 Task: Select Kindle E-Readers from Kindle E-readers & Books. Add to cart Kindle Fire HD 8 Kids Edition-1. Place order for _x000D_
410 Ridge Hill Rd_x000D_
Oakdale, Connecticut(CT), 06370, Cell Number (860) 848-9898
Action: Mouse moved to (525, 374)
Screenshot: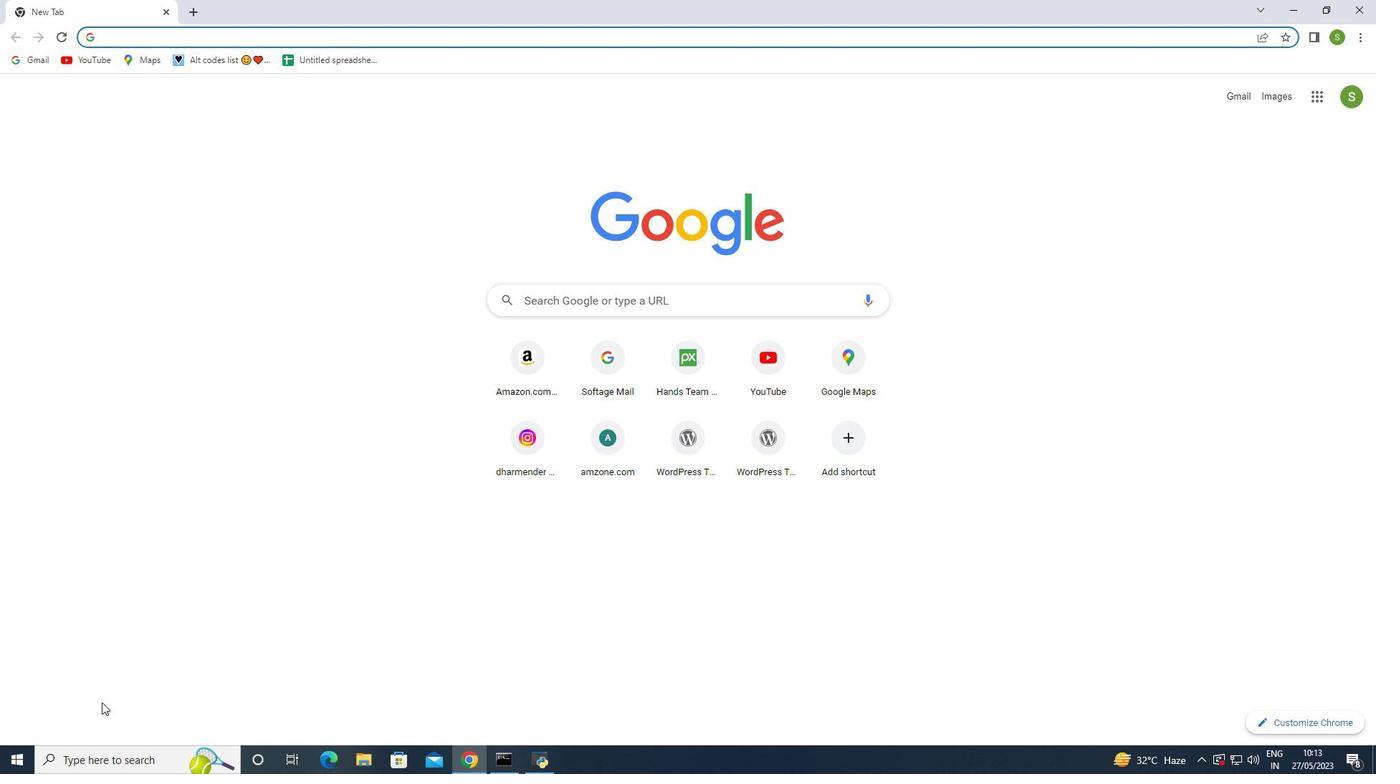 
Action: Mouse pressed left at (525, 374)
Screenshot: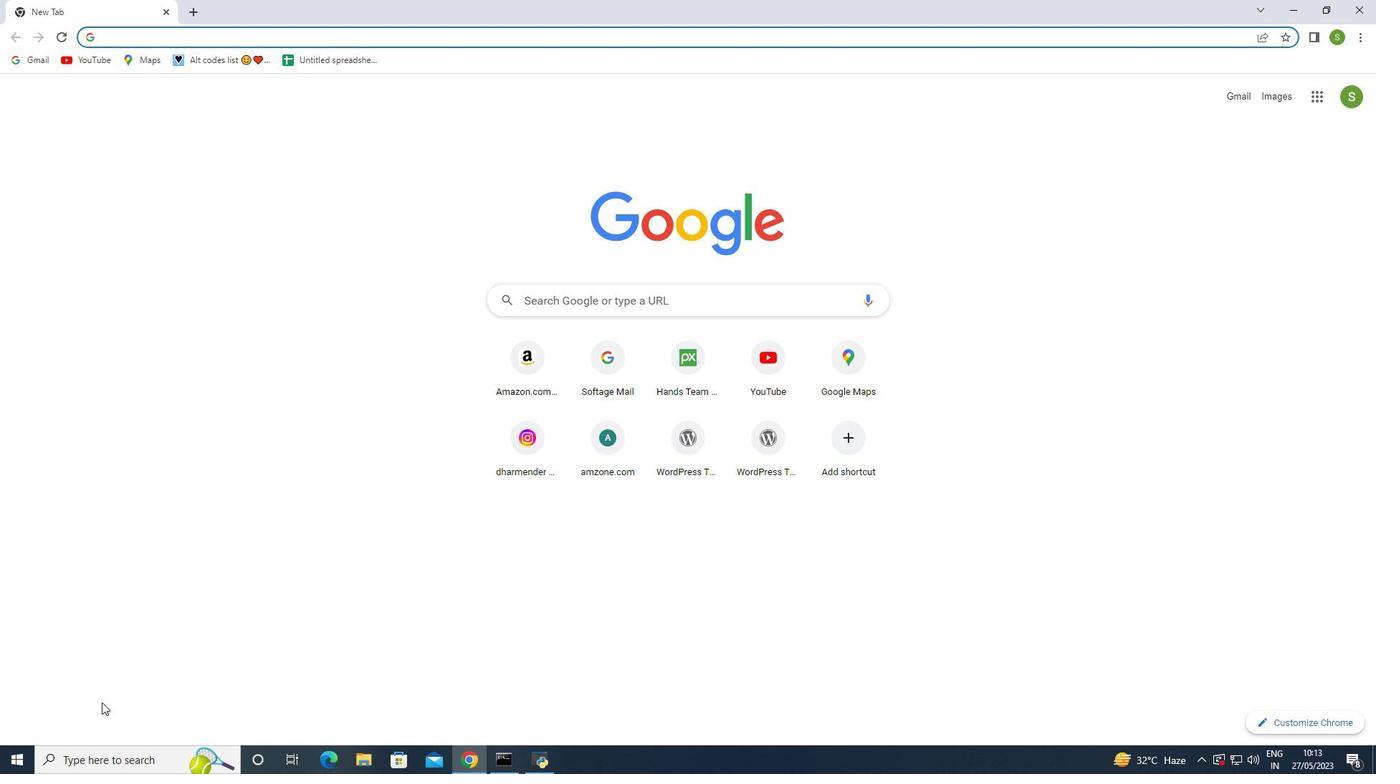 
Action: Mouse moved to (166, 99)
Screenshot: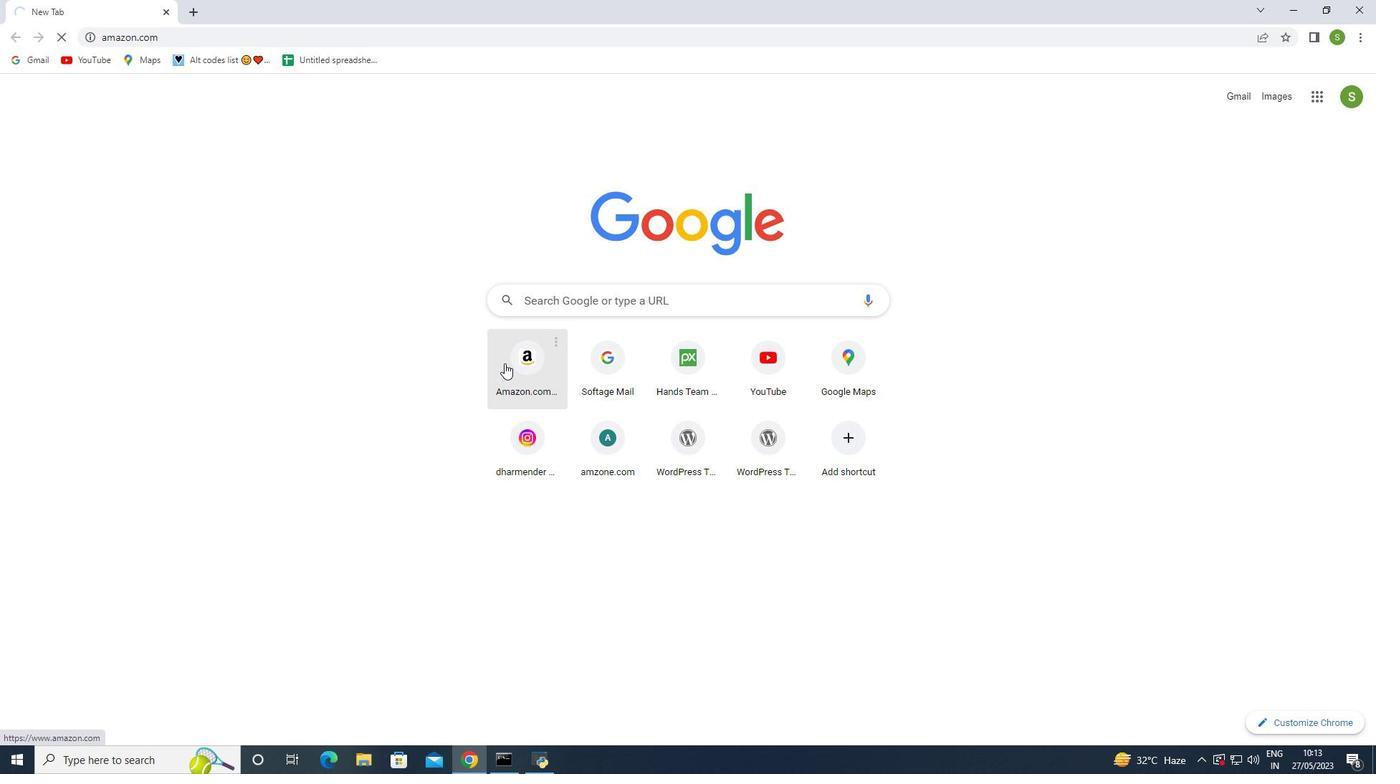 
Action: Mouse pressed left at (166, 99)
Screenshot: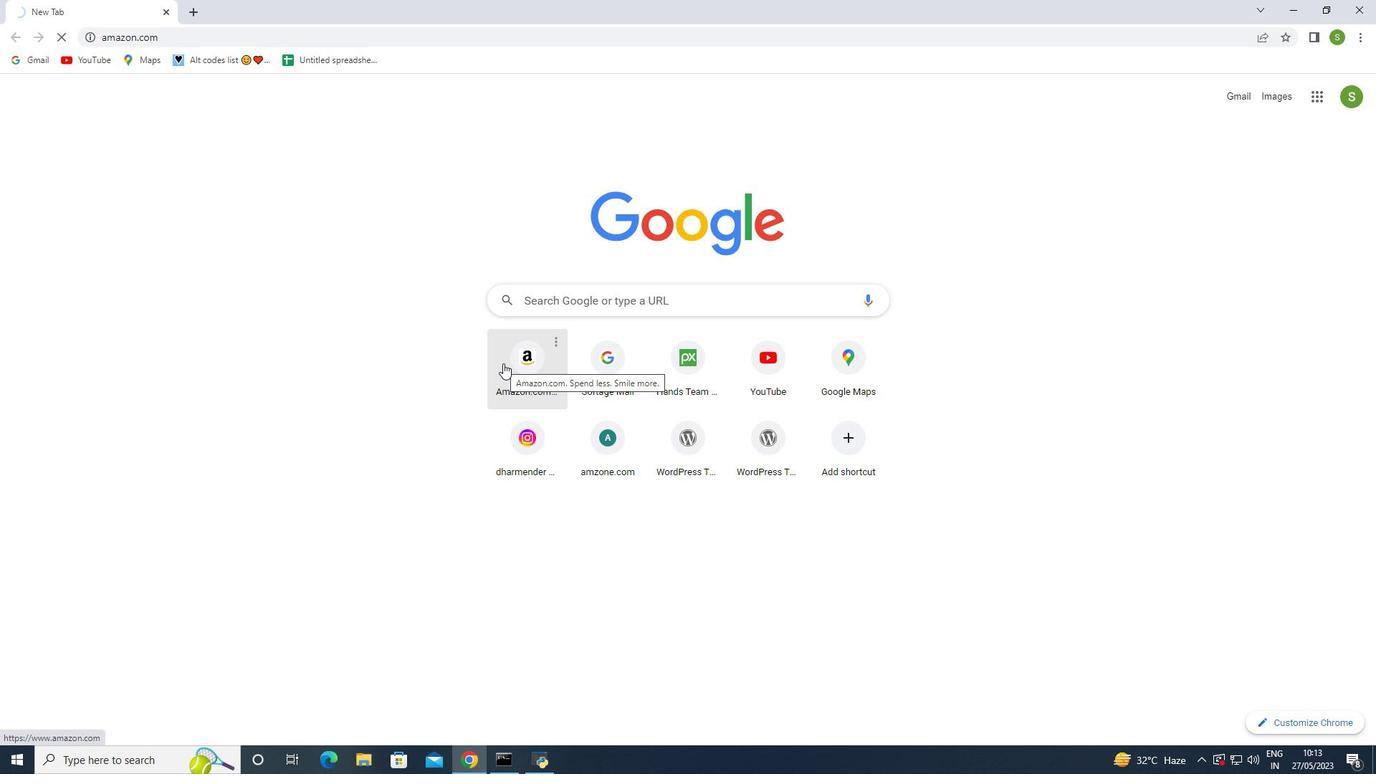 
Action: Mouse moved to (682, 503)
Screenshot: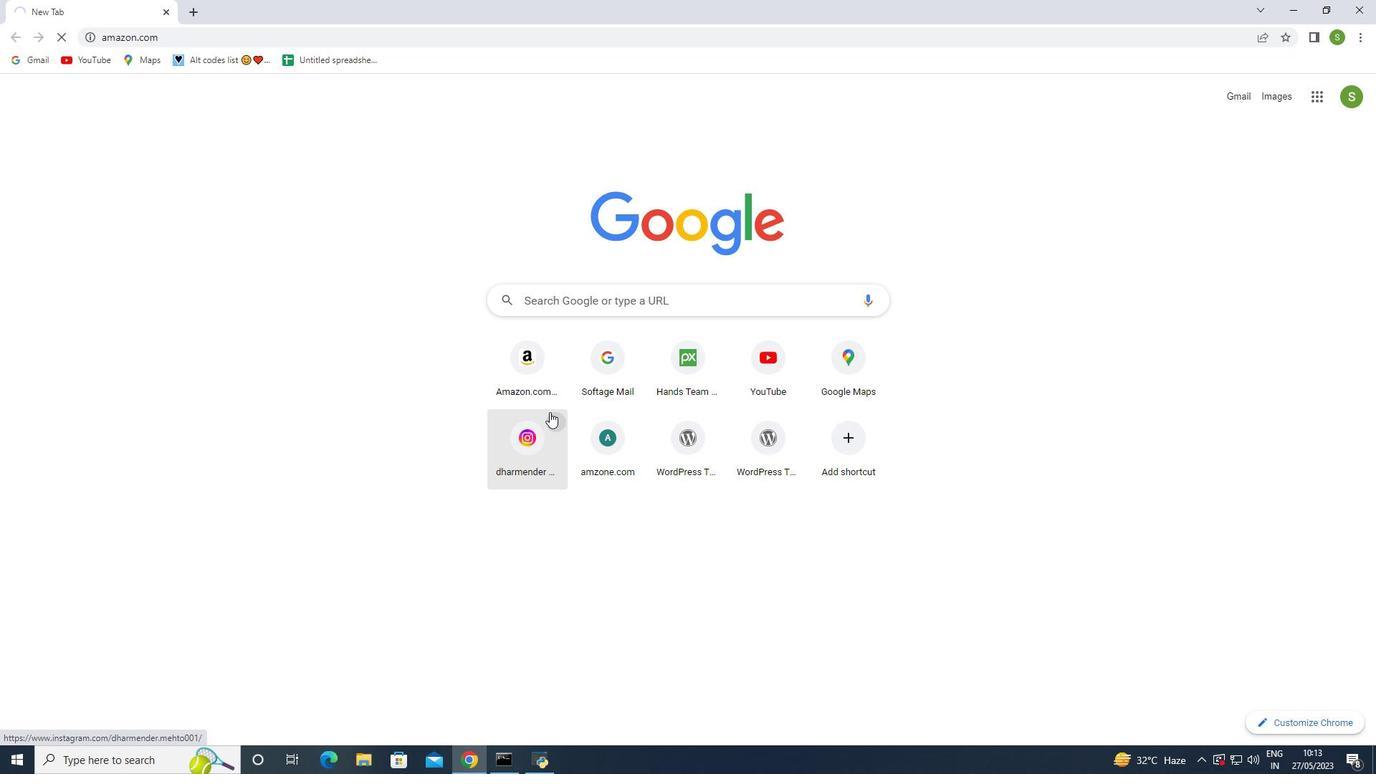 
Action: Mouse pressed left at (682, 503)
Screenshot: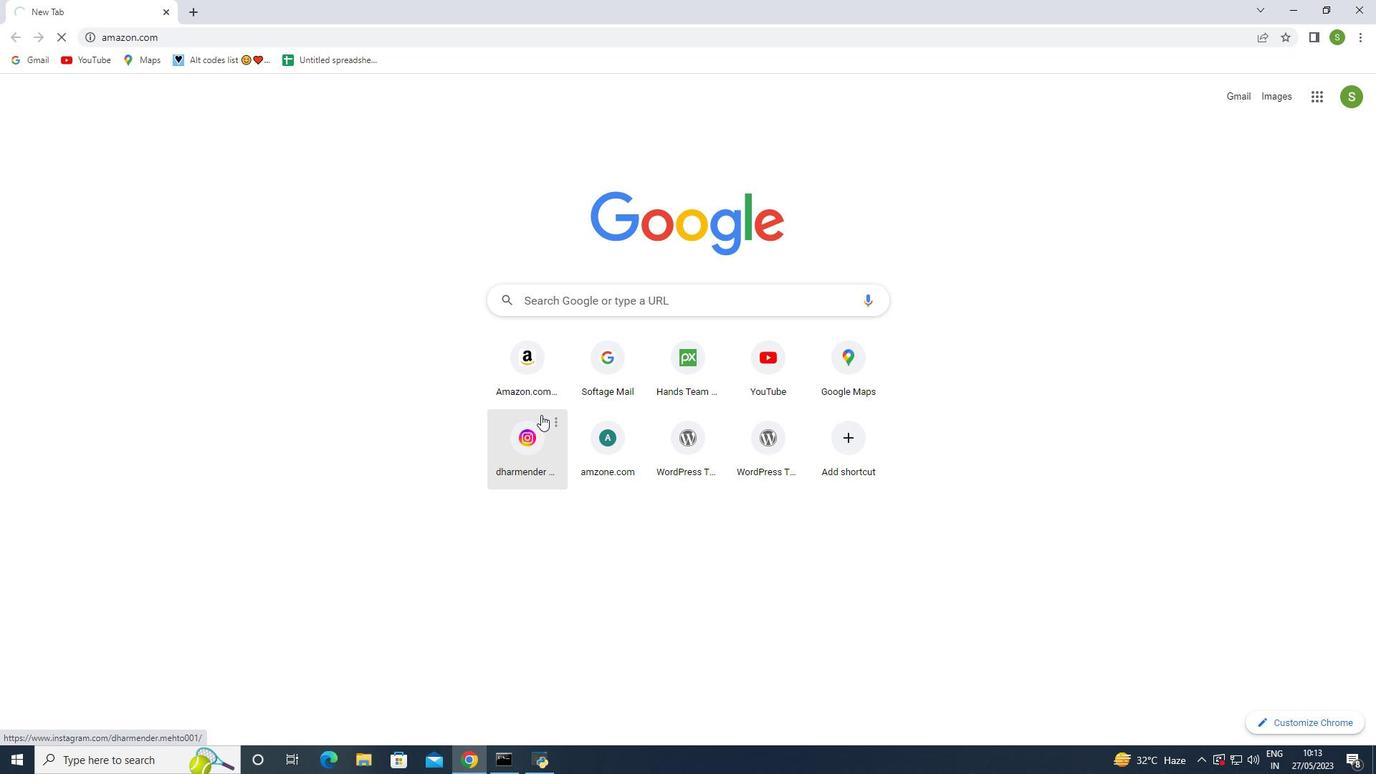 
Action: Mouse moved to (688, 497)
Screenshot: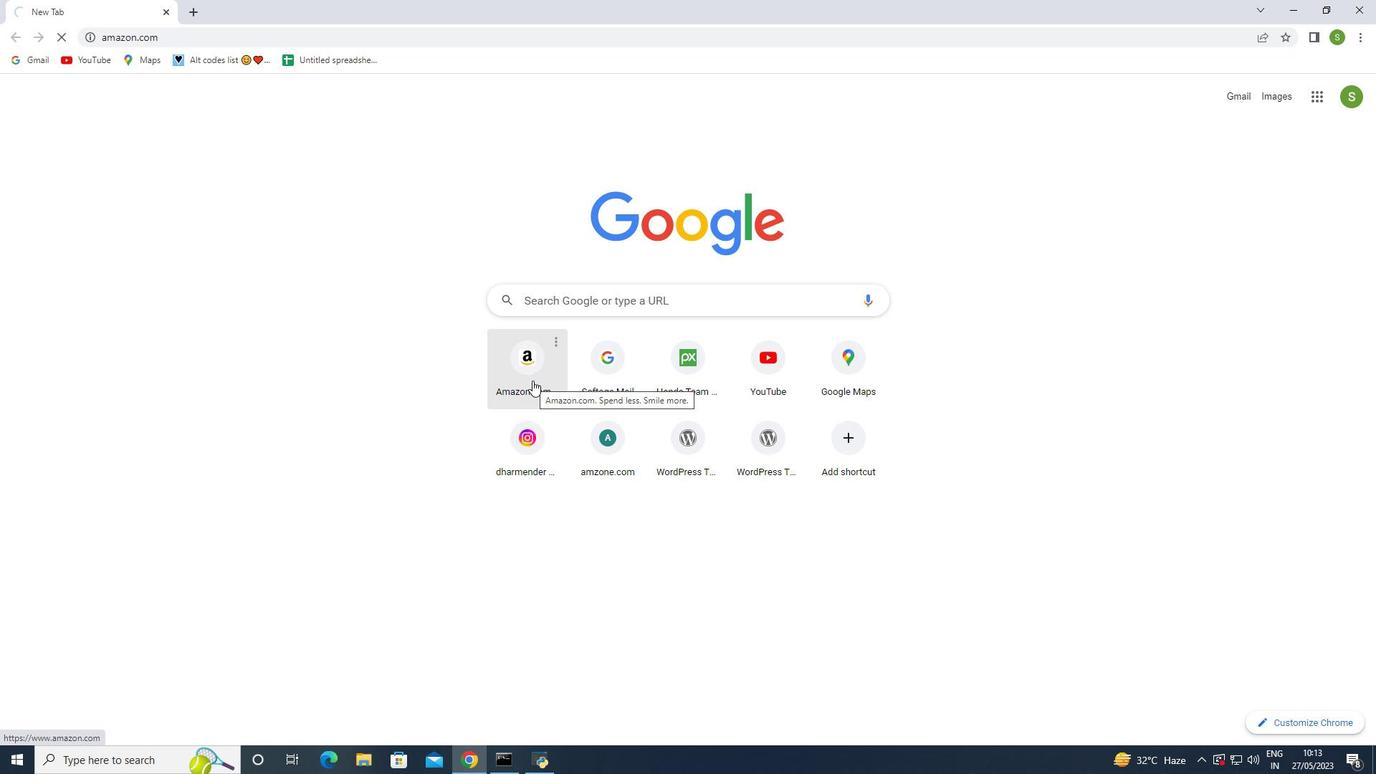 
Action: Mouse pressed left at (688, 497)
Screenshot: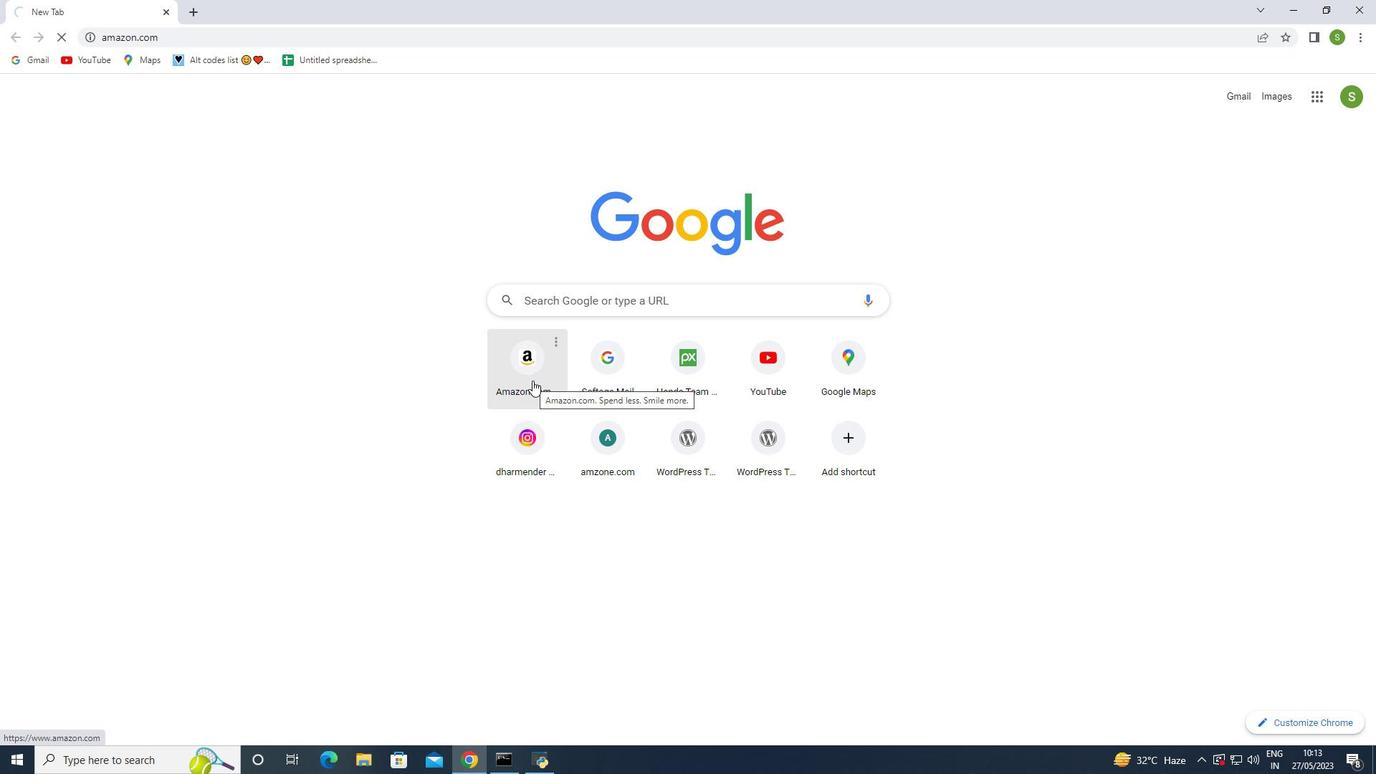 
Action: Key pressed <Key.backspace><Key.backspace><Key.backspace><Key.backspace><Key.backspace>06370
Screenshot: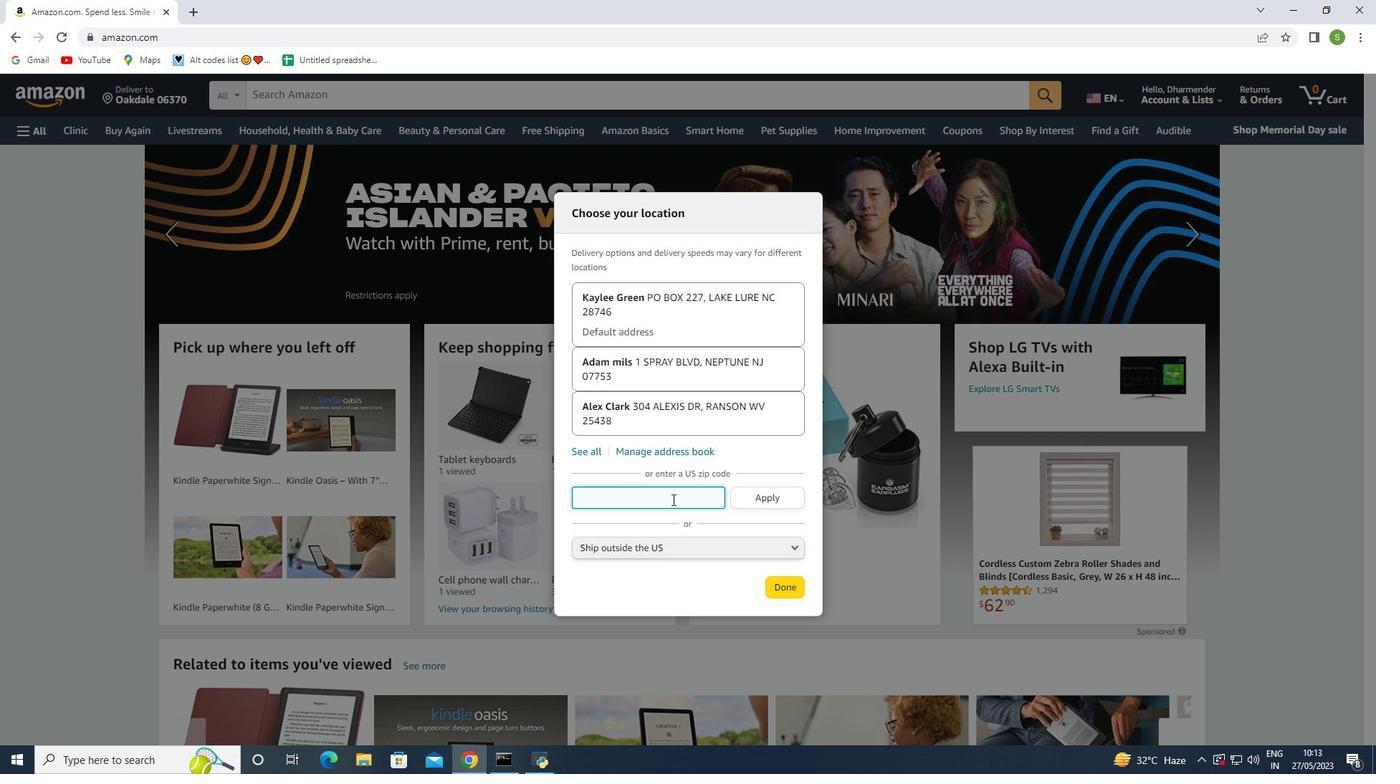 
Action: Mouse moved to (749, 493)
Screenshot: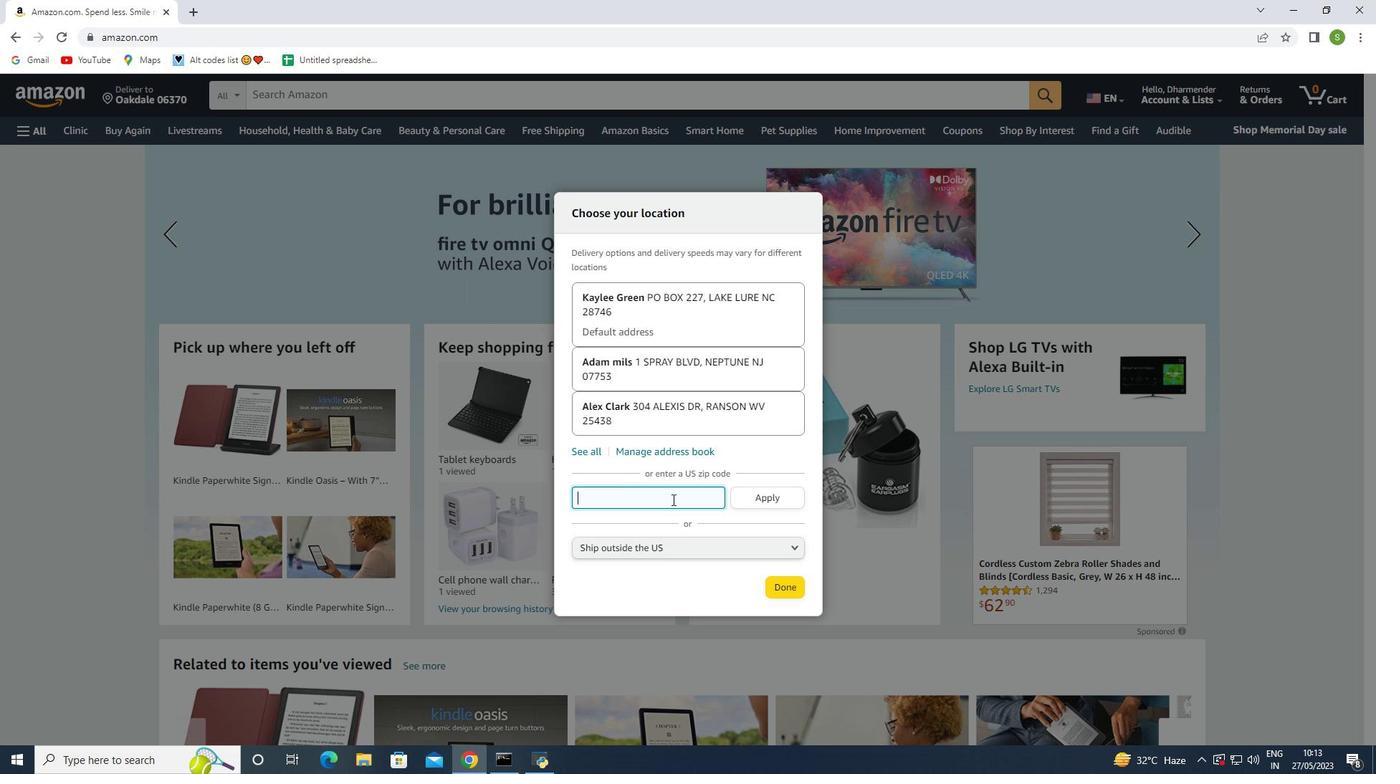 
Action: Mouse pressed left at (749, 493)
Screenshot: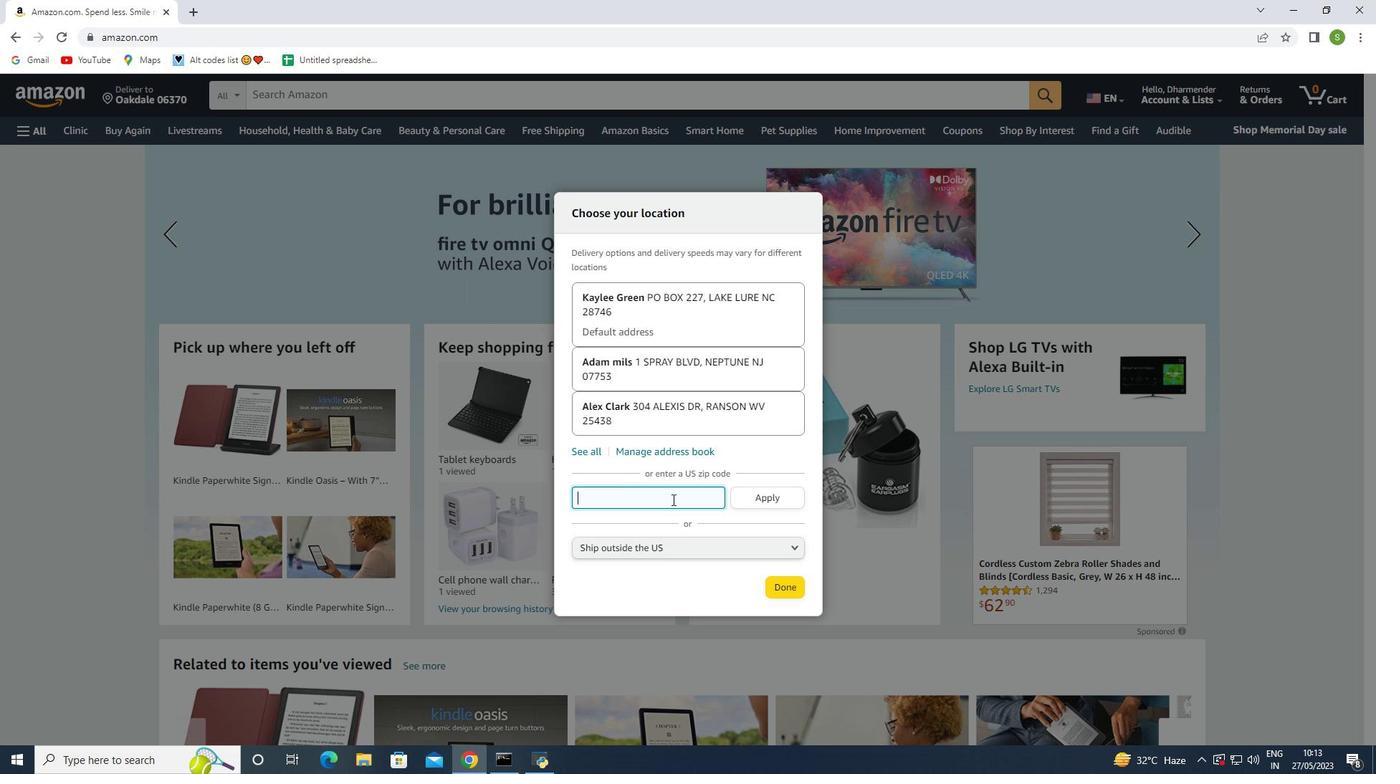 
Action: Mouse moved to (792, 594)
Screenshot: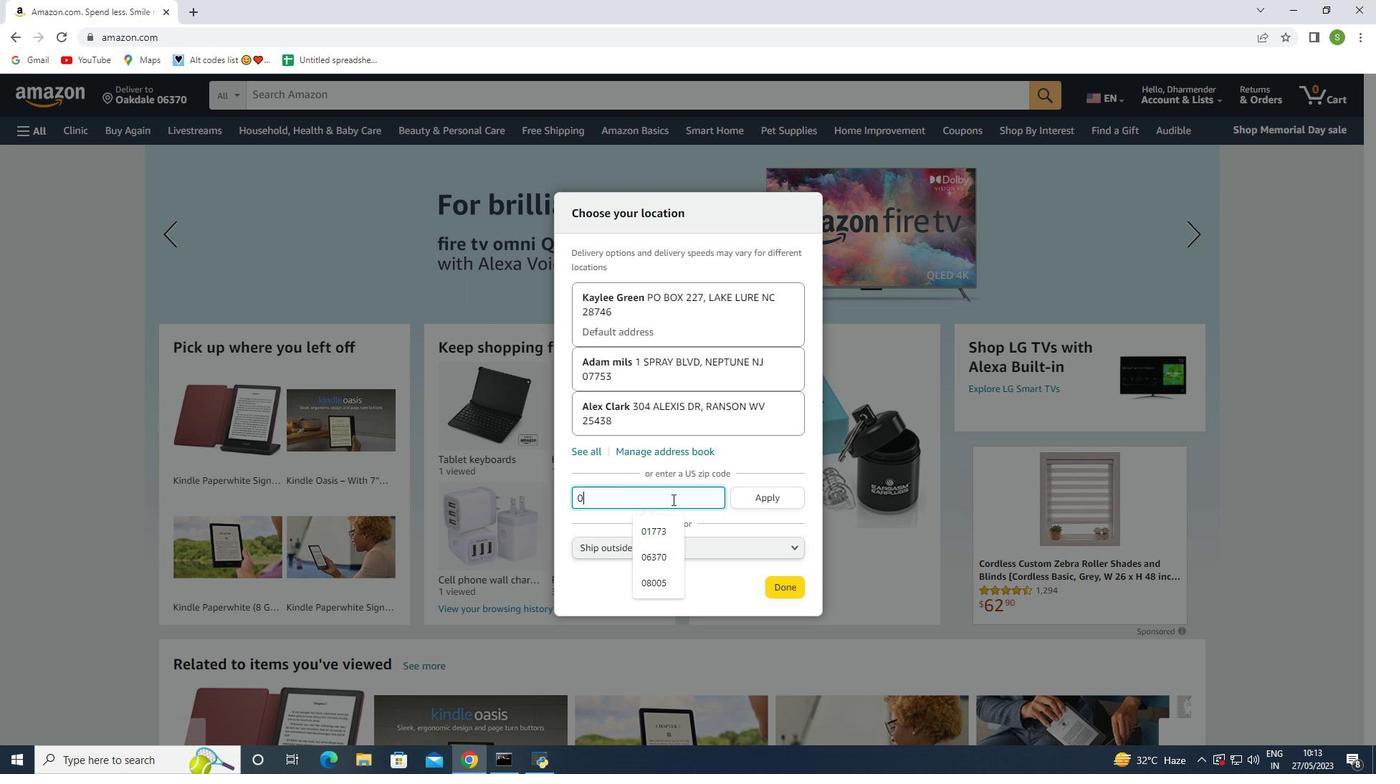 
Action: Mouse pressed left at (792, 594)
Screenshot: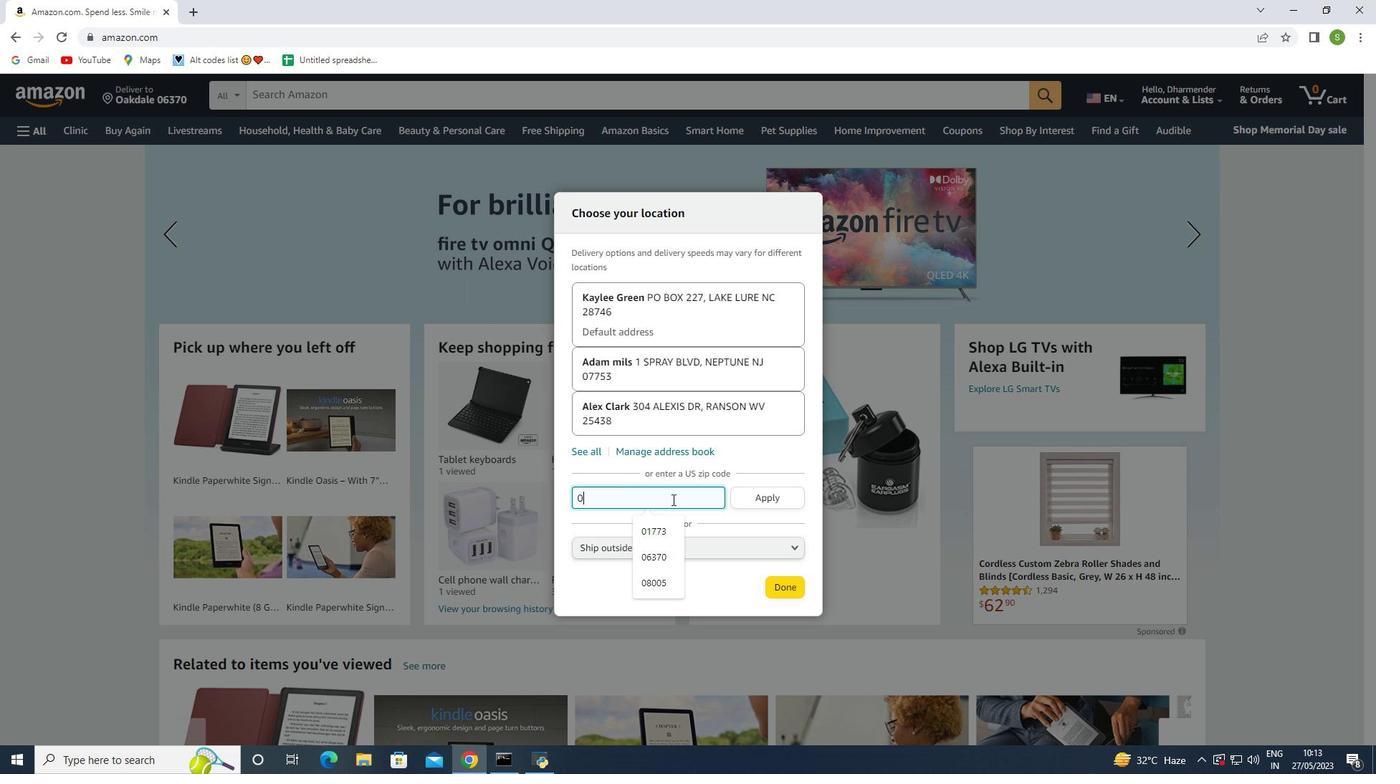 
Action: Mouse moved to (26, 129)
Screenshot: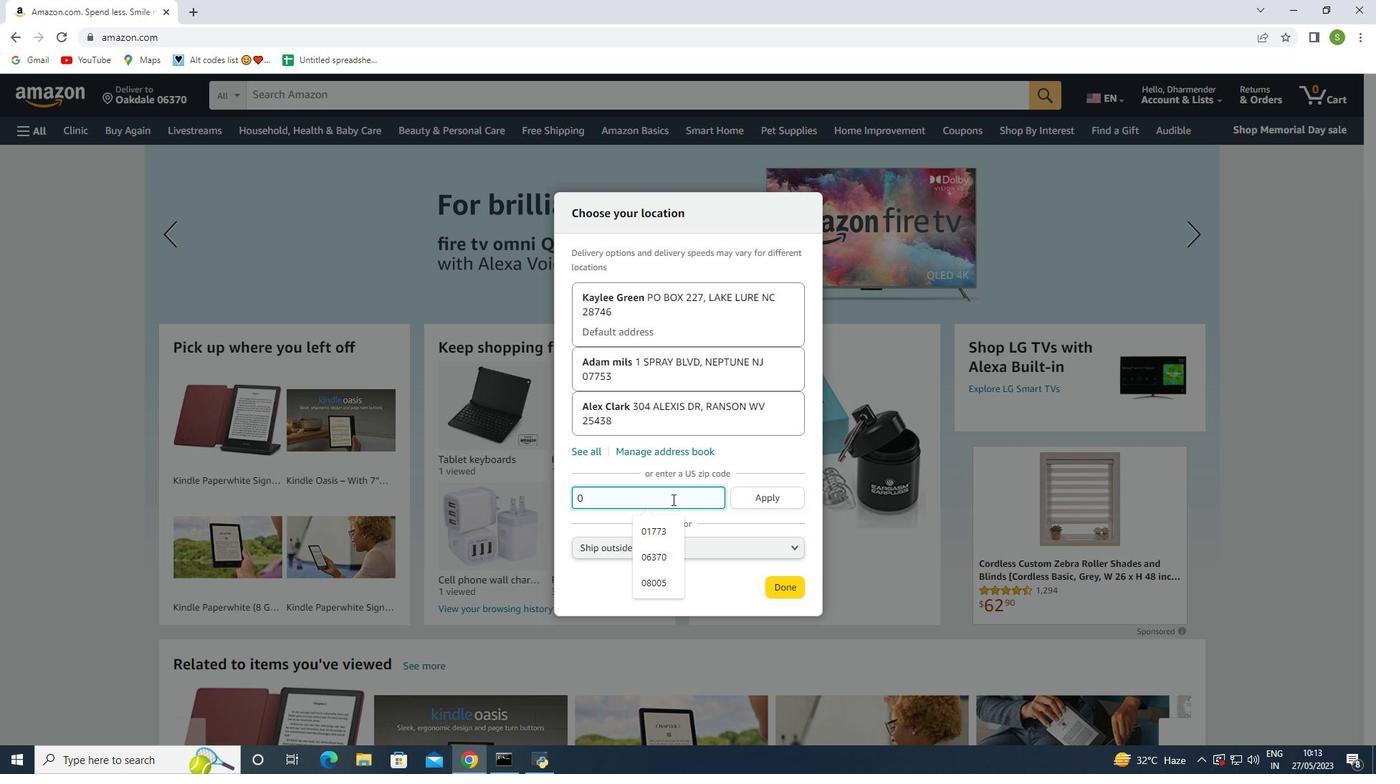 
Action: Mouse pressed left at (26, 129)
Screenshot: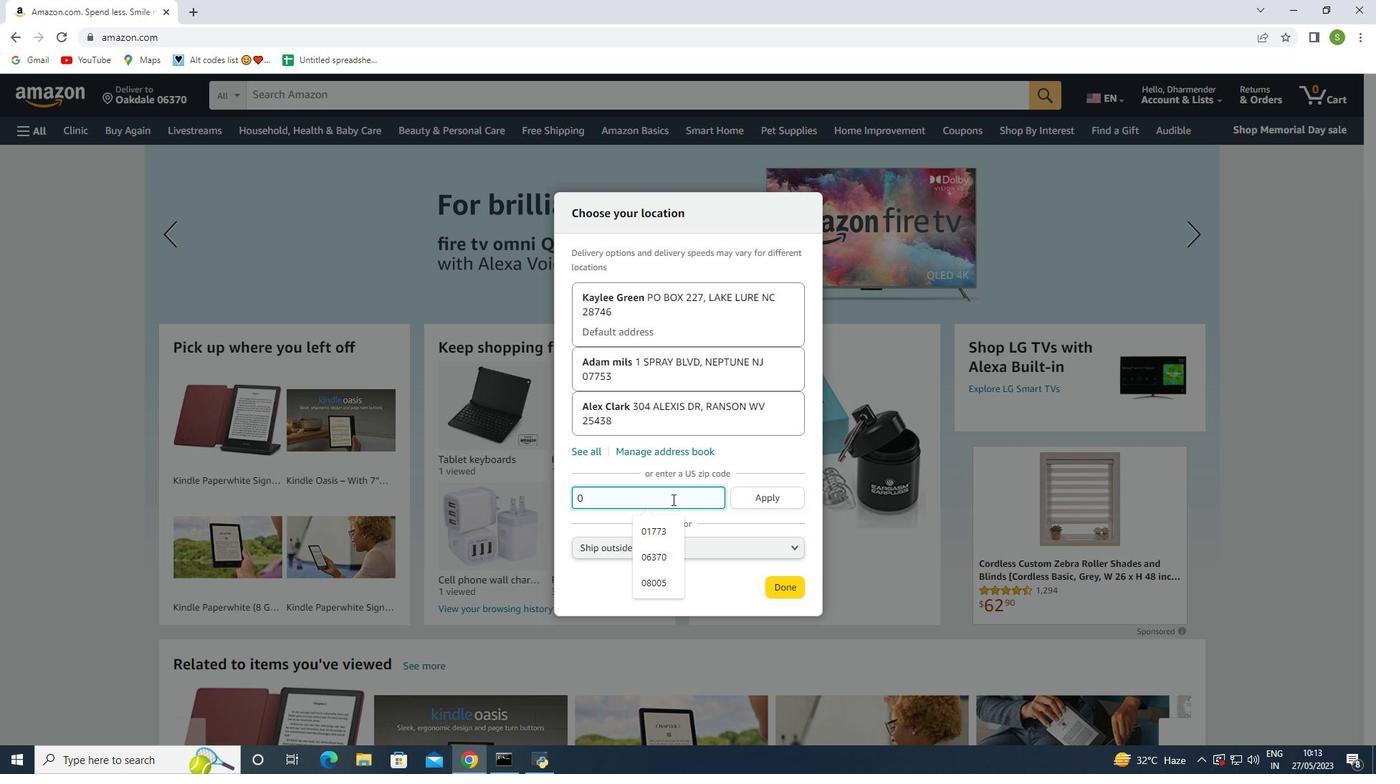 
Action: Mouse moved to (73, 503)
Screenshot: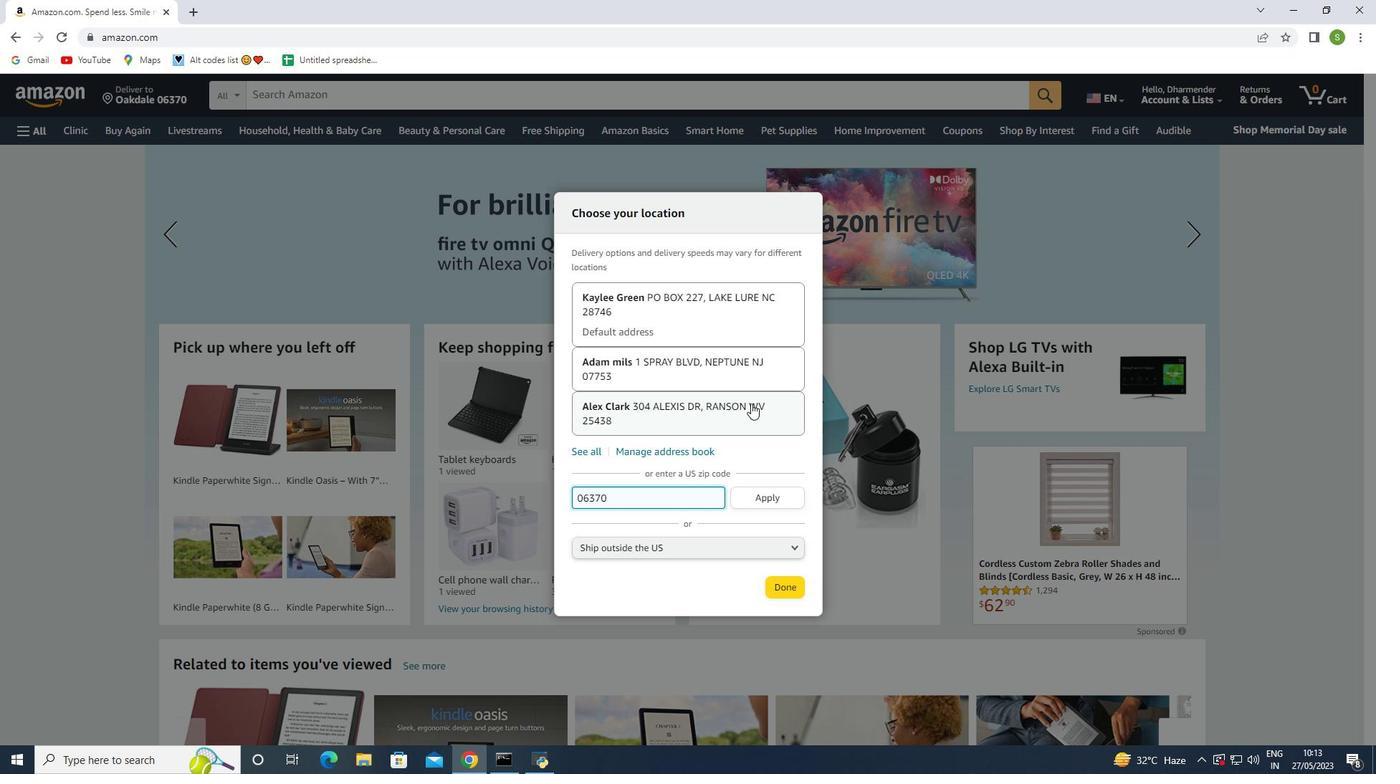 
Action: Mouse scrolled (73, 502) with delta (0, 0)
Screenshot: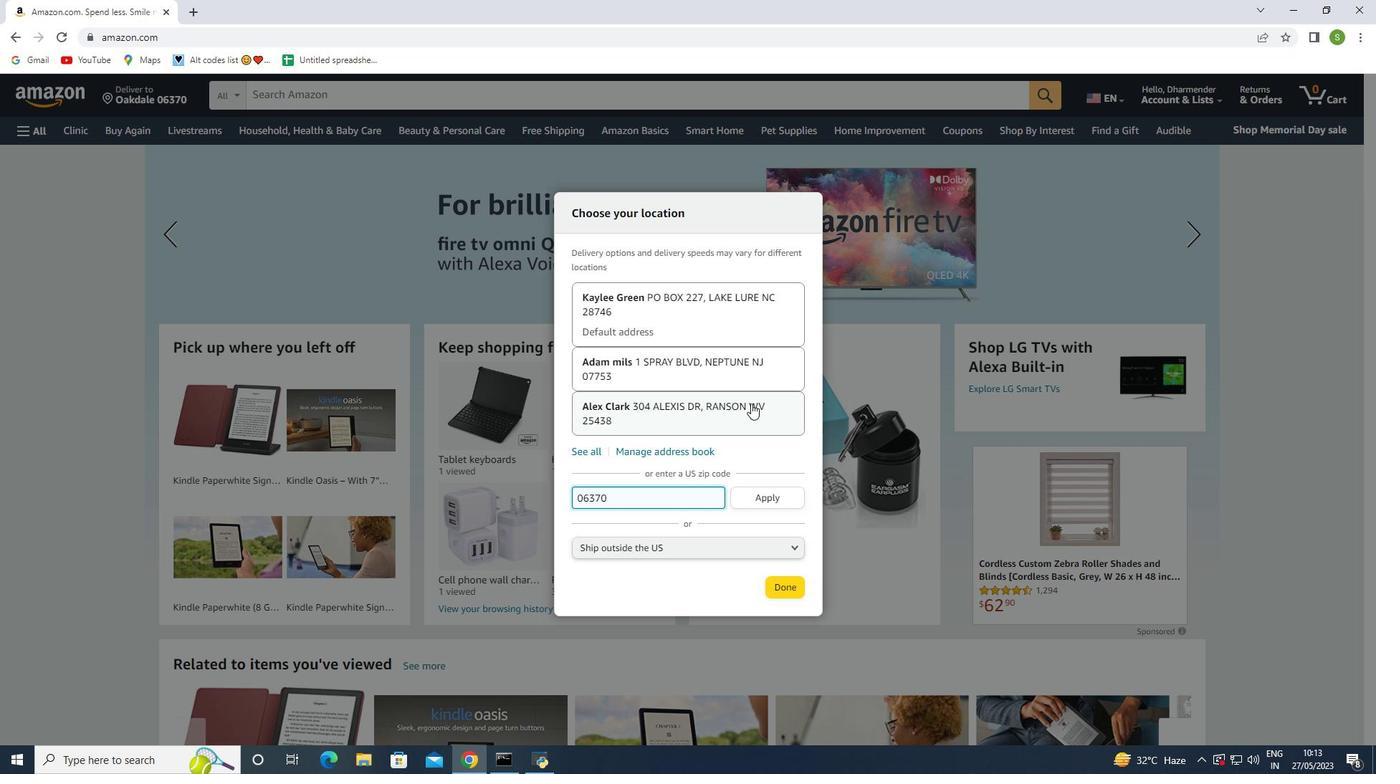 
Action: Mouse moved to (110, 470)
Screenshot: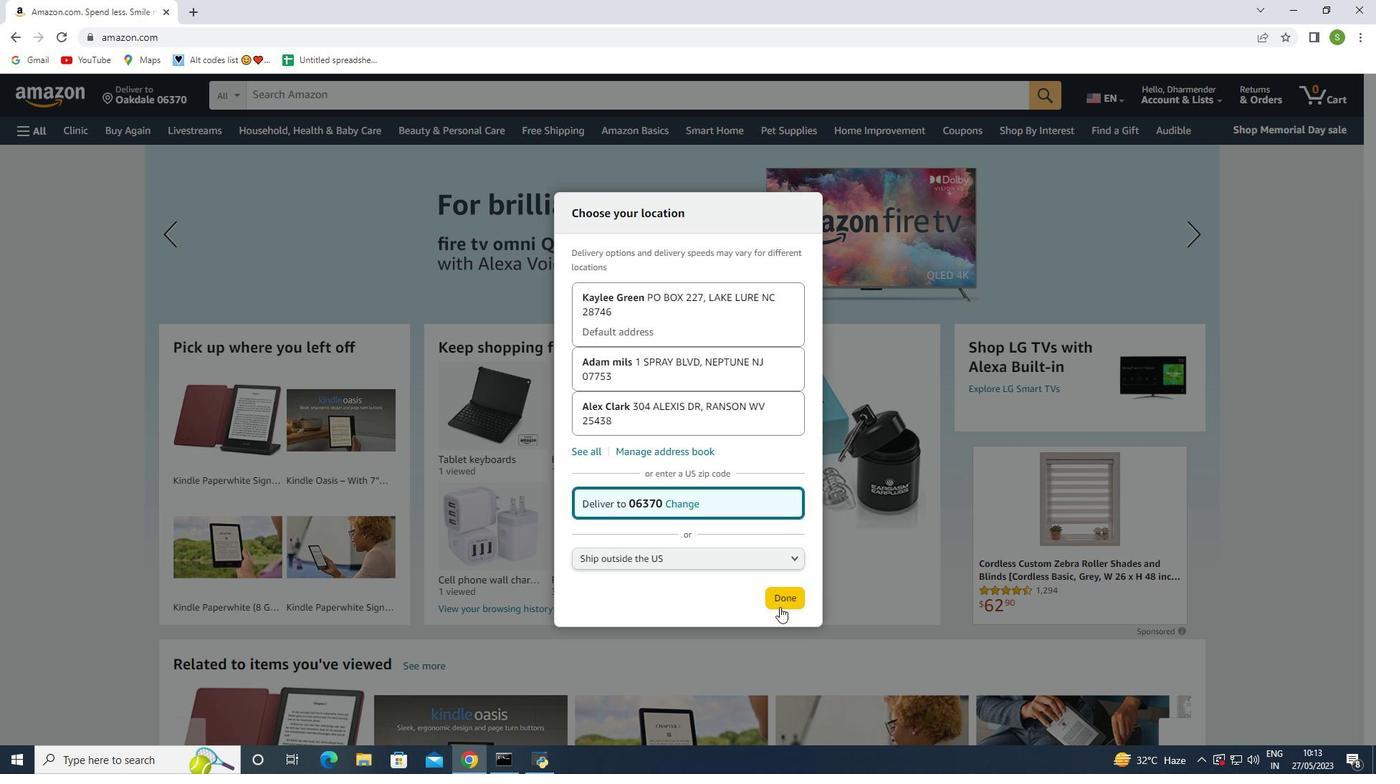 
Action: Mouse scrolled (110, 469) with delta (0, 0)
Screenshot: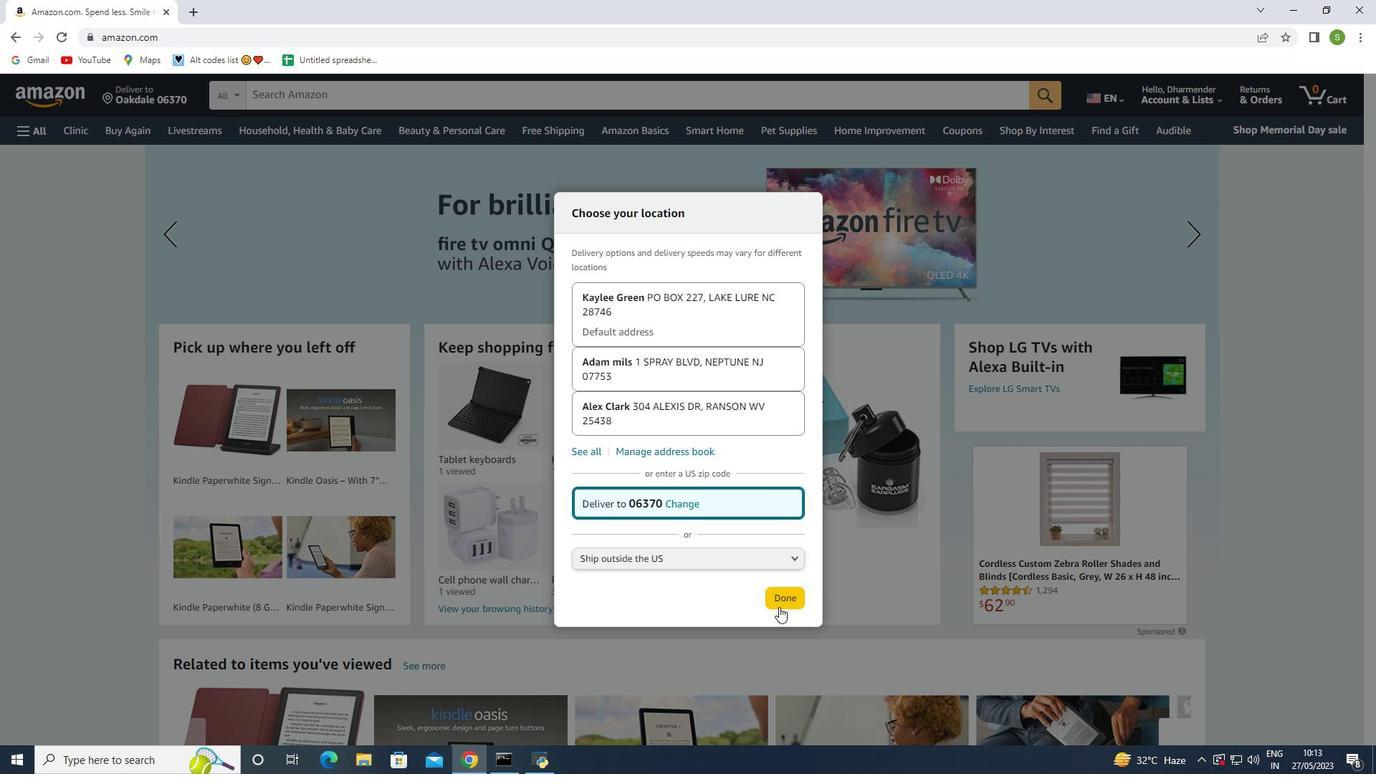 
Action: Mouse moved to (118, 346)
Screenshot: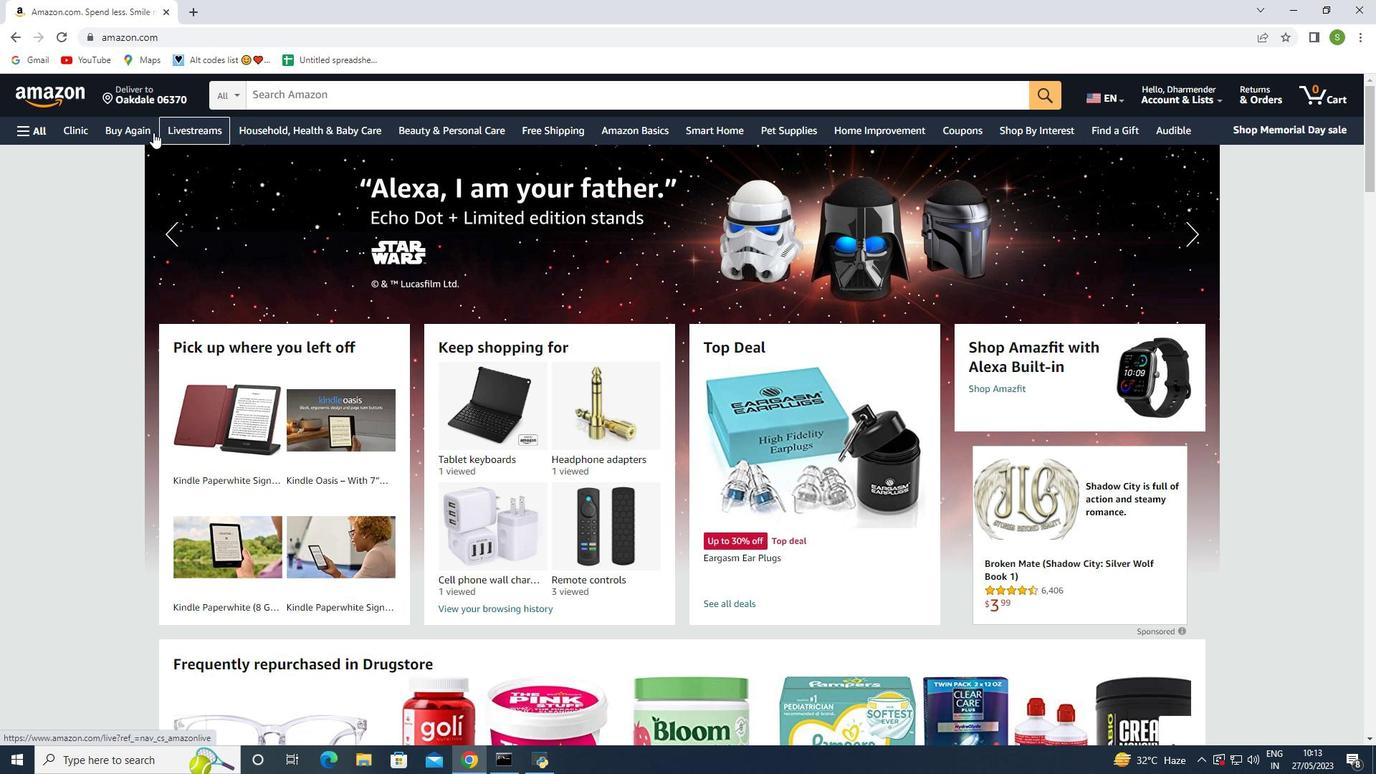 
Action: Mouse pressed left at (118, 346)
Screenshot: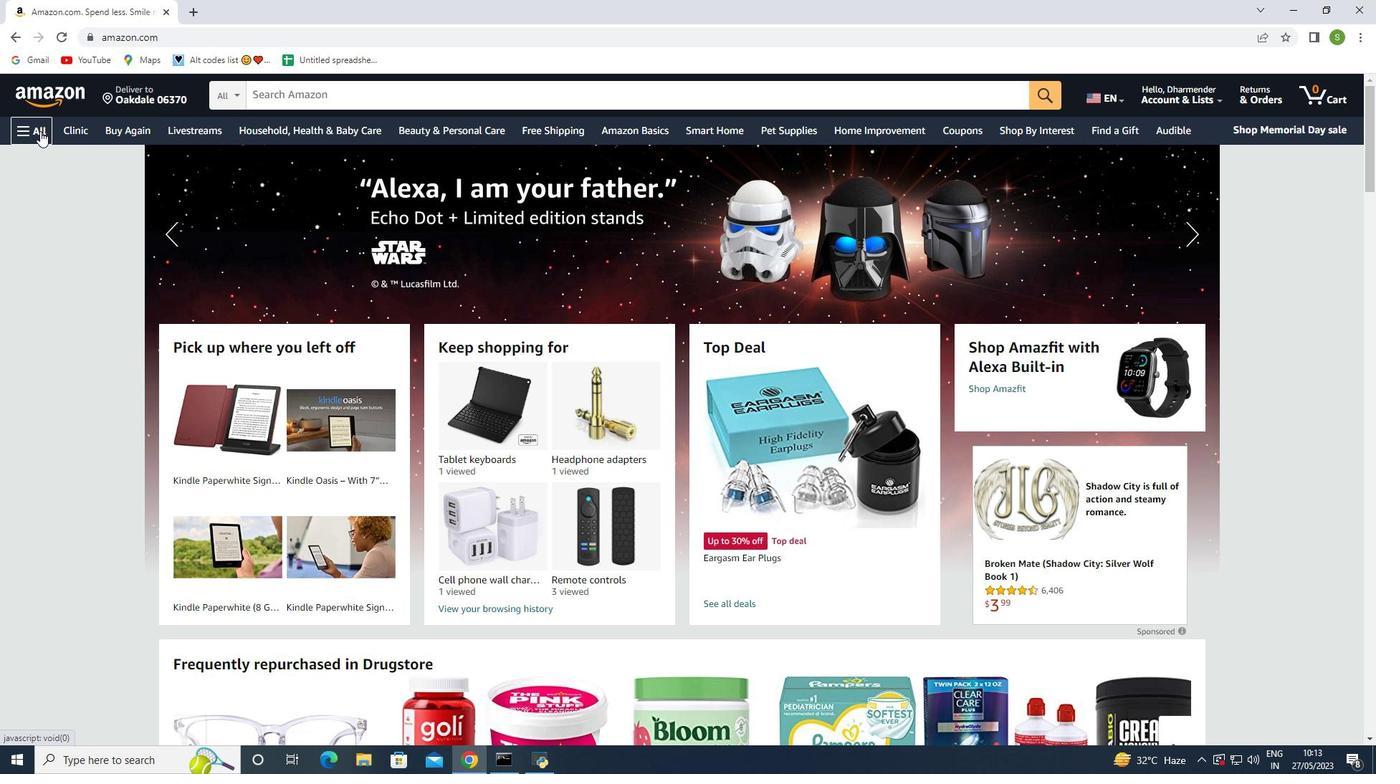 
Action: Mouse moved to (95, 388)
Screenshot: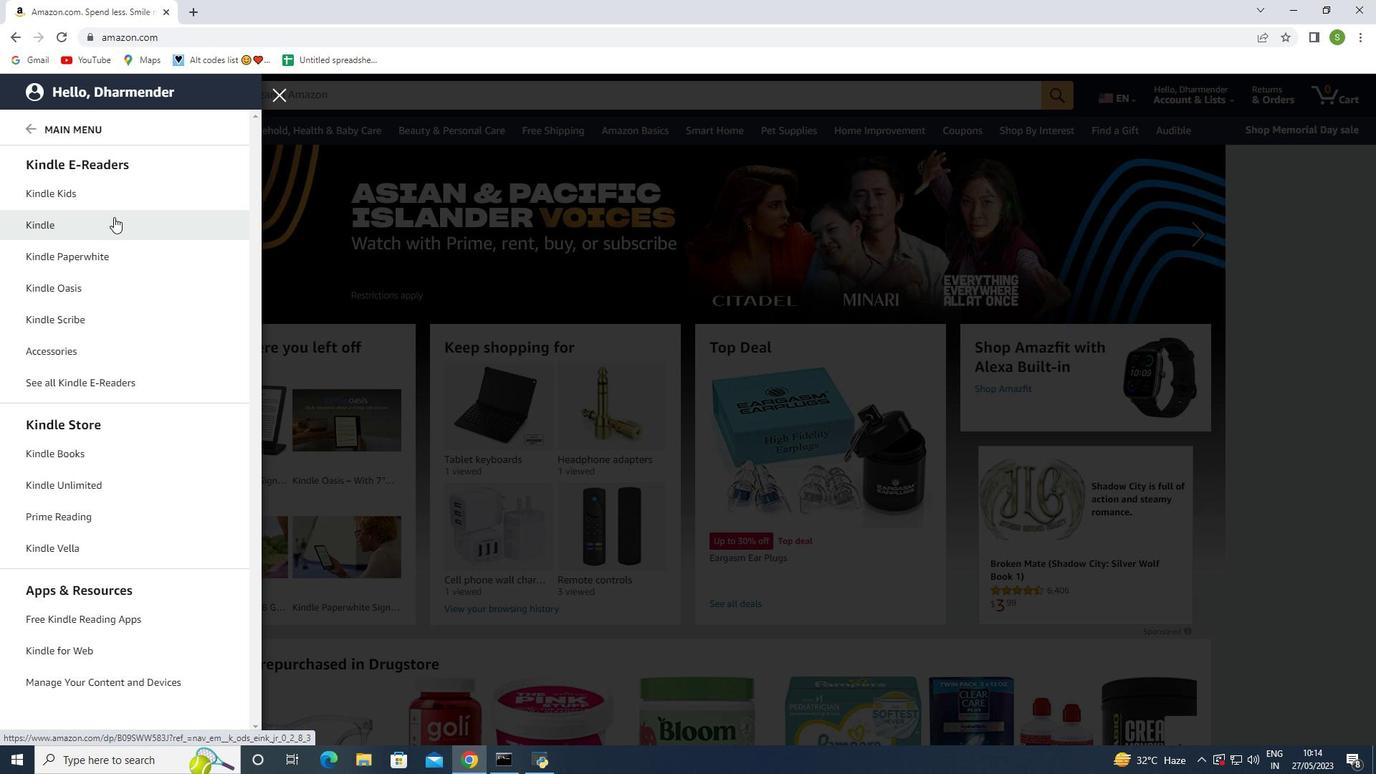 
Action: Mouse pressed left at (95, 388)
Screenshot: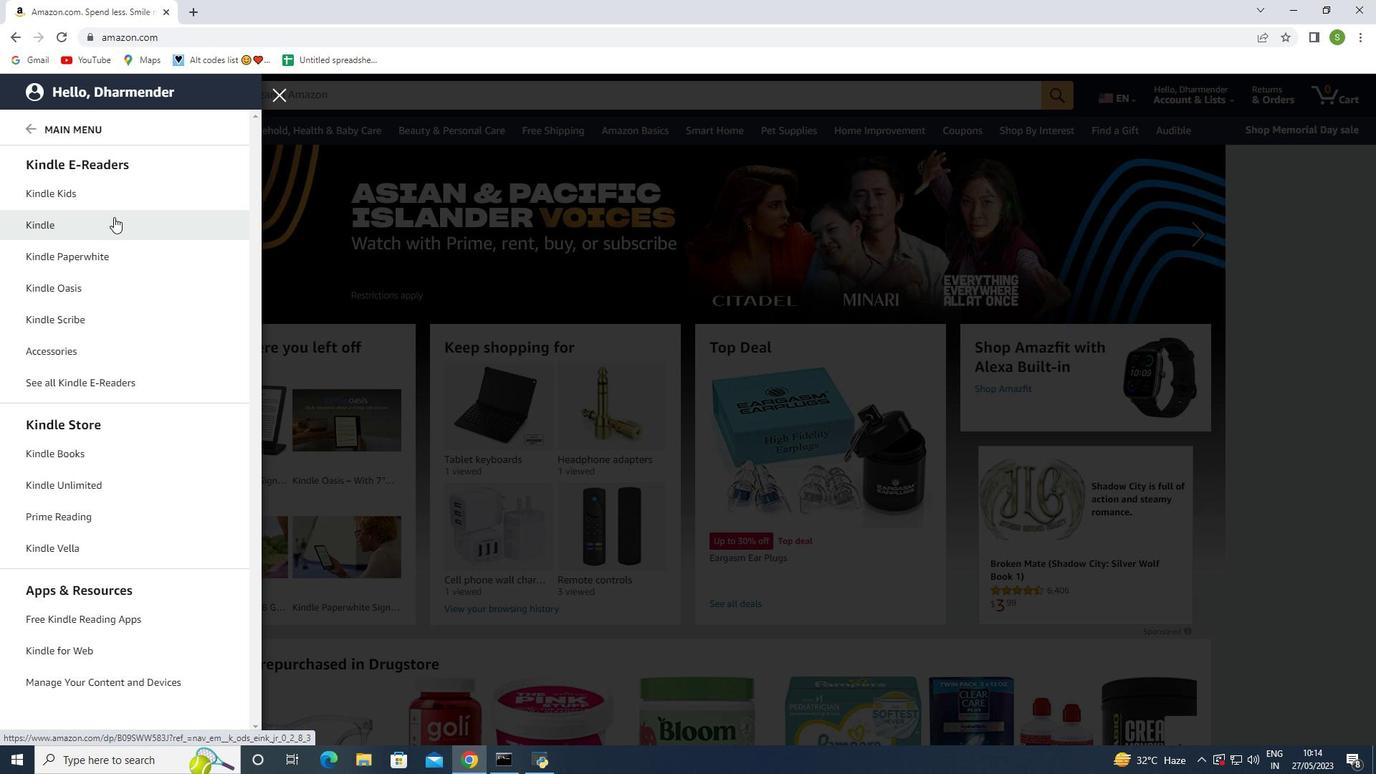 
Action: Mouse moved to (484, 94)
Screenshot: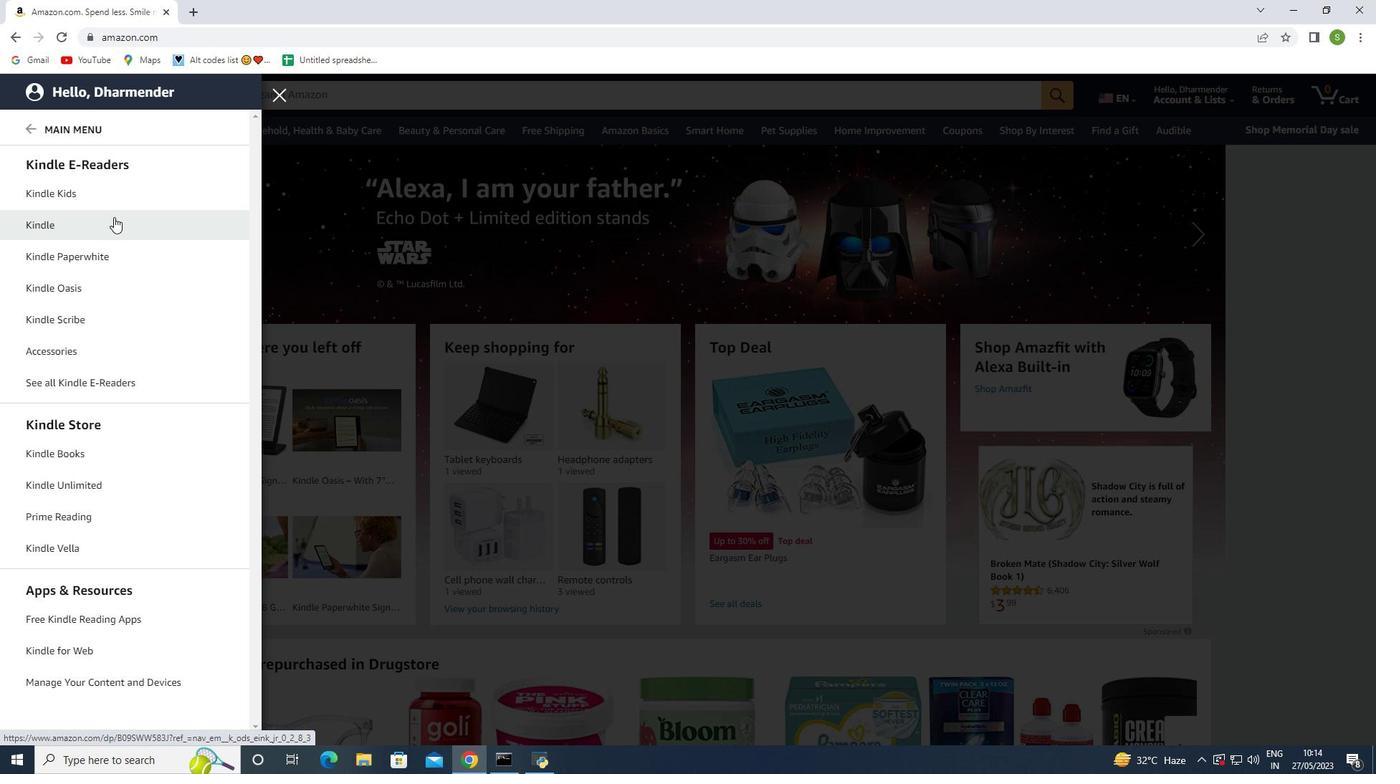 
Action: Mouse pressed left at (484, 94)
Screenshot: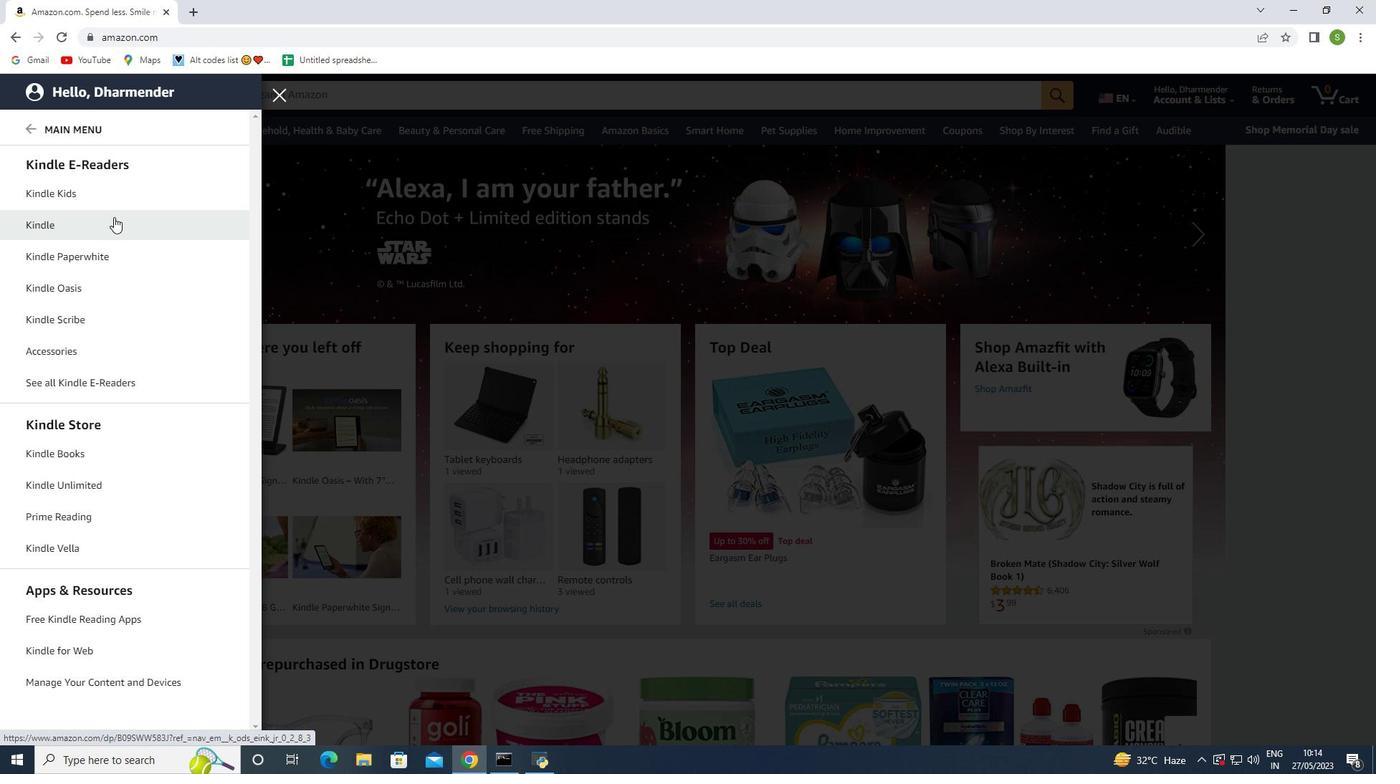 
Action: Key pressed <Key.shift>J<Key.backspace><Key.shift><Key.shift><Key.shift><Key.shift><Key.shift><Key.shift><Key.shift><Key.shift><Key.shift><Key.shift><Key.shift><Key.shift><Key.shift><Key.shift><Key.shift><Key.shift><Key.shift><Key.shift><Key.shift><Key.shift>Kindle<Key.space><Key.shift>Hd<Key.space>8<Key.space><Key.shift>Kids<Key.space><Key.shift>Edition<Key.enter>
Screenshot: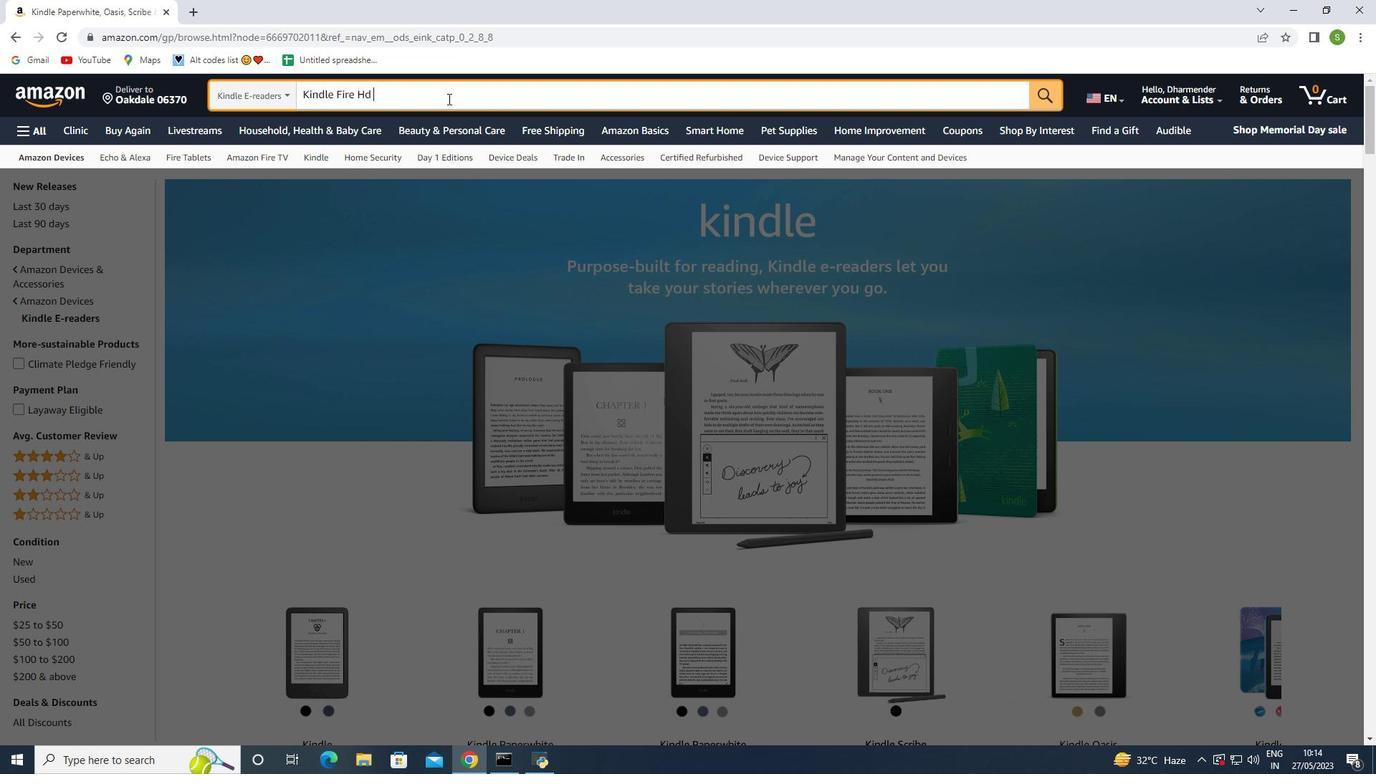 
Action: Mouse moved to (625, 464)
Screenshot: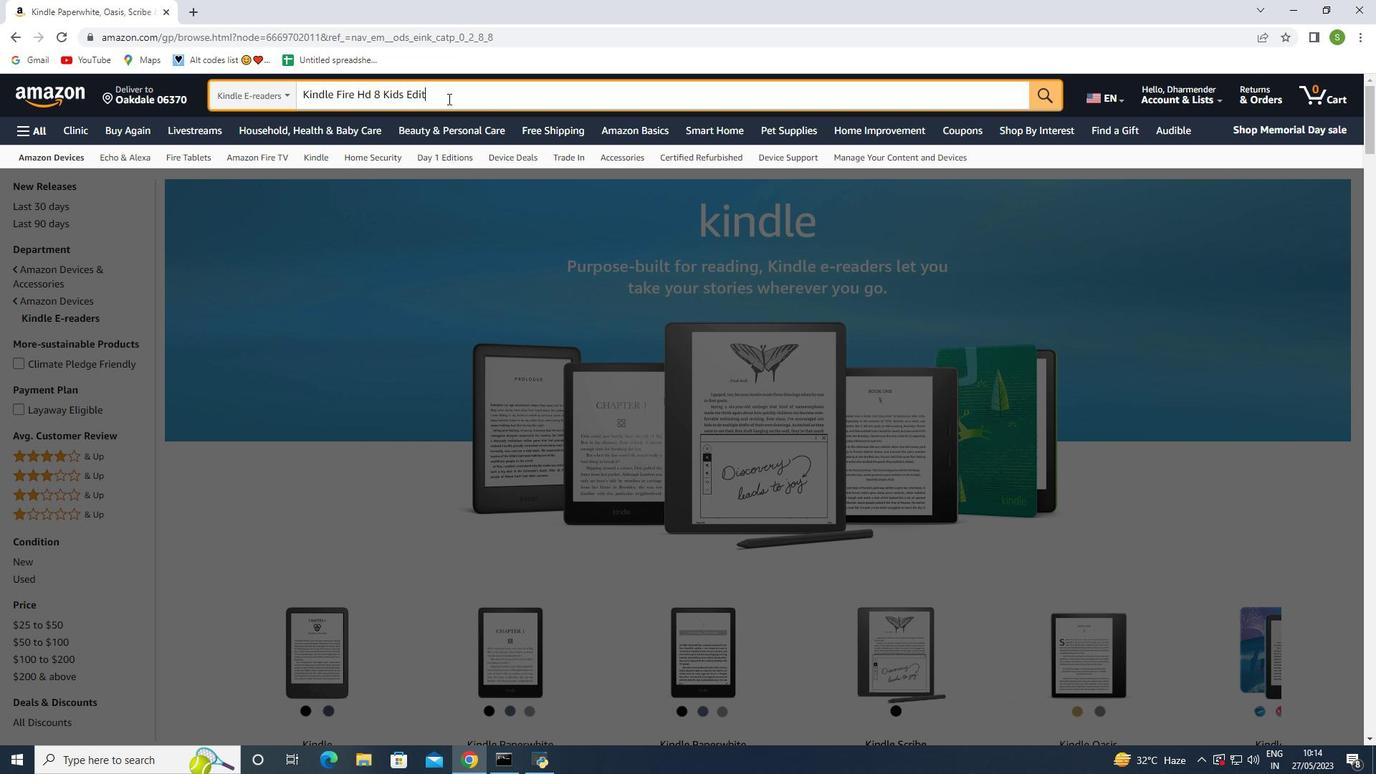 
Action: Mouse scrolled (625, 463) with delta (0, 0)
Screenshot: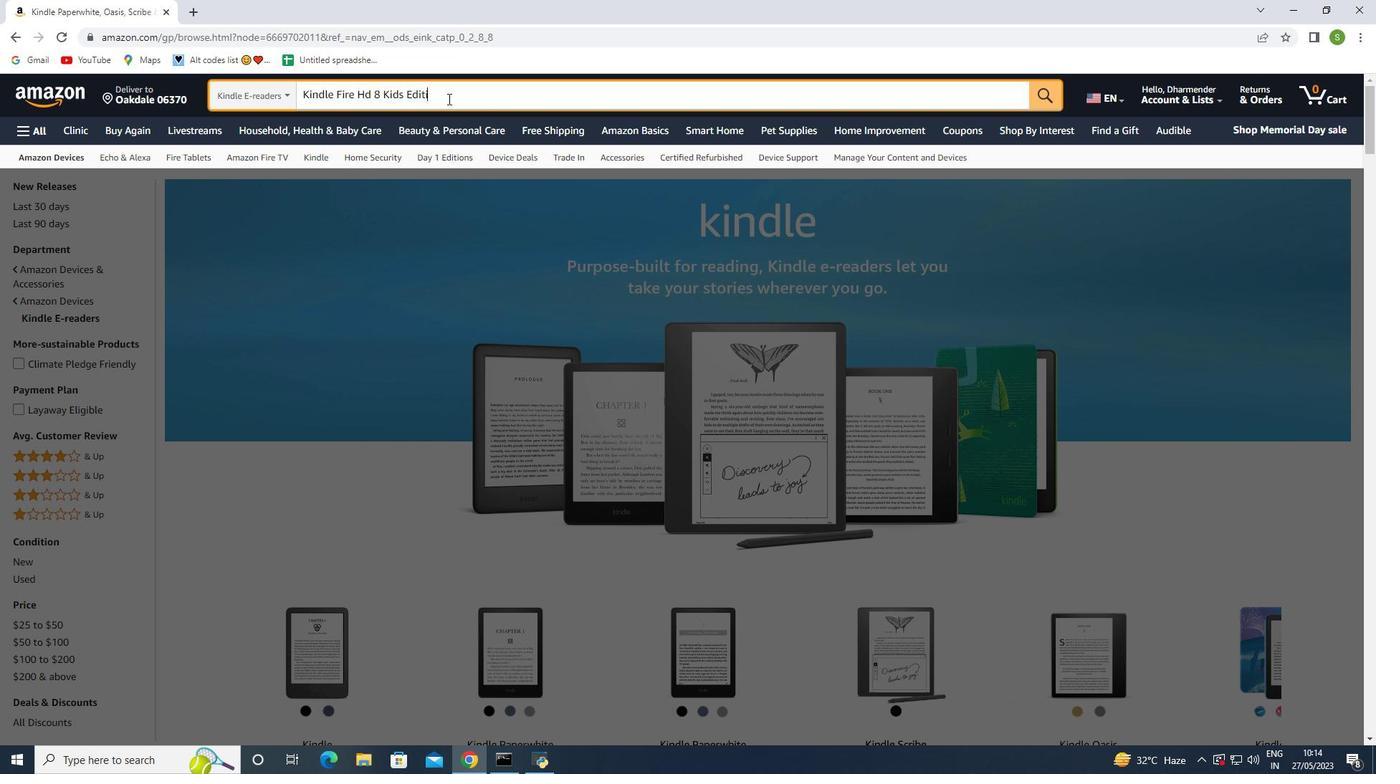 
Action: Mouse moved to (577, 396)
Screenshot: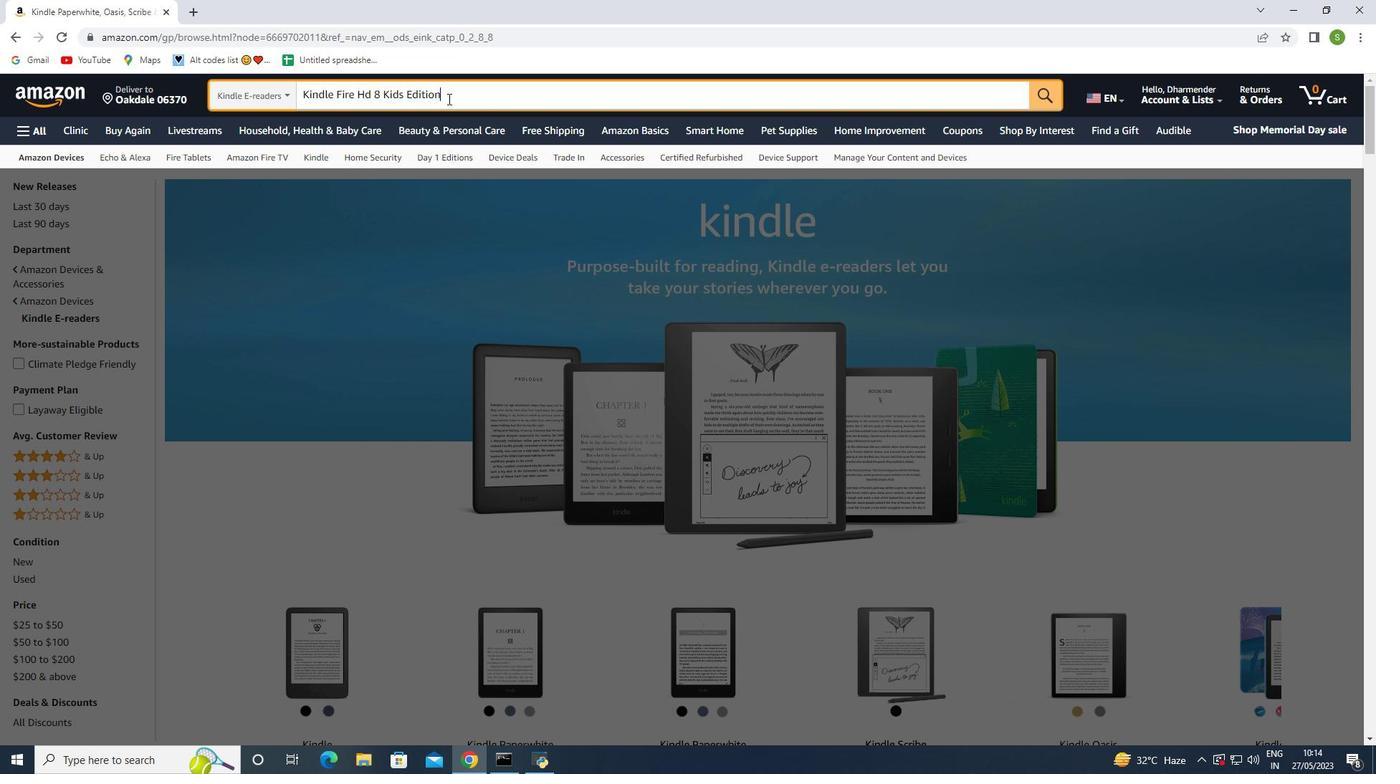 
Action: Mouse pressed left at (577, 396)
Screenshot: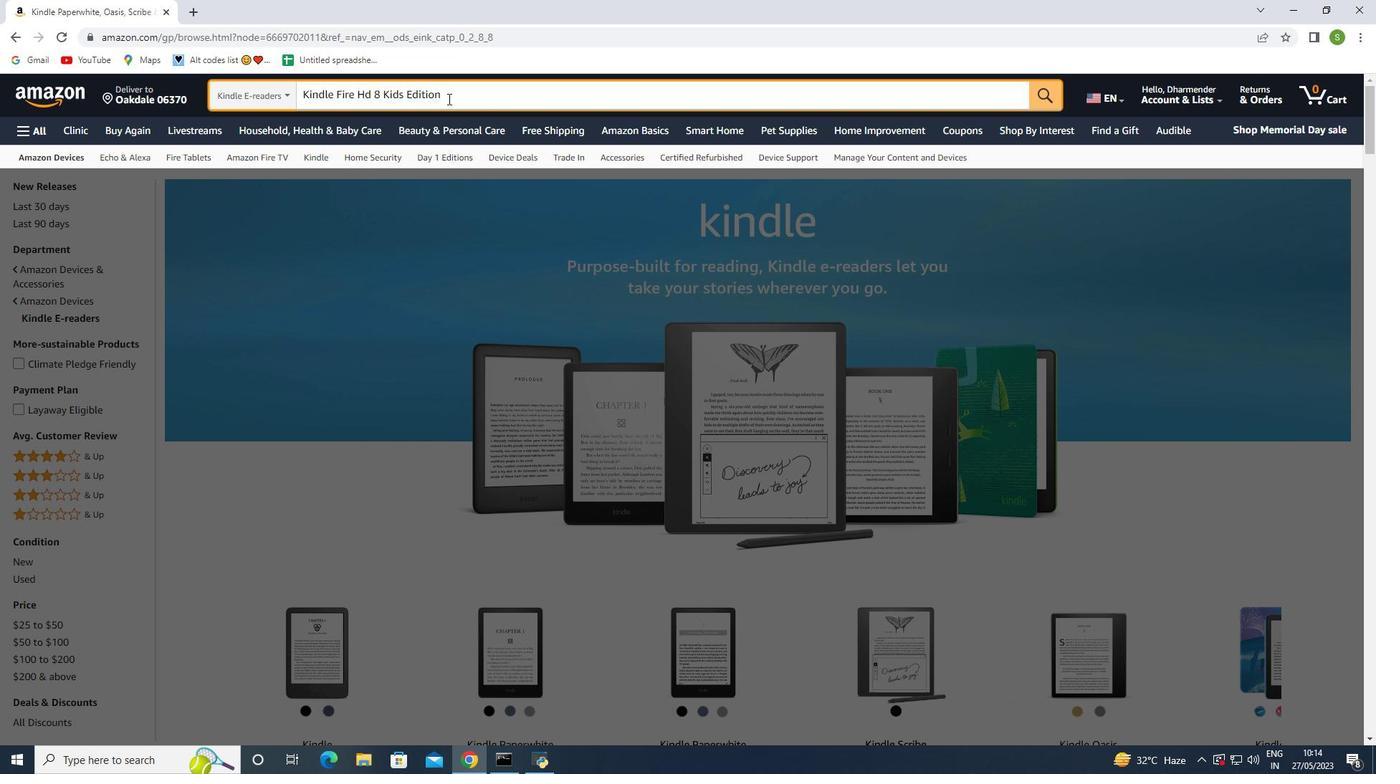 
Action: Mouse moved to (1100, 546)
Screenshot: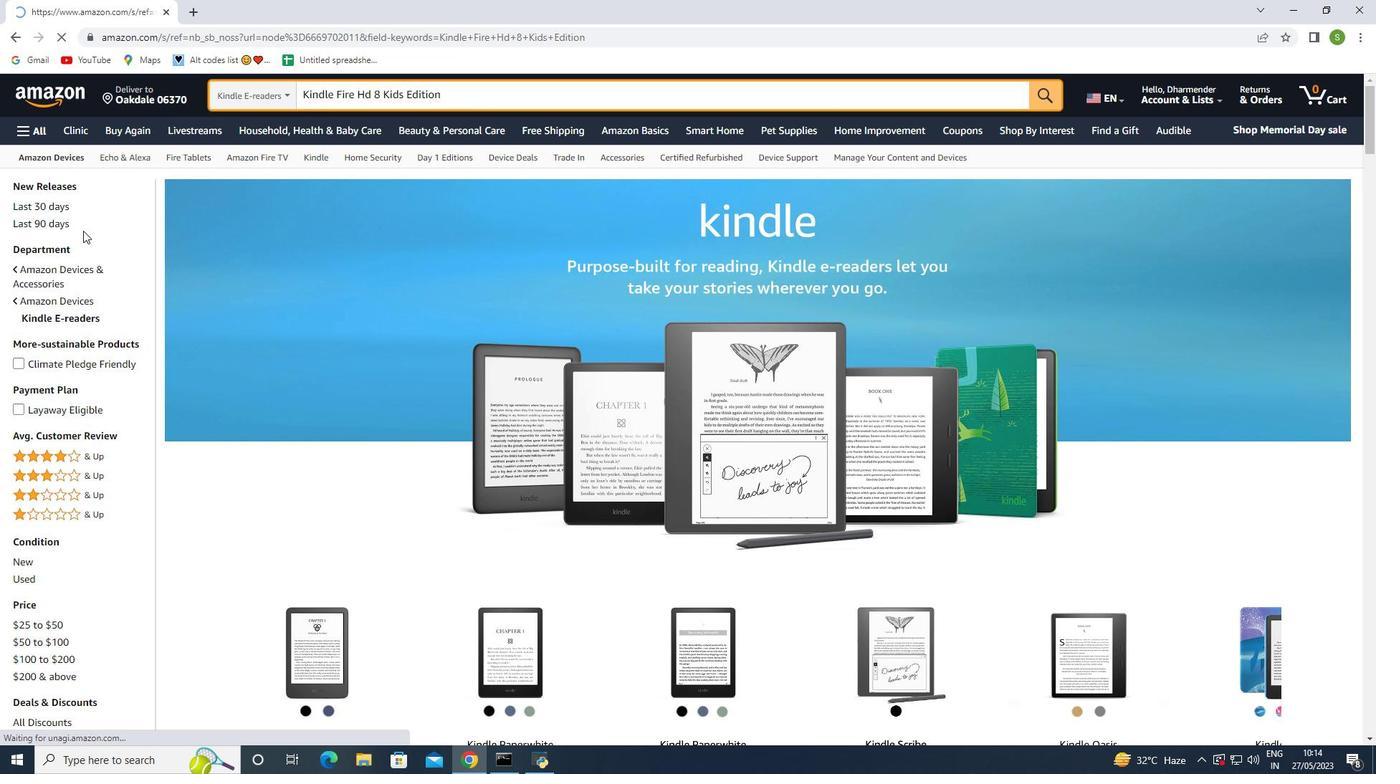 
Action: Mouse pressed left at (1100, 546)
Screenshot: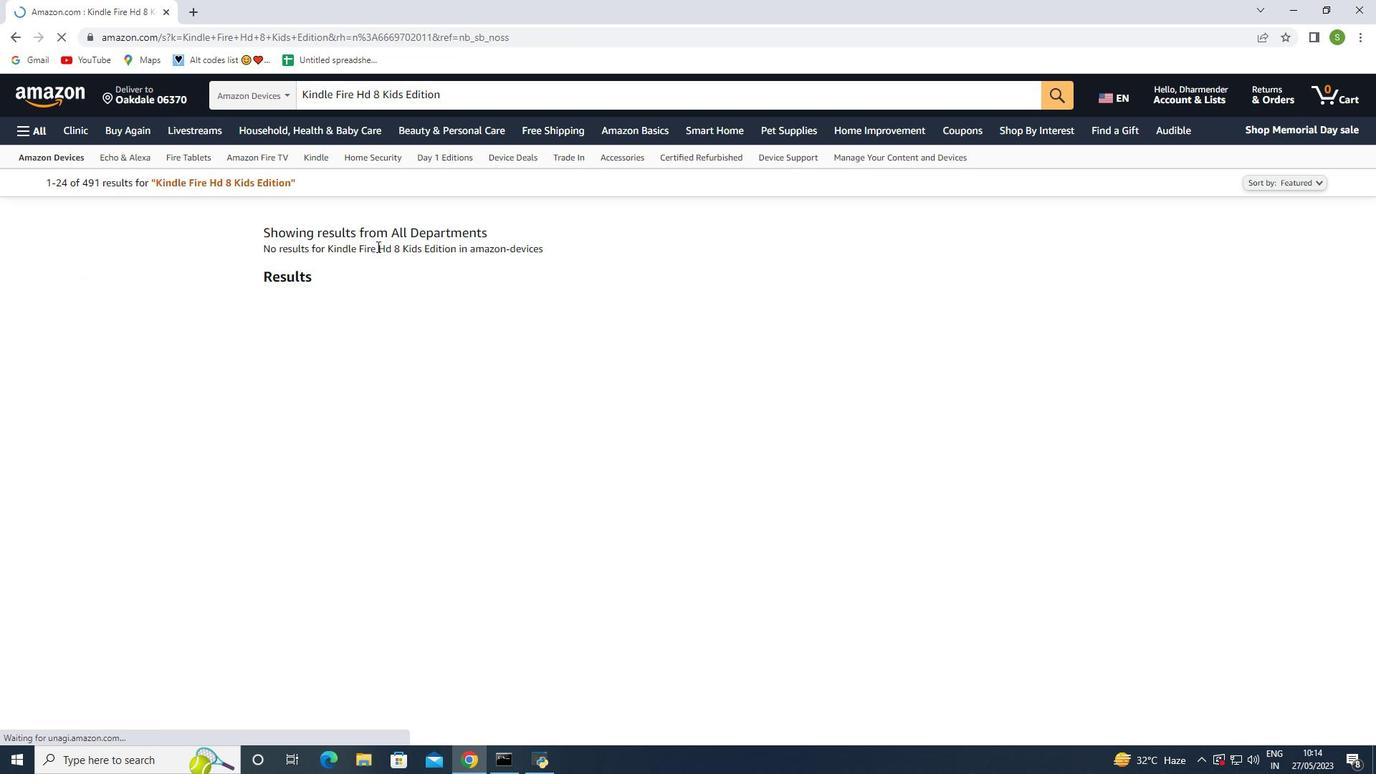 
Action: Mouse moved to (1082, 199)
Screenshot: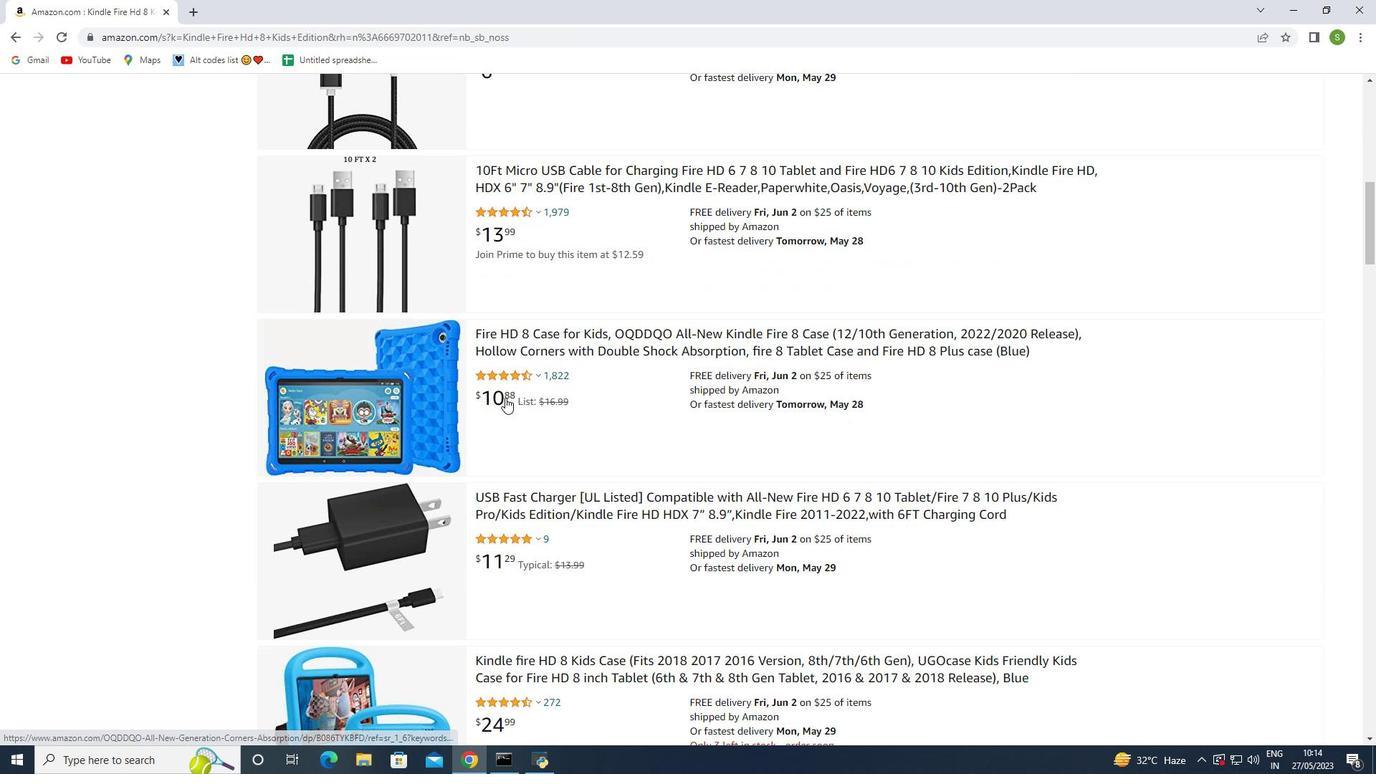
Action: Mouse pressed left at (1082, 199)
Screenshot: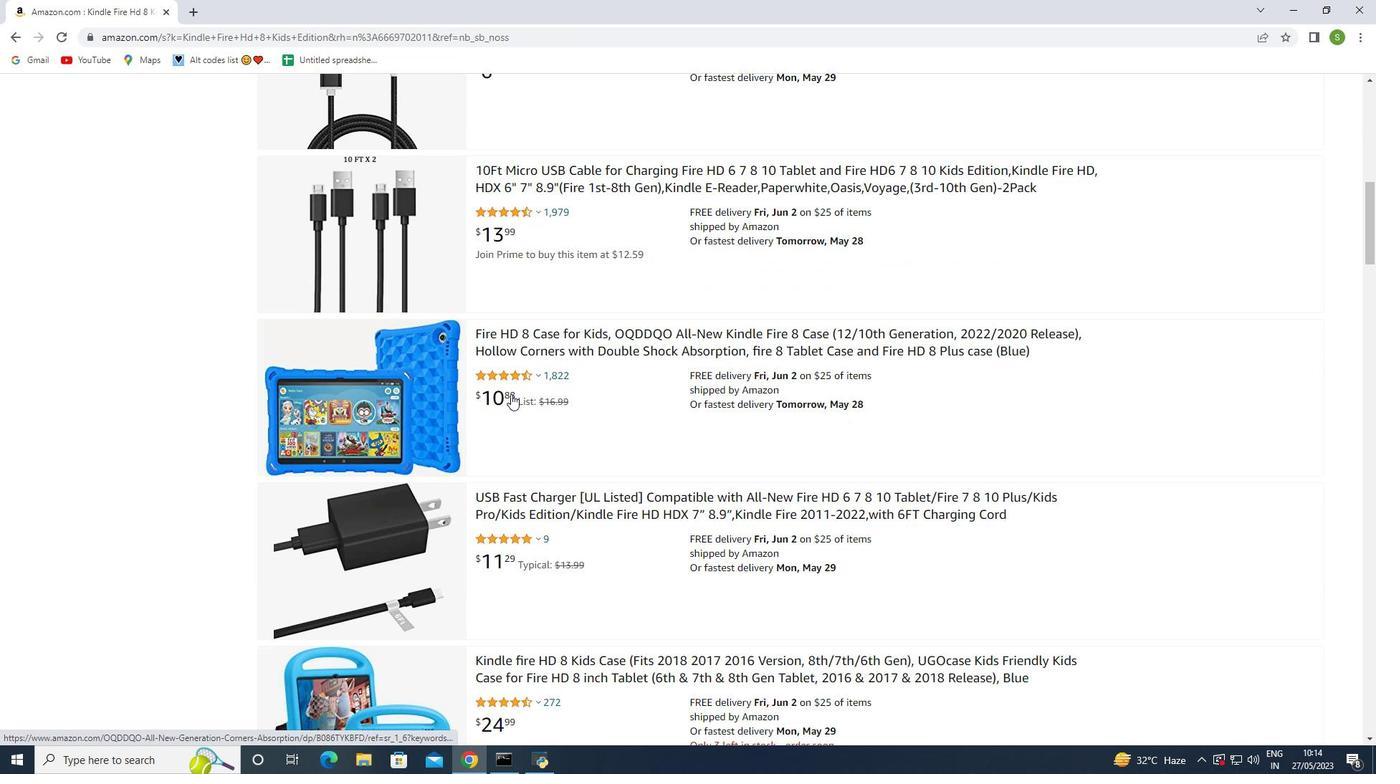 
Action: Mouse moved to (651, 270)
Screenshot: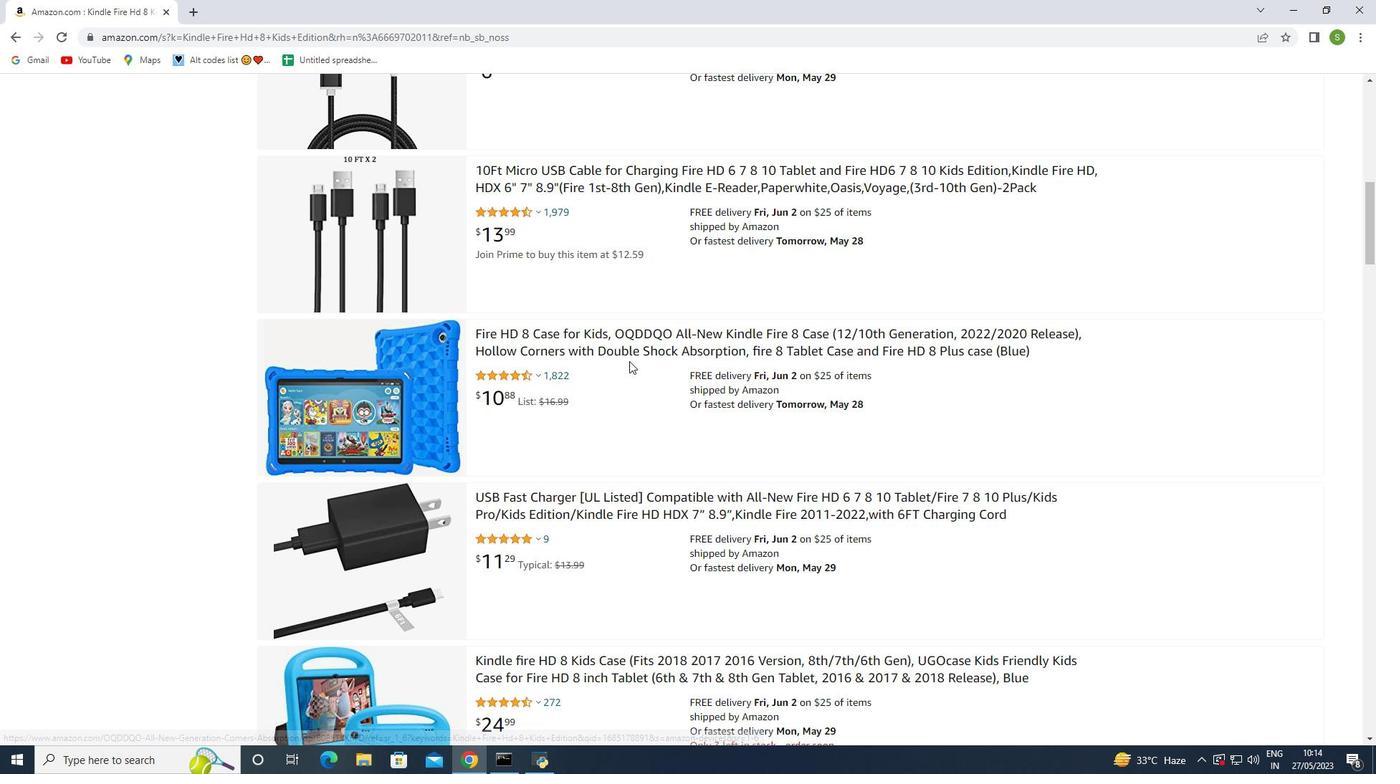 
Action: Mouse pressed left at (651, 270)
Screenshot: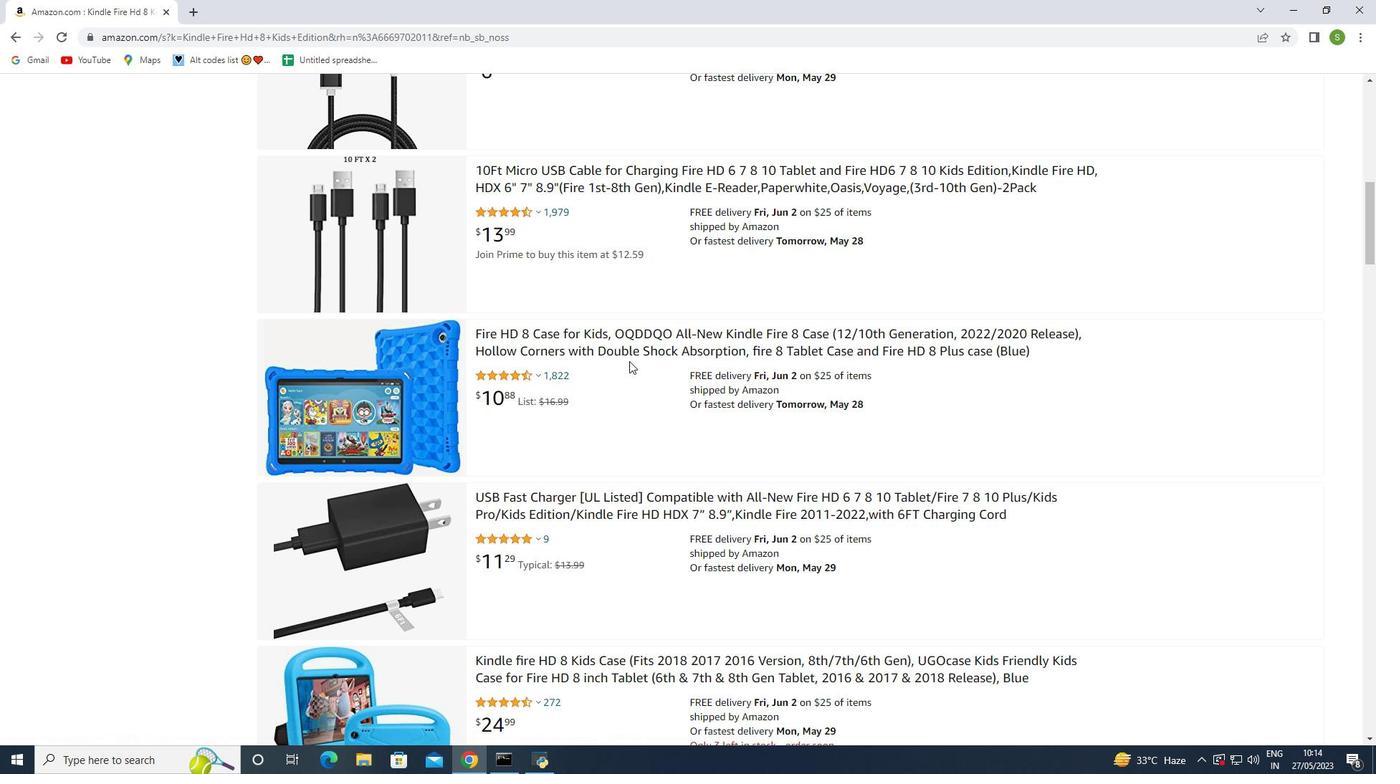 
Action: Key pressed <Key.shift>Dharmender<Key.shift>@001
Screenshot: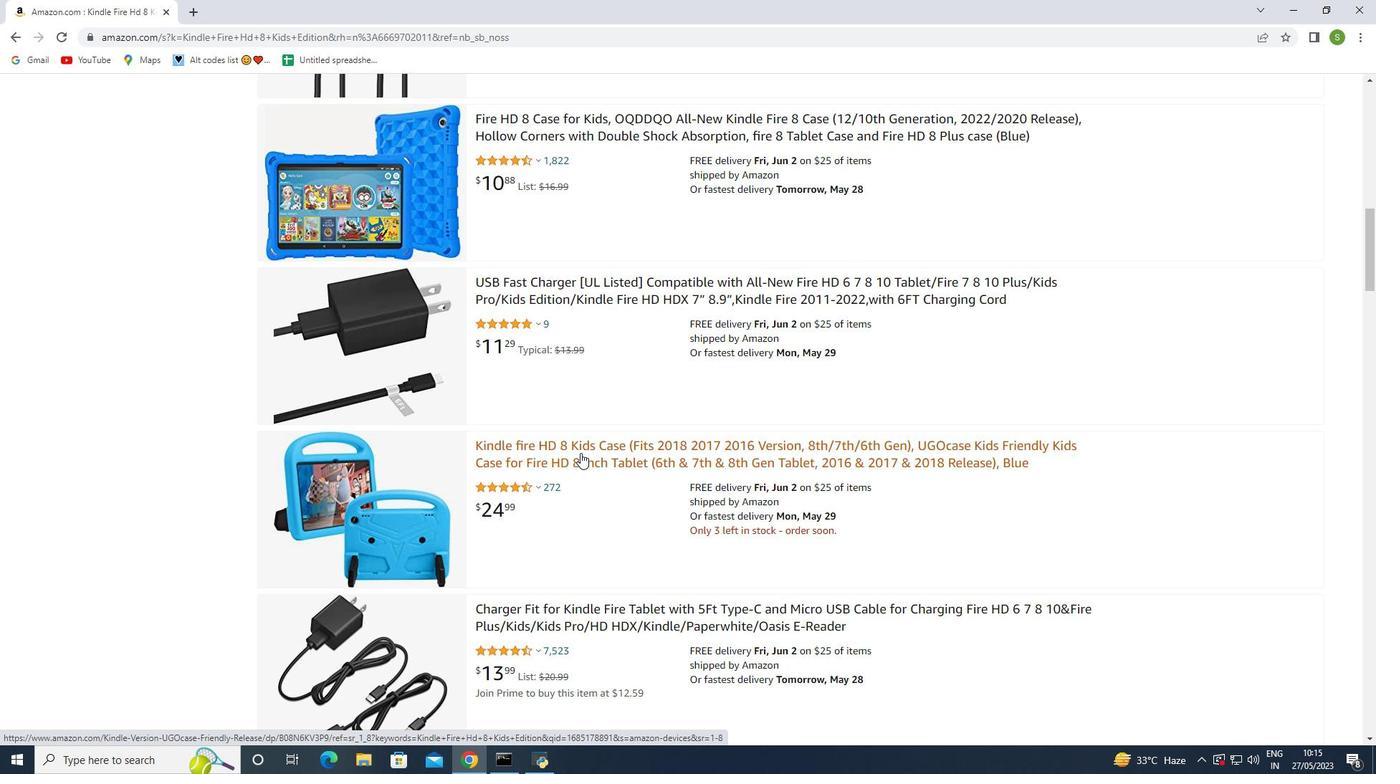
Action: Mouse moved to (693, 309)
Screenshot: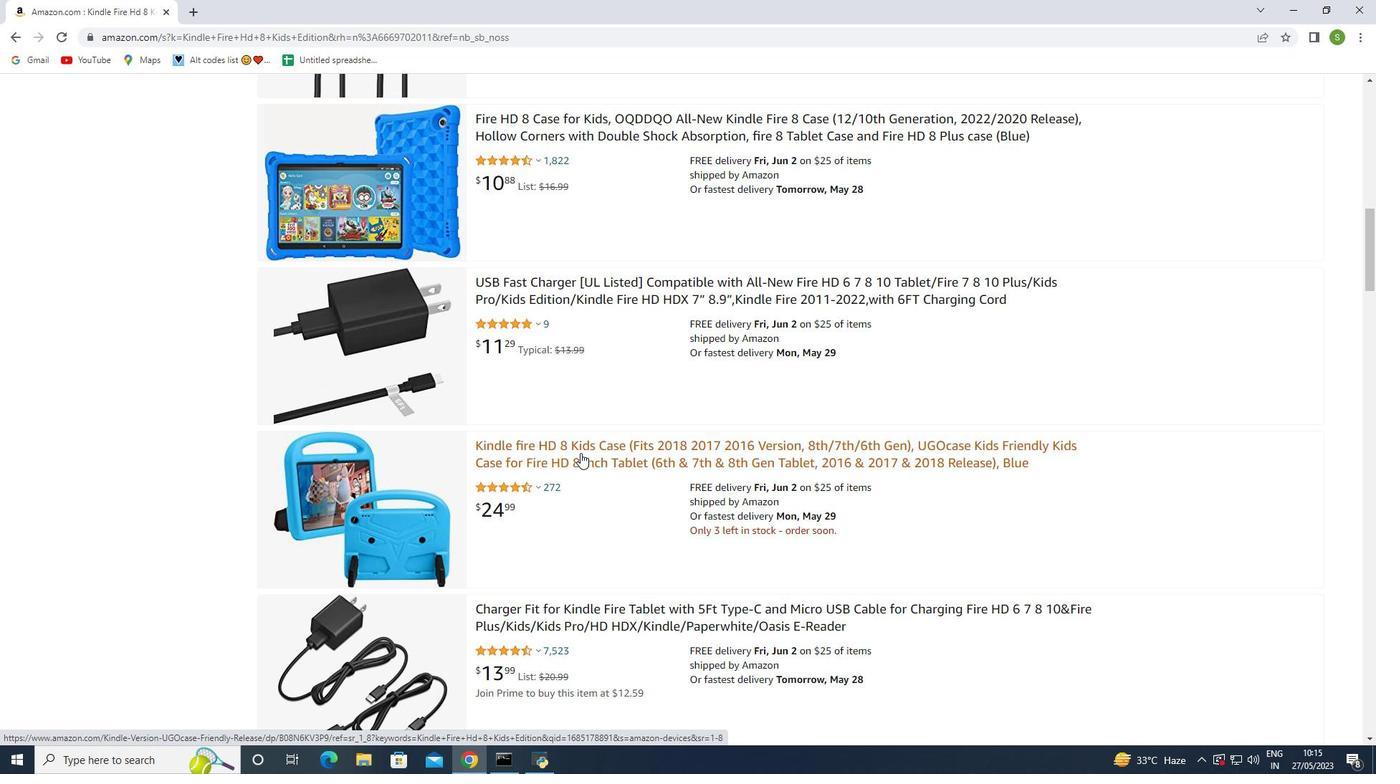 
Action: Mouse pressed left at (693, 309)
Screenshot: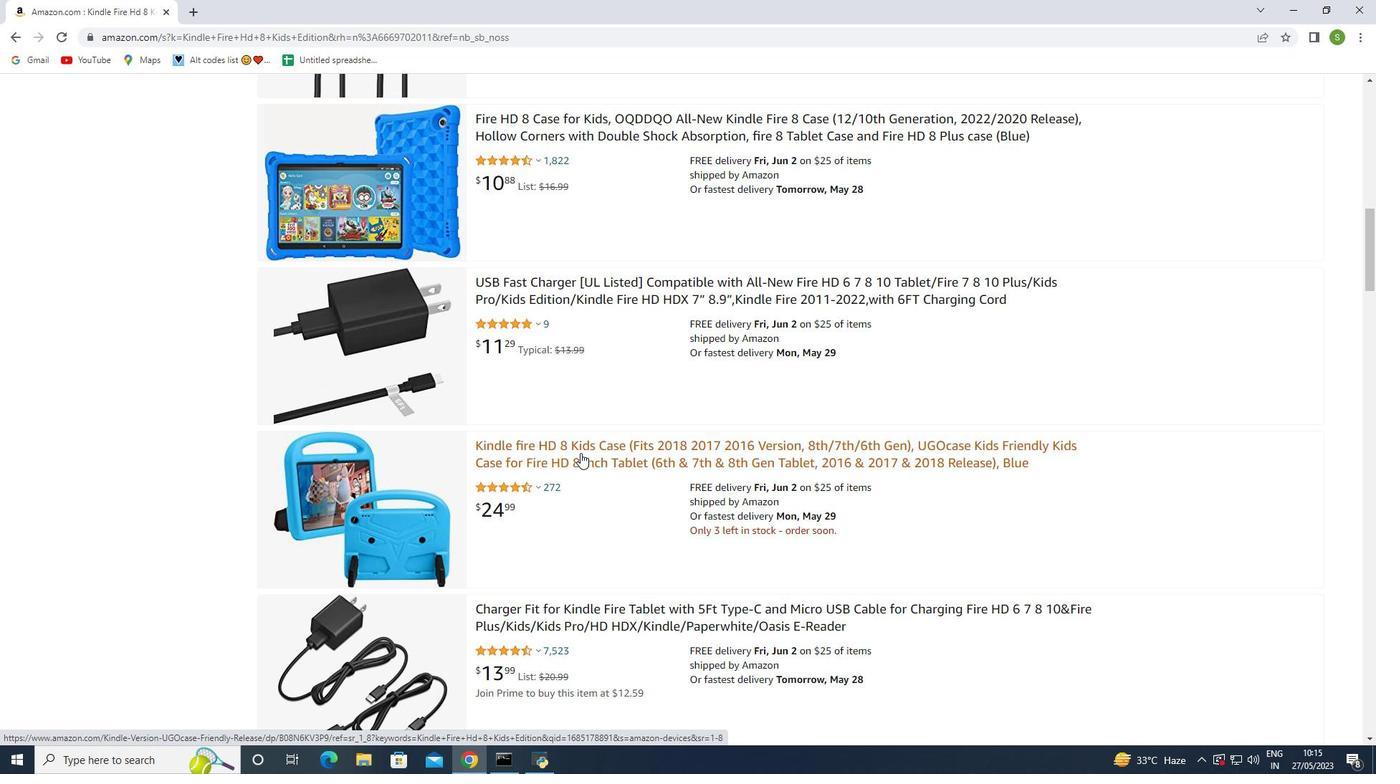 
Action: Mouse moved to (410, 549)
Screenshot: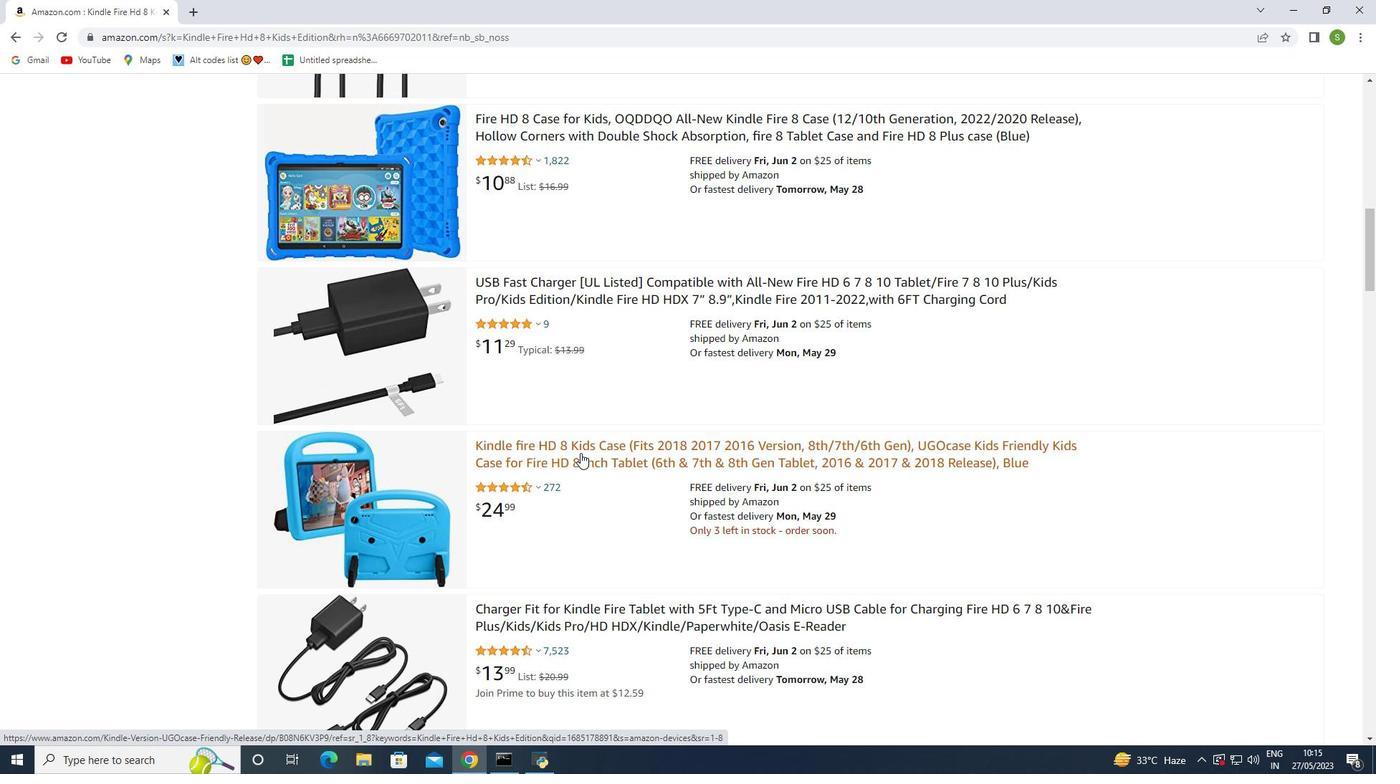 
Action: Mouse scrolled (410, 549) with delta (0, 0)
Screenshot: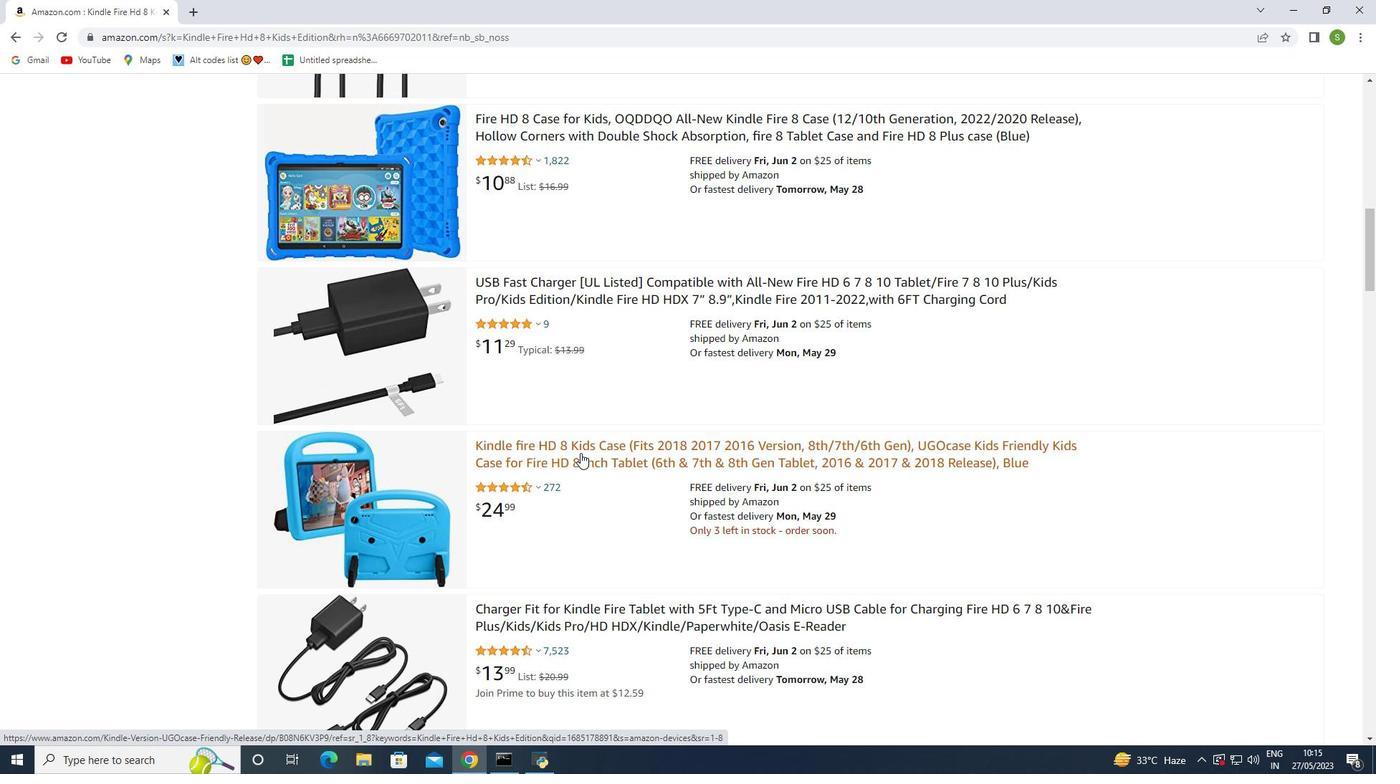 
Action: Mouse scrolled (410, 549) with delta (0, 0)
Screenshot: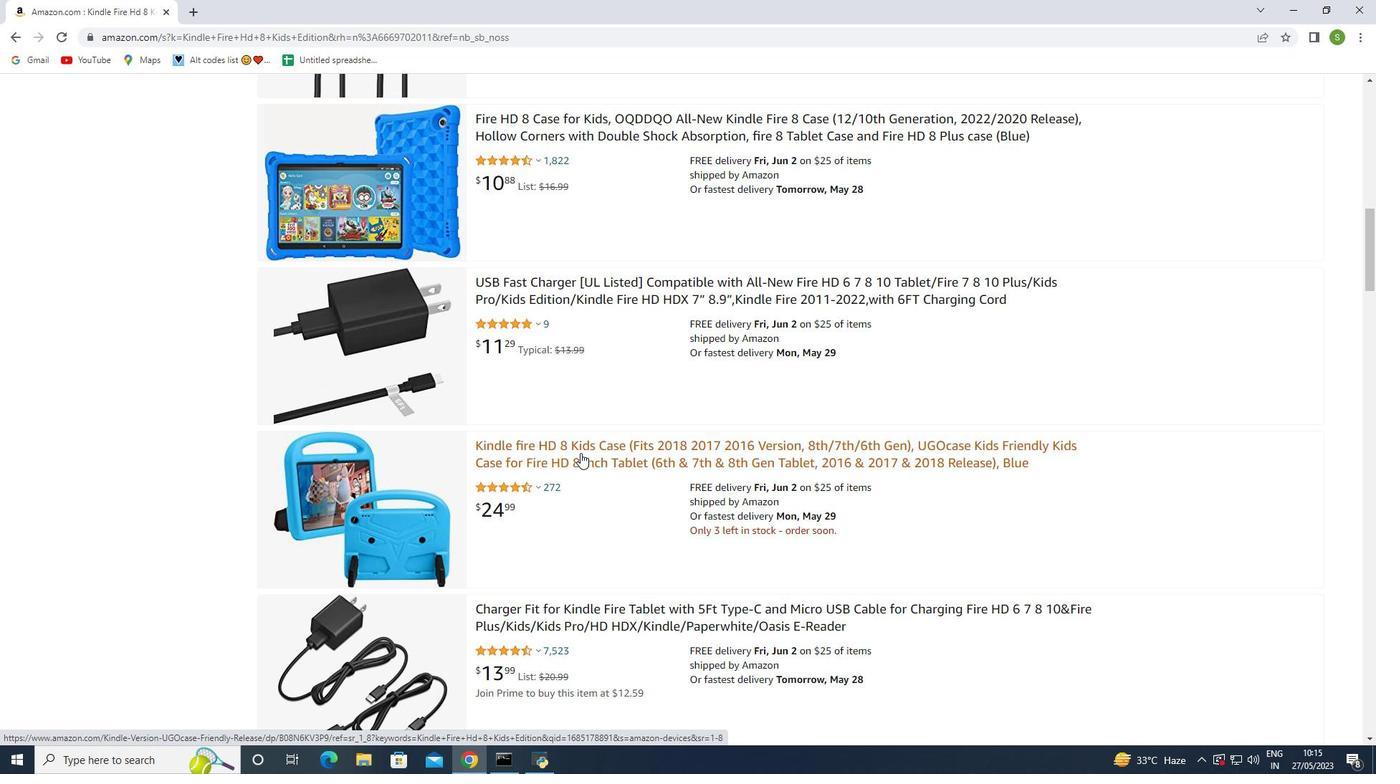 
Action: Mouse scrolled (410, 549) with delta (0, 0)
Screenshot: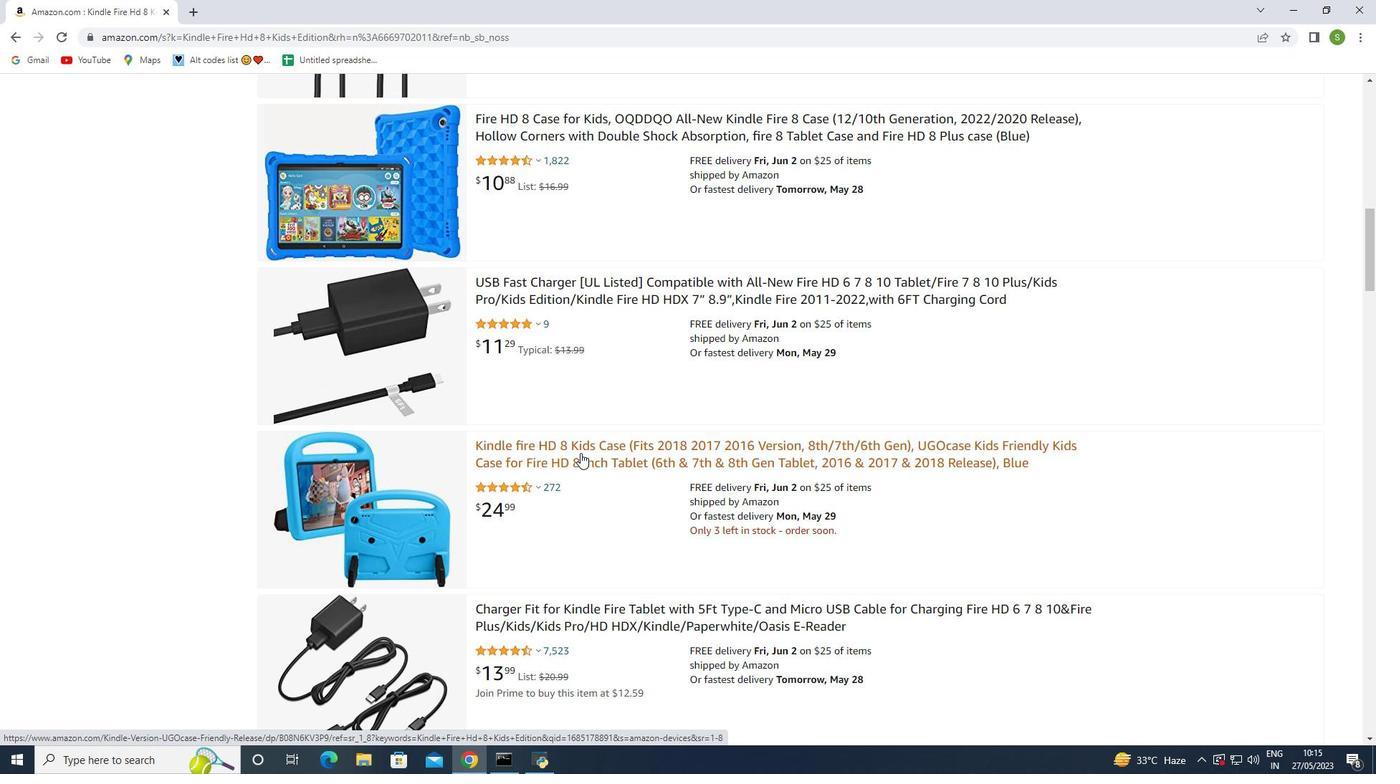 
Action: Mouse scrolled (410, 549) with delta (0, 0)
Screenshot: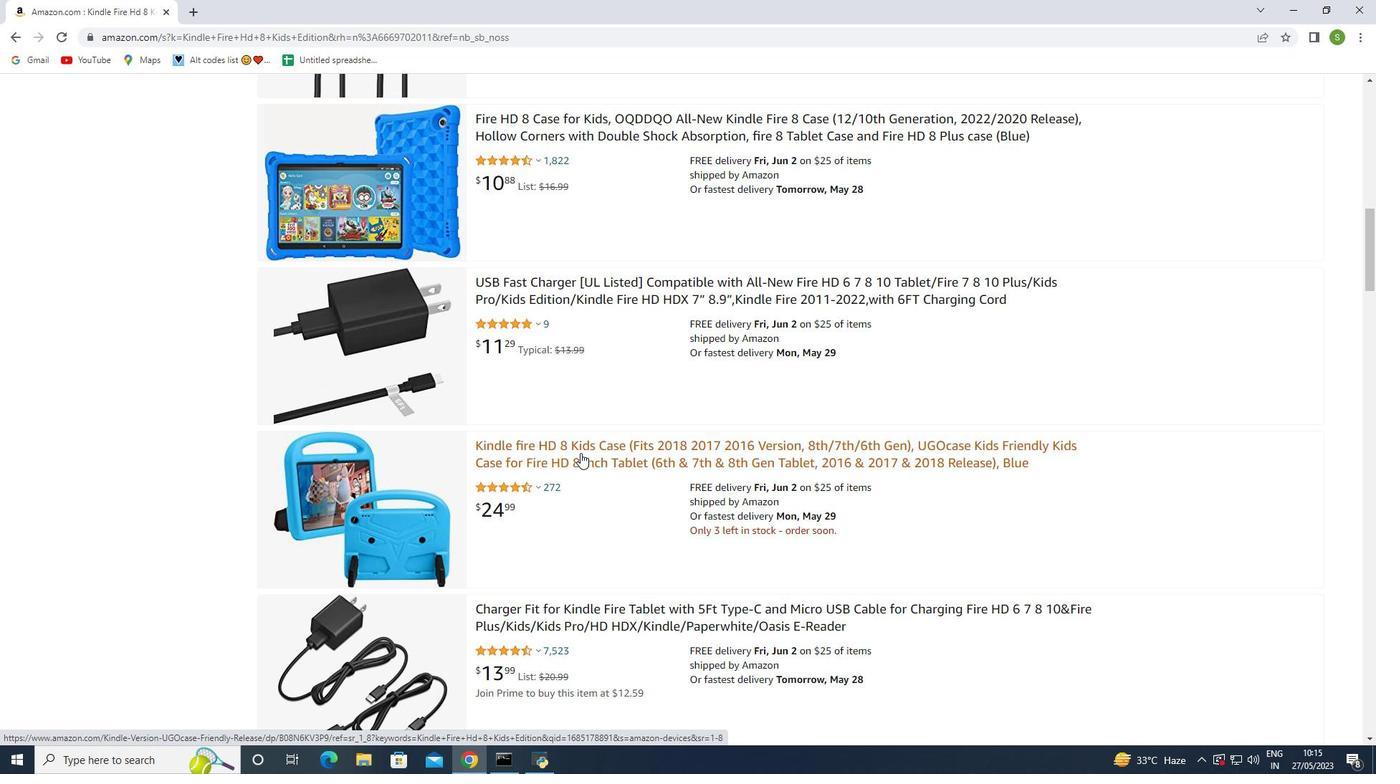 
Action: Mouse moved to (409, 549)
Screenshot: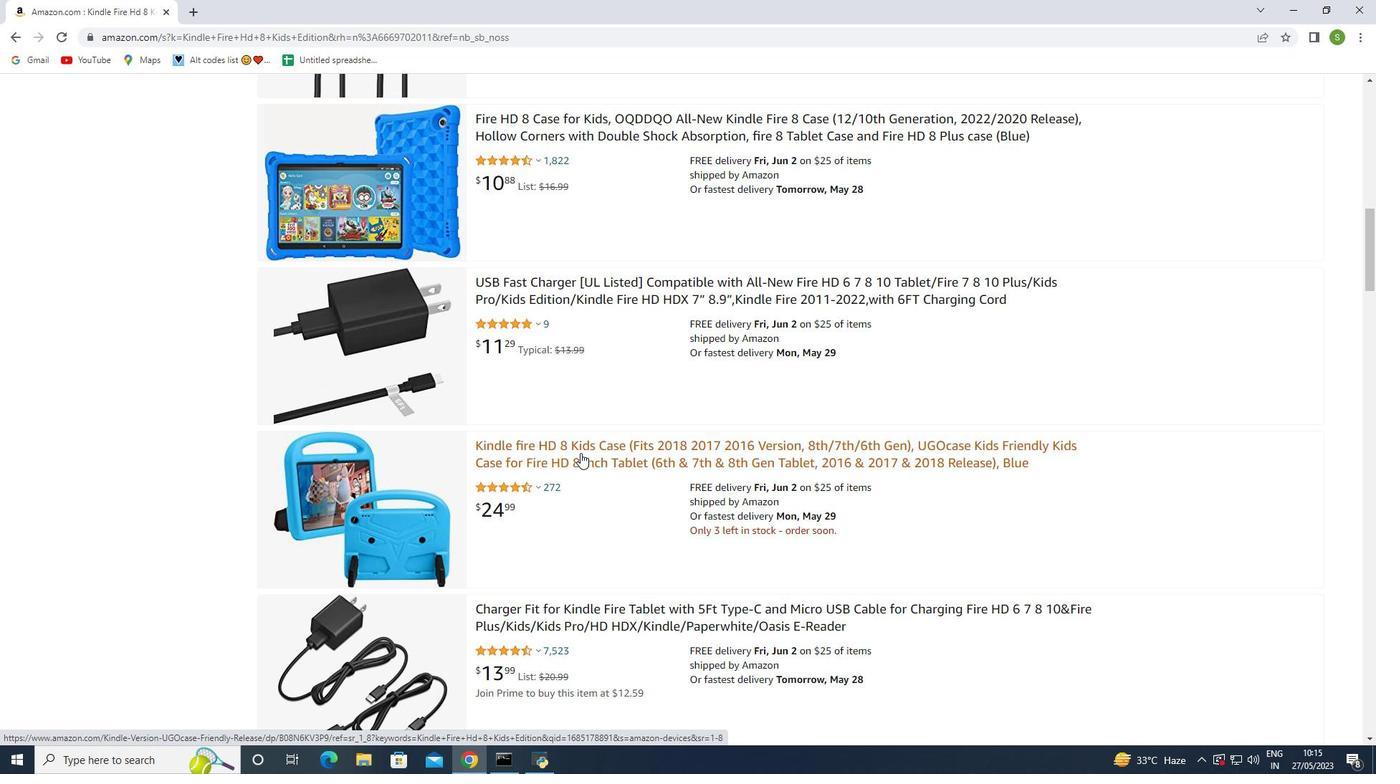 
Action: Mouse scrolled (409, 549) with delta (0, 0)
Screenshot: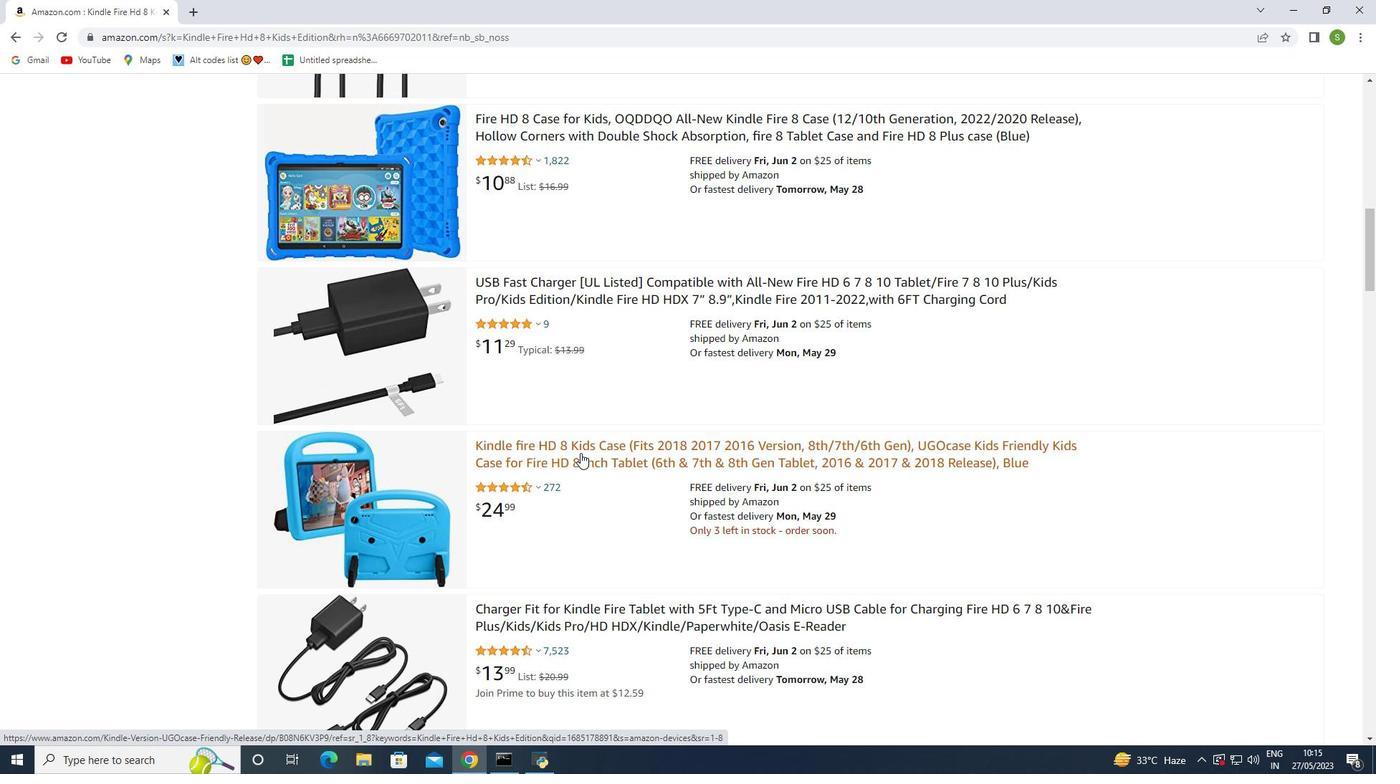 
Action: Mouse scrolled (409, 549) with delta (0, 0)
Screenshot: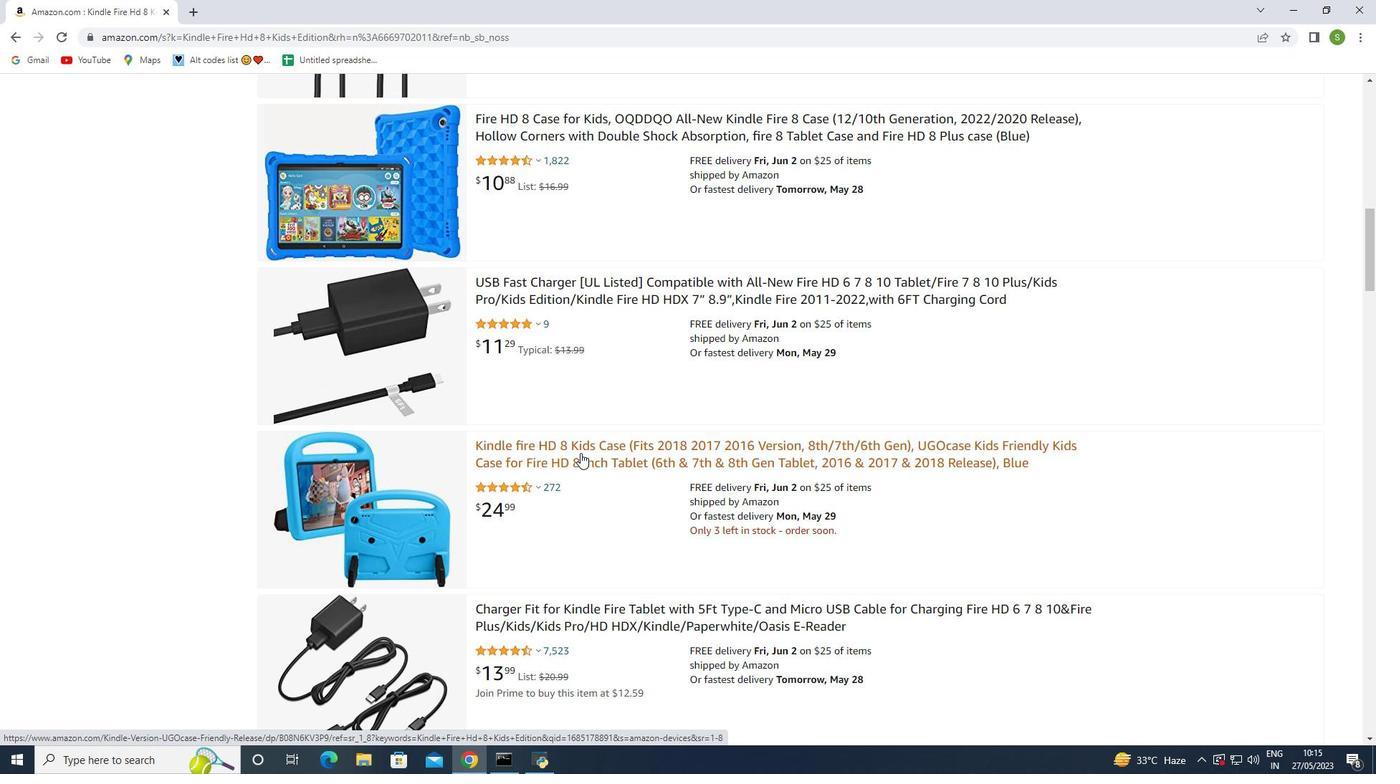 
Action: Mouse scrolled (409, 549) with delta (0, 0)
Screenshot: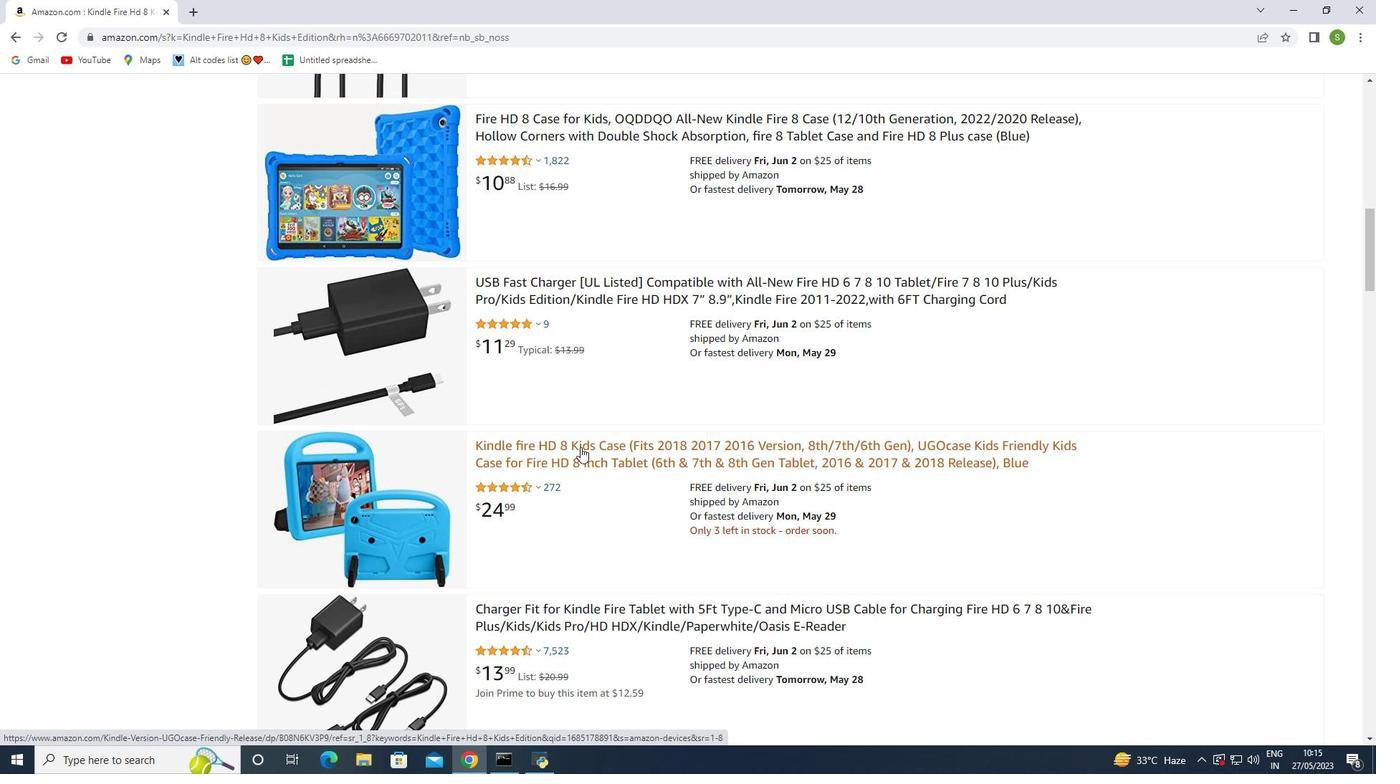 
Action: Mouse scrolled (409, 549) with delta (0, 0)
Screenshot: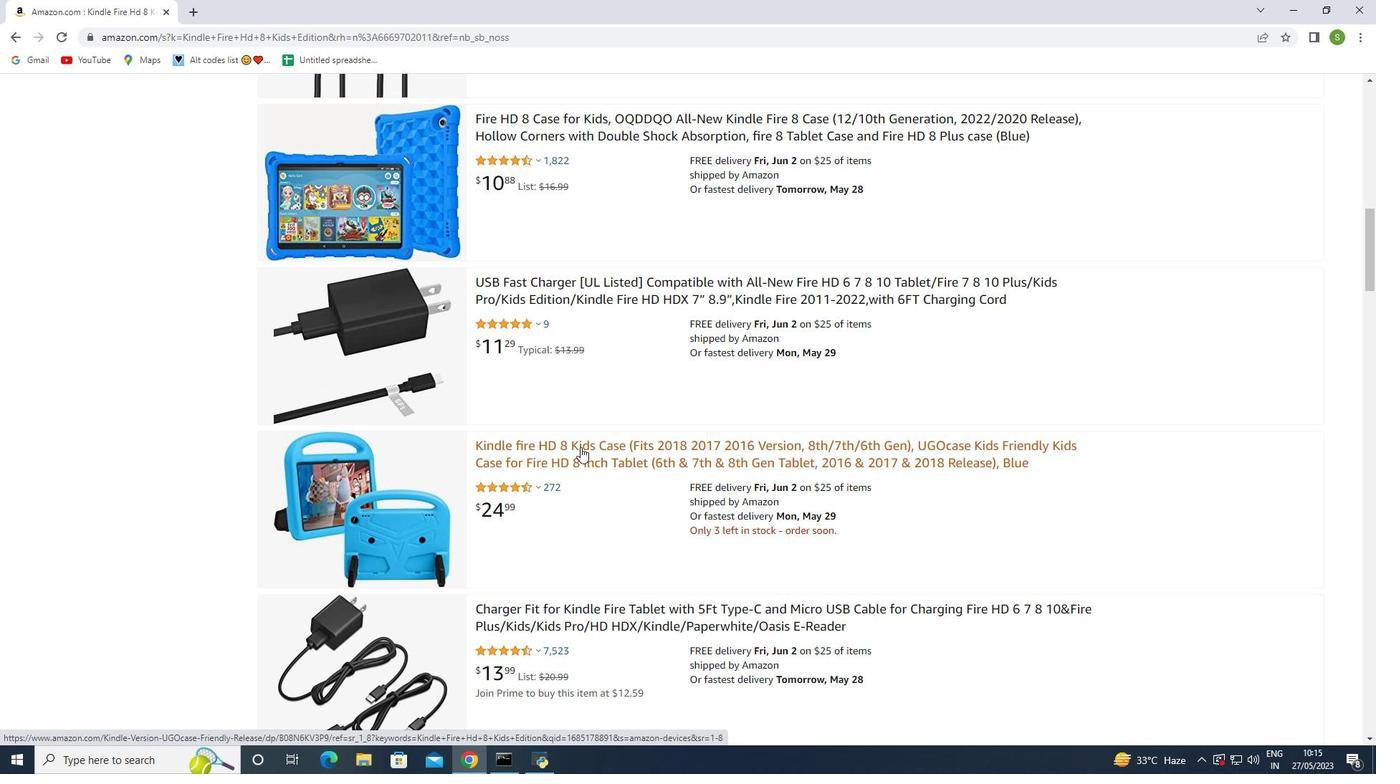 
Action: Mouse scrolled (409, 549) with delta (0, 0)
Screenshot: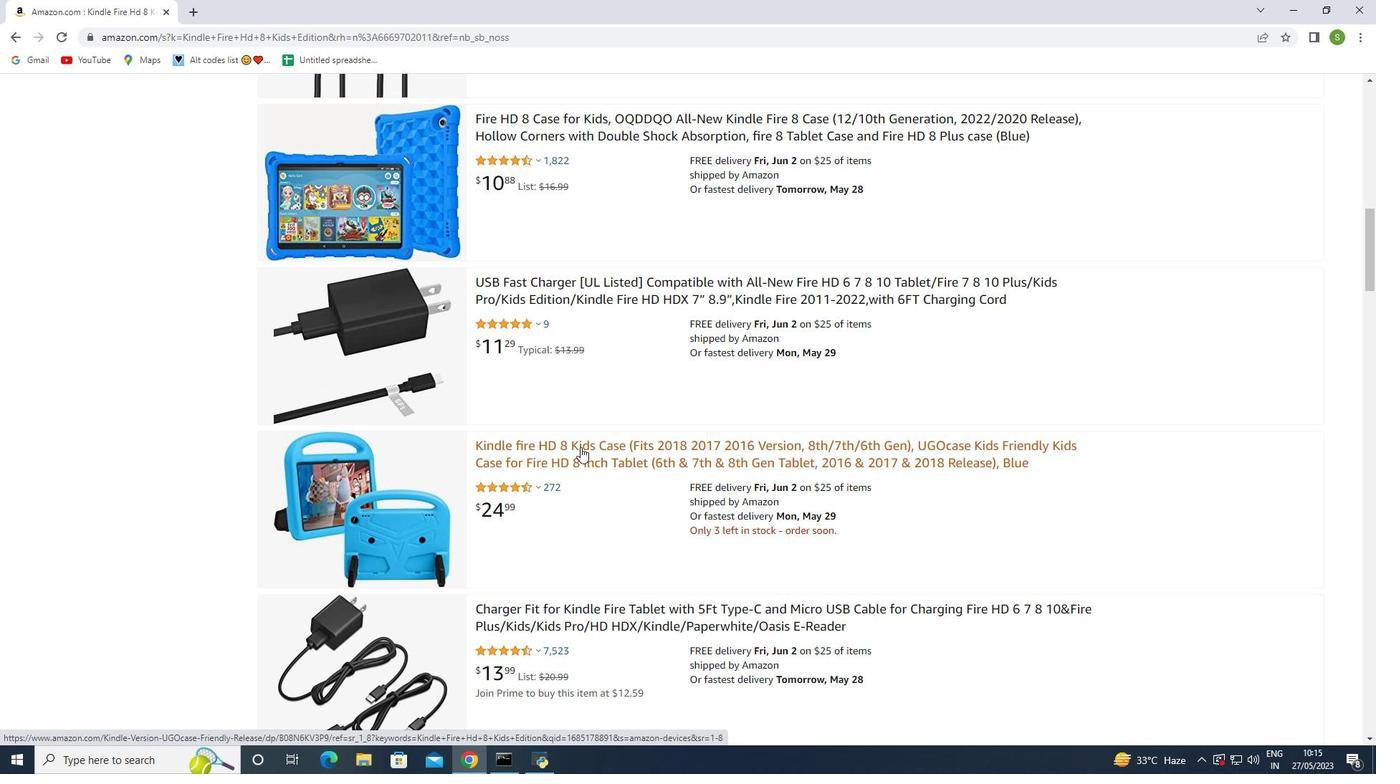 
Action: Mouse scrolled (409, 549) with delta (0, 0)
Screenshot: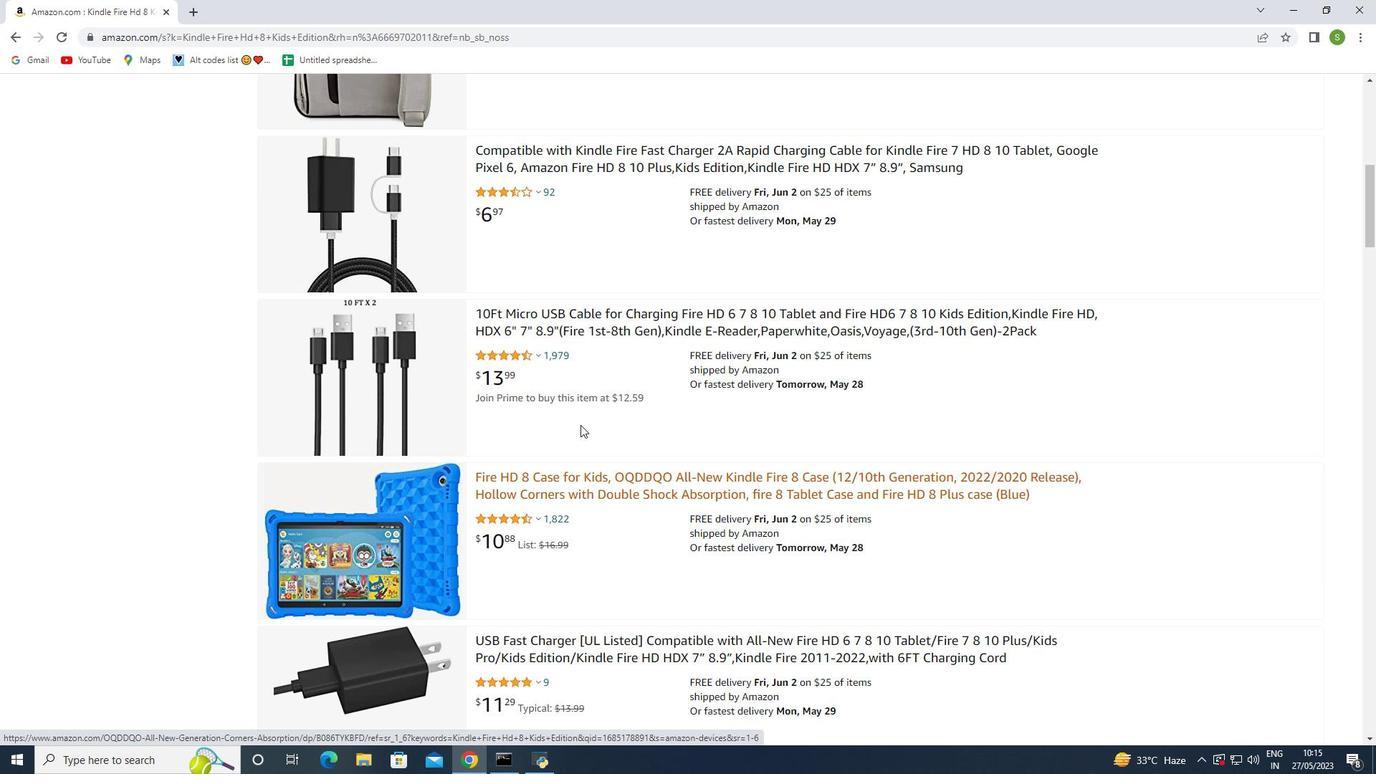 
Action: Mouse scrolled (409, 549) with delta (0, 0)
Screenshot: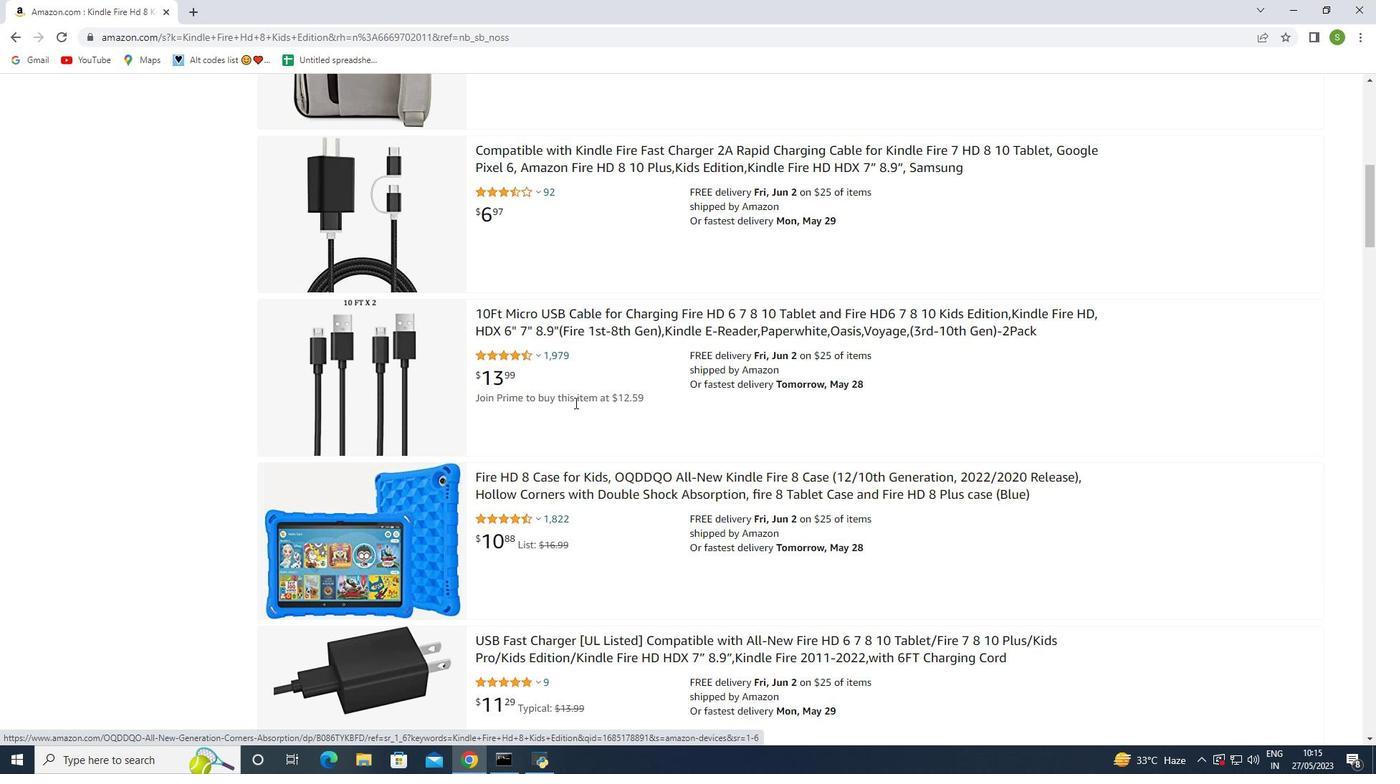 
Action: Mouse scrolled (409, 549) with delta (0, 0)
Screenshot: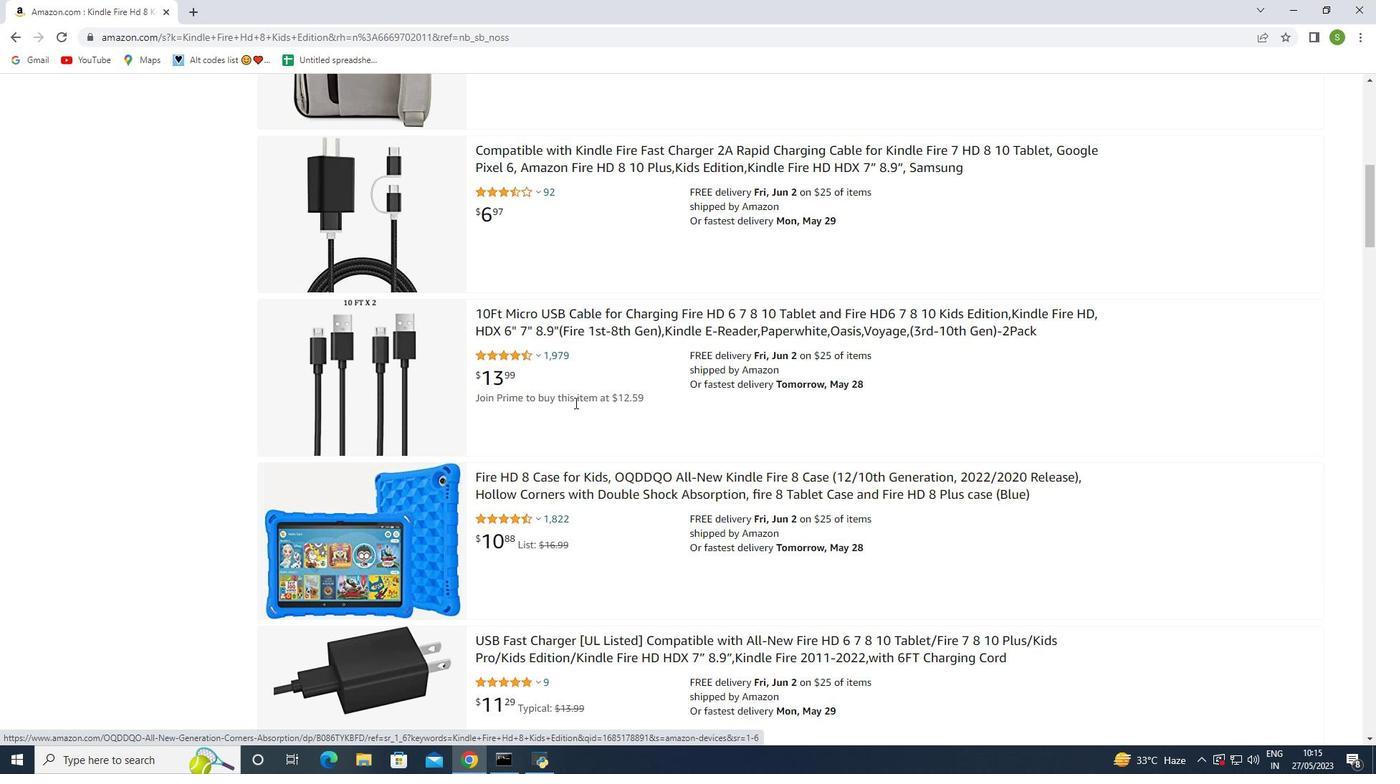 
Action: Mouse scrolled (409, 549) with delta (0, 0)
Screenshot: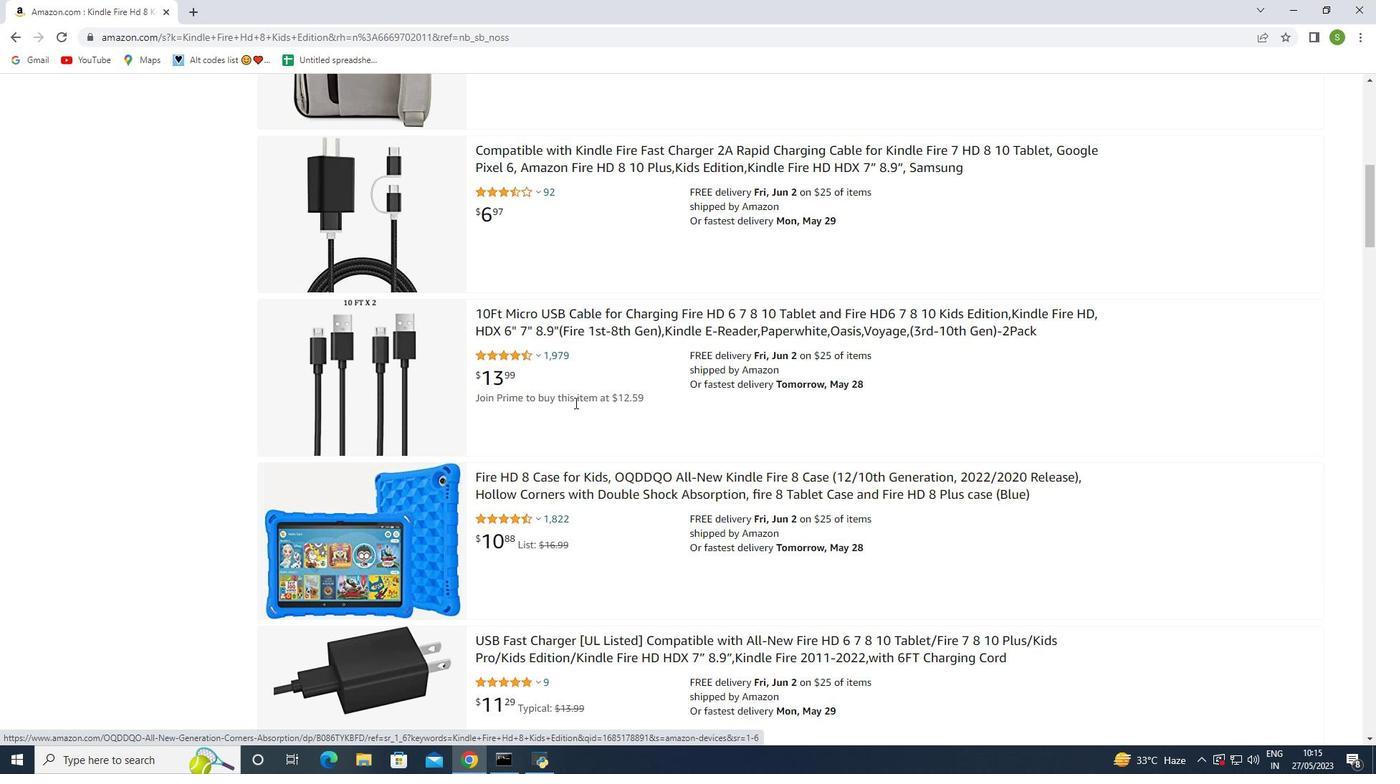 
Action: Mouse scrolled (409, 549) with delta (0, 0)
Screenshot: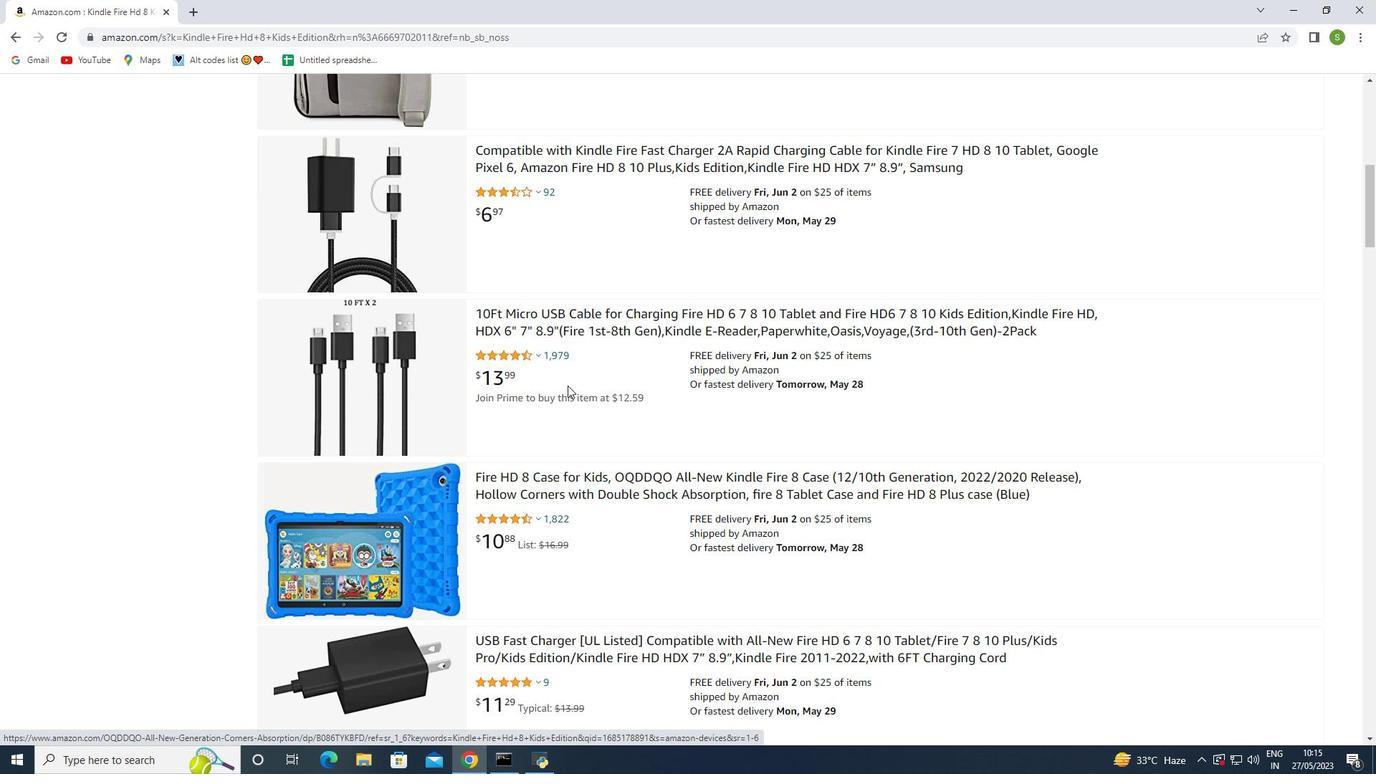 
Action: Mouse scrolled (409, 549) with delta (0, 0)
Screenshot: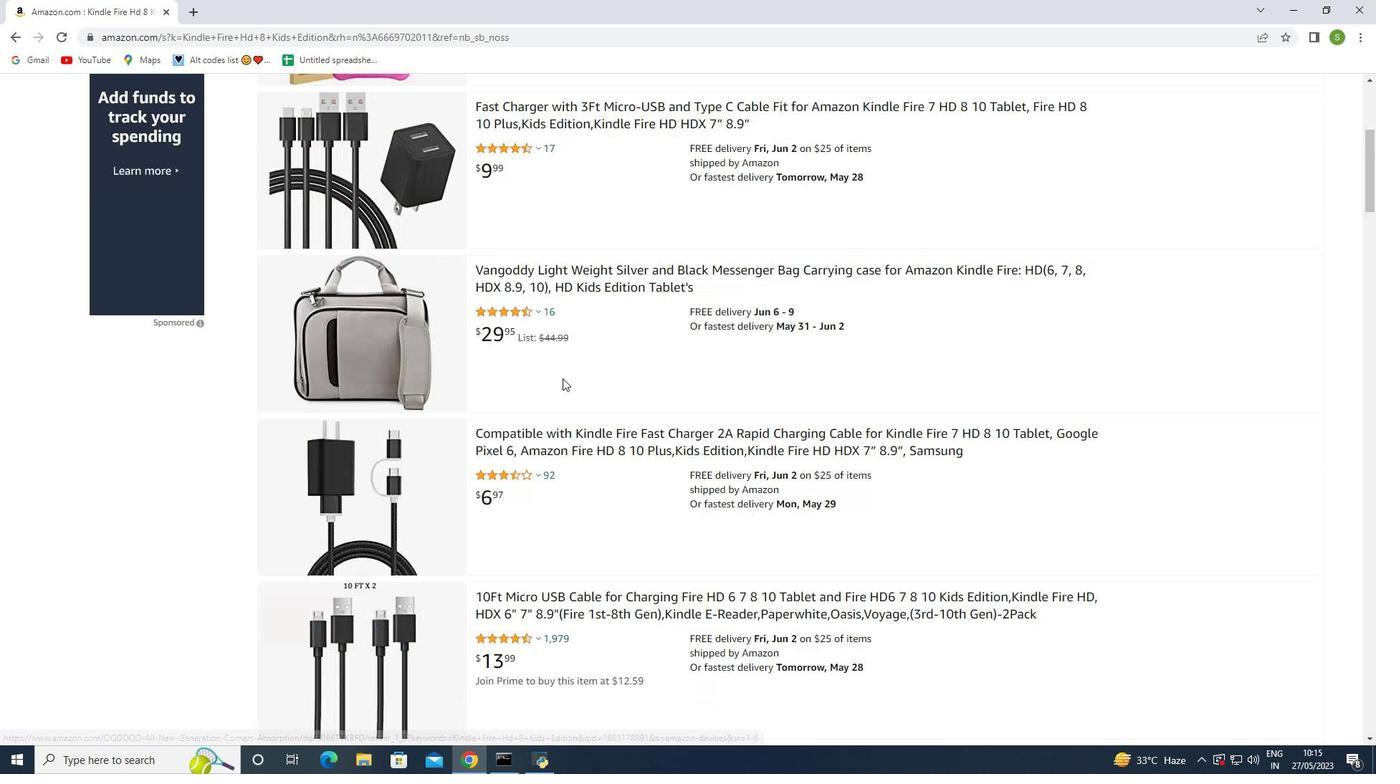 
Action: Mouse scrolled (409, 549) with delta (0, 0)
Screenshot: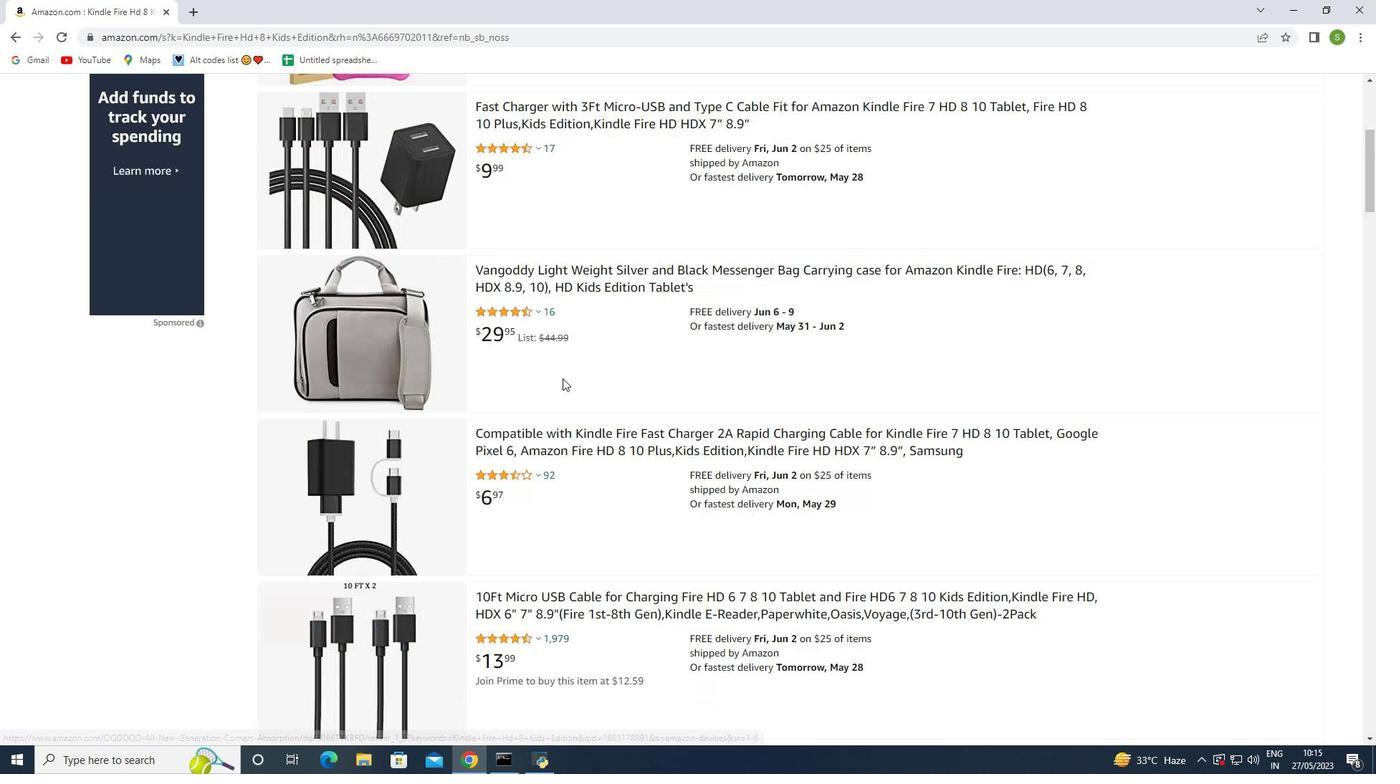 
Action: Mouse scrolled (409, 549) with delta (0, 0)
Screenshot: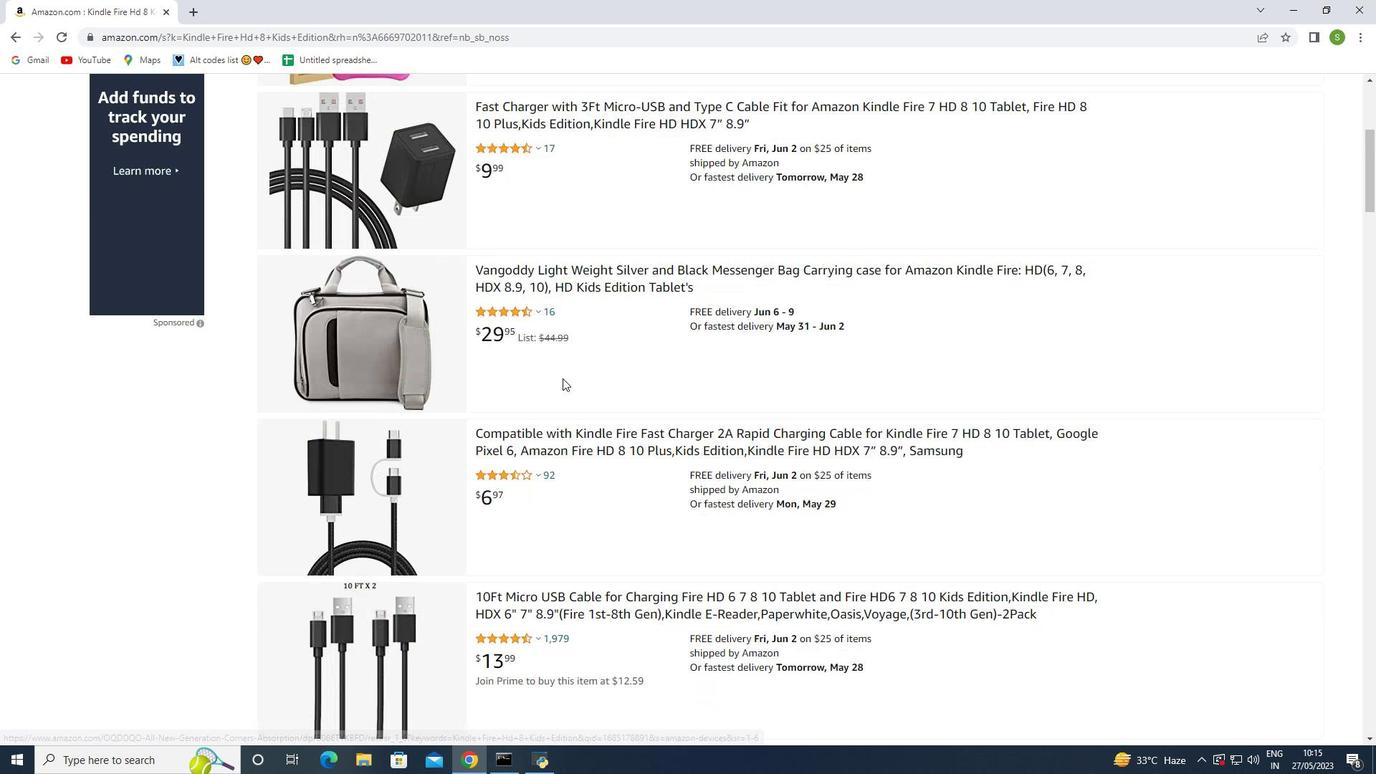 
Action: Mouse scrolled (409, 549) with delta (0, 0)
Screenshot: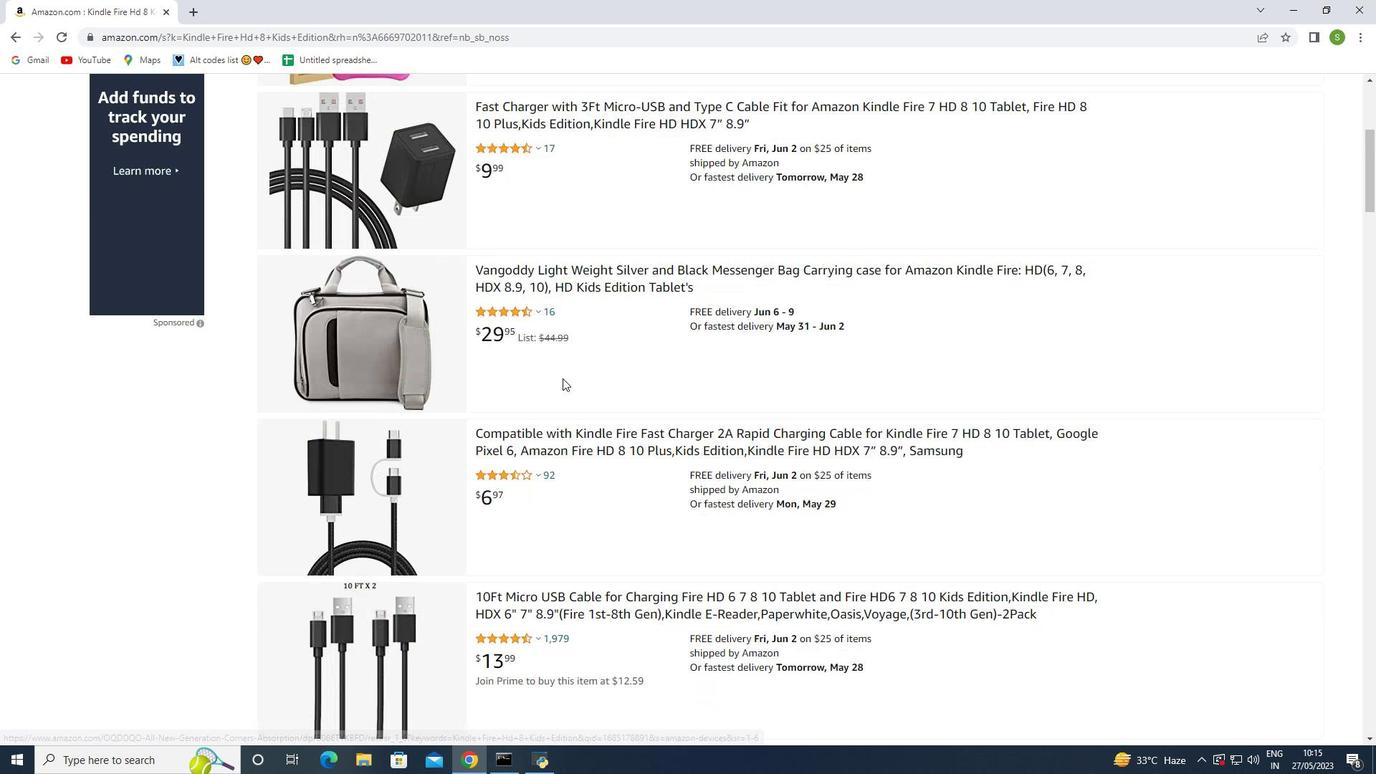 
Action: Mouse scrolled (409, 549) with delta (0, 0)
Screenshot: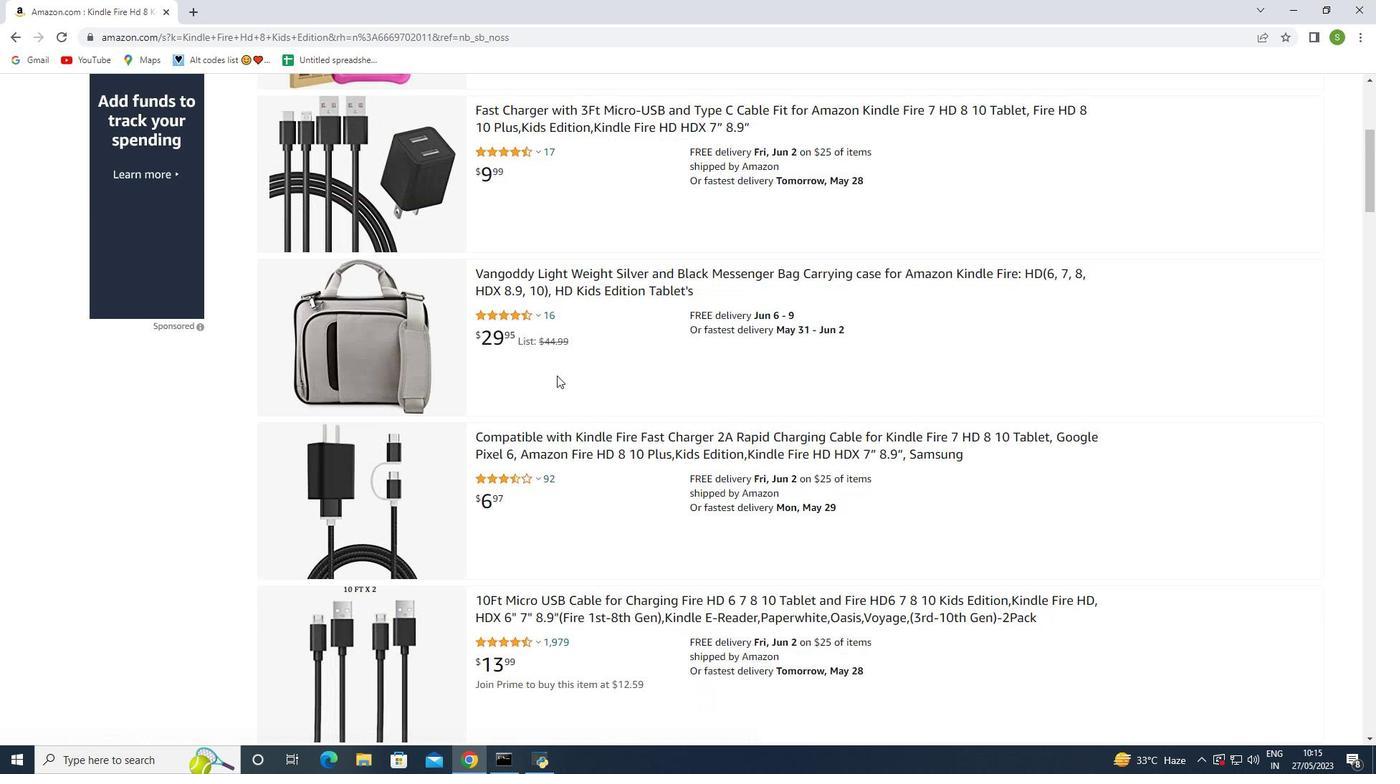 
Action: Mouse scrolled (409, 549) with delta (0, 0)
Screenshot: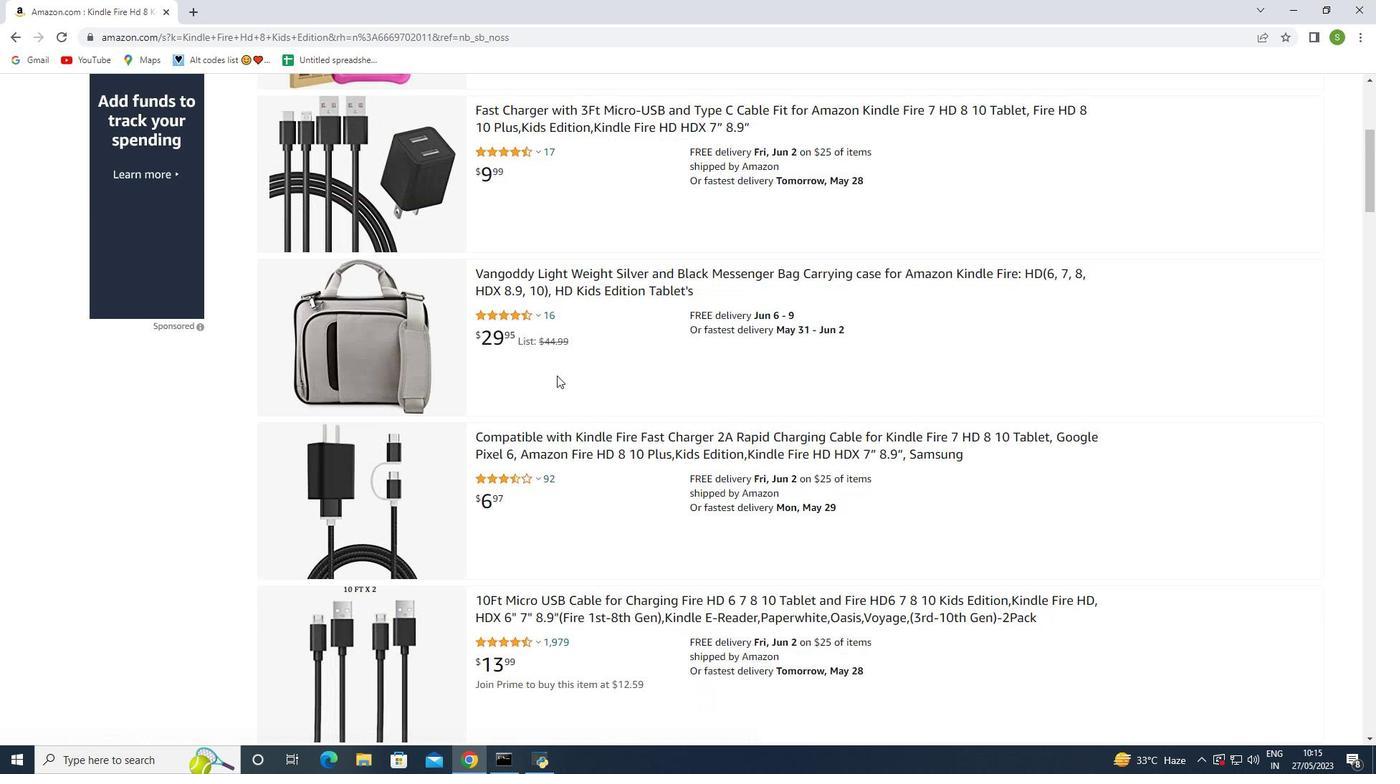
Action: Mouse scrolled (409, 549) with delta (0, 0)
Screenshot: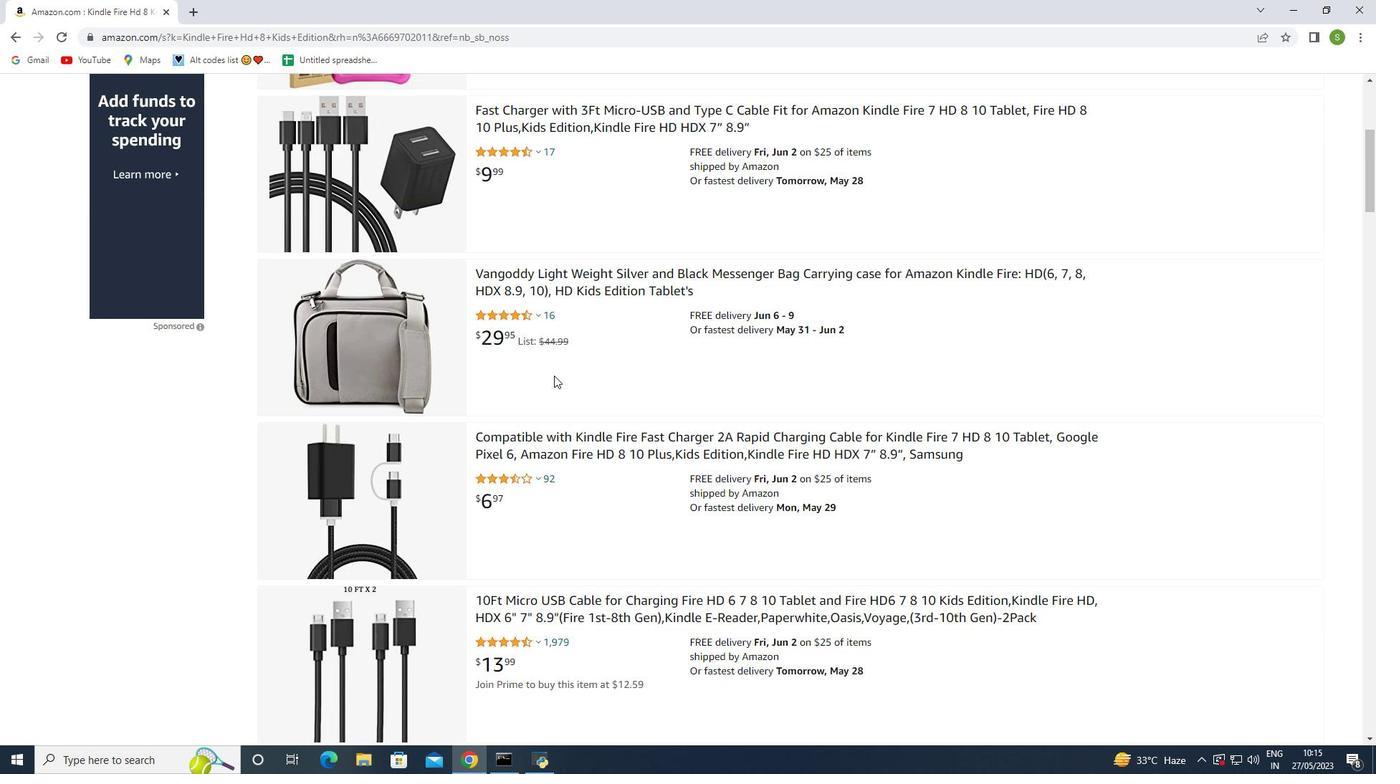 
Action: Mouse scrolled (409, 549) with delta (0, 0)
Screenshot: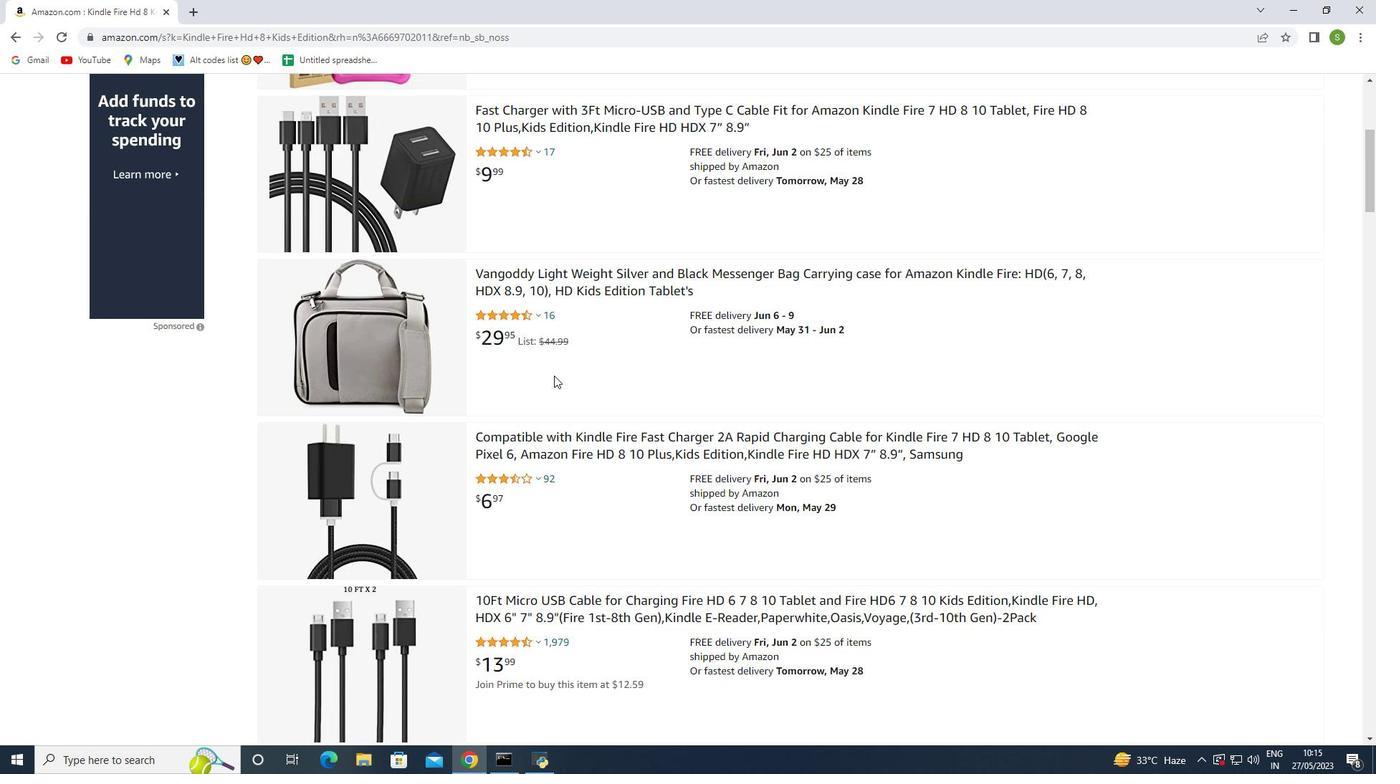 
Action: Mouse scrolled (409, 549) with delta (0, 0)
Screenshot: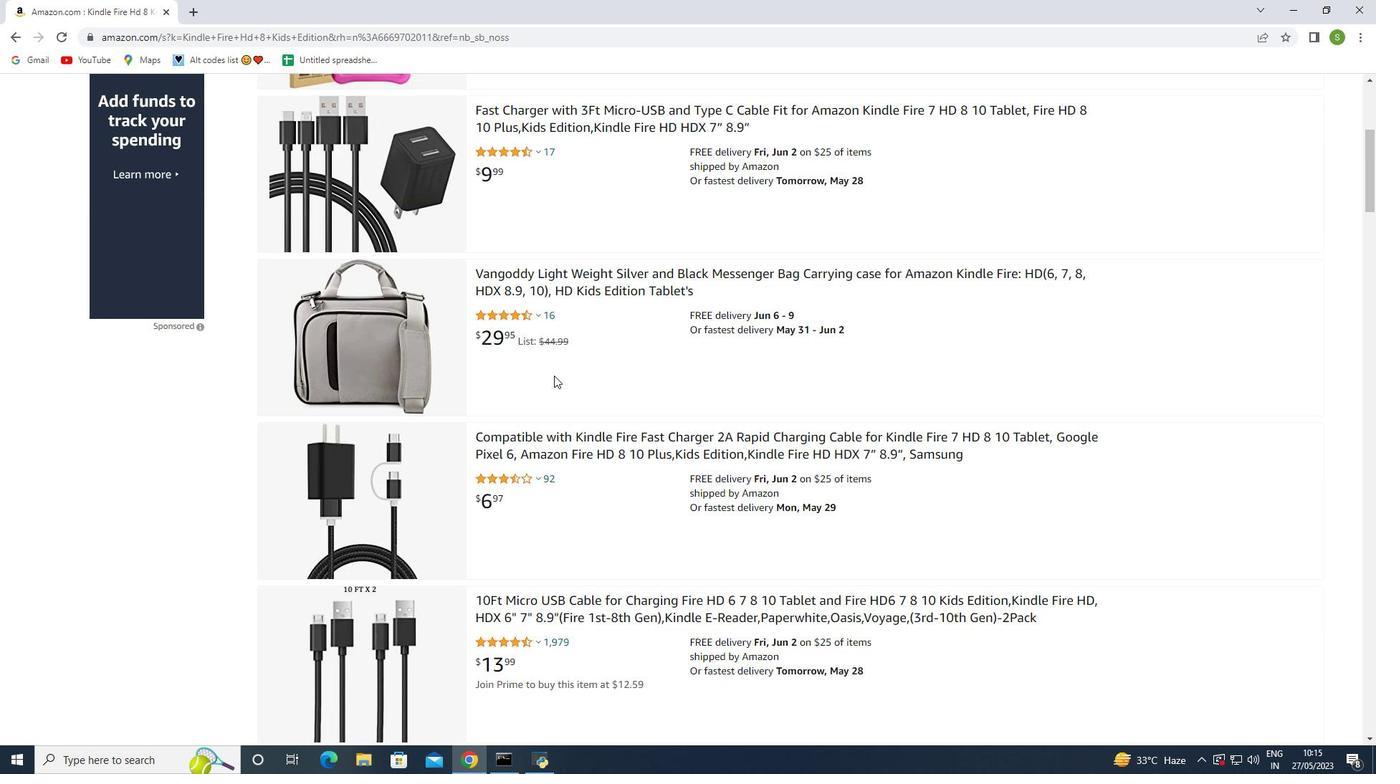 
Action: Mouse scrolled (409, 549) with delta (0, 0)
Screenshot: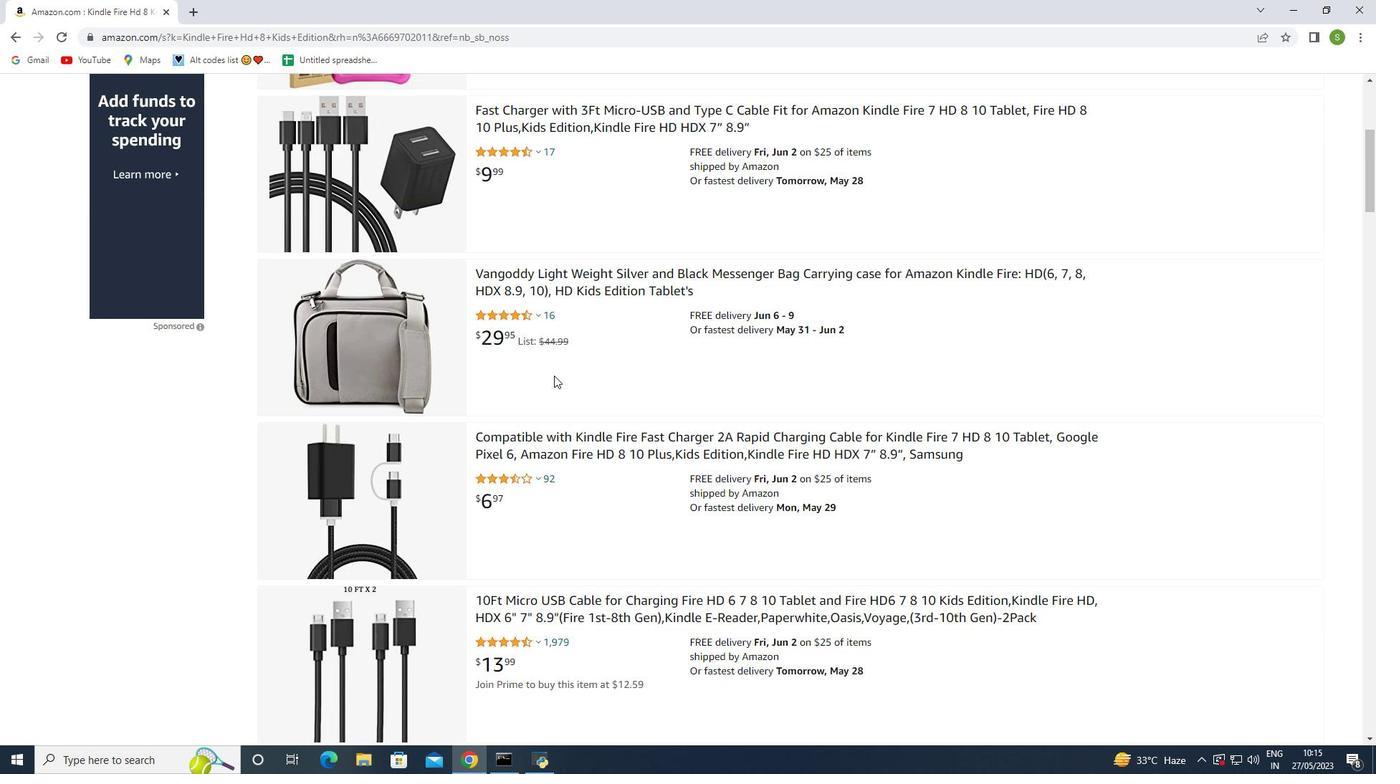 
Action: Mouse scrolled (409, 549) with delta (0, 0)
Screenshot: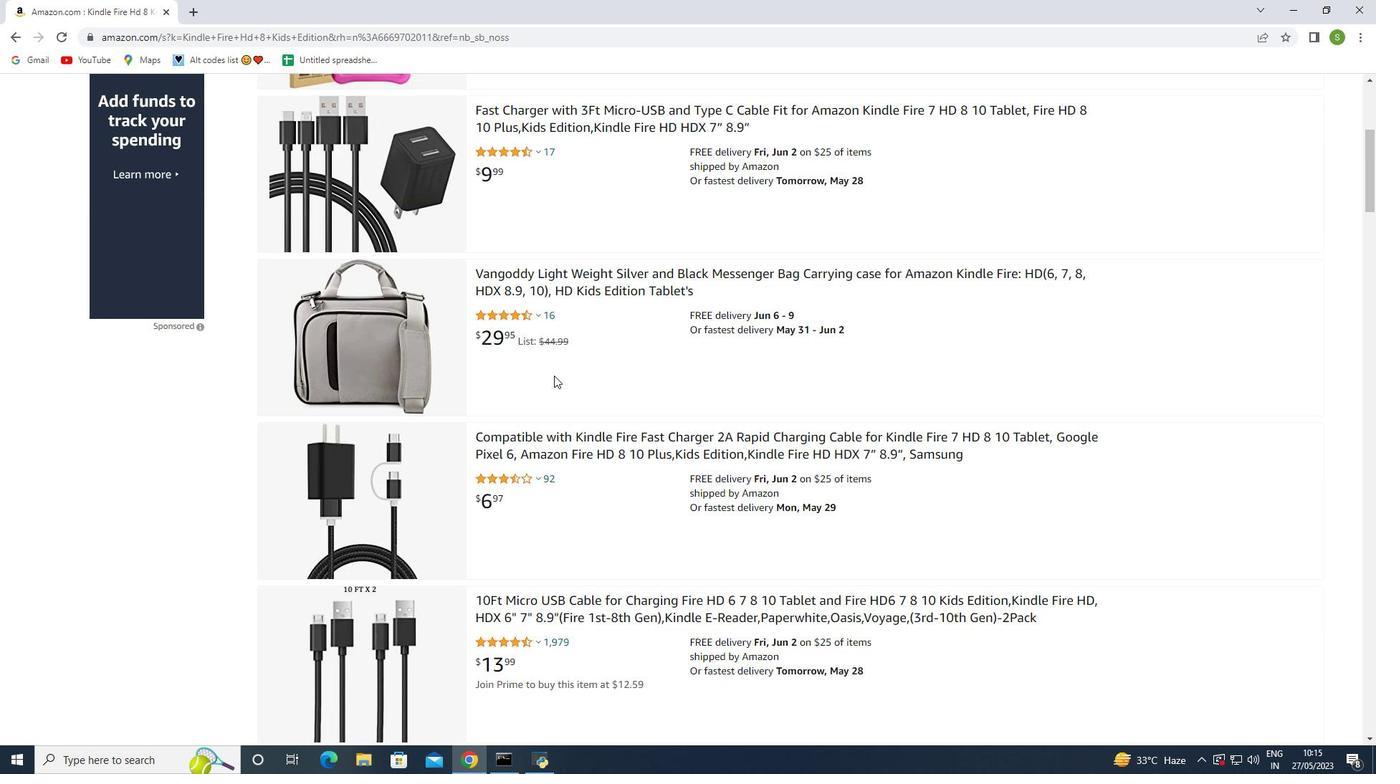
Action: Mouse scrolled (409, 549) with delta (0, 0)
Screenshot: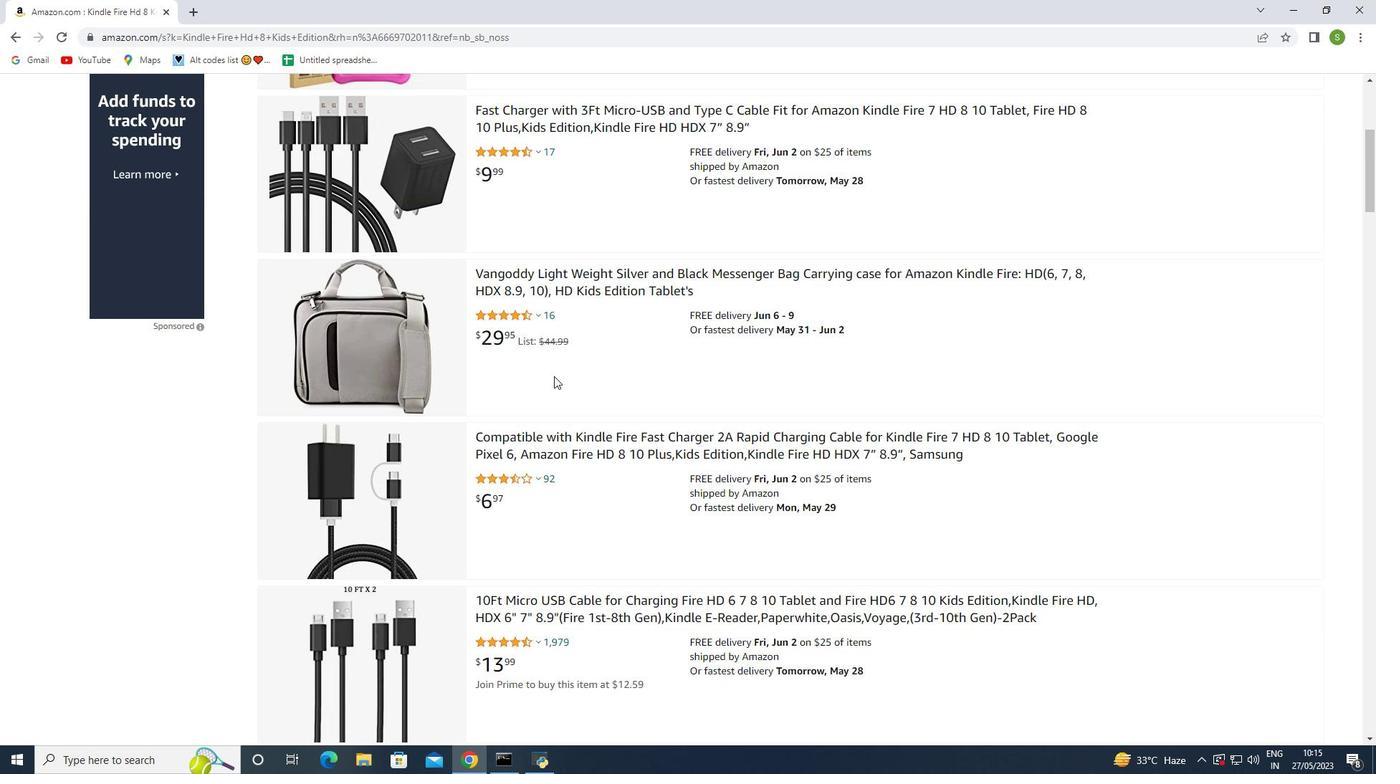 
Action: Mouse scrolled (409, 549) with delta (0, 0)
Screenshot: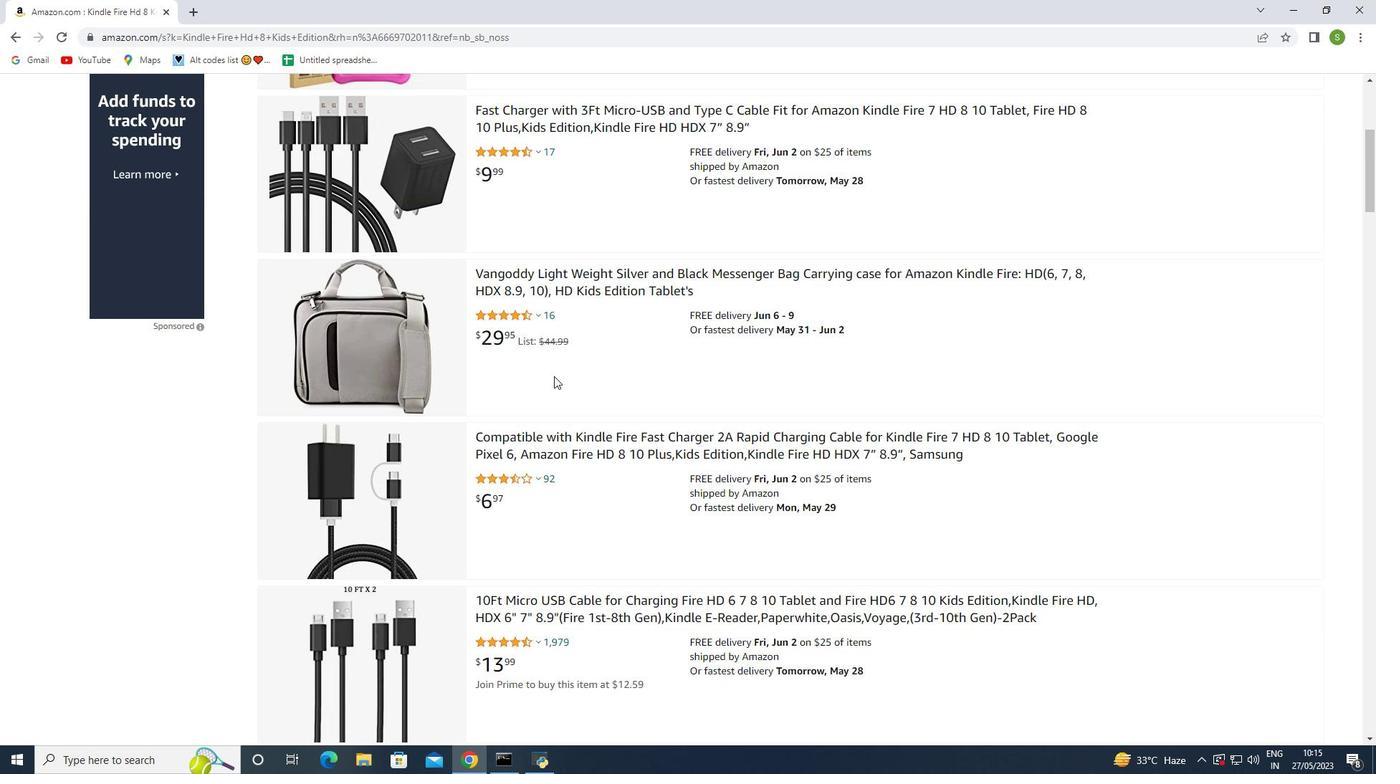 
Action: Mouse scrolled (409, 549) with delta (0, 0)
Screenshot: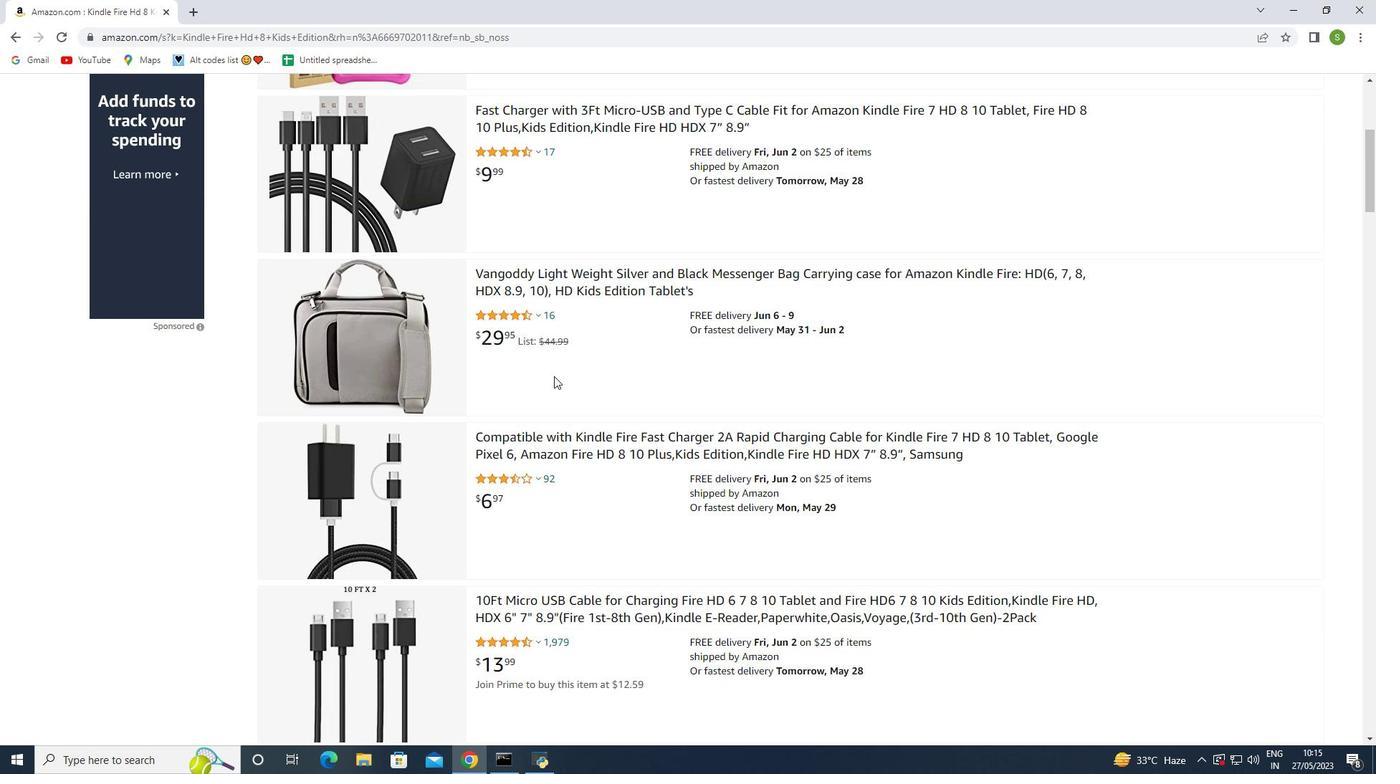 
Action: Mouse scrolled (409, 549) with delta (0, 0)
Screenshot: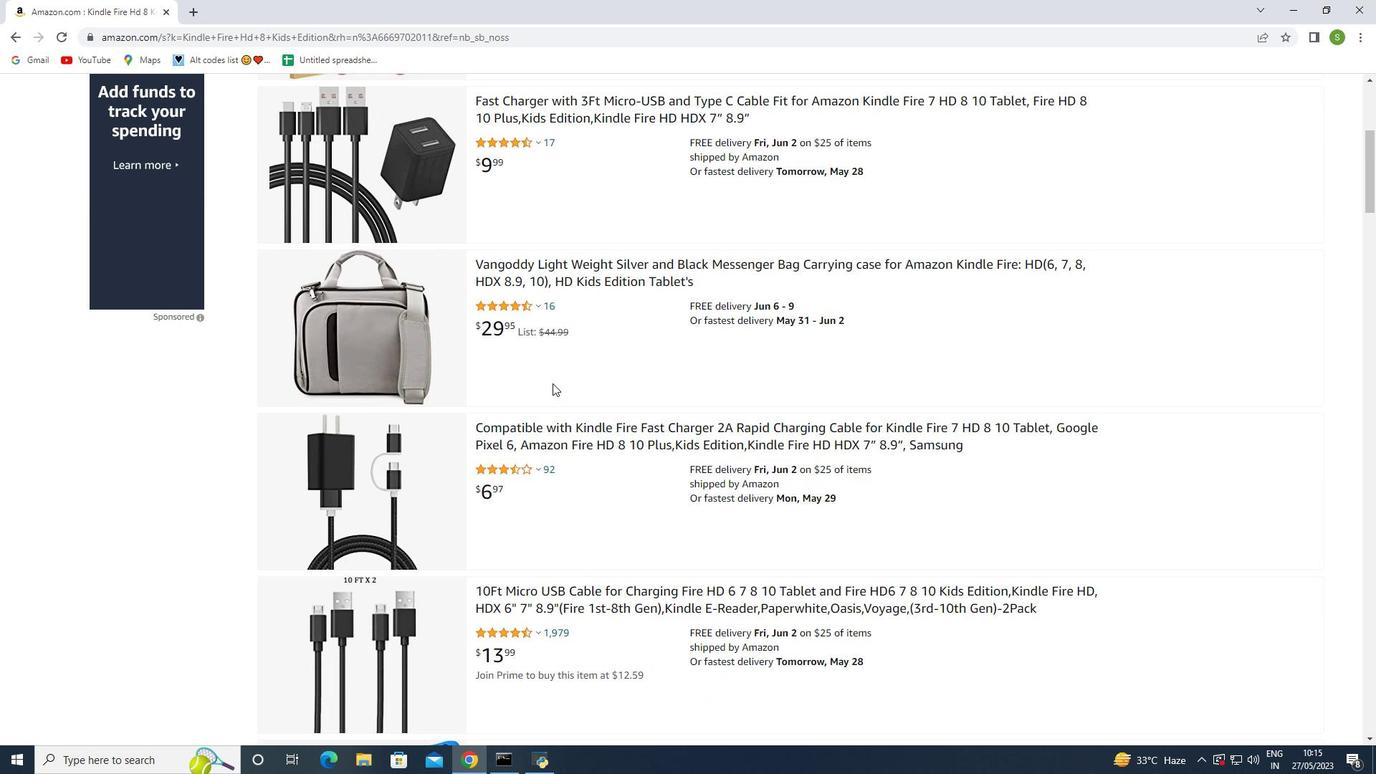 
Action: Mouse scrolled (409, 549) with delta (0, 0)
Screenshot: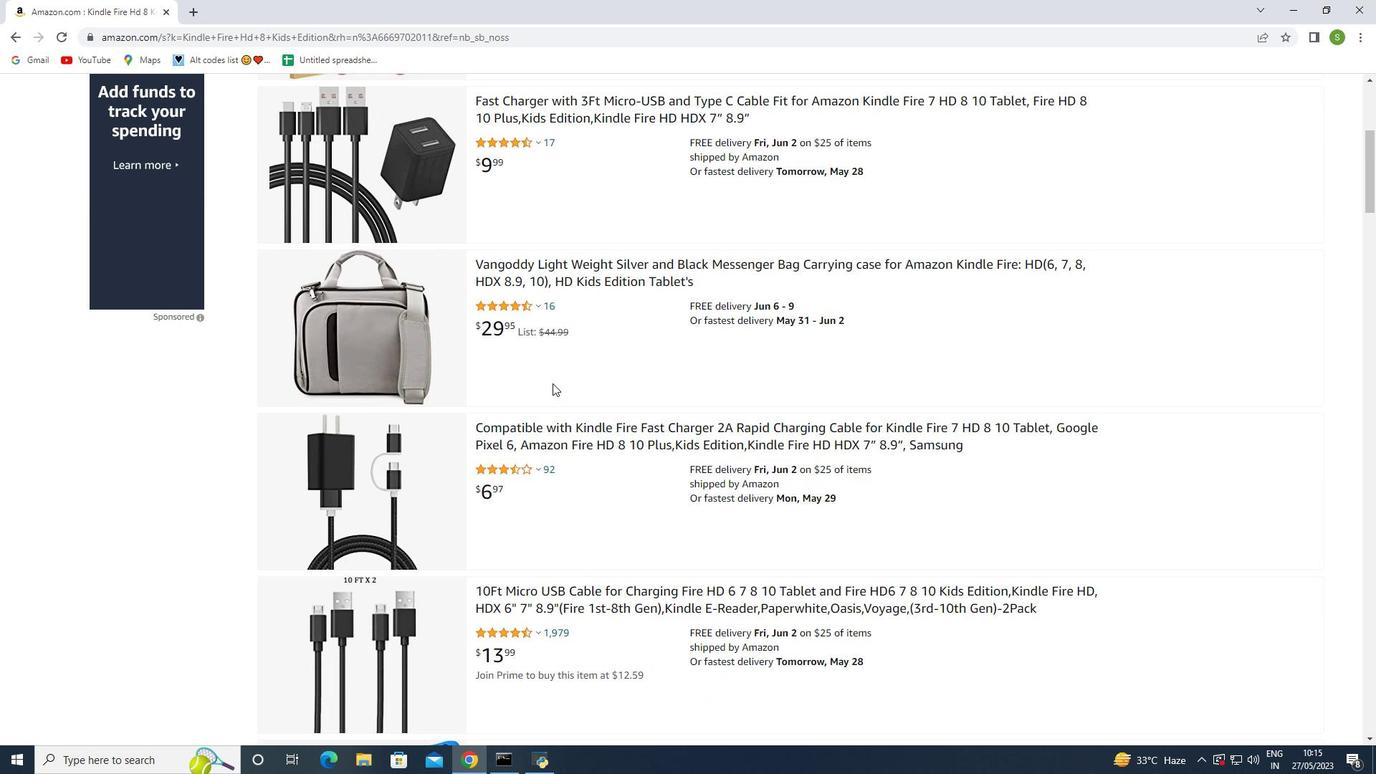
Action: Mouse moved to (391, 344)
Screenshot: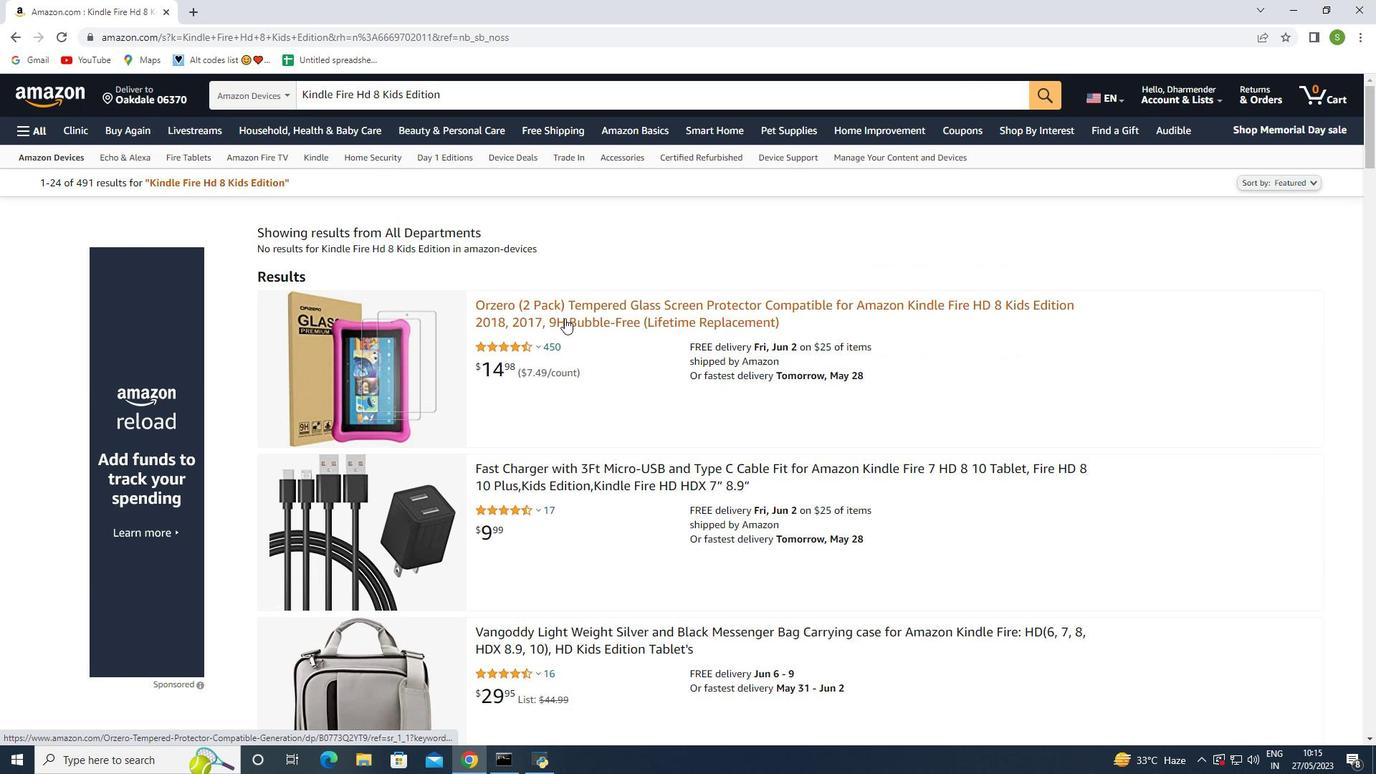 
Action: Mouse pressed left at (391, 344)
Screenshot: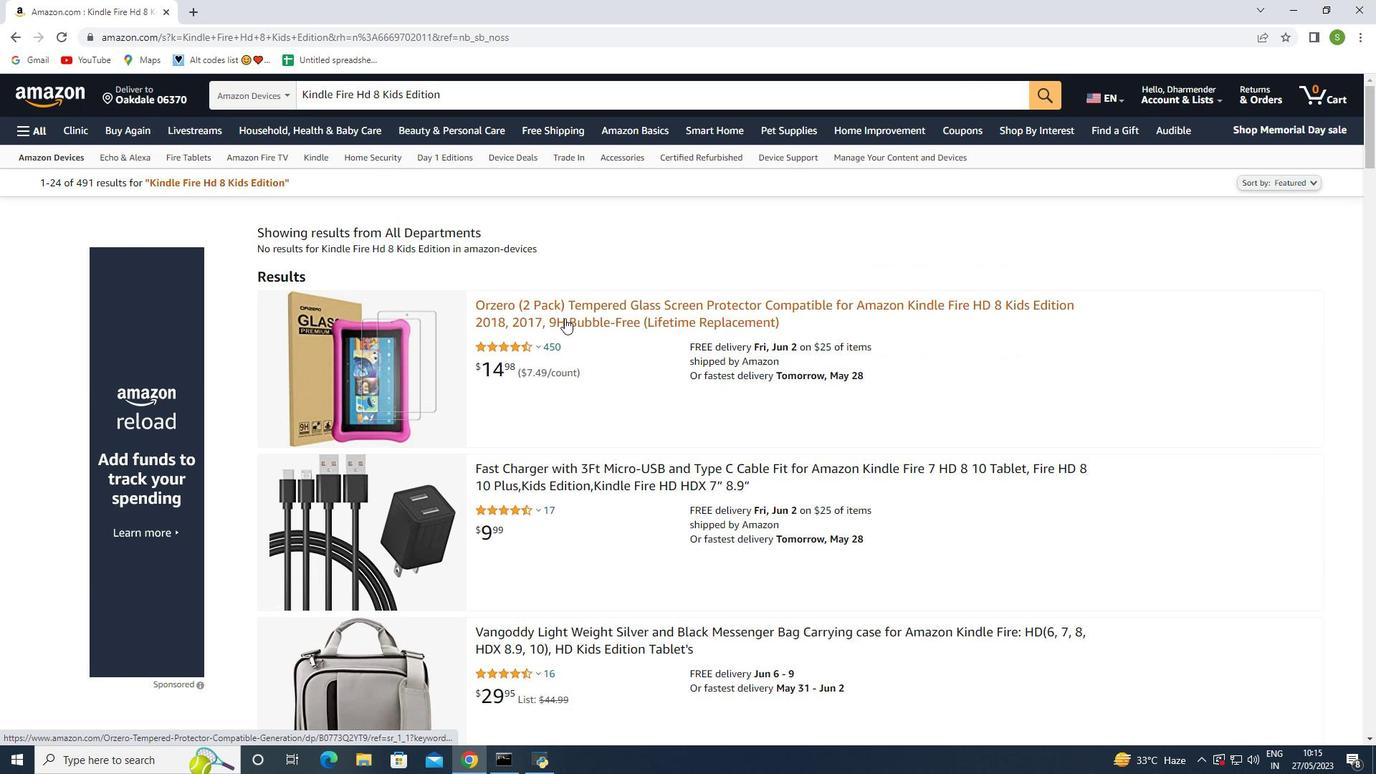 
Action: Mouse moved to (517, 348)
Screenshot: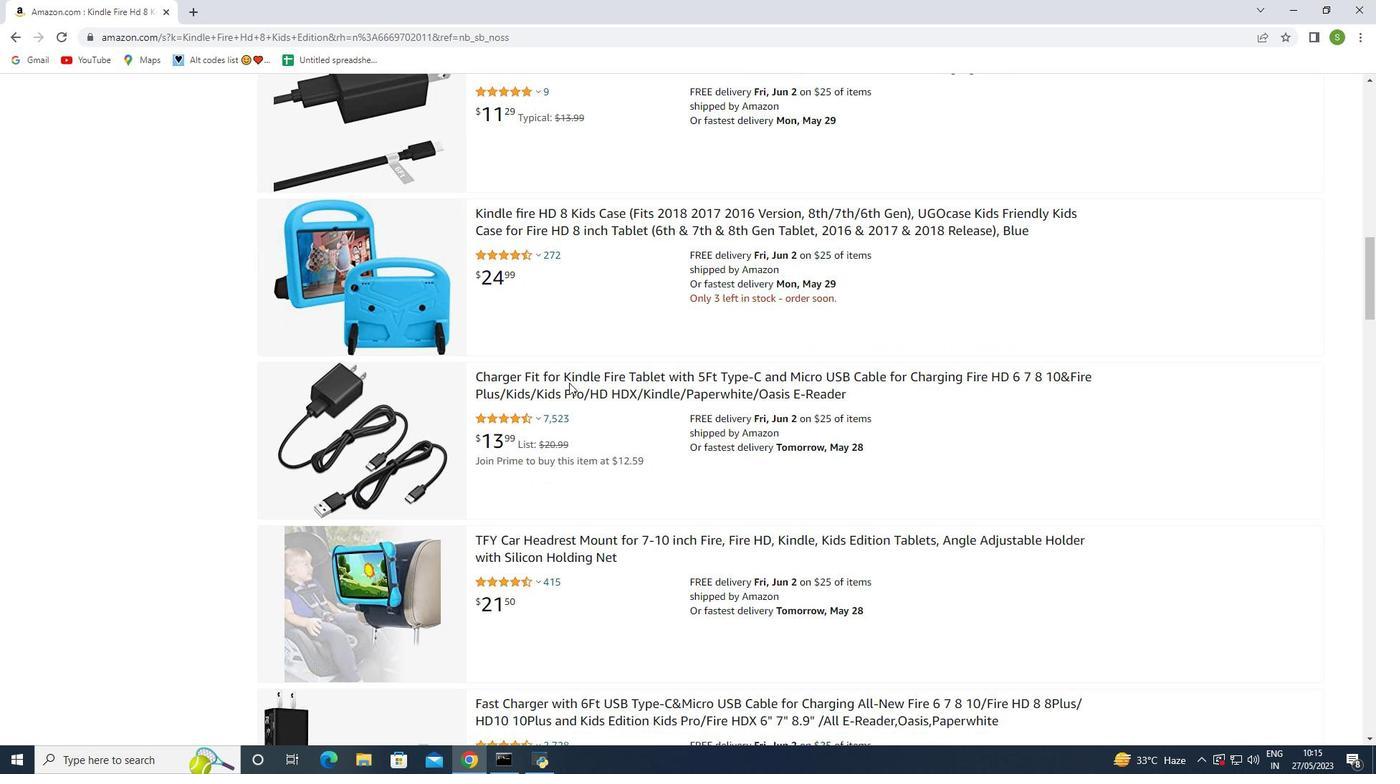 
Action: Mouse pressed left at (517, 348)
Screenshot: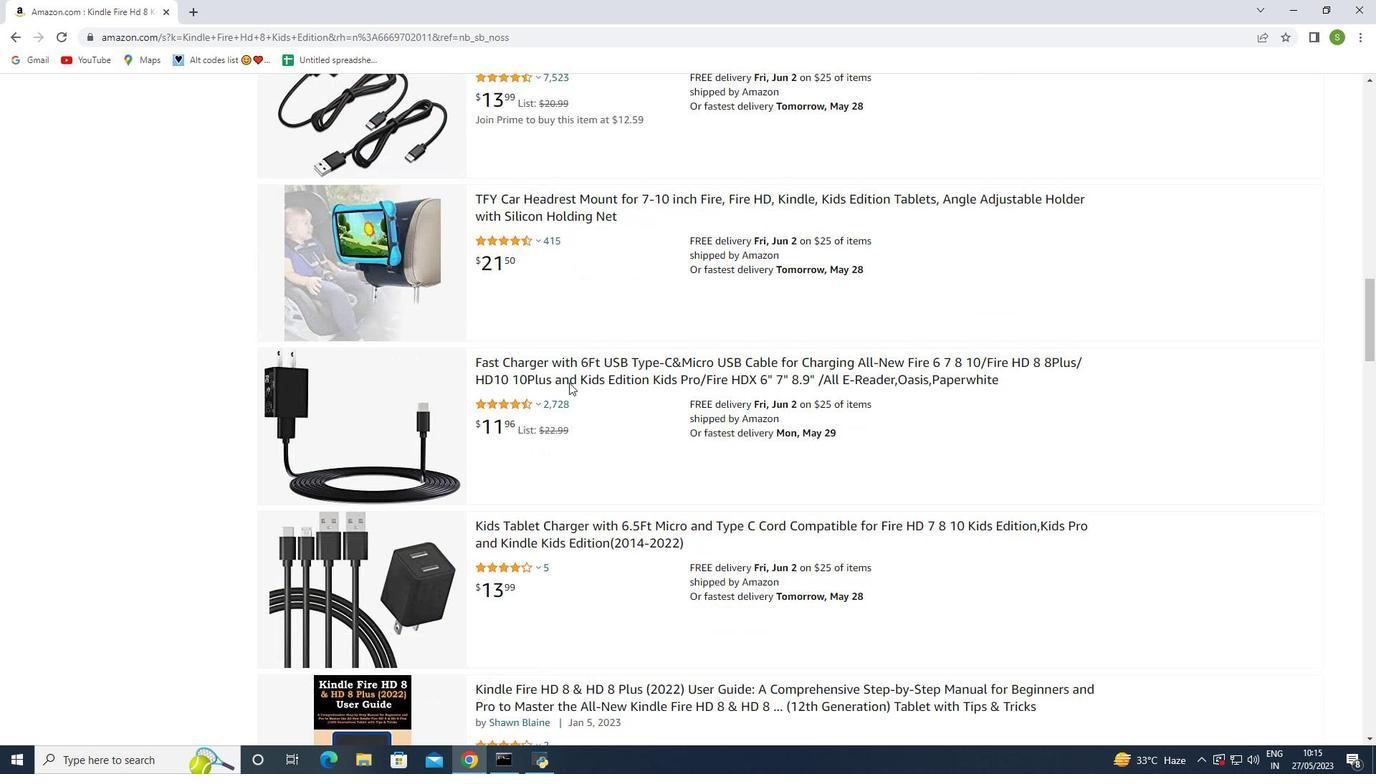 
Action: Key pressed <Key.backspace><Key.backspace><Key.backspace><Key.backspace><Key.backspace><Key.backspace><Key.backspace><Key.backspace><Key.backspace><Key.backspace><Key.backspace><Key.backspace><Key.backspace><Key.backspace><Key.backspace><Key.backspace><Key.shift><Key.shift><Key.shift><Key.shift><Key.shift><Key.shift><Key.shift><Key.shift><Key.shift><Key.shift><Key.shift><Key.shift><Key.shift><Key.shift><Key.shift><Key.shift><Key.shift><Key.shift><Key.shift><Key.shift><Key.shift><Key.shift><Key.shift><Key.shift><Key.shift><Key.shift><Key.shift><Key.shift><Key.shift><Key.shift><Key.shift><Key.shift><Key.shift><Key.shift><Key.shift><Key.shift><Key.shift><Key.shift><Key.shift><Key.shift><Key.shift><Key.shift><Key.shift><Key.shift><Key.shift><Key.shift><Key.shift>Parker
Screenshot: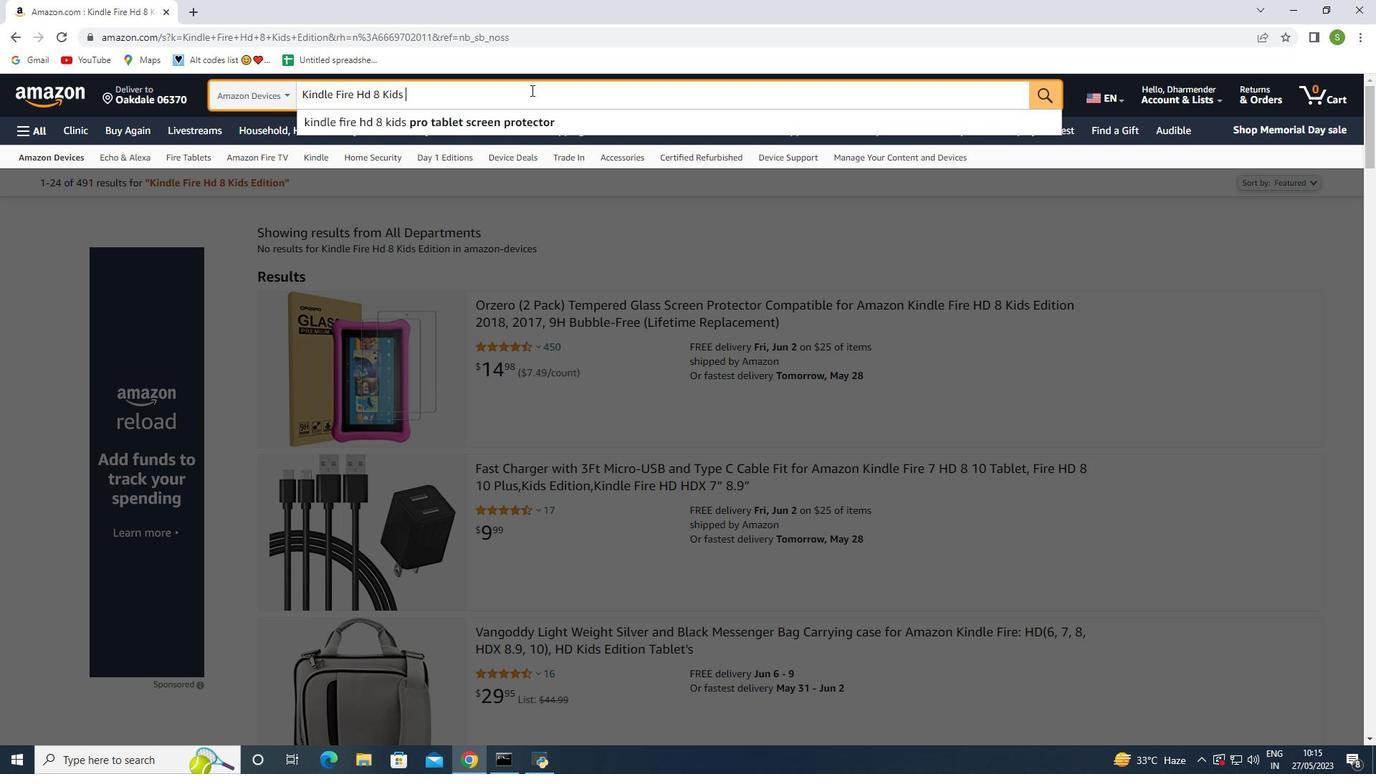 
Action: Mouse moved to (498, 403)
Screenshot: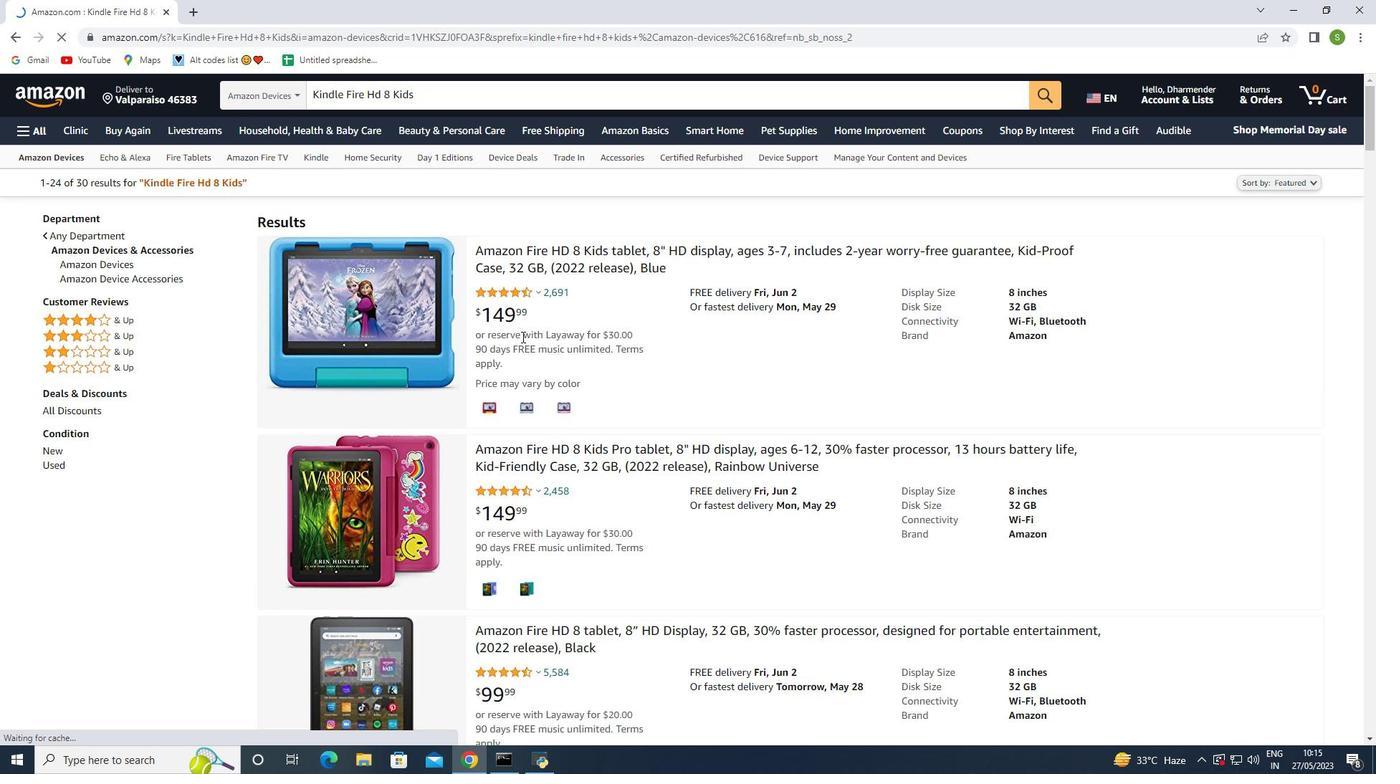 
Action: Mouse pressed left at (498, 403)
Screenshot: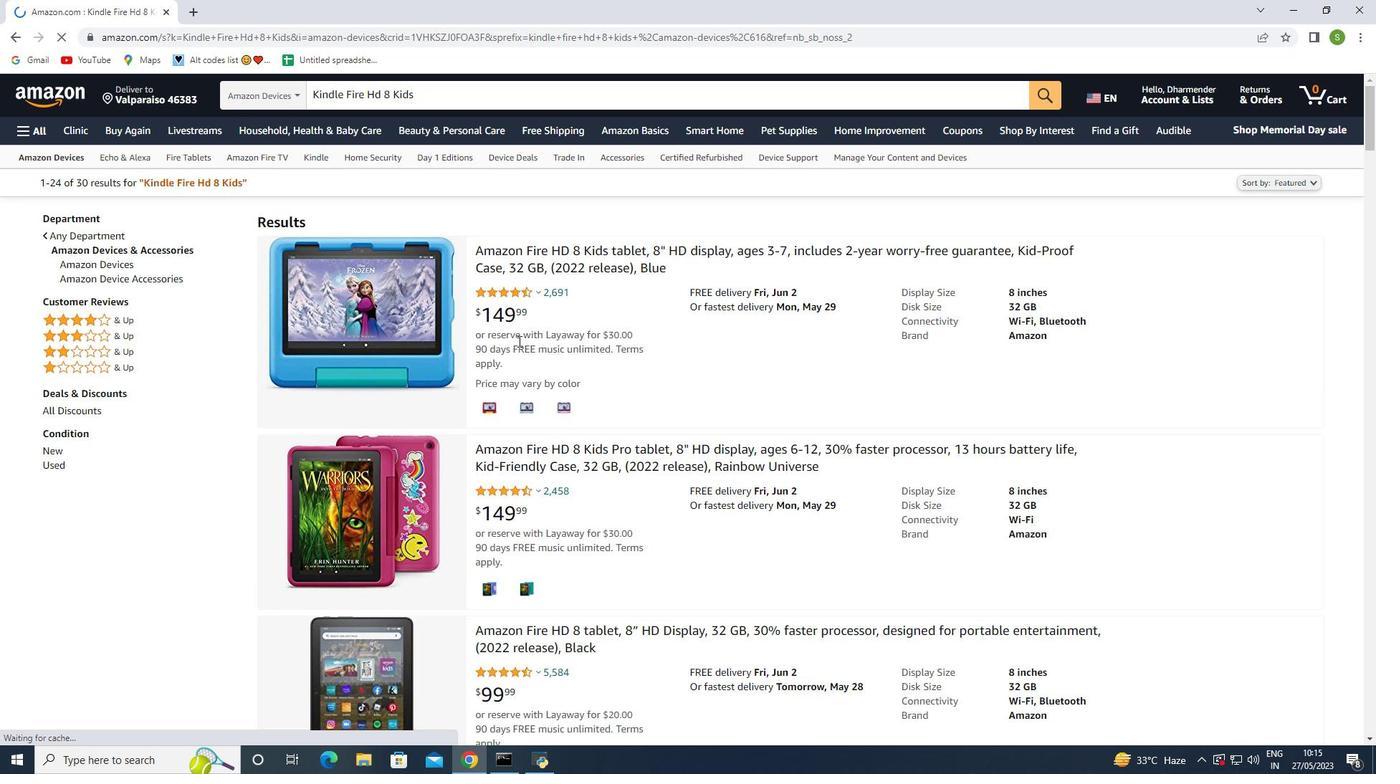 
Action: Key pressed <Key.backspace><Key.backspace><Key.backspace><Key.backspace><Key.backspace><Key.backspace><Key.backspace><Key.backspace><Key.backspace><Key.backspace><Key.backspace><Key.backspace><Key.backspace><Key.shift_r>(<Key.shift><Key.shift><Key.shift><Key.shift><Key.shift><Key.shift><Key.shift><Key.shift><Key.shift><Key.shift><Key.shift><Key.shift><Key.shift><Key.shift><Key.shift>*<Key.backspace>860<Key.shift_r>)<Key.shift_r><Key.space>8489898
Screenshot: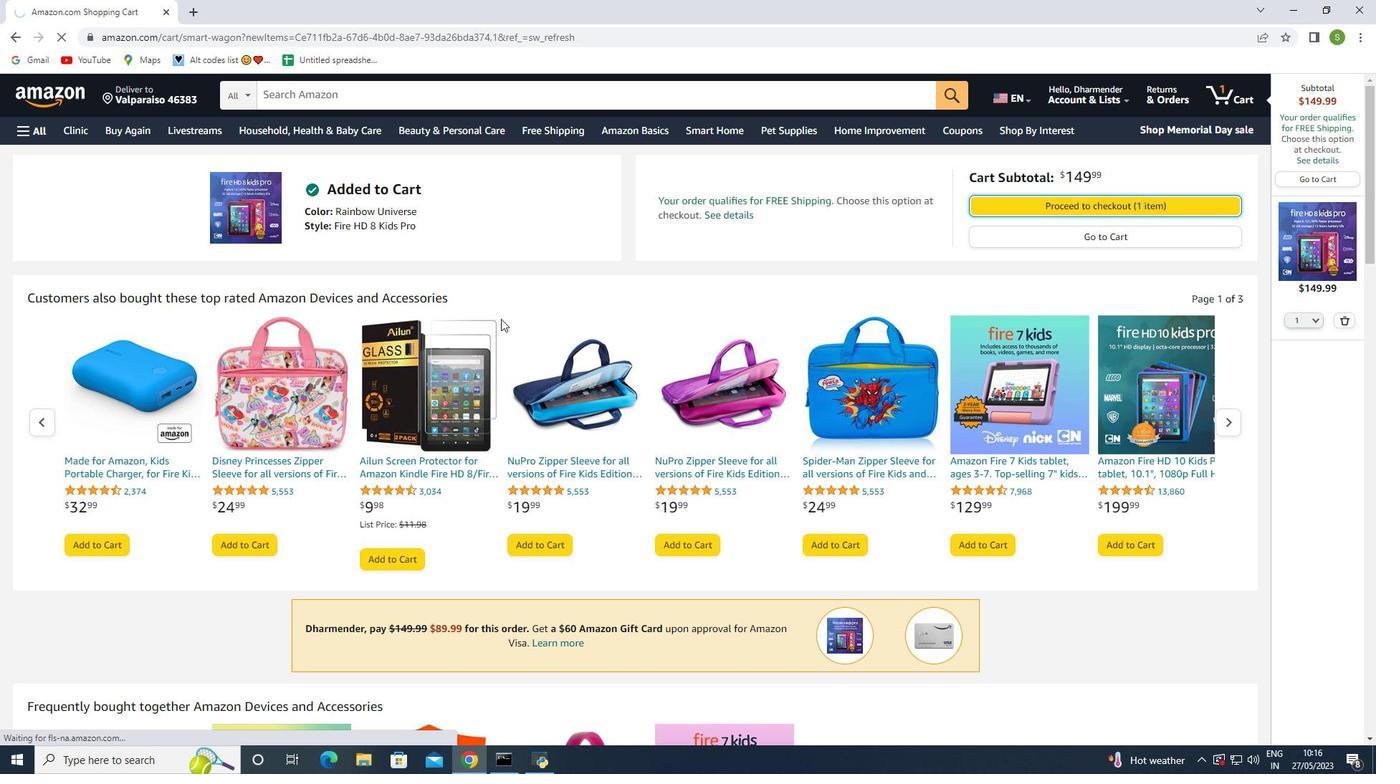
Action: Mouse moved to (466, 457)
Screenshot: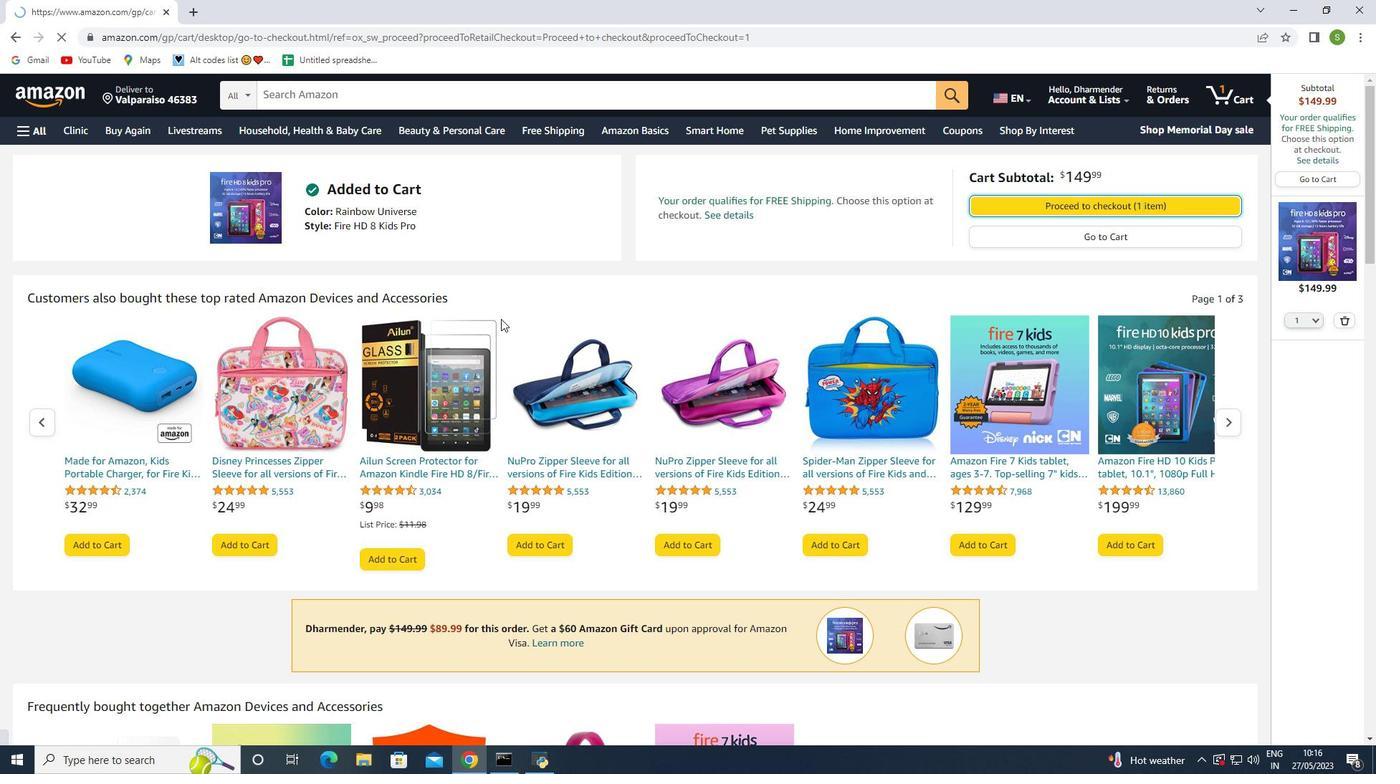 
Action: Mouse pressed left at (466, 457)
Screenshot: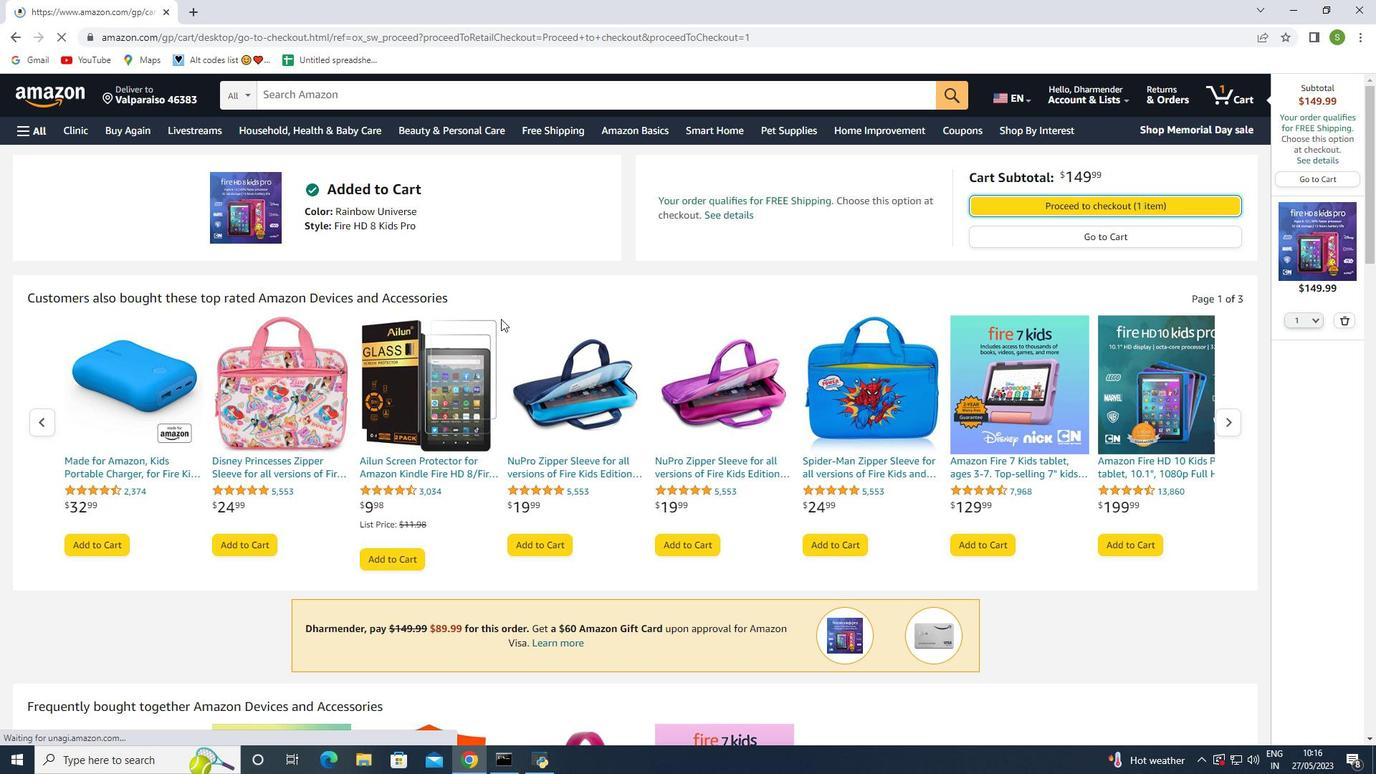 
Action: Mouse moved to (460, 457)
Screenshot: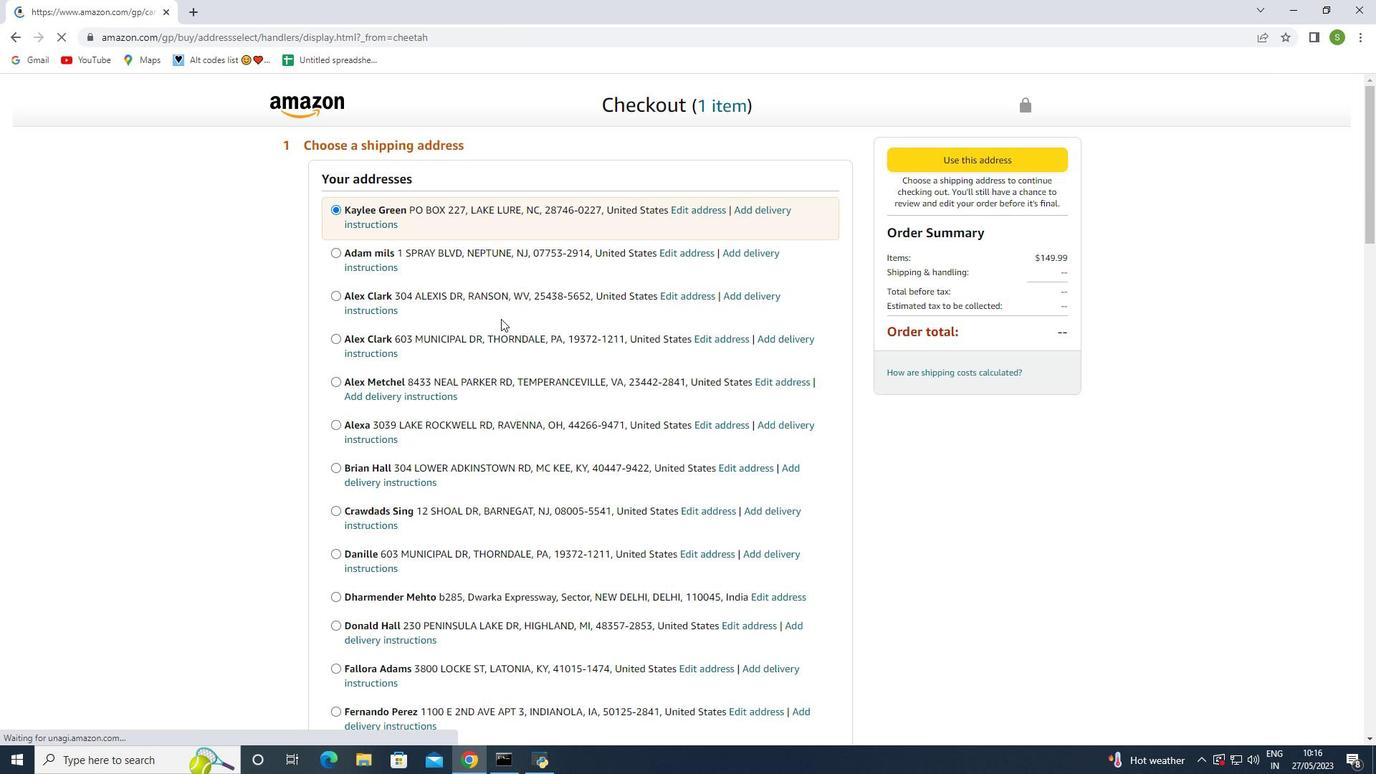 
Action: Key pressed 410<Key.space>ri
Screenshot: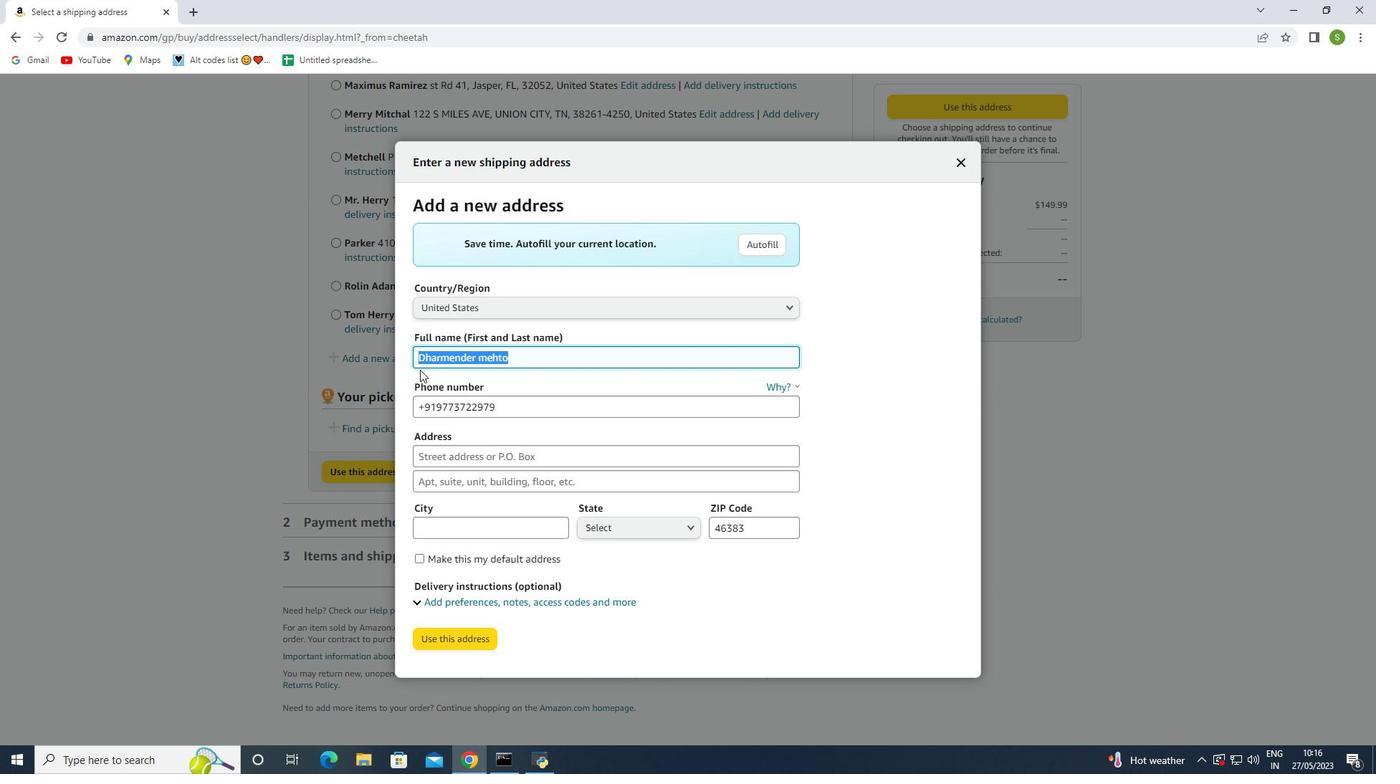 
Action: Mouse moved to (460, 458)
Screenshot: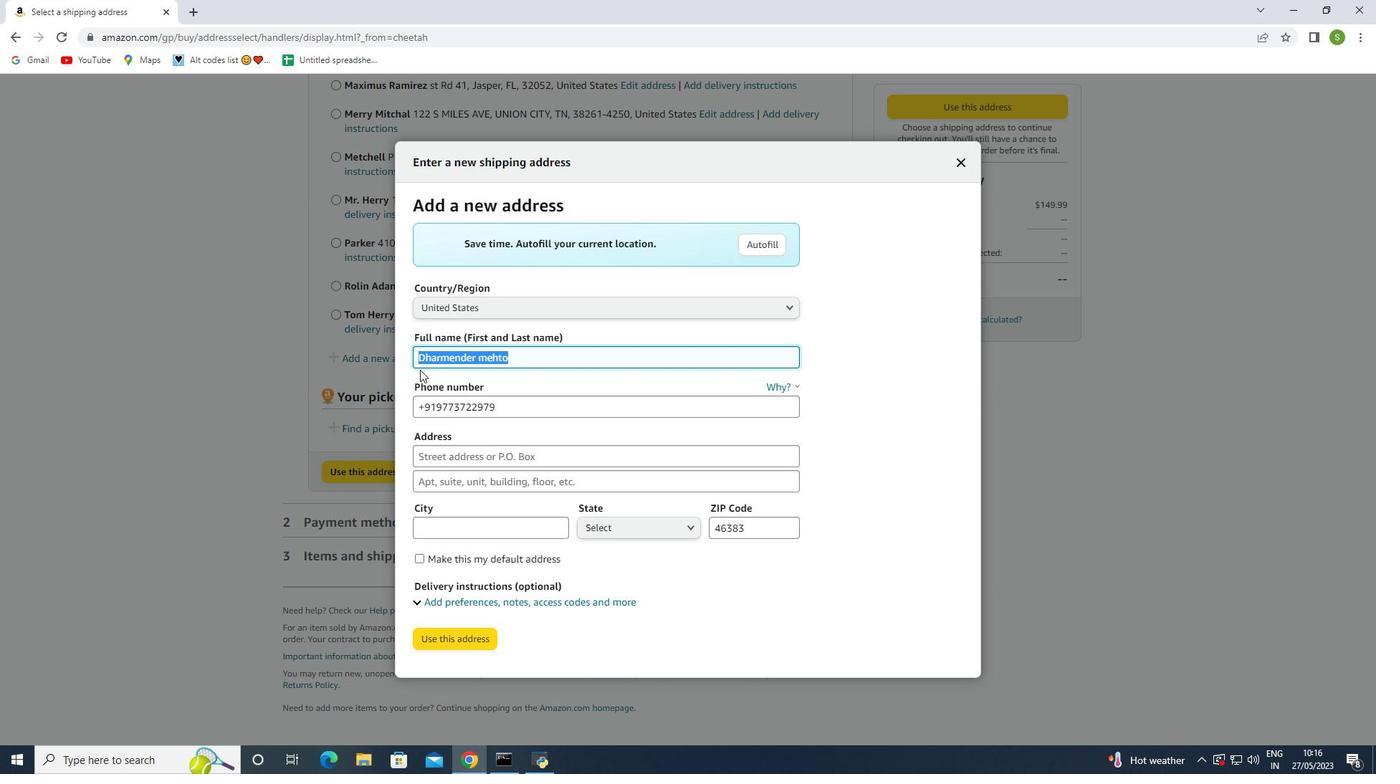 
Action: Key pressed dge<Key.space><Key.shift><Key.shift><Key.shift><Key.shift><Key.shift><Key.shift><Key.shift><Key.shift>Hill<Key.space><Key.shift>Rd
Screenshot: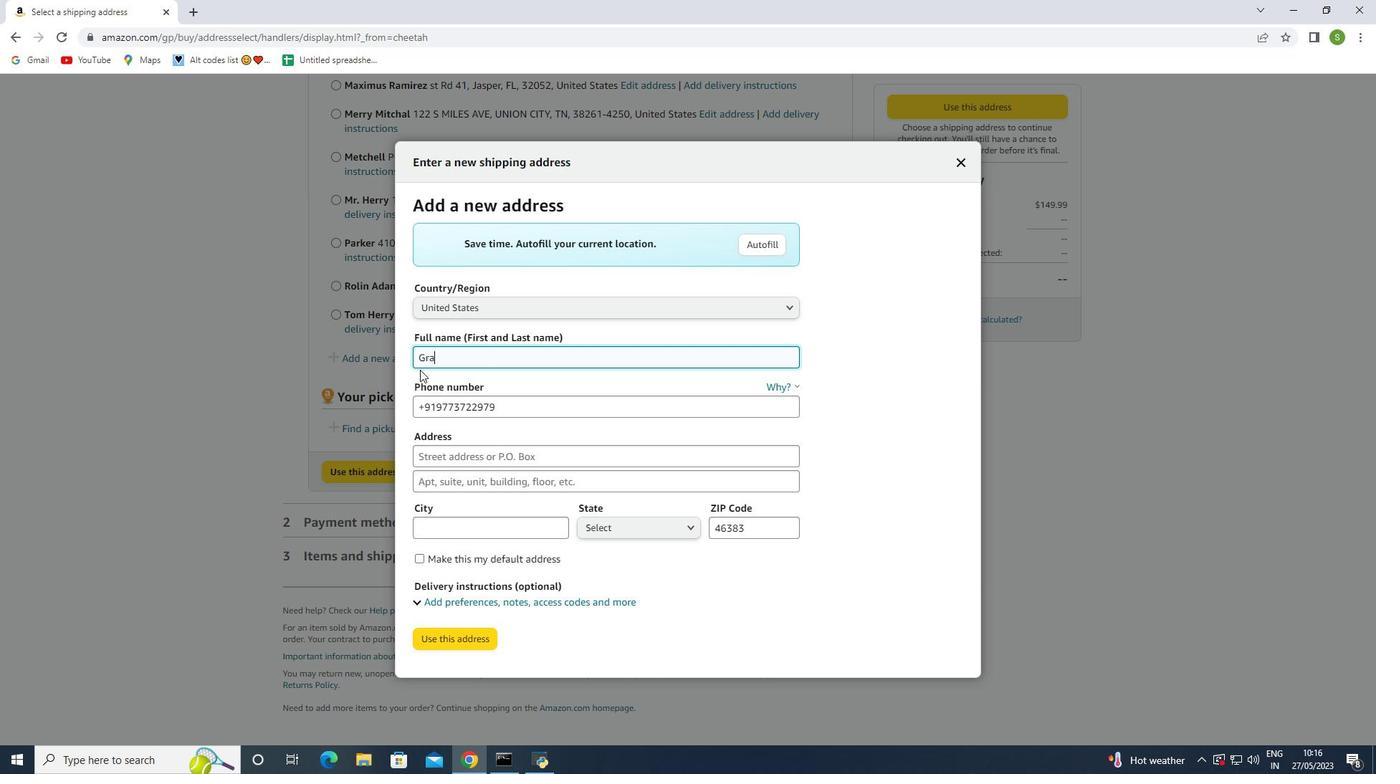 
Action: Mouse moved to (459, 458)
Screenshot: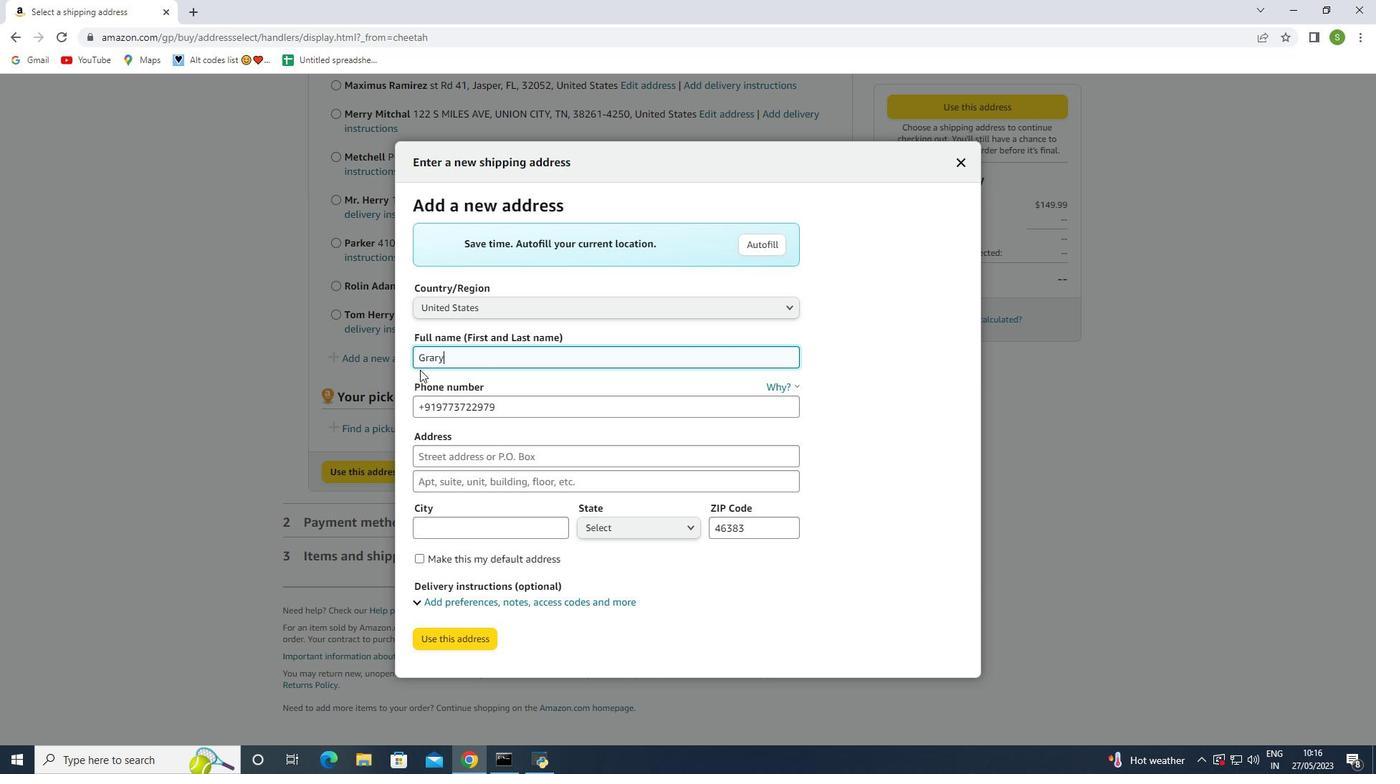 
Action: Key pressed <Key.space>
Screenshot: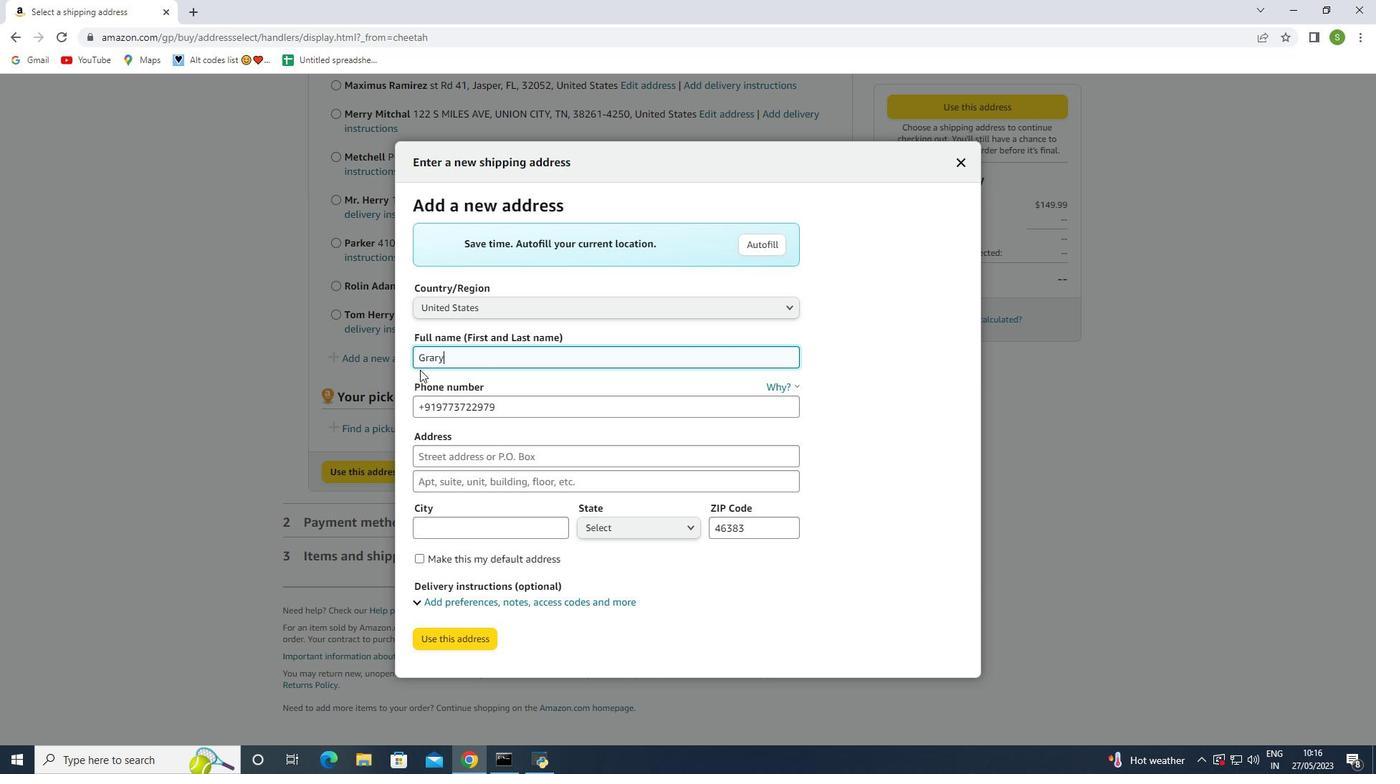 
Action: Mouse moved to (457, 458)
Screenshot: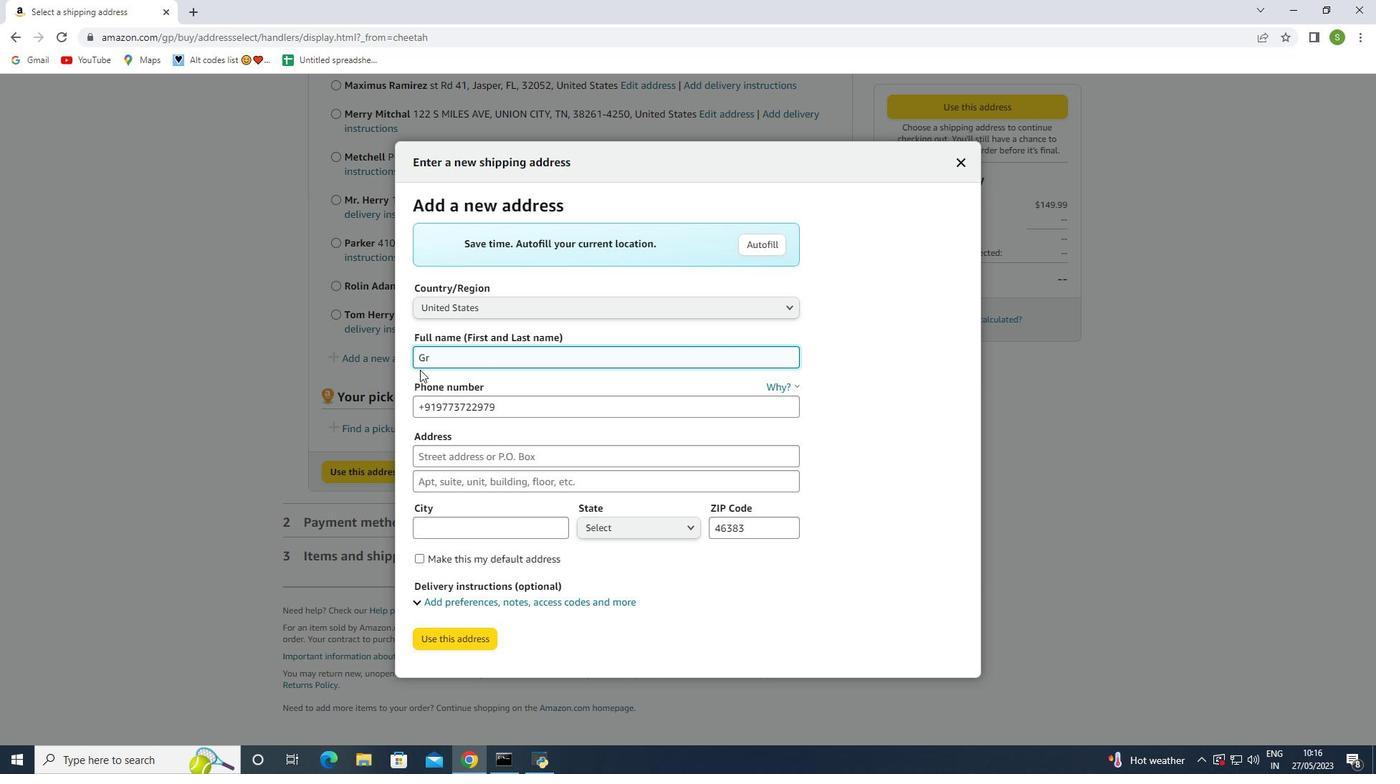
Action: Key pressed <Key.shift>O
Screenshot: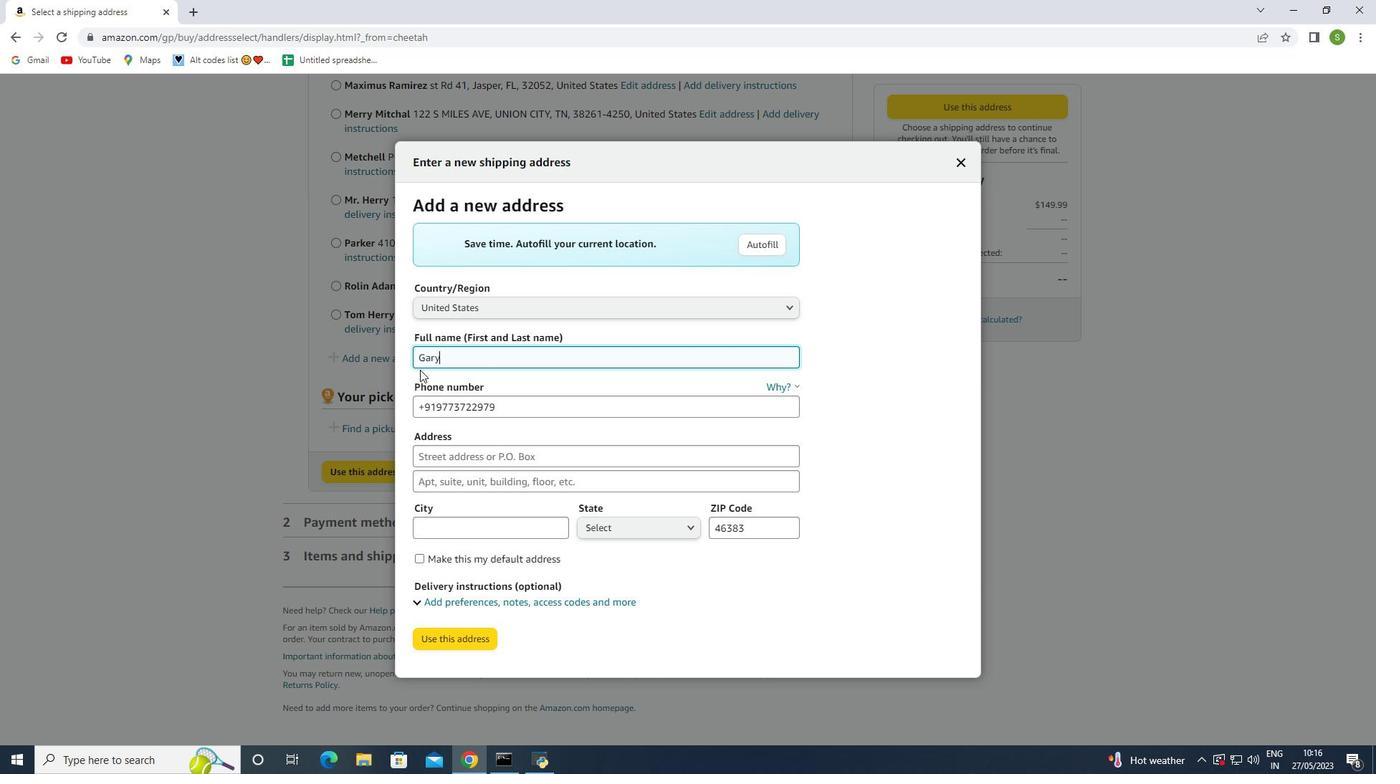 
Action: Mouse moved to (493, 478)
Screenshot: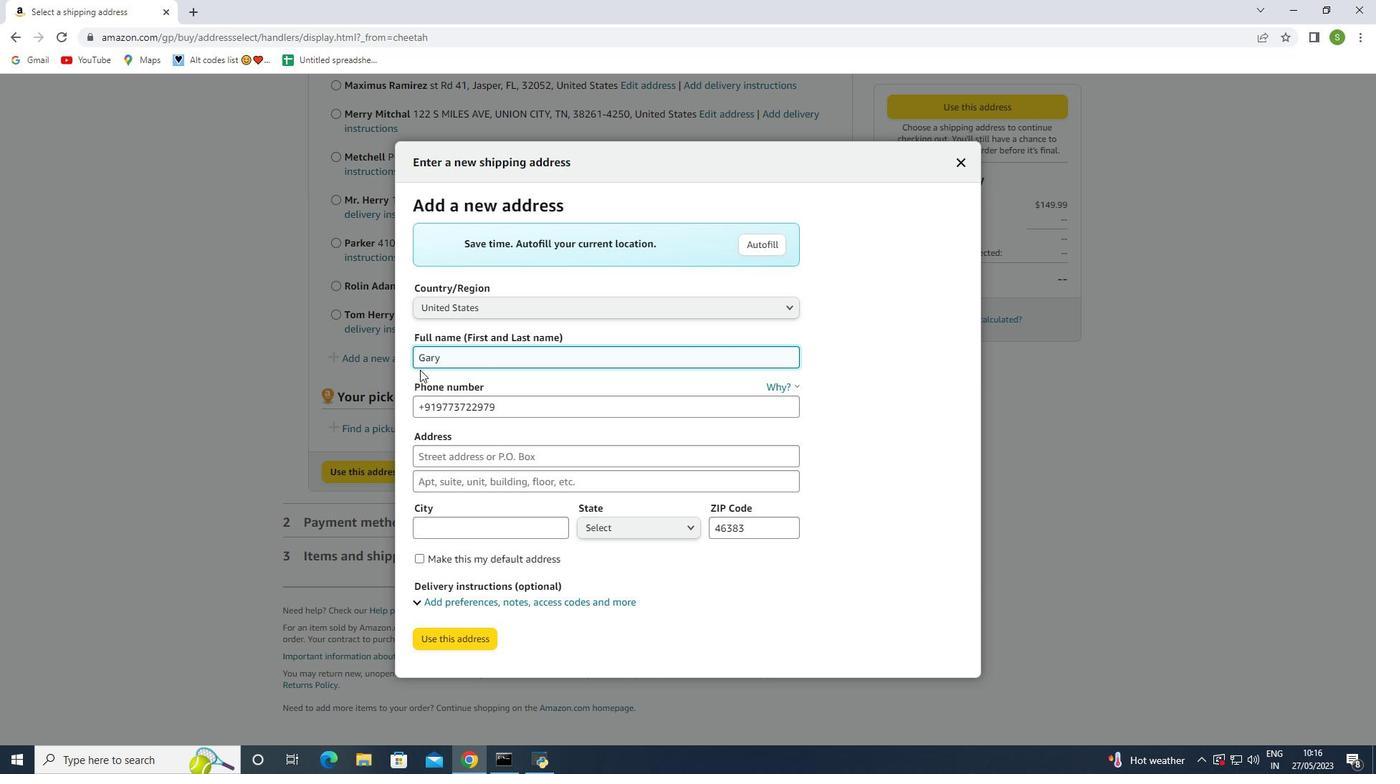 
Action: Mouse pressed left at (493, 478)
Screenshot: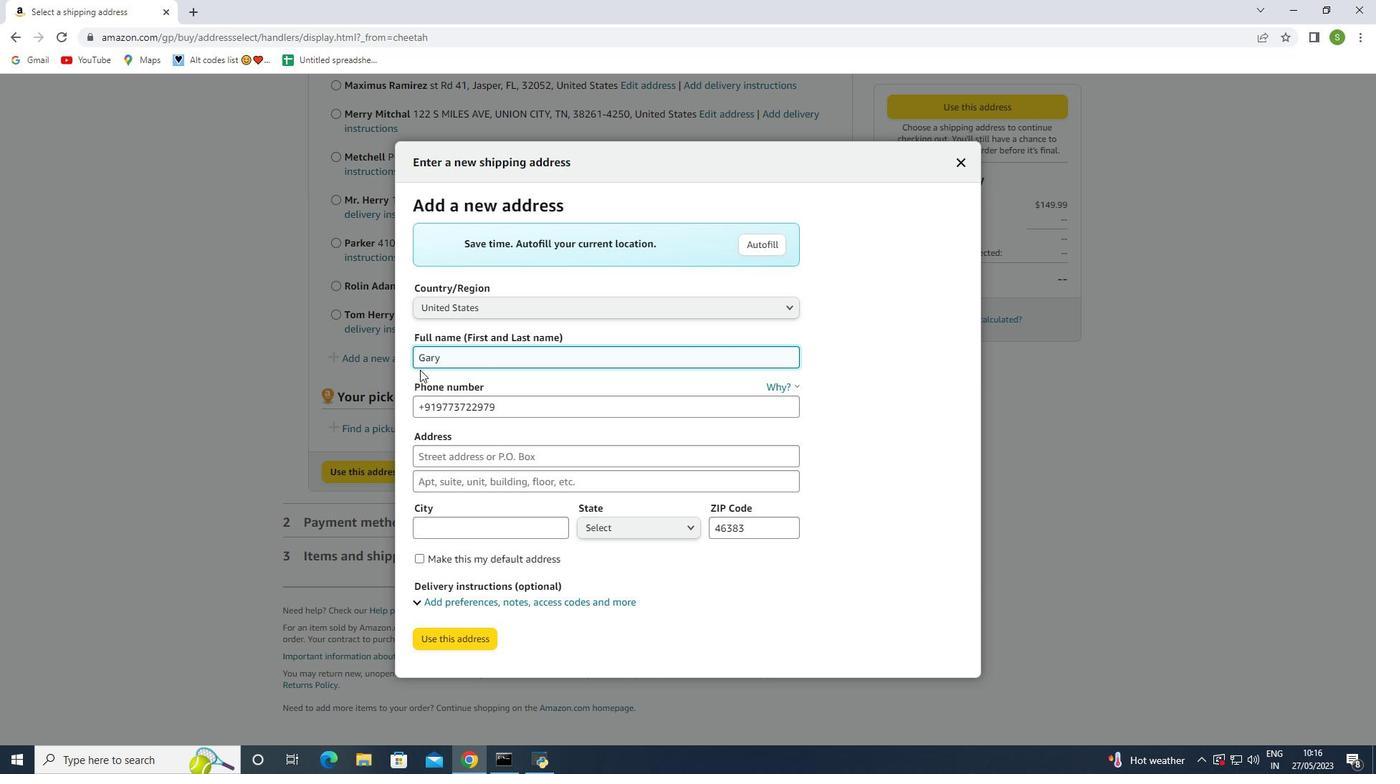 
Action: Mouse moved to (465, 642)
Screenshot: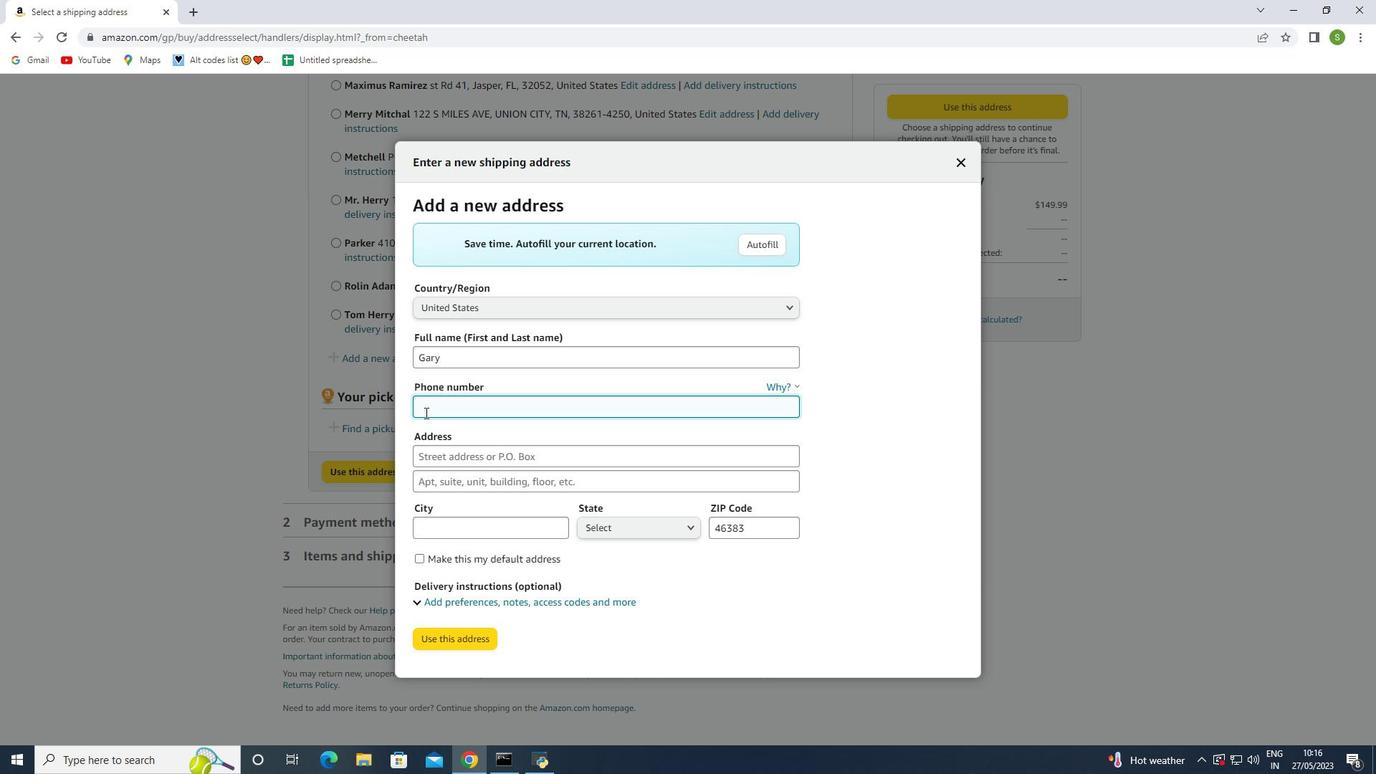 
Action: Mouse pressed left at (465, 642)
Screenshot: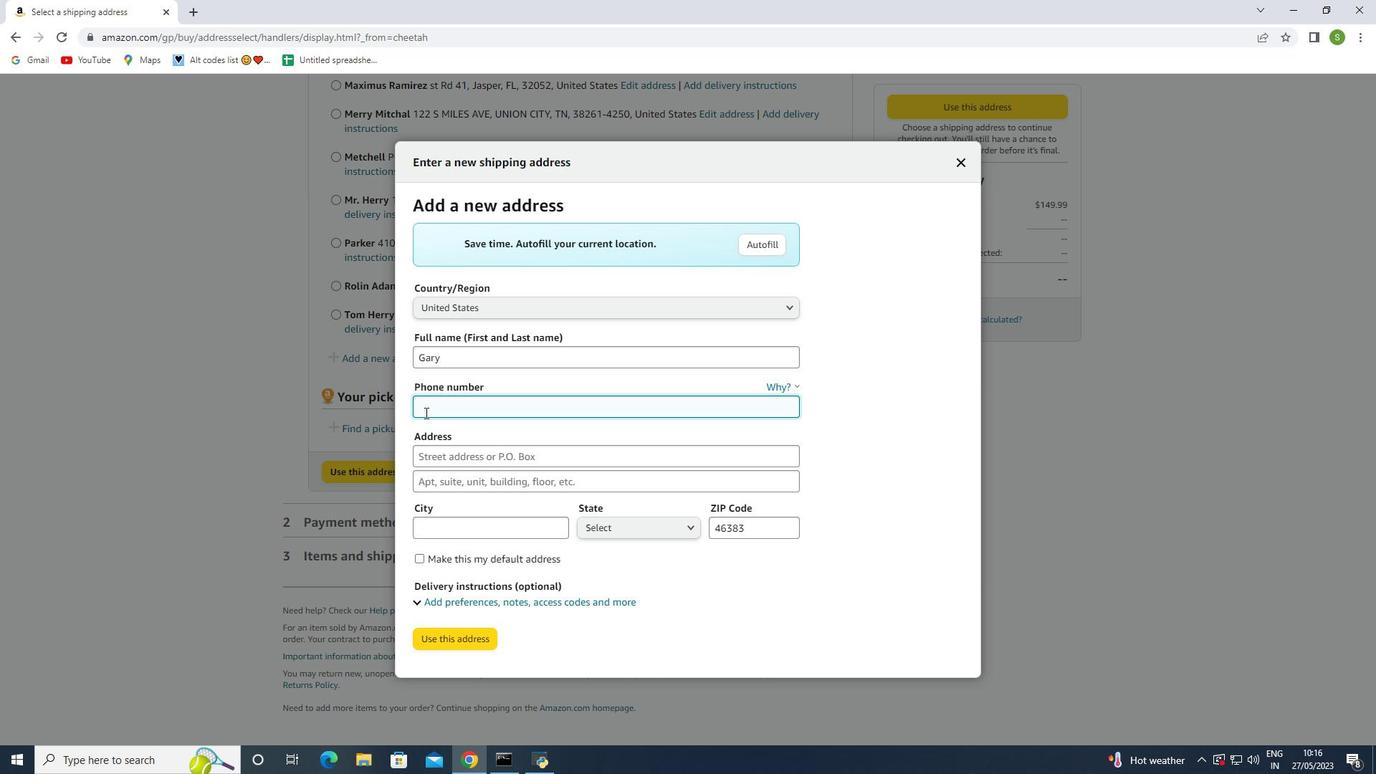 
Action: Mouse moved to (647, 430)
Screenshot: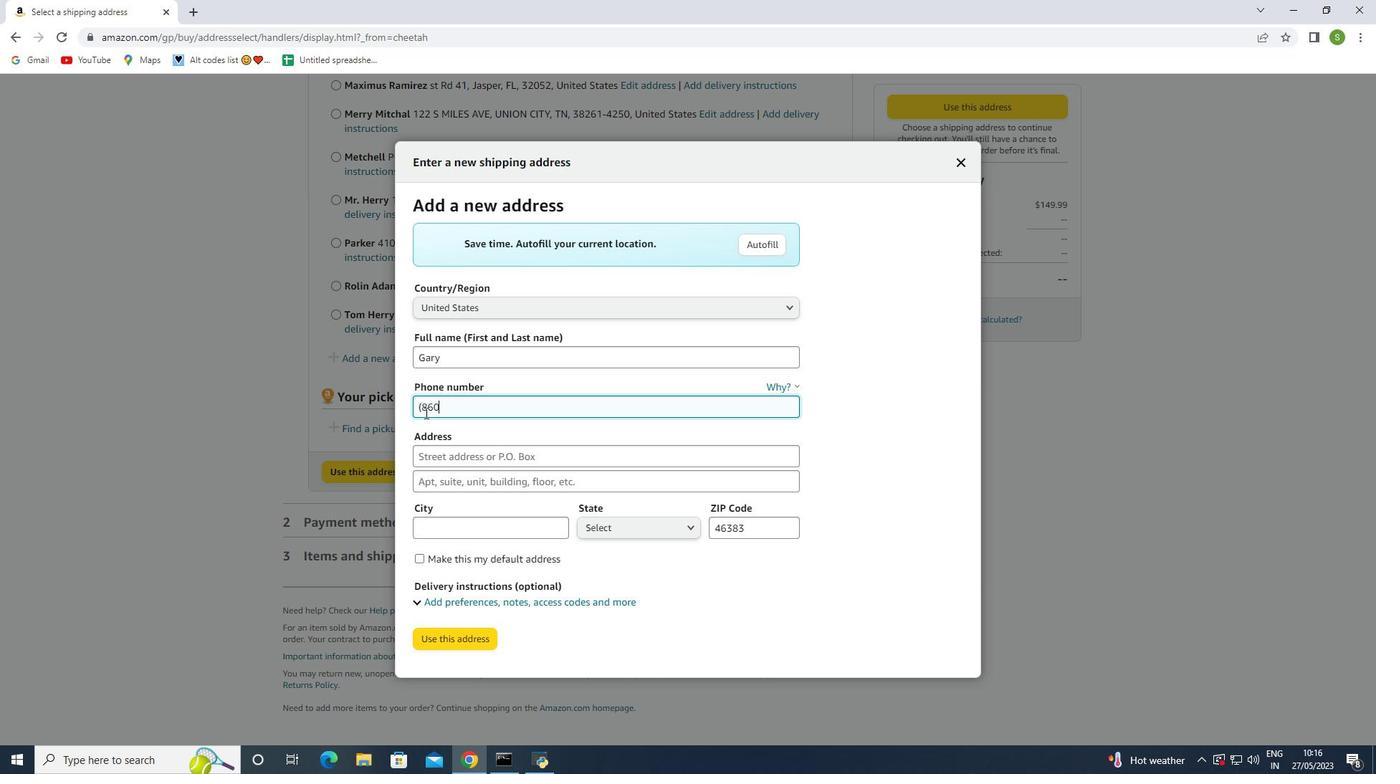 
Action: Mouse scrolled (647, 430) with delta (0, 0)
Screenshot: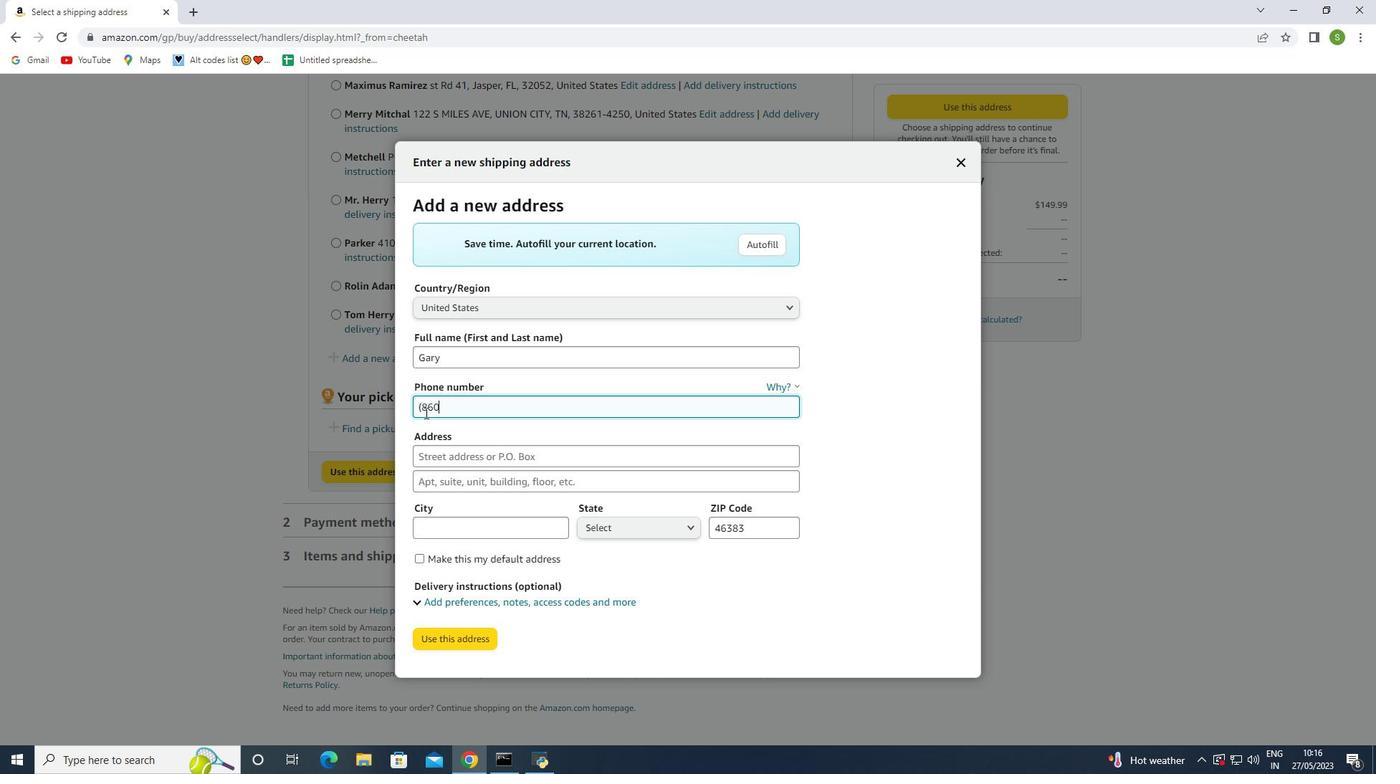 
Action: Mouse scrolled (647, 430) with delta (0, 0)
Screenshot: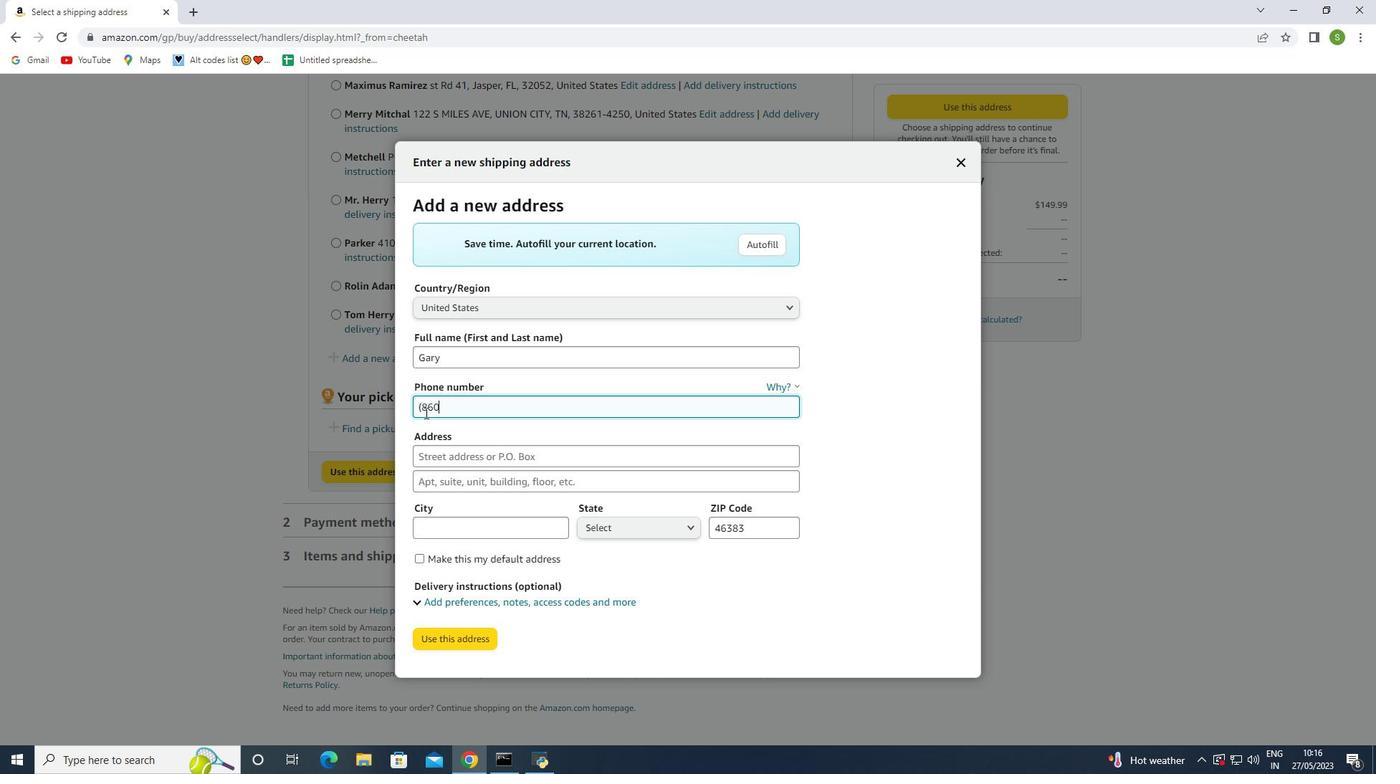 
Action: Mouse scrolled (647, 430) with delta (0, 0)
Screenshot: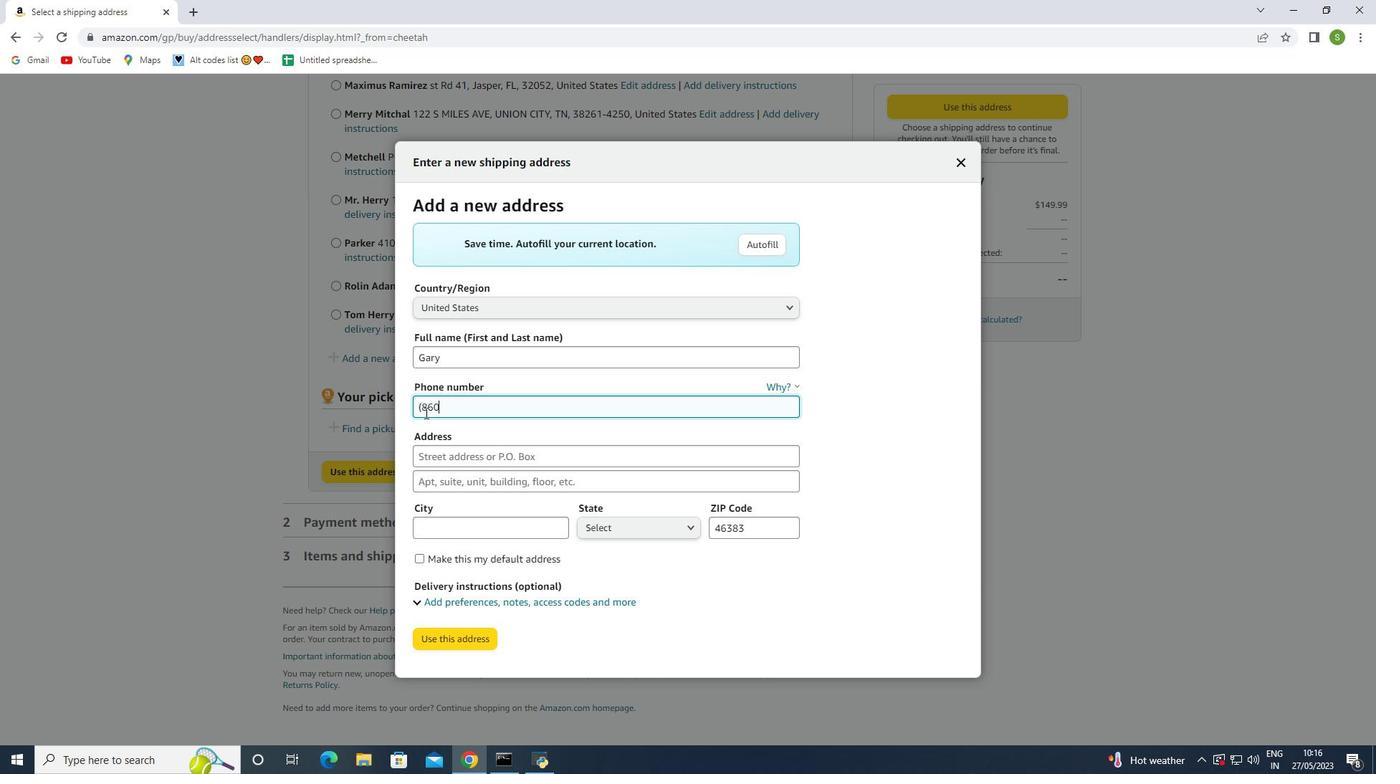 
Action: Mouse moved to (647, 430)
Screenshot: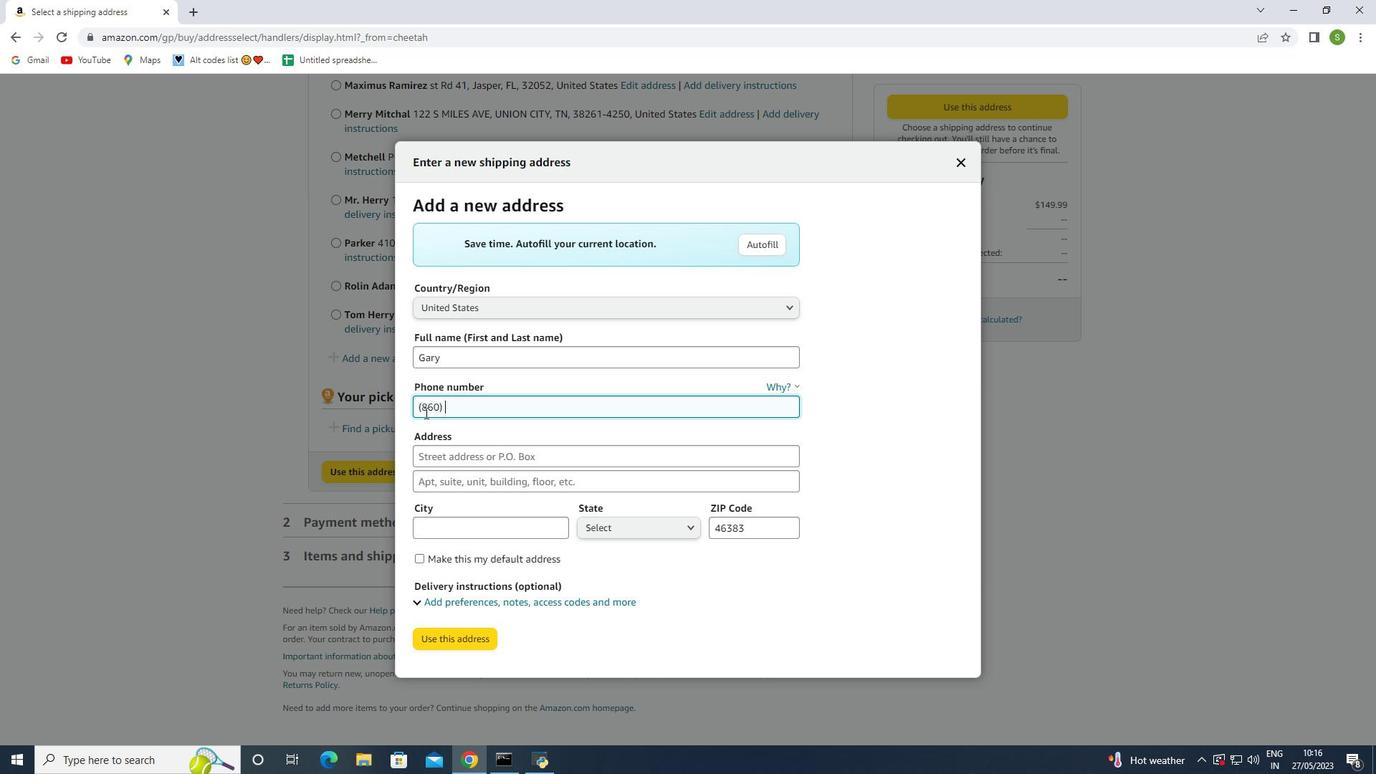 
Action: Mouse scrolled (647, 430) with delta (0, 0)
Screenshot: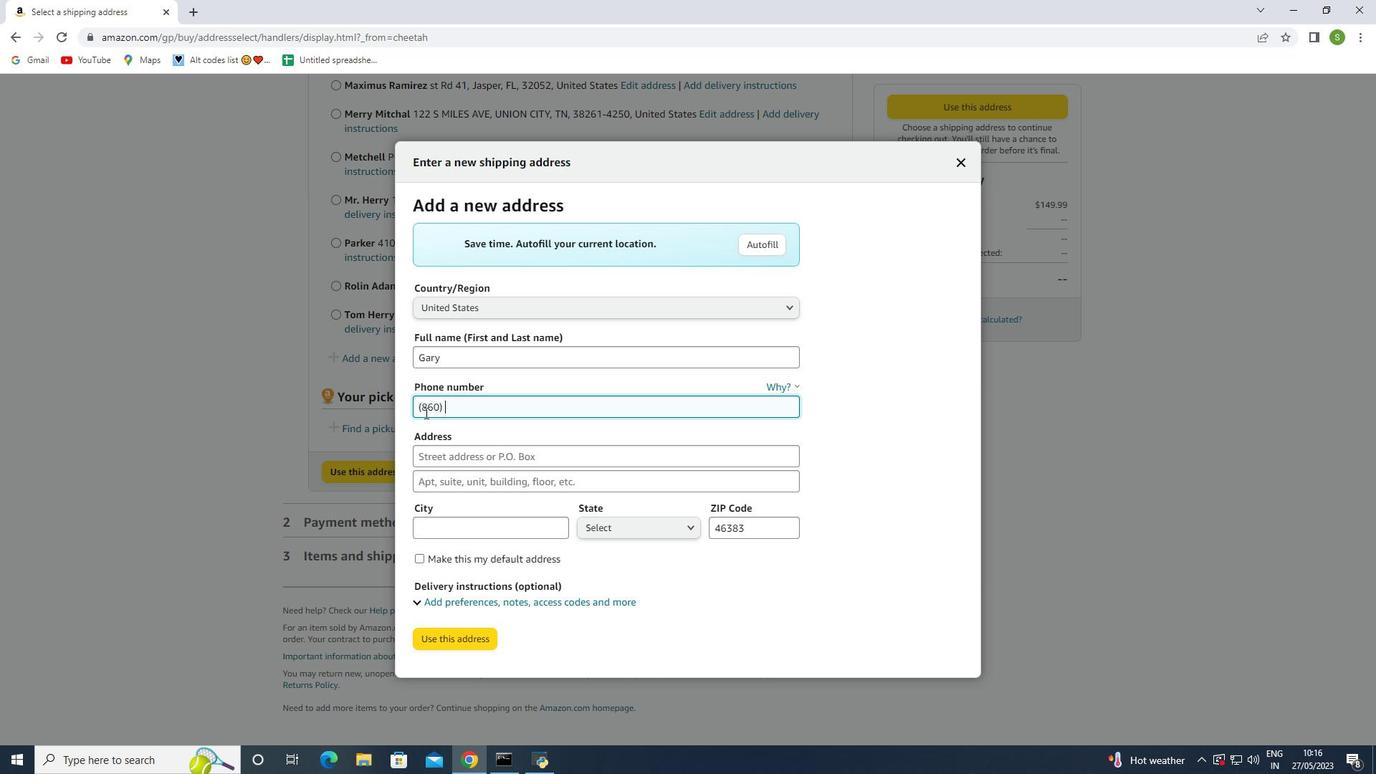 
Action: Mouse moved to (415, 336)
Screenshot: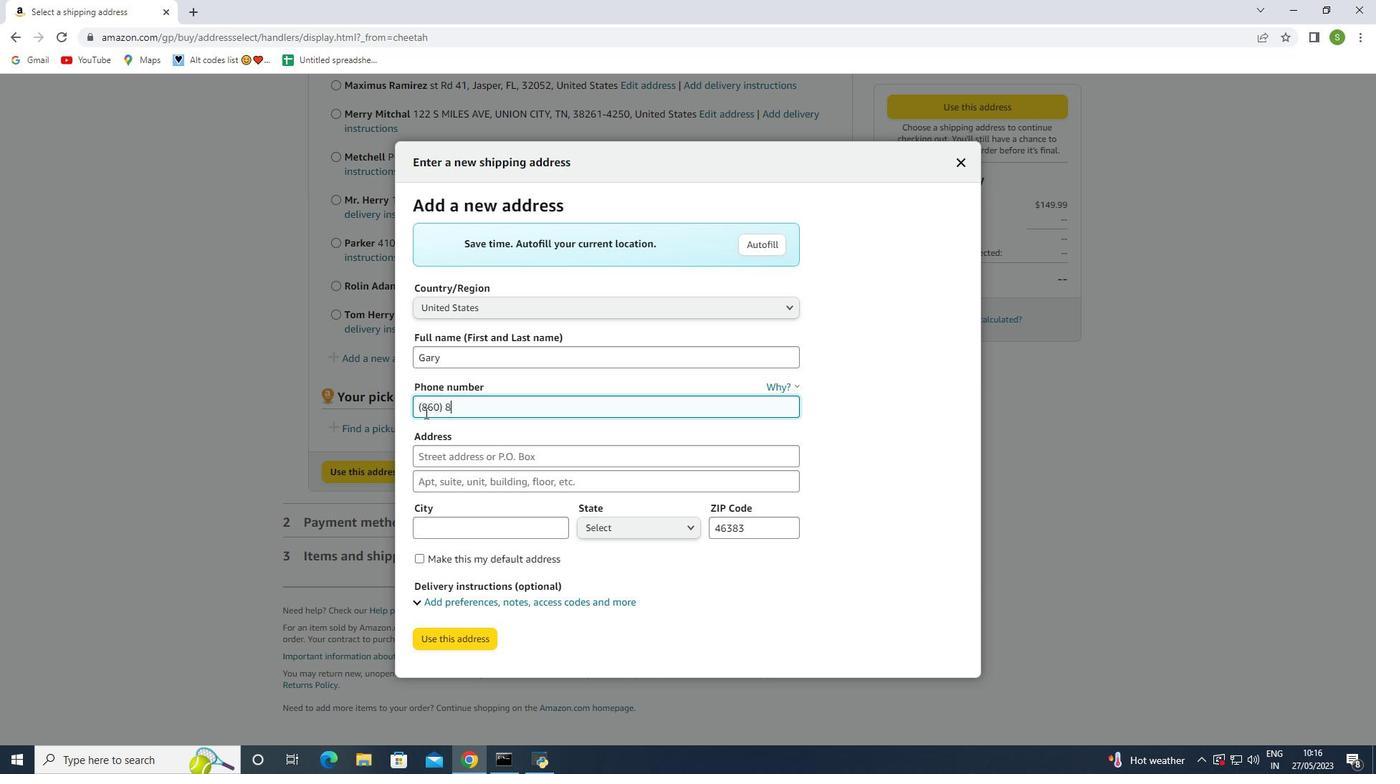 
Action: Mouse pressed left at (415, 336)
Screenshot: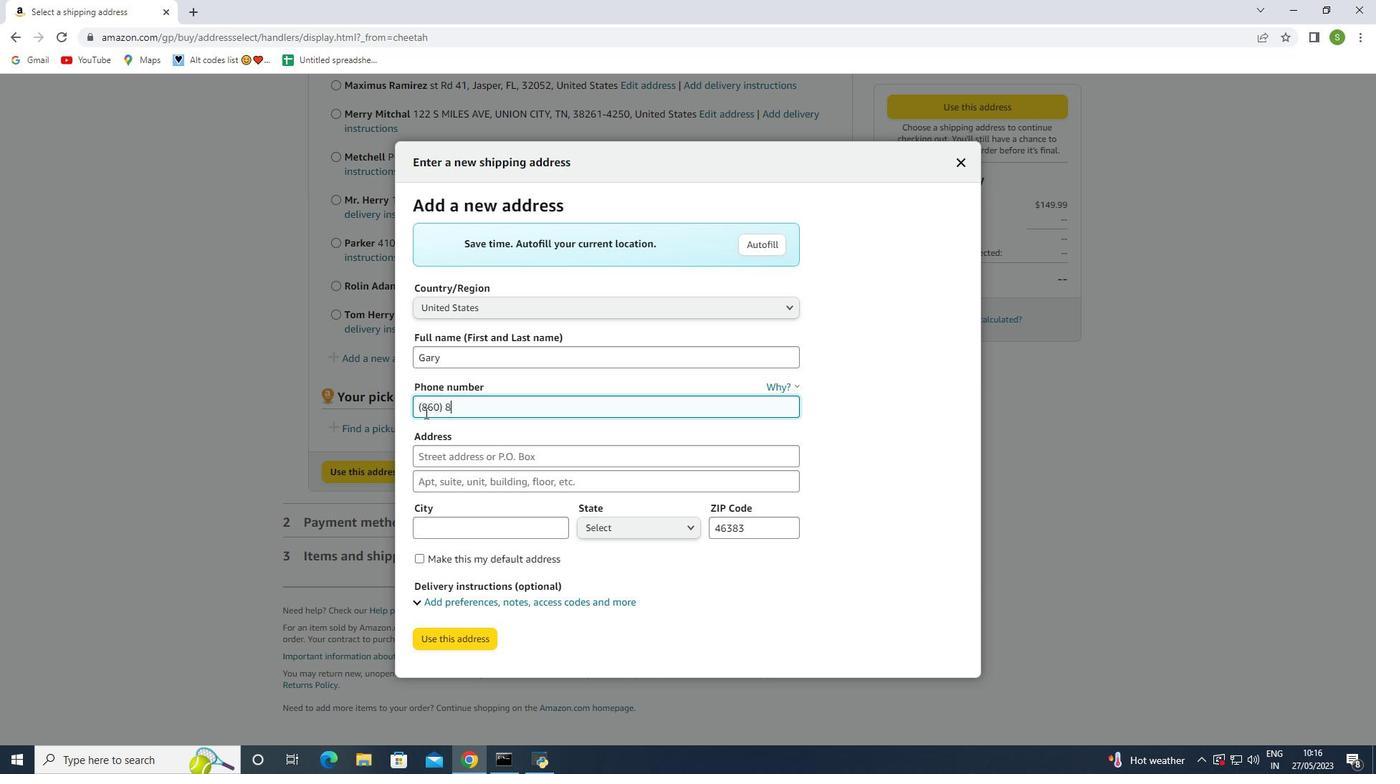 
Action: Mouse moved to (577, 339)
Screenshot: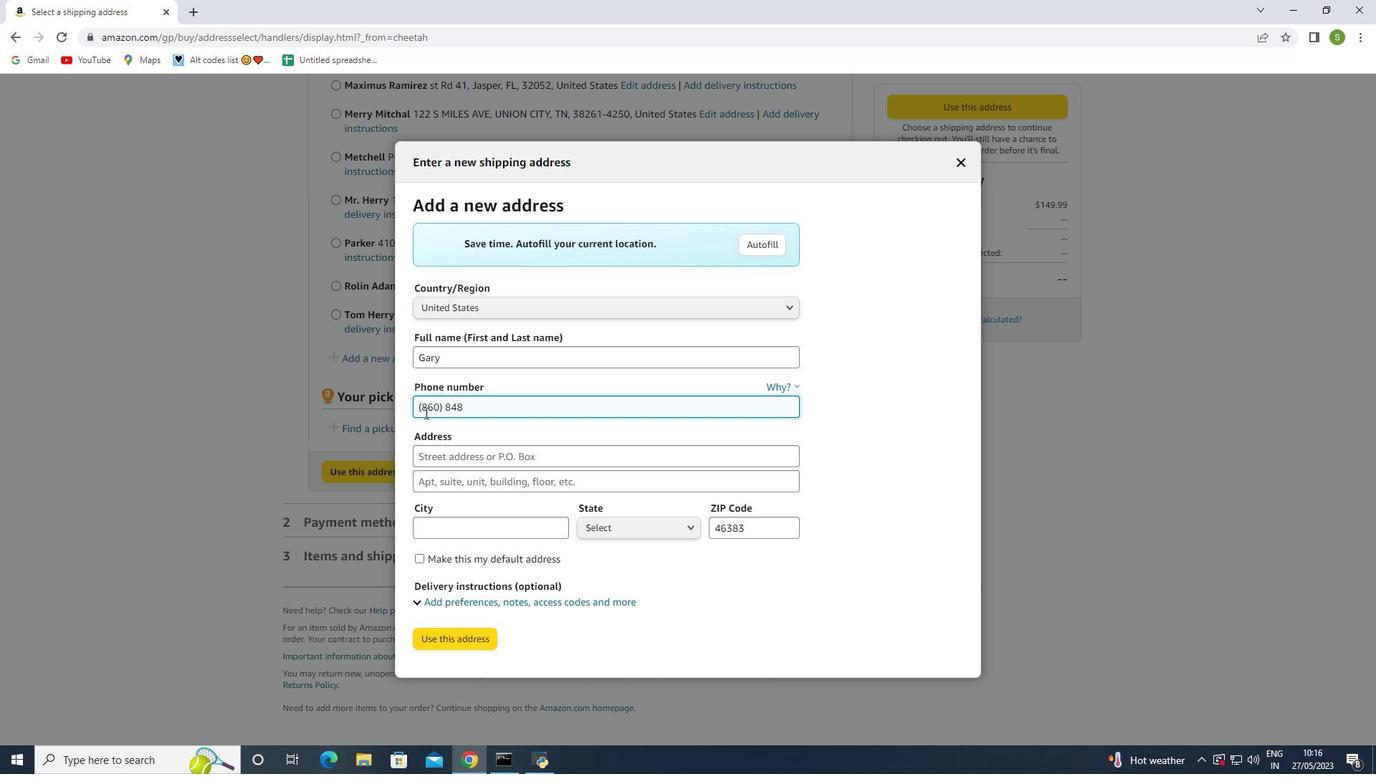 
Action: Mouse pressed left at (577, 339)
Screenshot: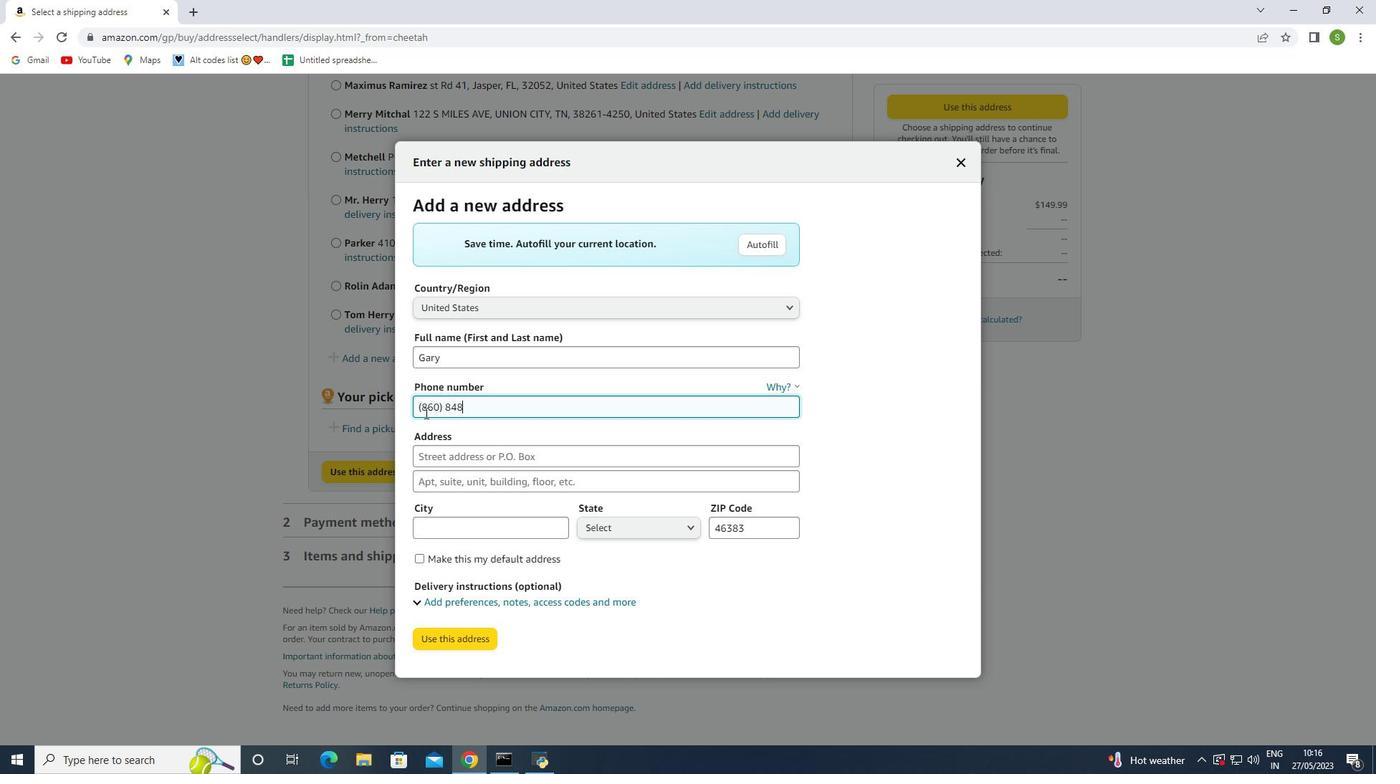 
Action: Mouse moved to (572, 340)
Screenshot: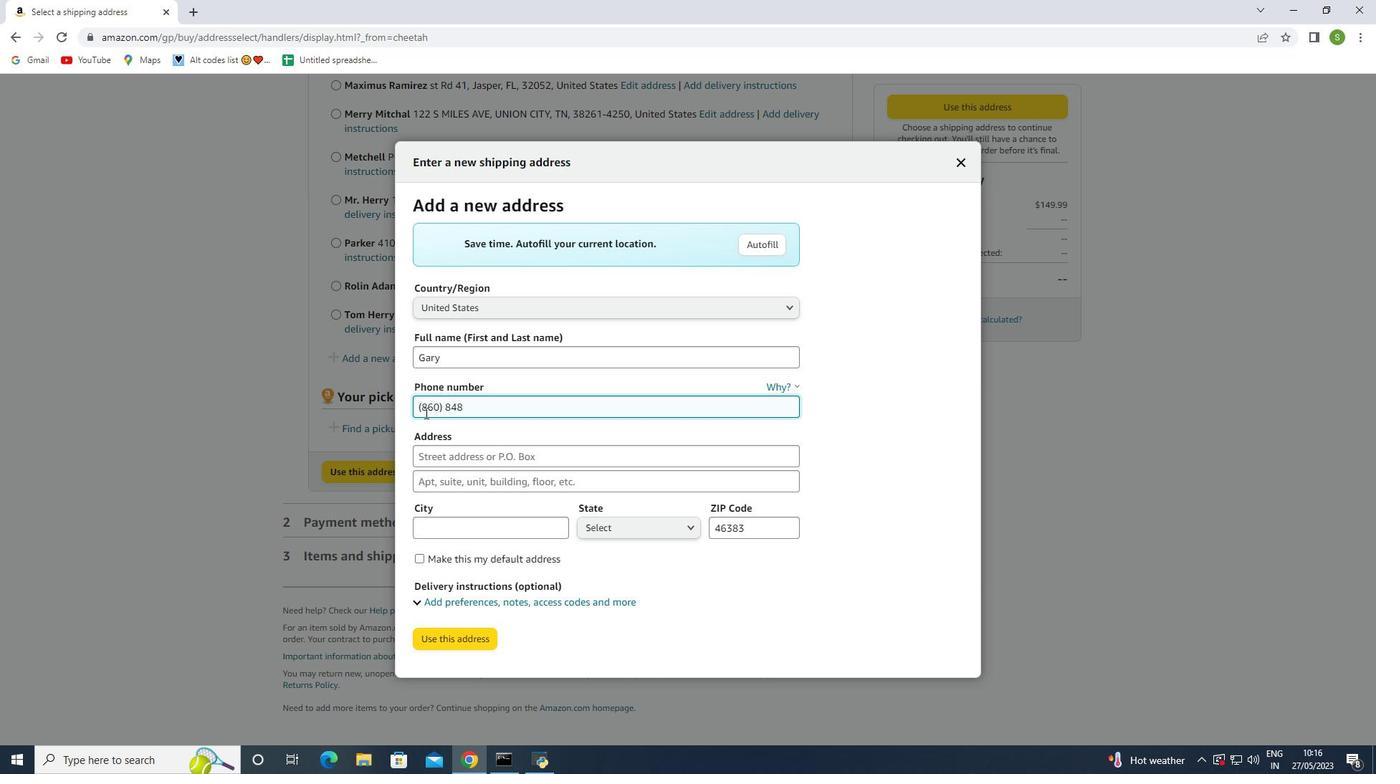 
Action: Key pressed 5646
Screenshot: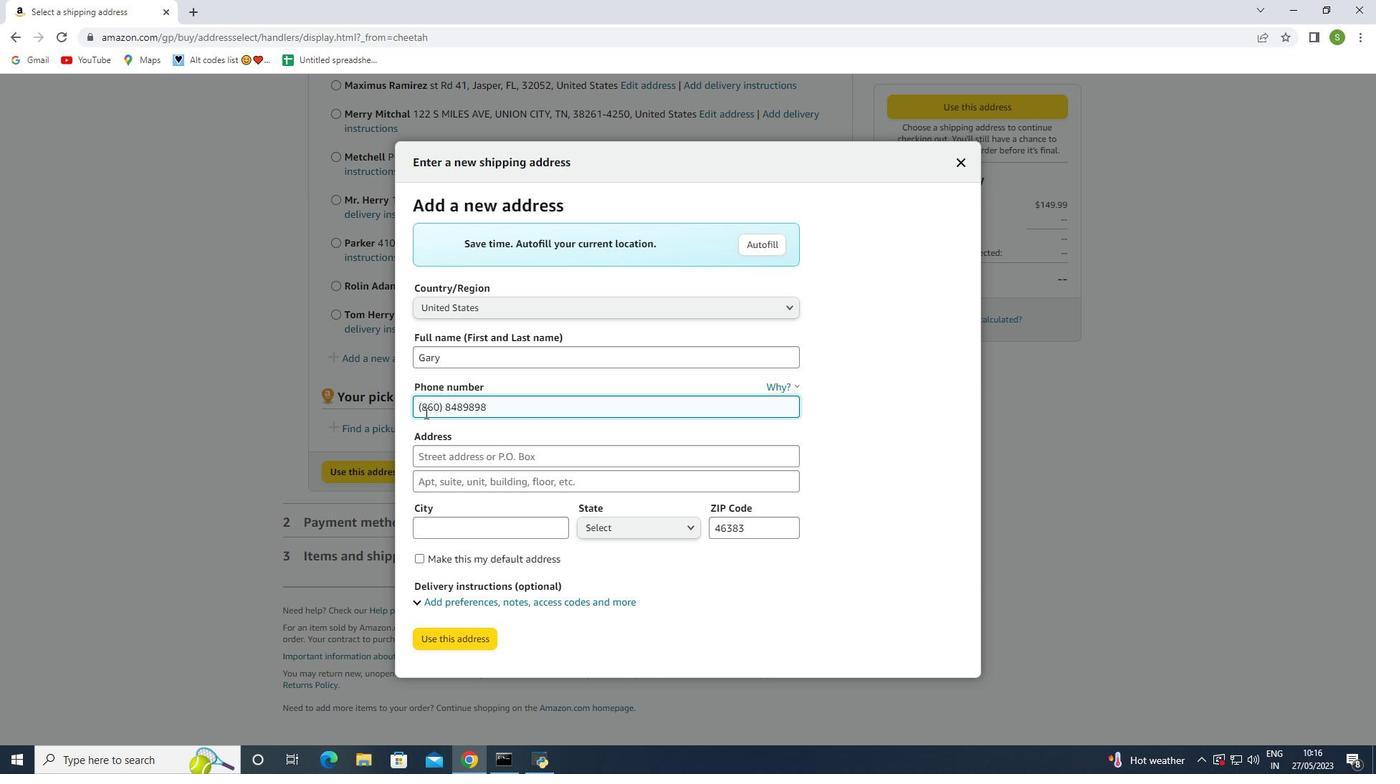 
Action: Mouse moved to (416, 274)
Screenshot: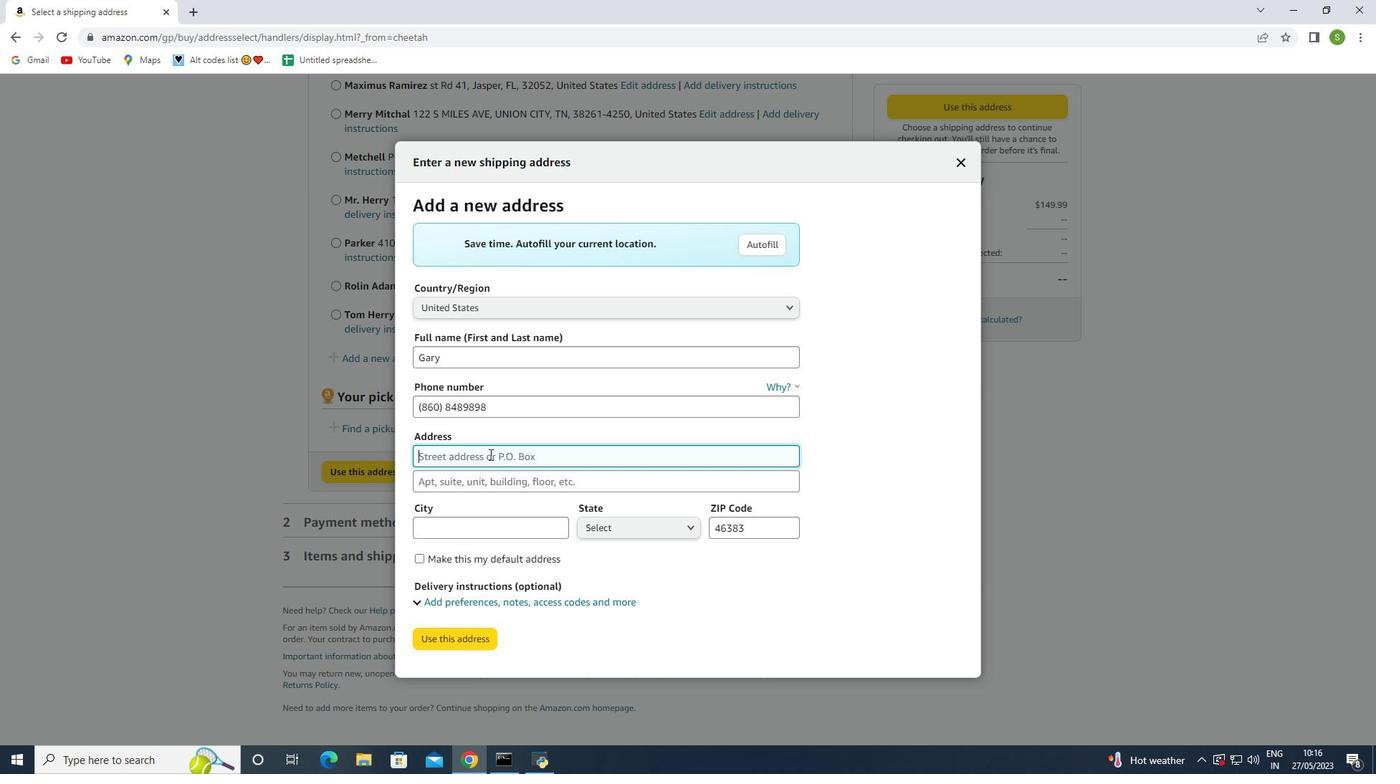 
Action: Key pressed 2
Screenshot: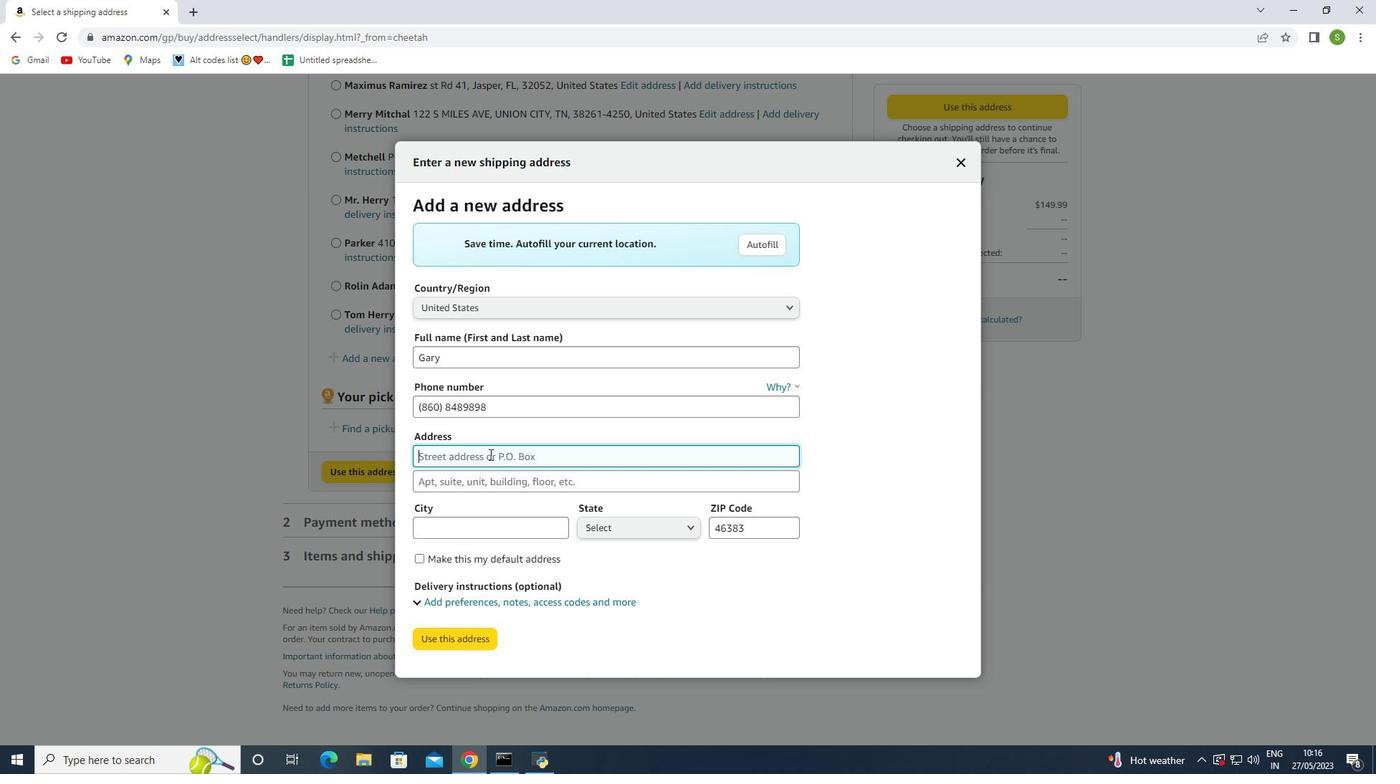 
Action: Mouse moved to (407, 275)
Screenshot: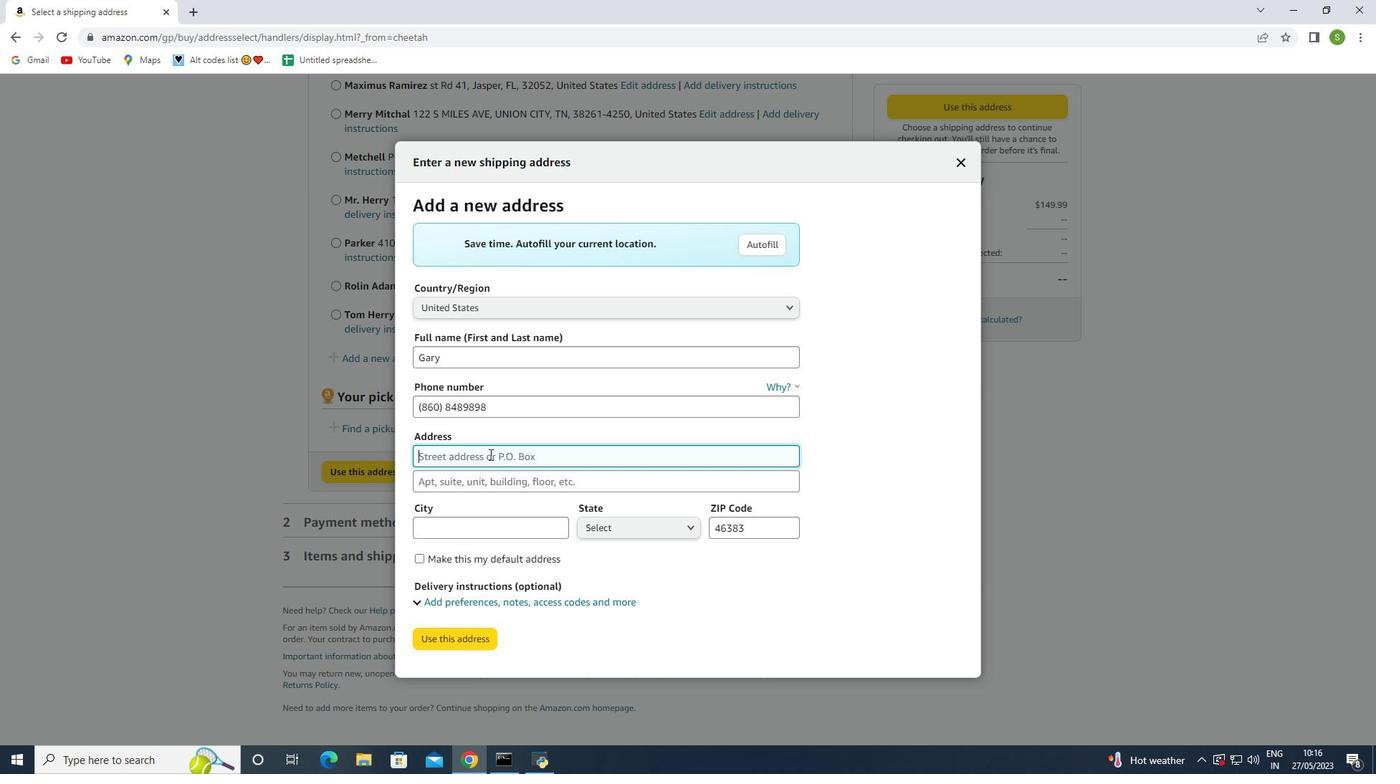 
Action: Key pressed 3
Screenshot: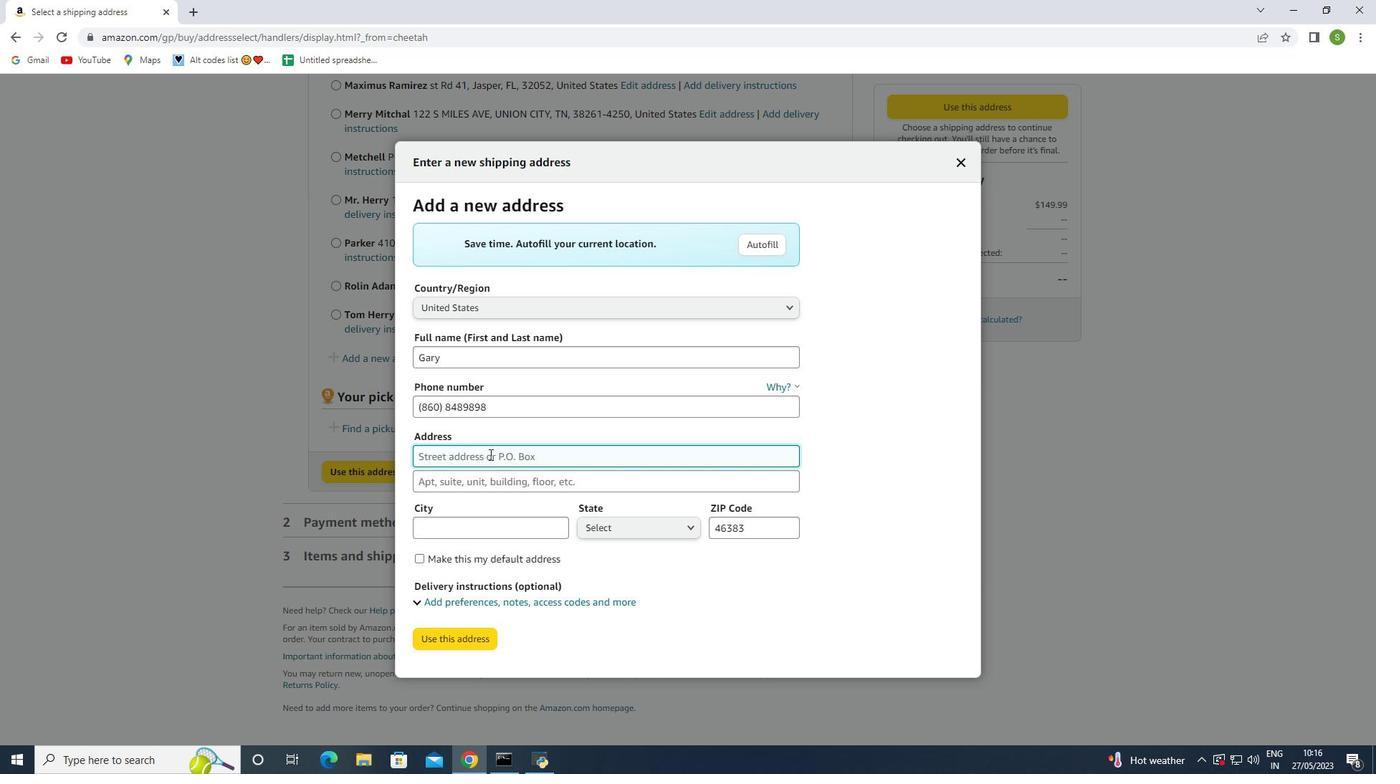 
Action: Mouse moved to (393, 275)
Screenshot: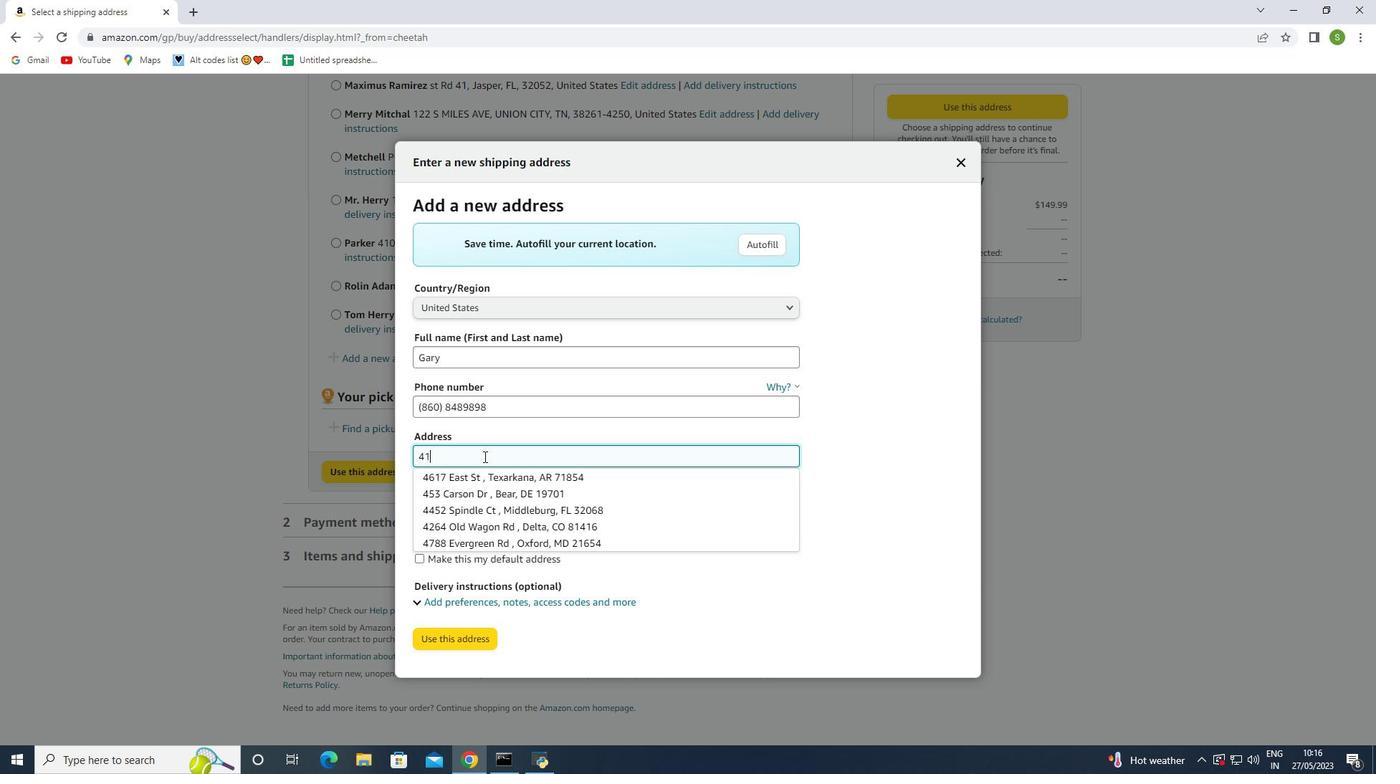 
Action: Key pressed 754545
Screenshot: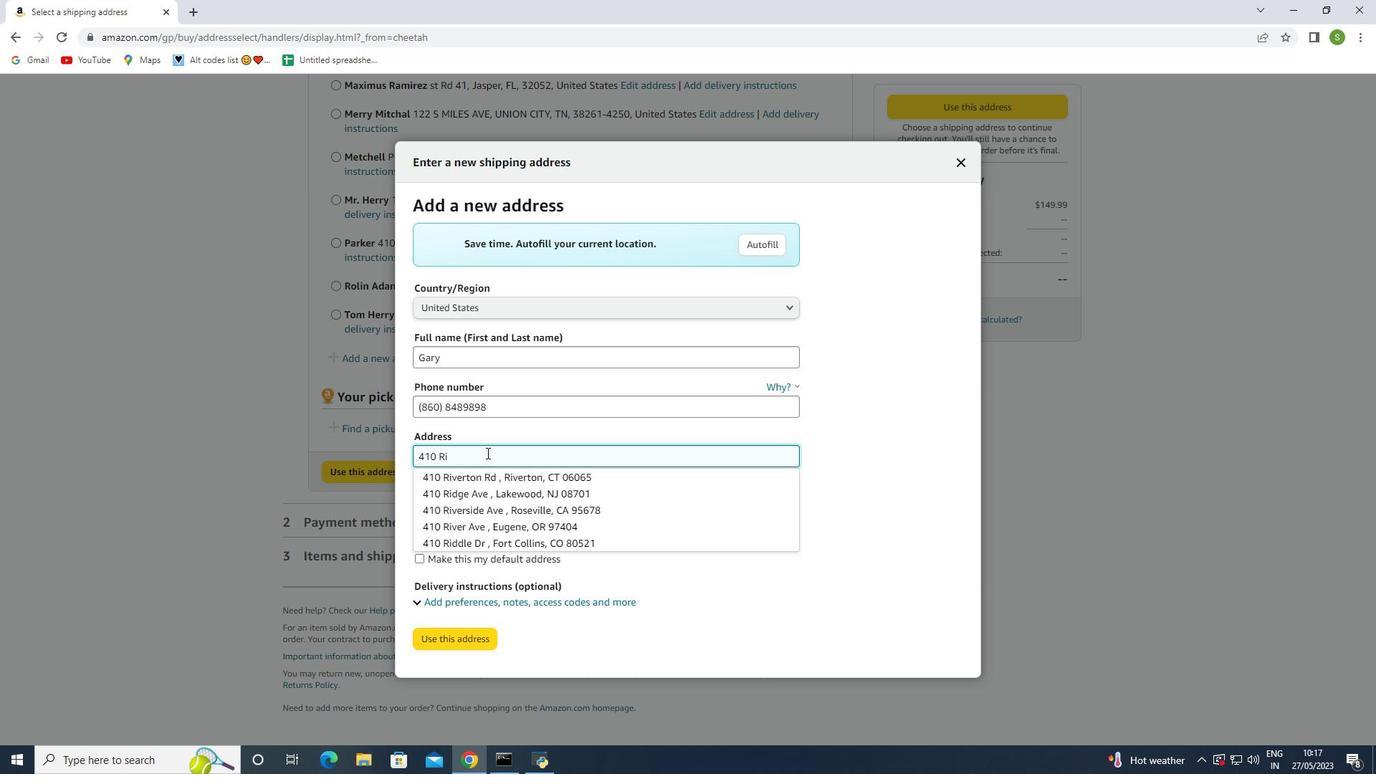 
Action: Mouse moved to (376, 279)
Screenshot: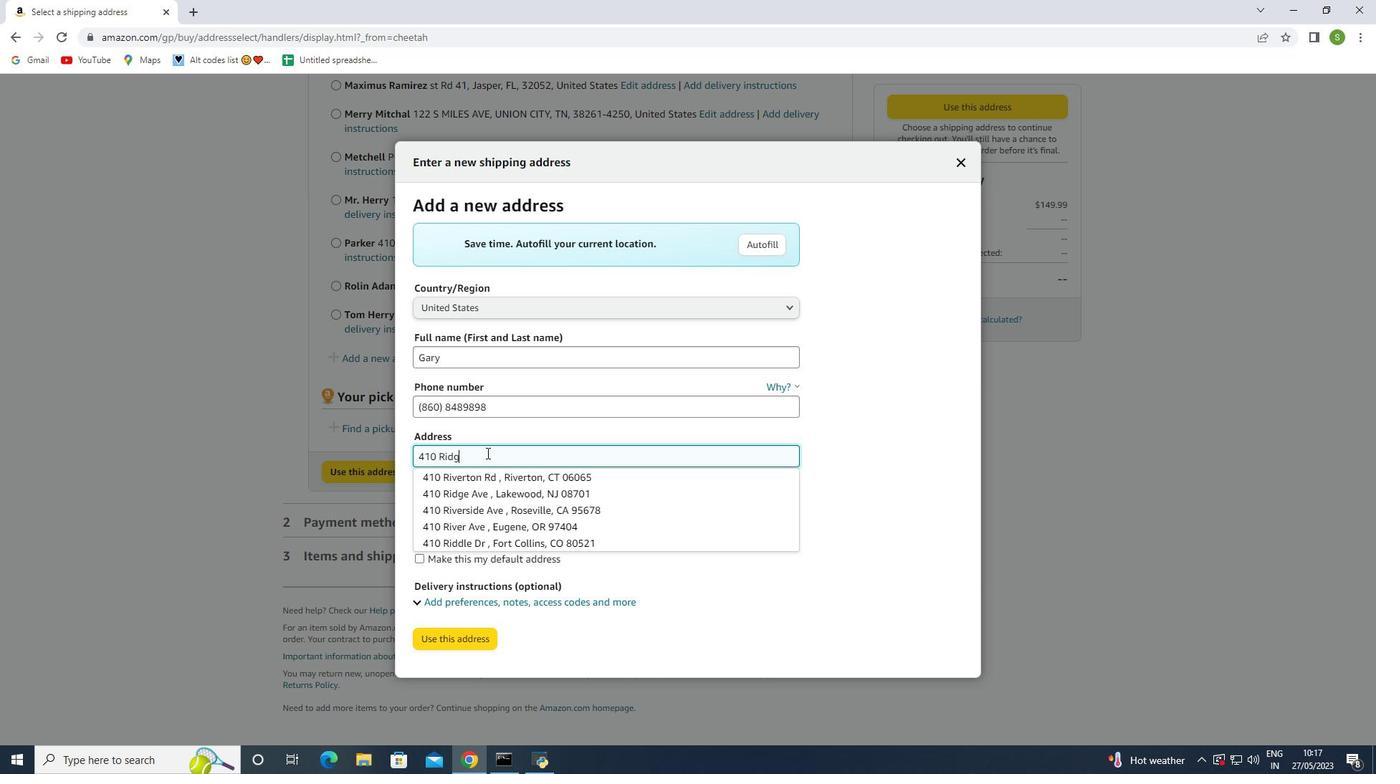 
Action: Key pressed 098
Screenshot: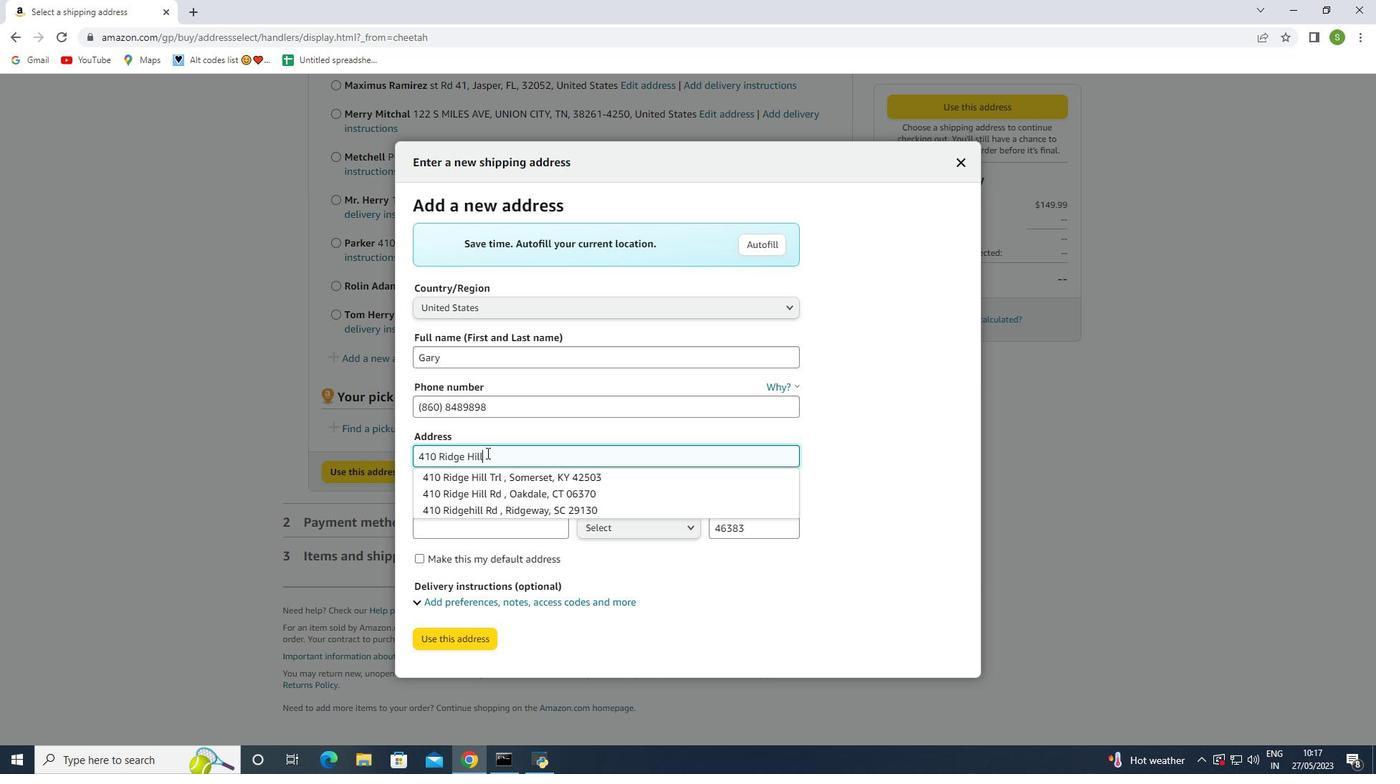 
Action: Mouse moved to (376, 279)
Screenshot: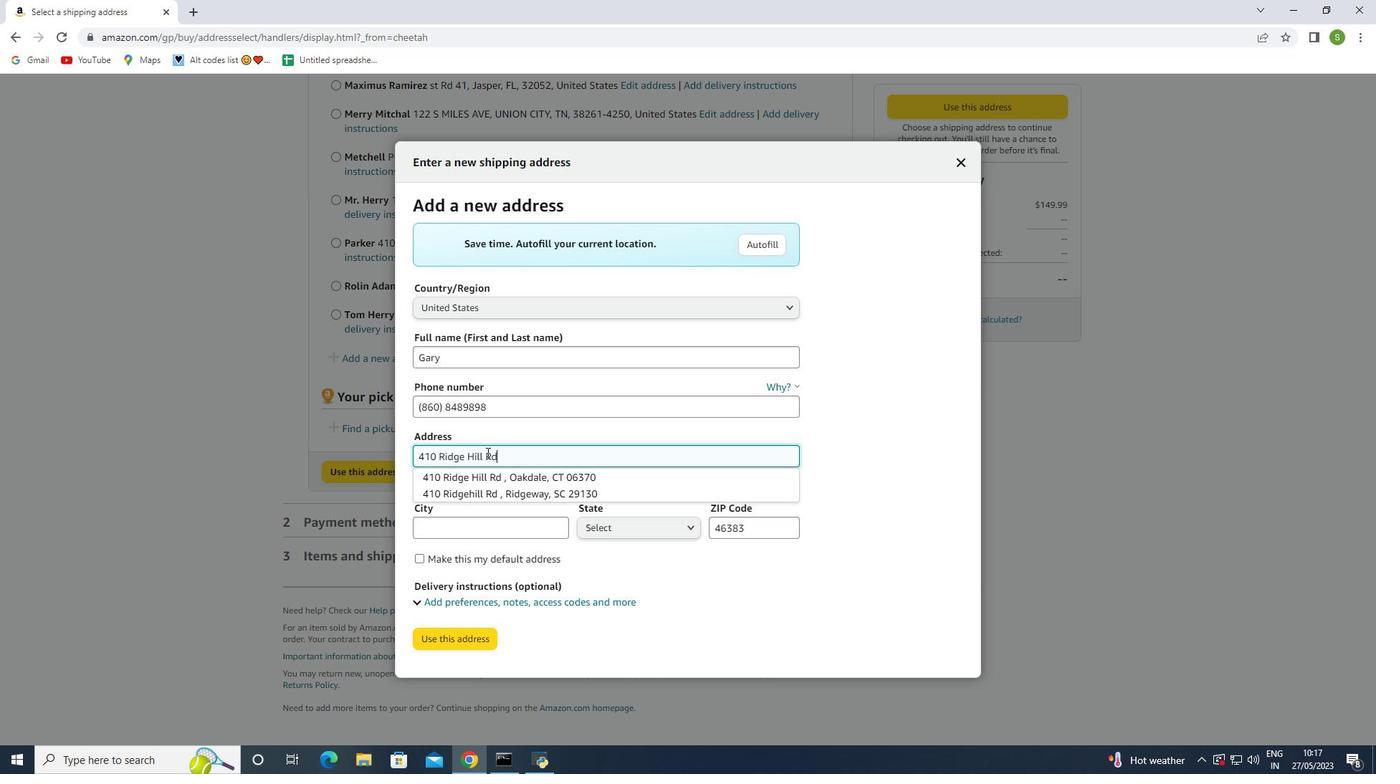
Action: Key pressed 7
Screenshot: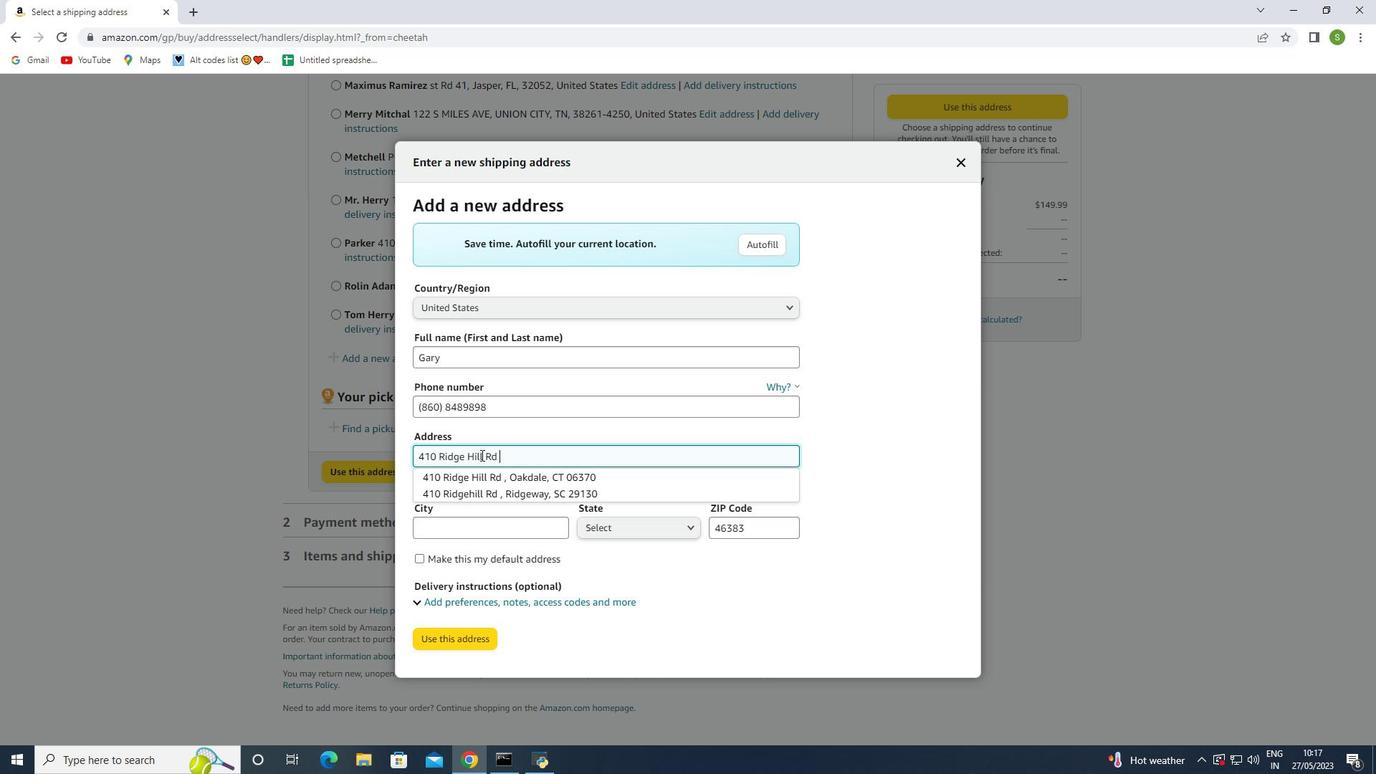 
Action: Mouse moved to (561, 375)
Screenshot: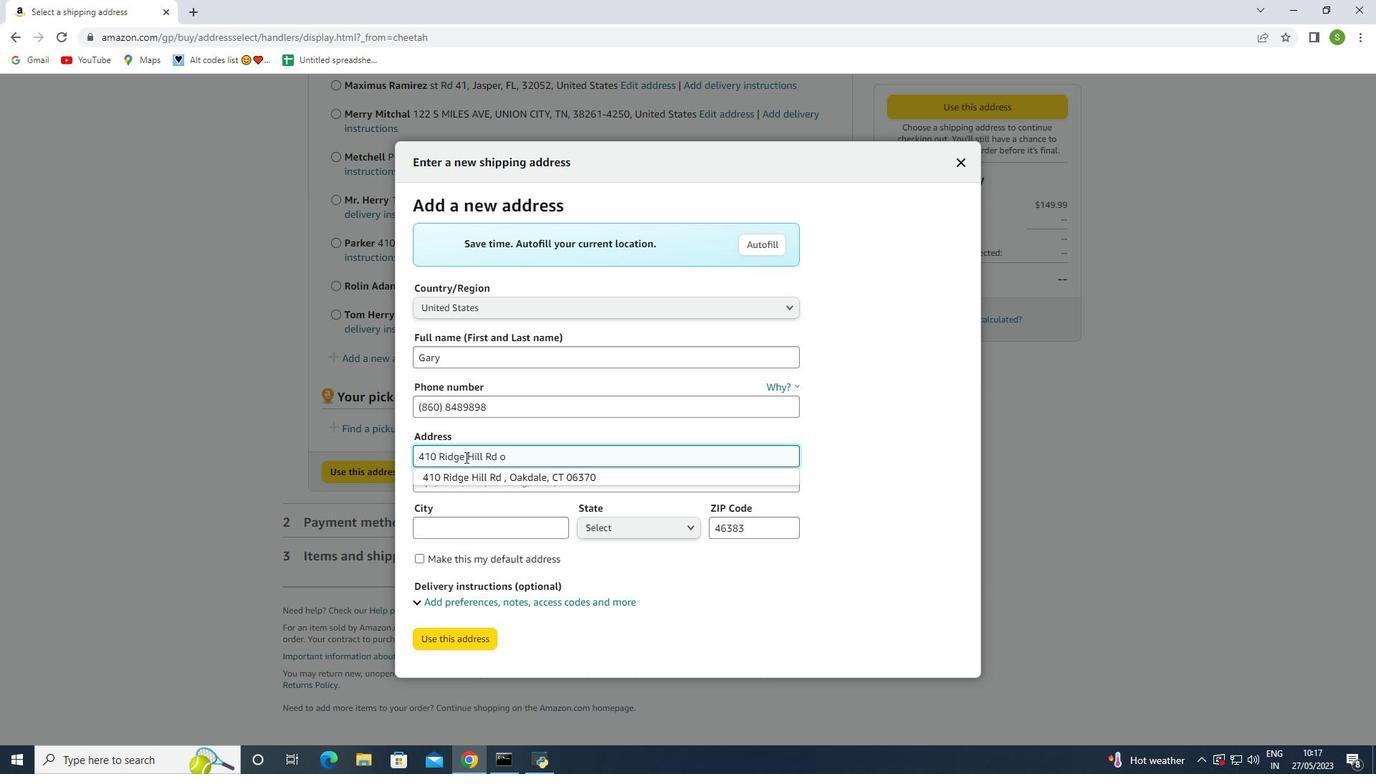 
Action: Mouse pressed left at (561, 375)
Screenshot: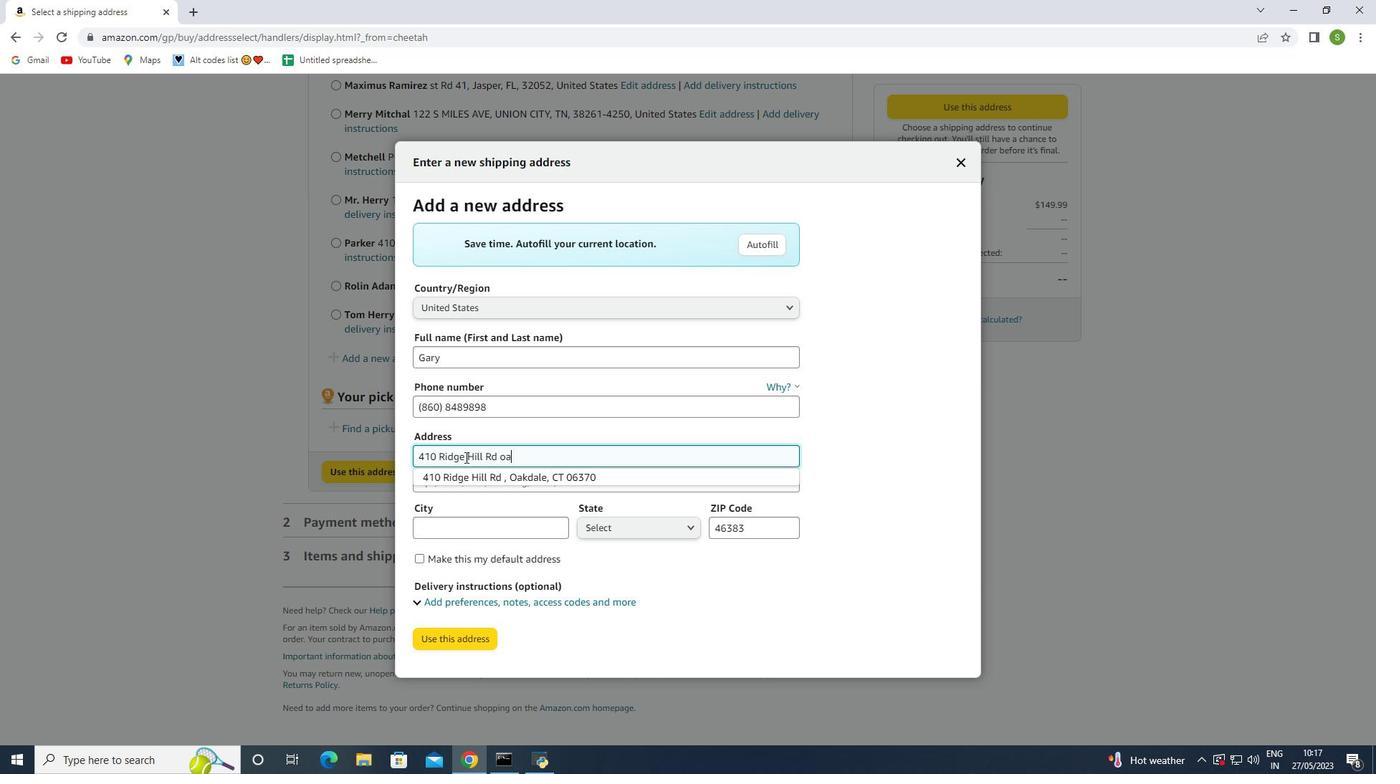 
Action: Mouse moved to (556, 366)
Screenshot: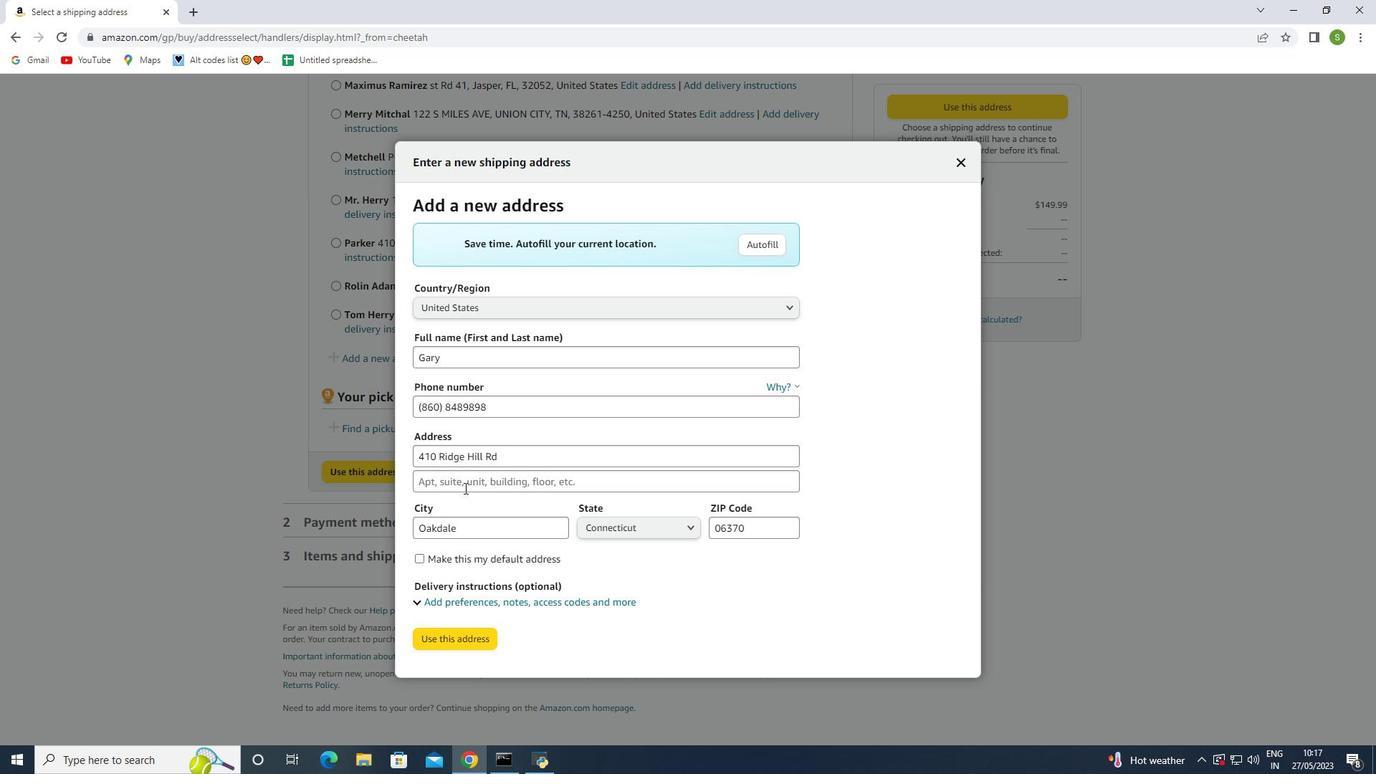 
Action: Key pressed <Key.shift>Parker
Screenshot: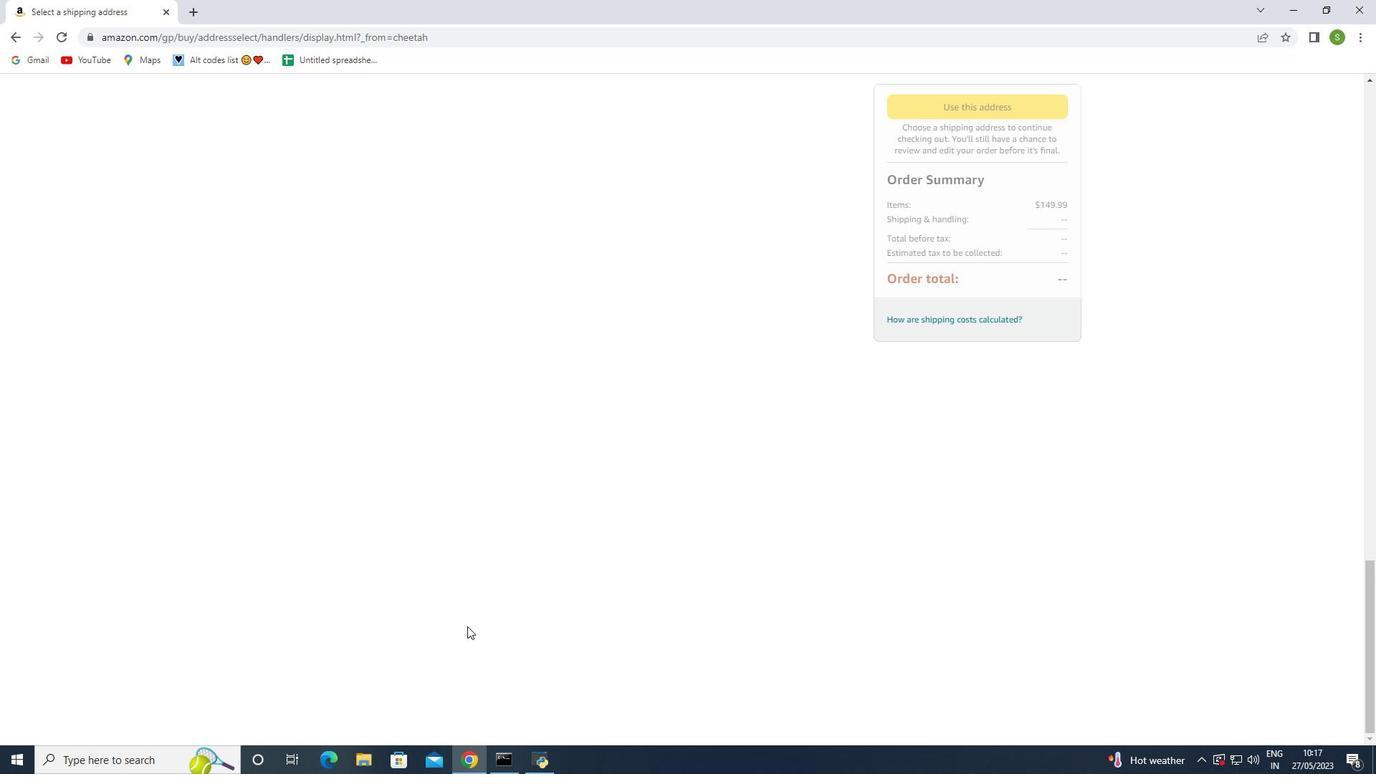 
Action: Mouse moved to (548, 402)
Screenshot: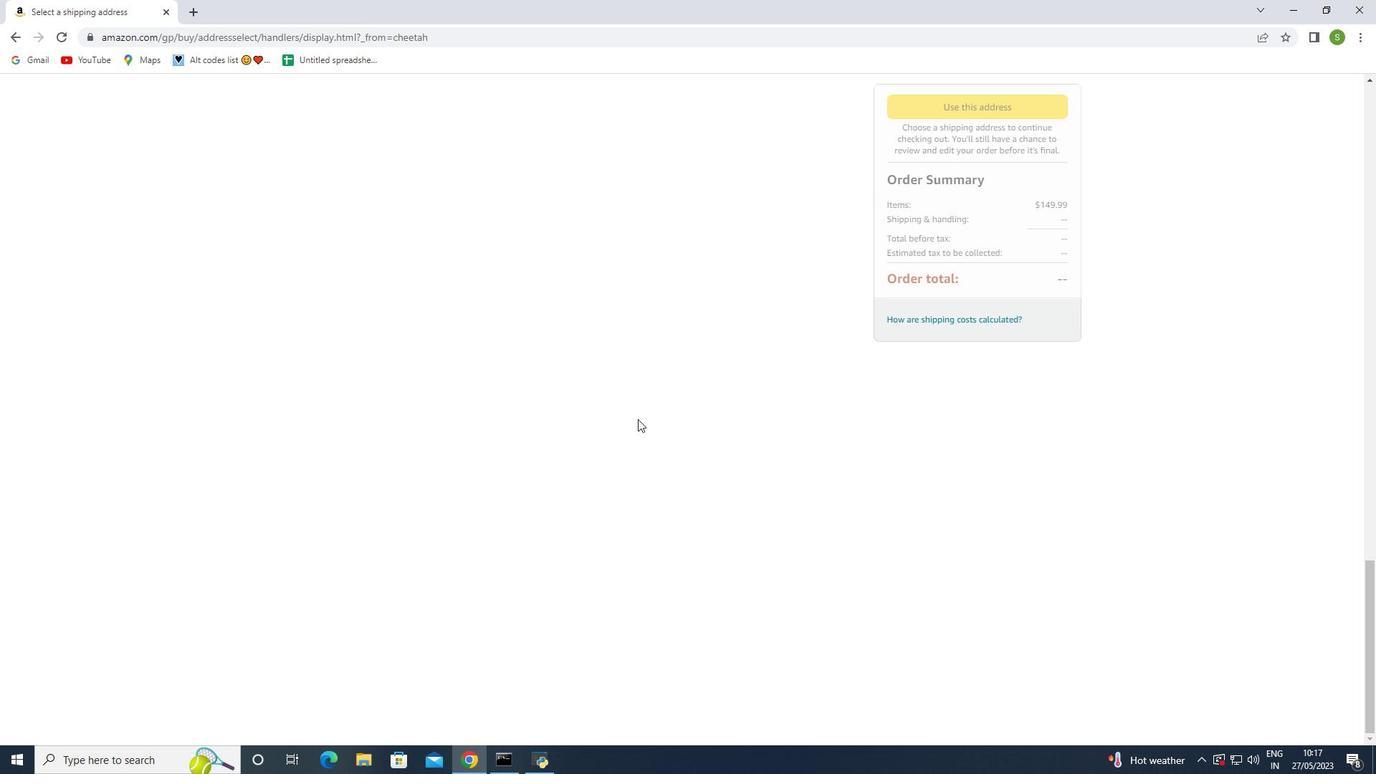 
Action: Mouse pressed left at (548, 402)
Screenshot: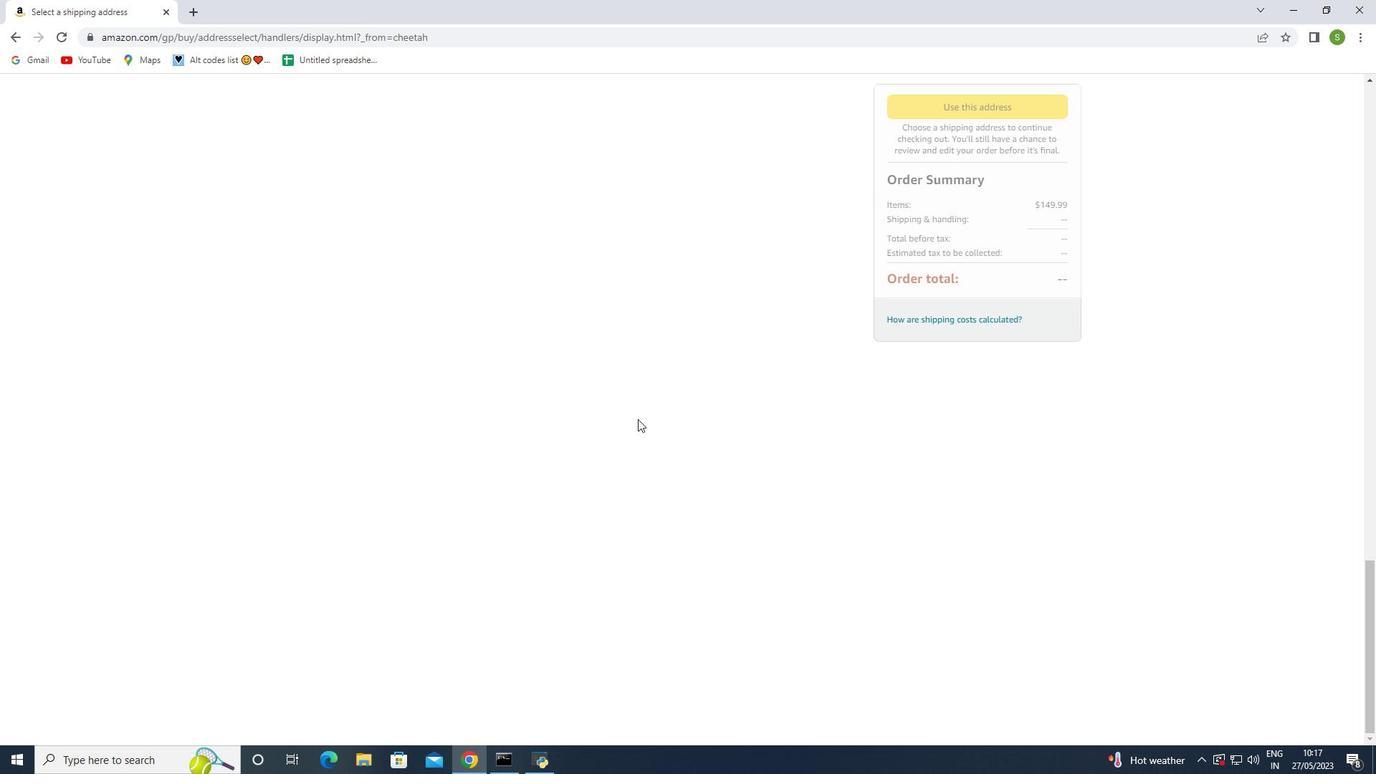 
Action: Mouse moved to (561, 458)
Screenshot: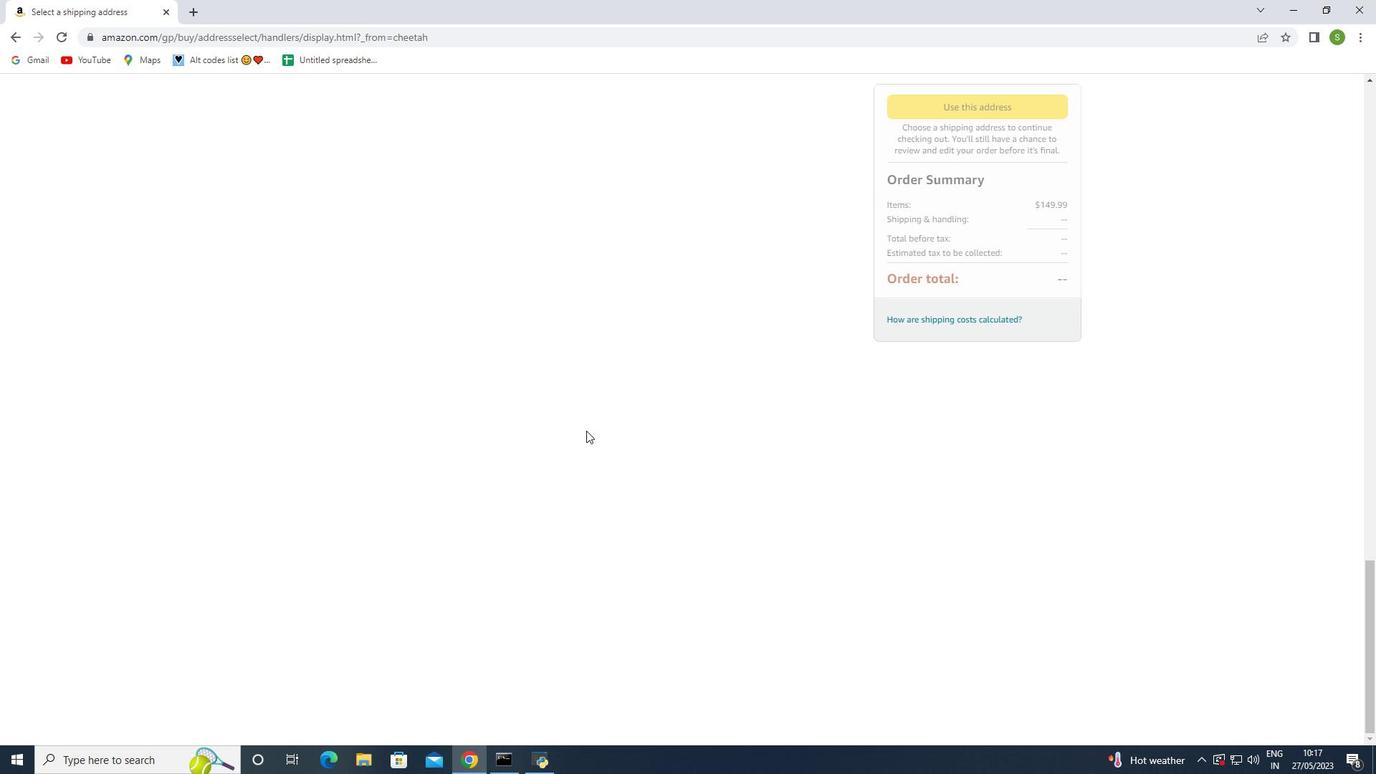 
Action: Mouse pressed left at (561, 458)
Screenshot: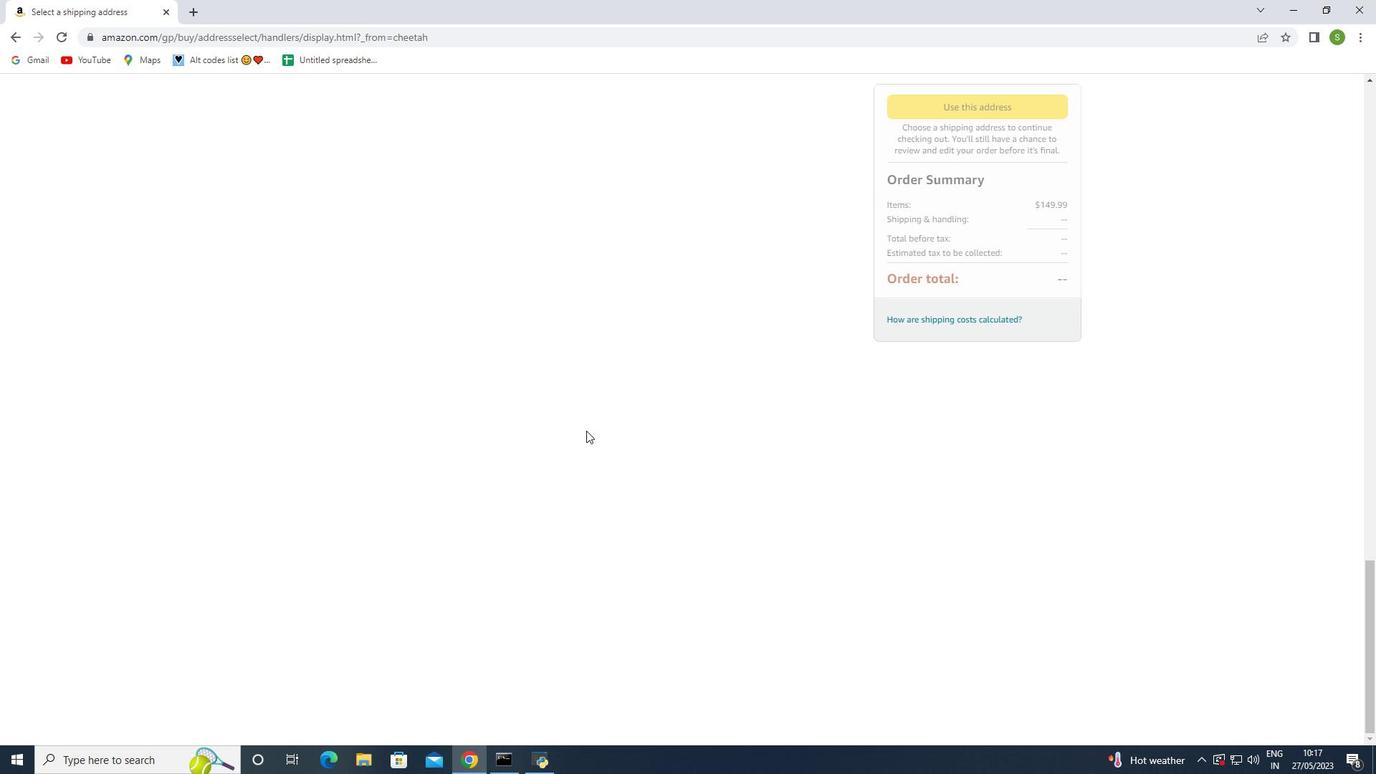 
Action: Mouse moved to (602, 399)
Screenshot: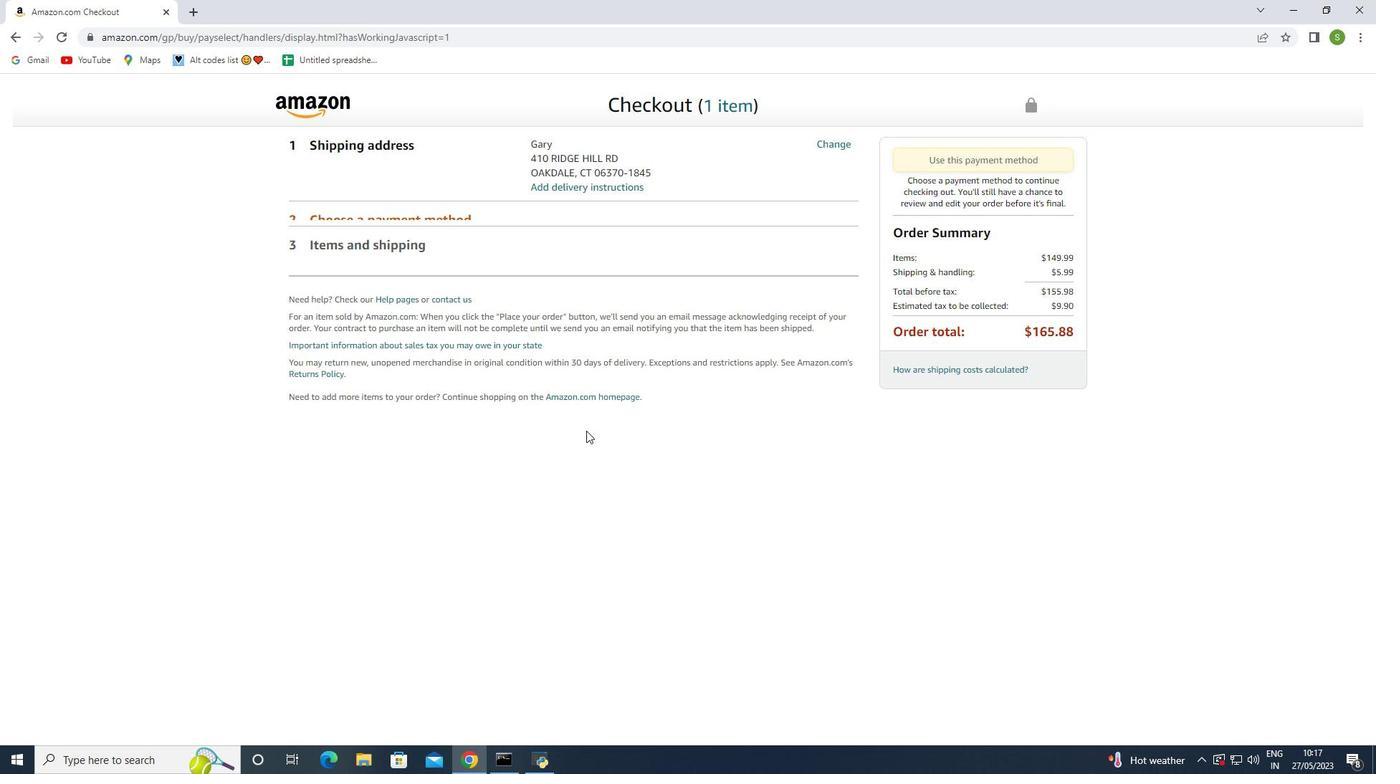 
Action: Mouse pressed left at (602, 399)
Screenshot: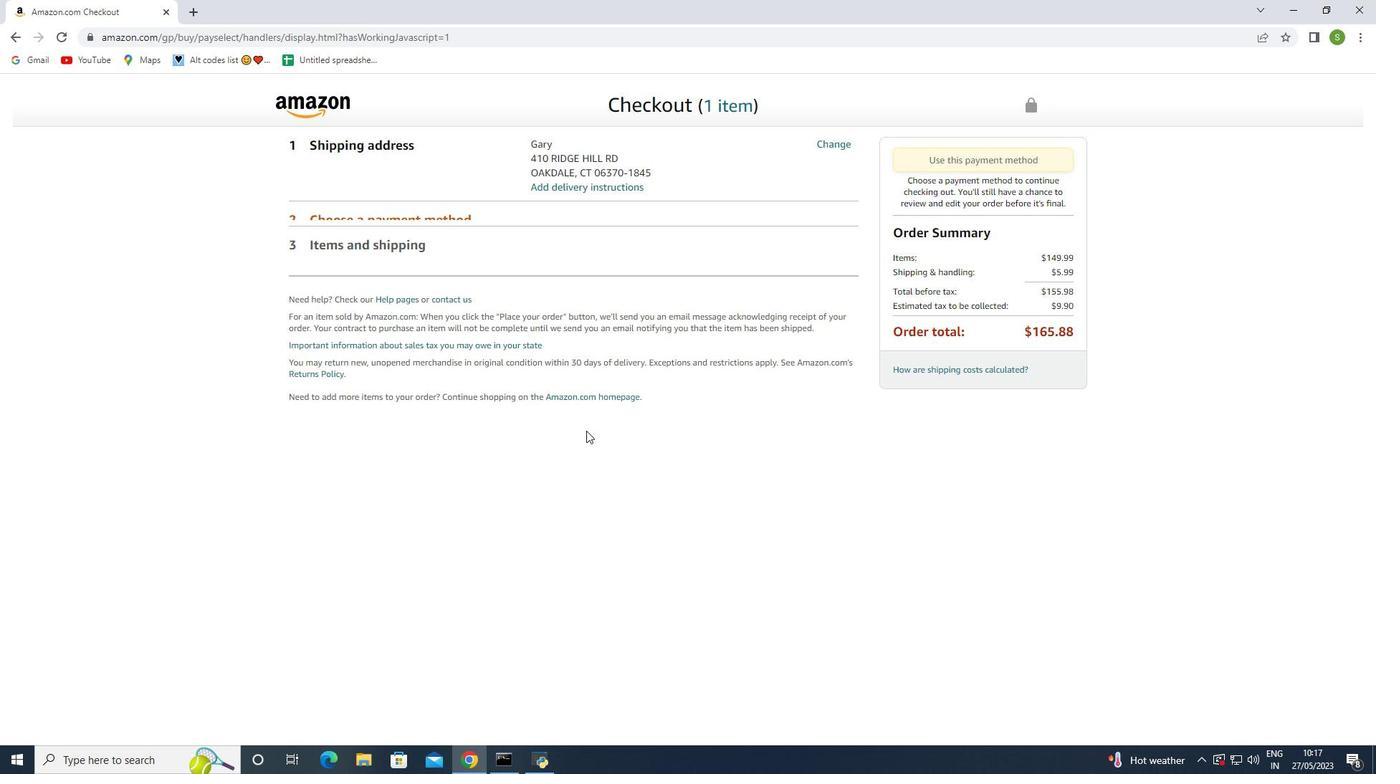 
Action: Mouse moved to (584, 504)
Screenshot: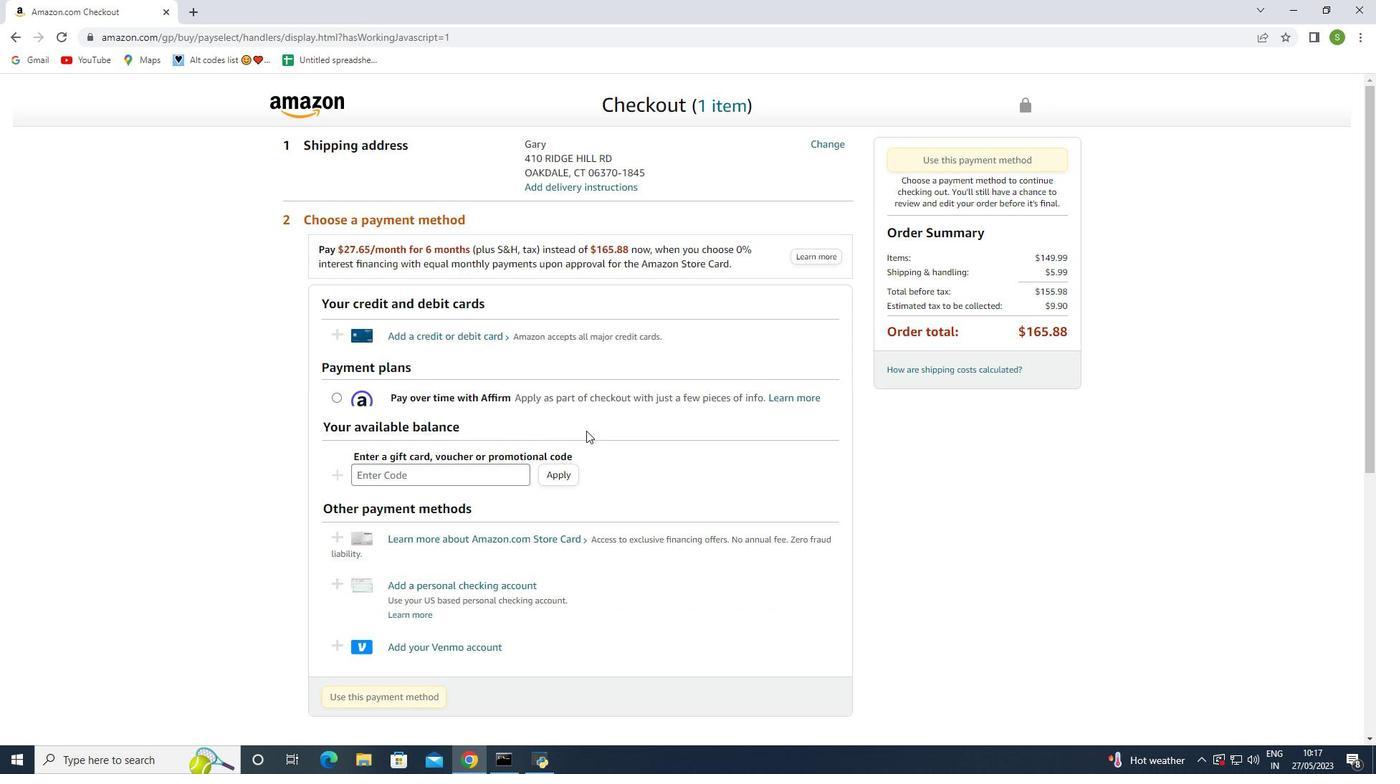
Action: Mouse pressed left at (584, 504)
Screenshot: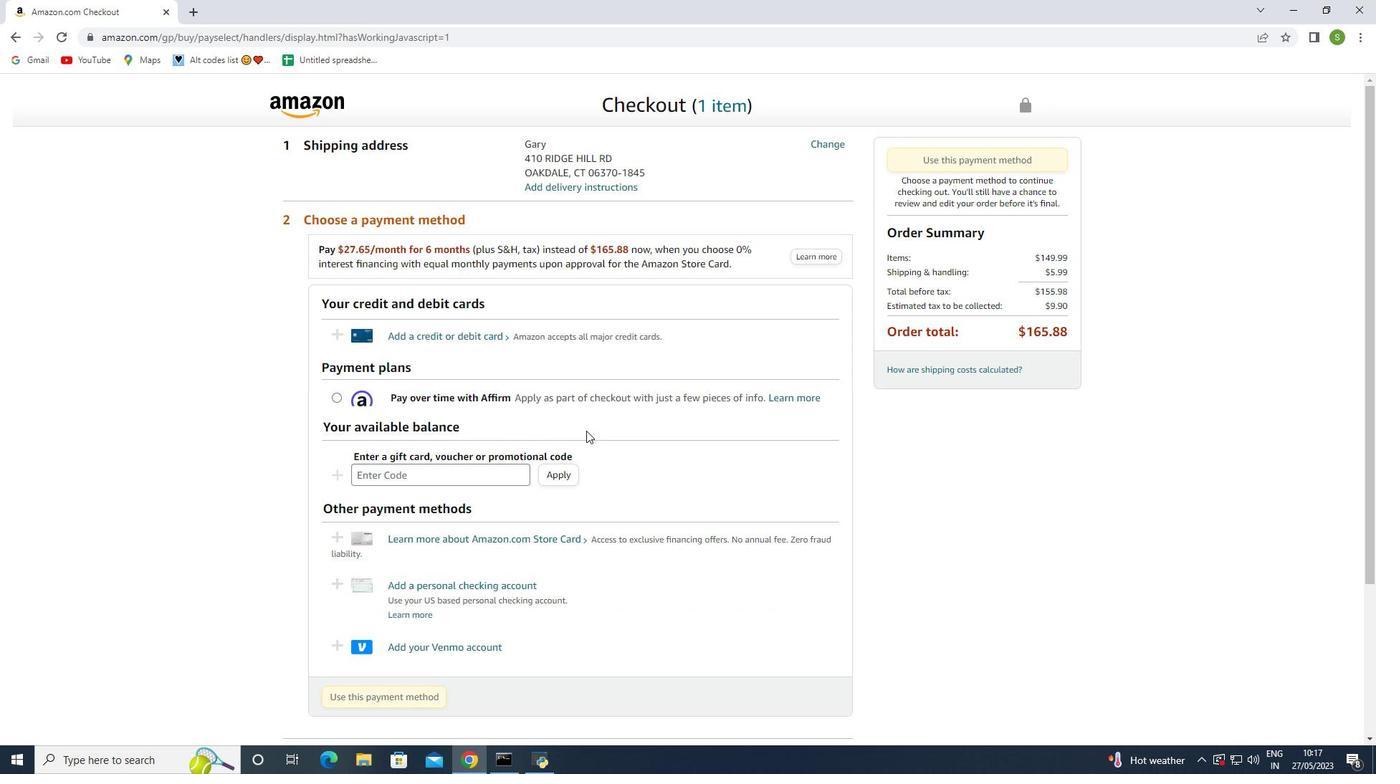 
Action: Mouse moved to (564, 425)
Screenshot: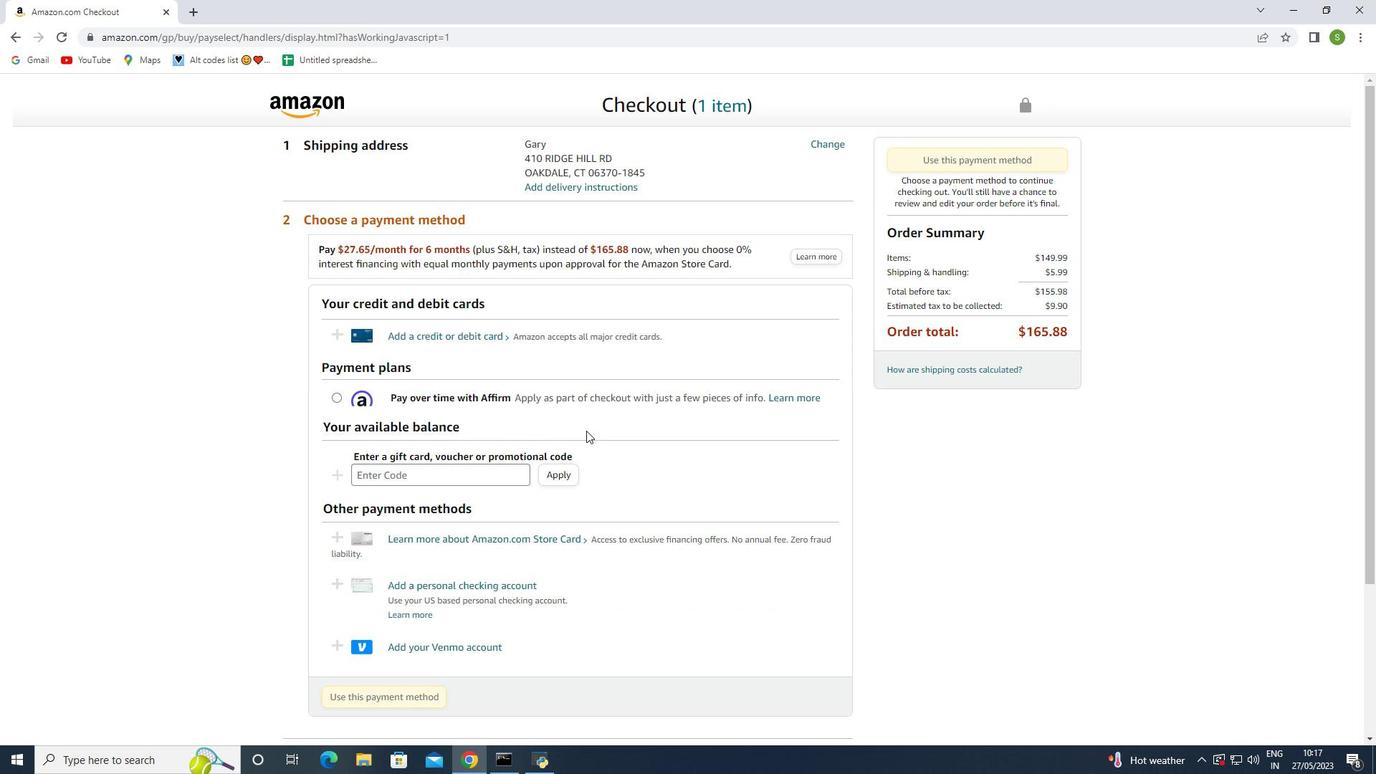 
Action: Mouse pressed left at (564, 425)
Screenshot: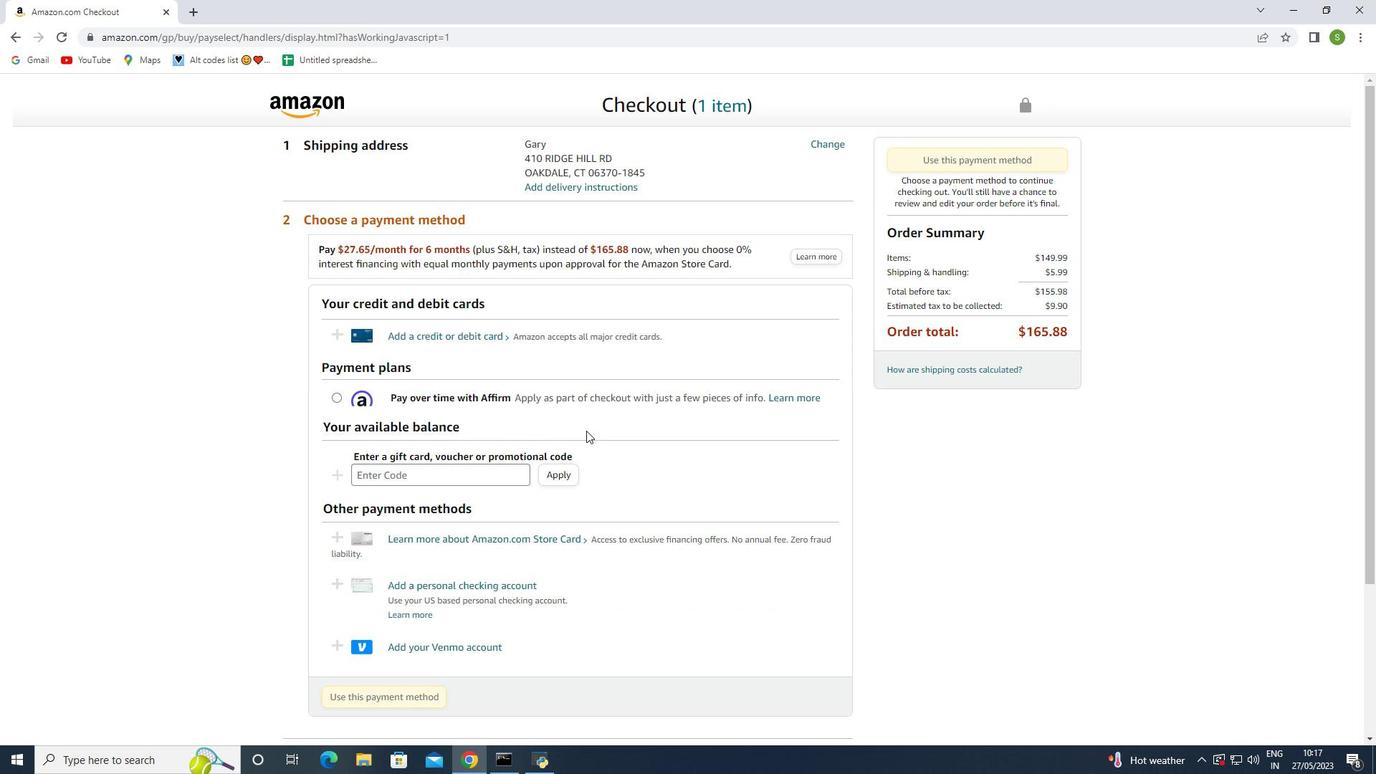 
Action: Mouse moved to (554, 425)
Screenshot: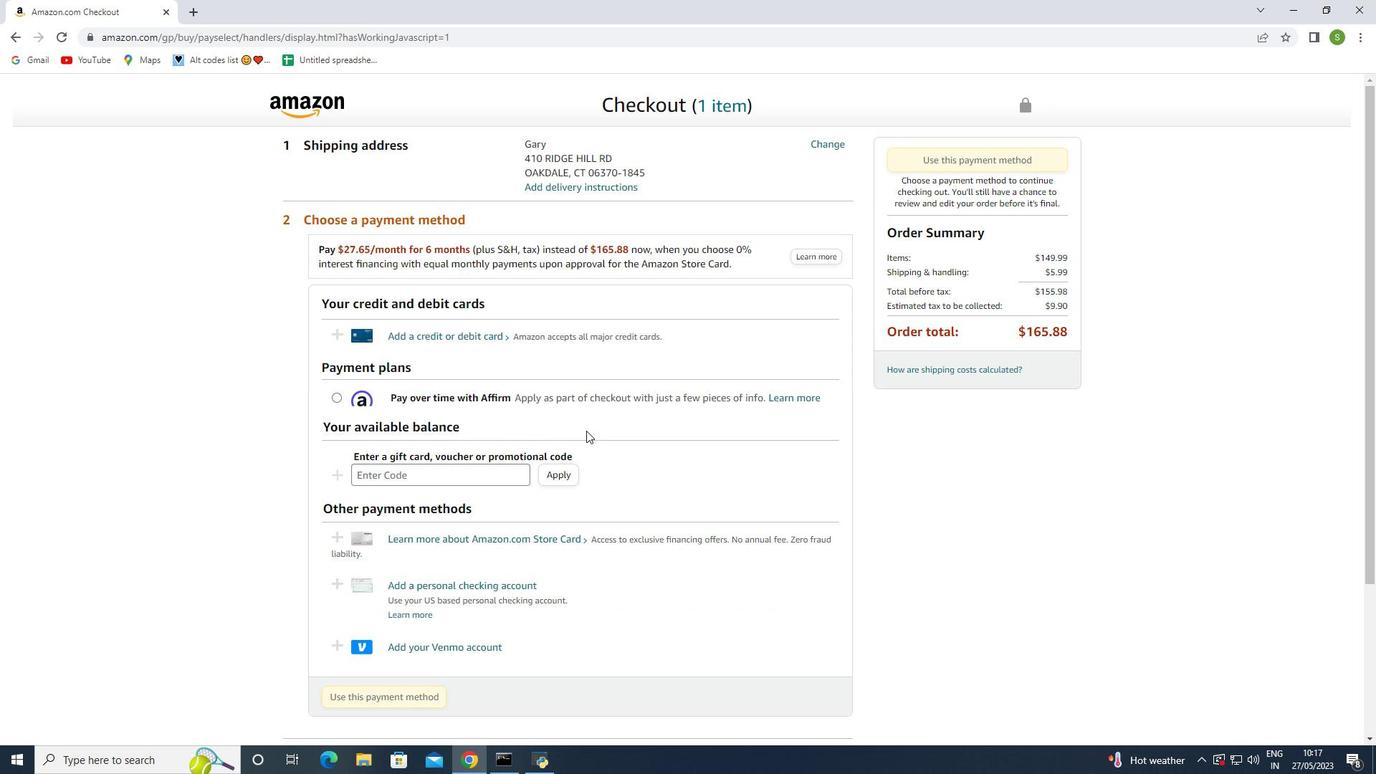 
Action: Key pressed 4
Screenshot: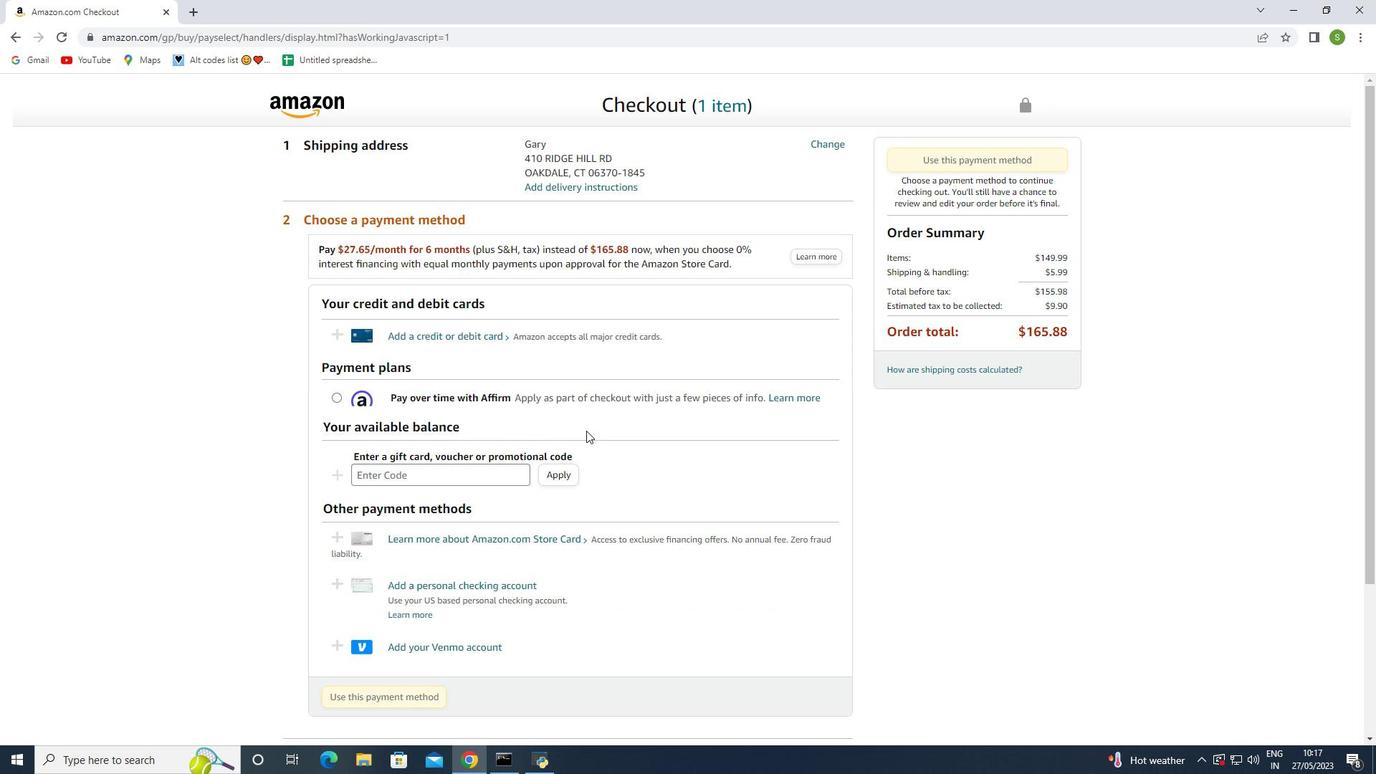 
Action: Mouse moved to (541, 430)
Screenshot: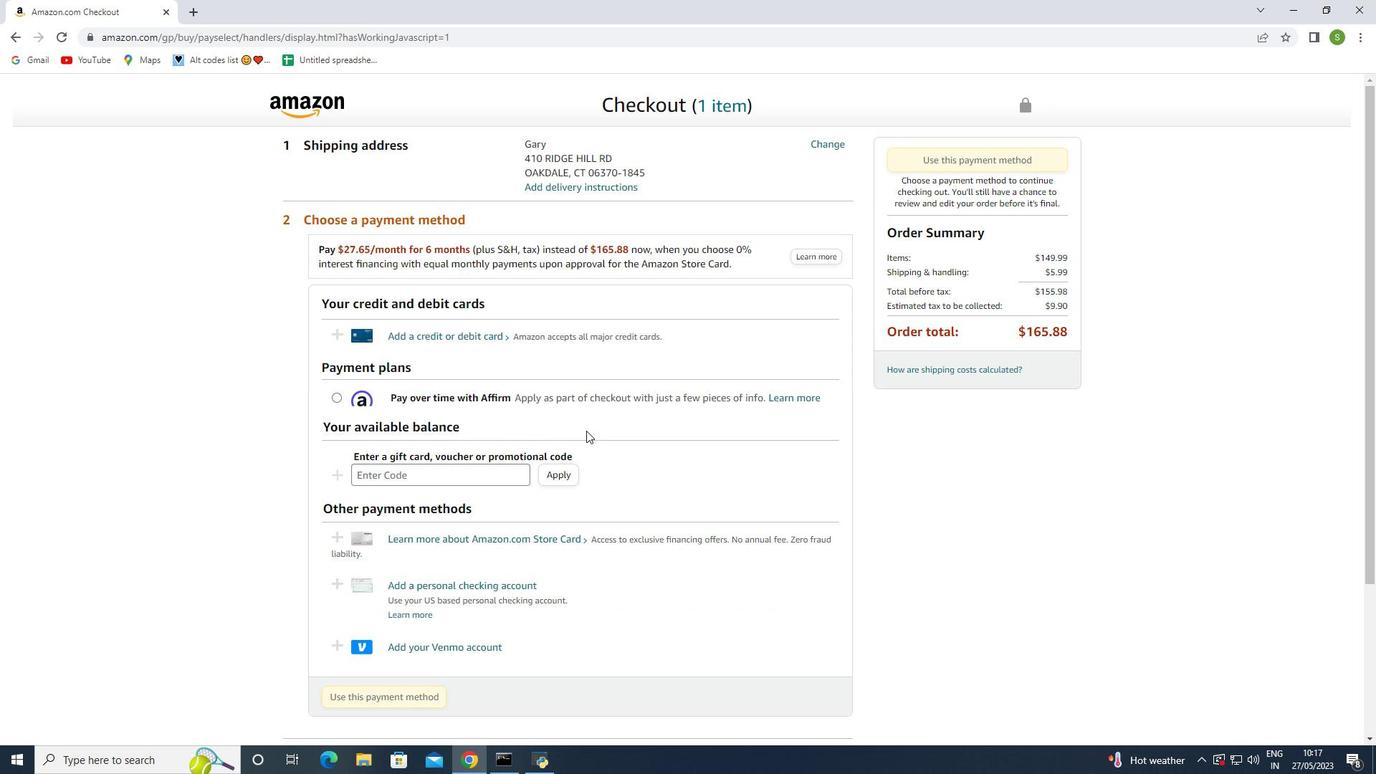 
Action: Key pressed 5
Screenshot: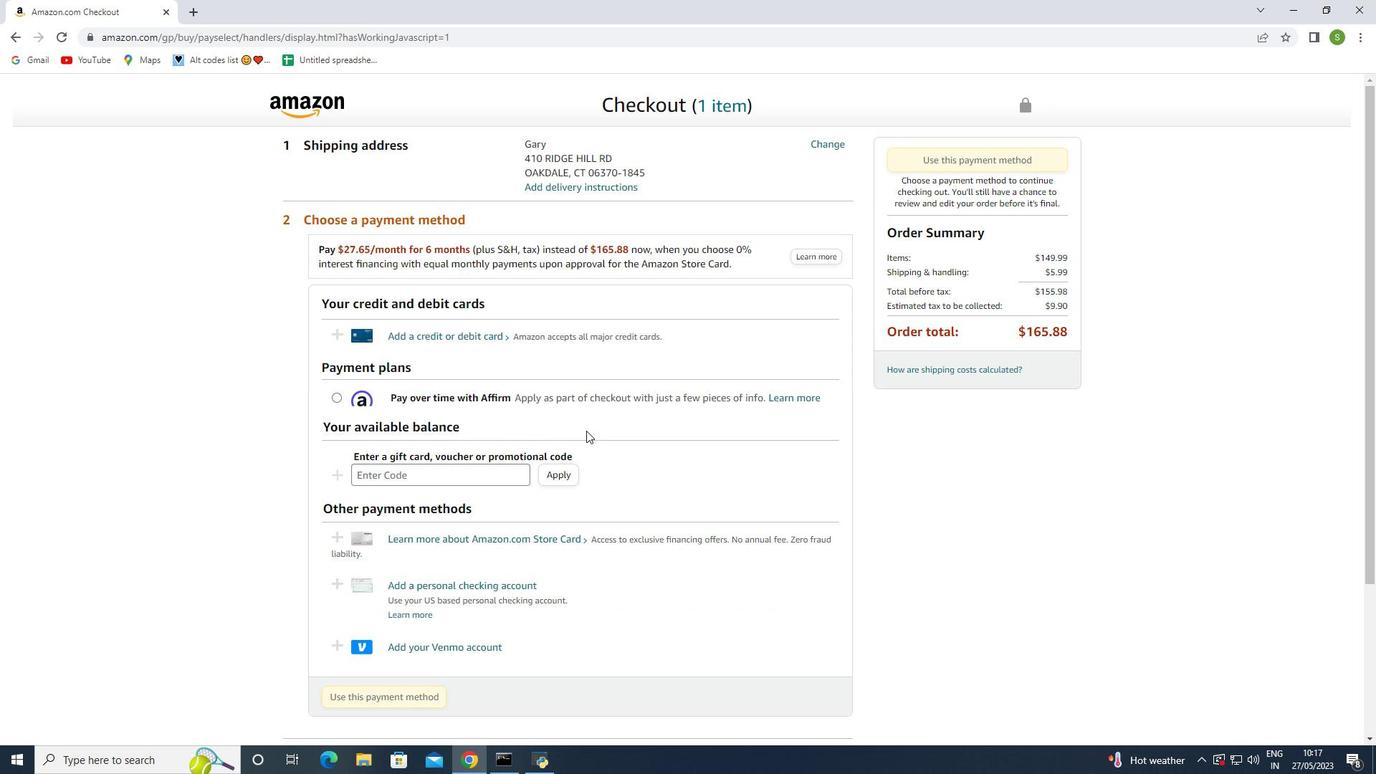 
Action: Mouse moved to (537, 432)
Screenshot: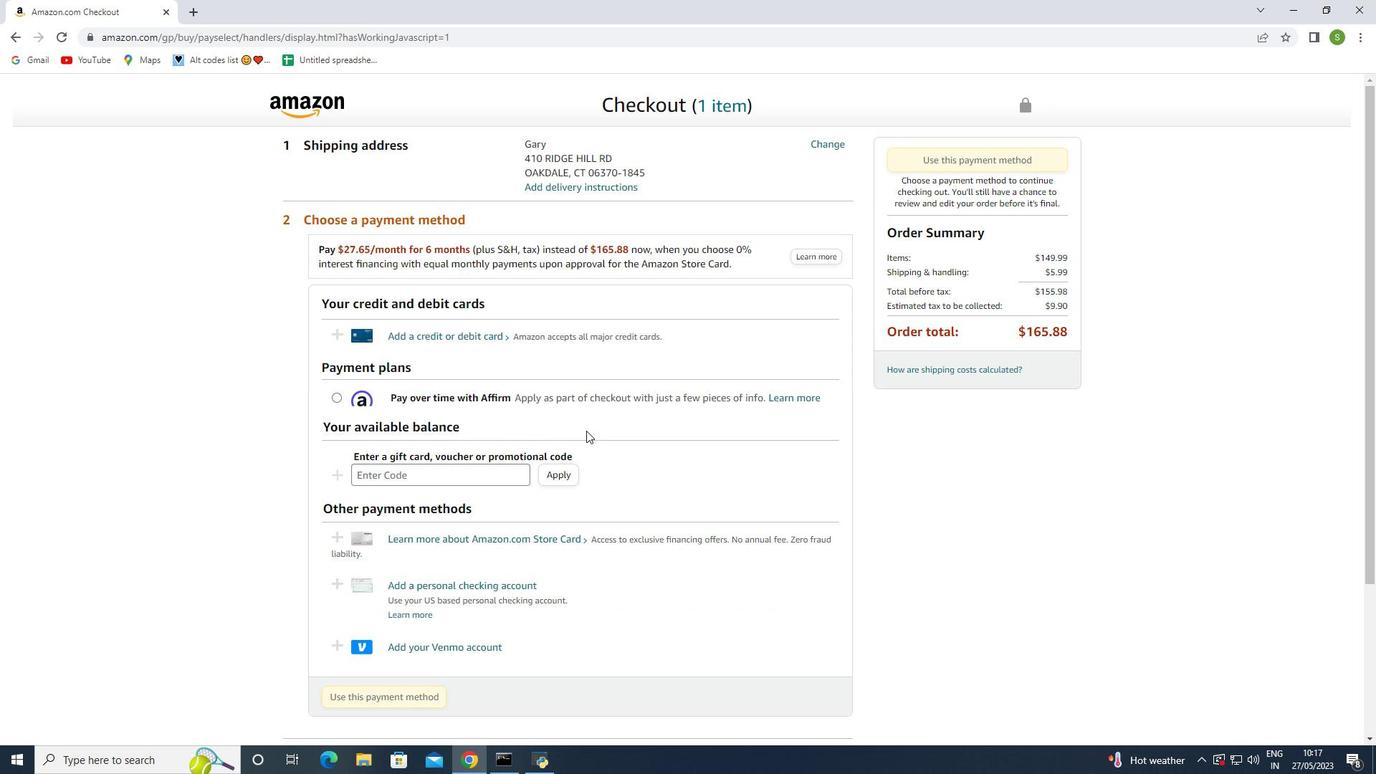 
Action: Key pressed 6
Screenshot: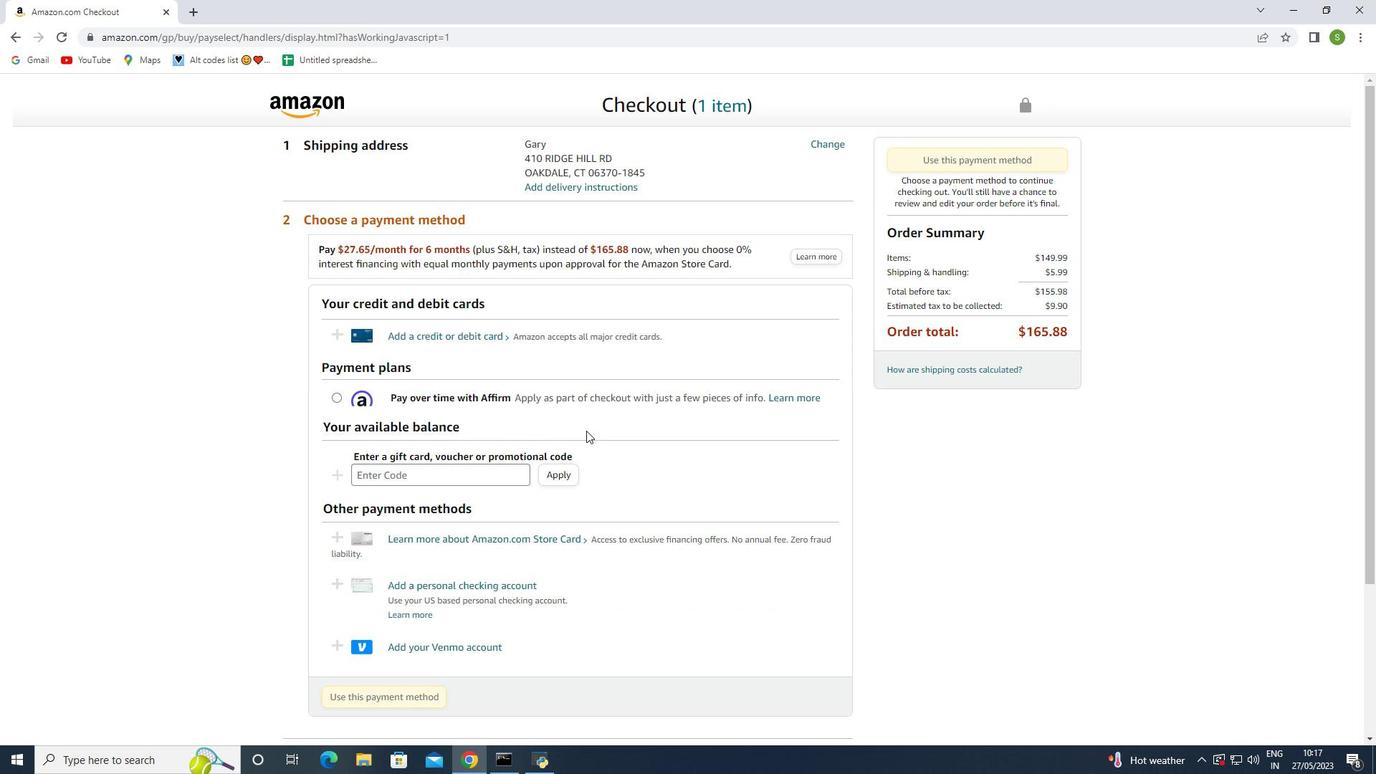 
Action: Mouse moved to (507, 362)
Screenshot: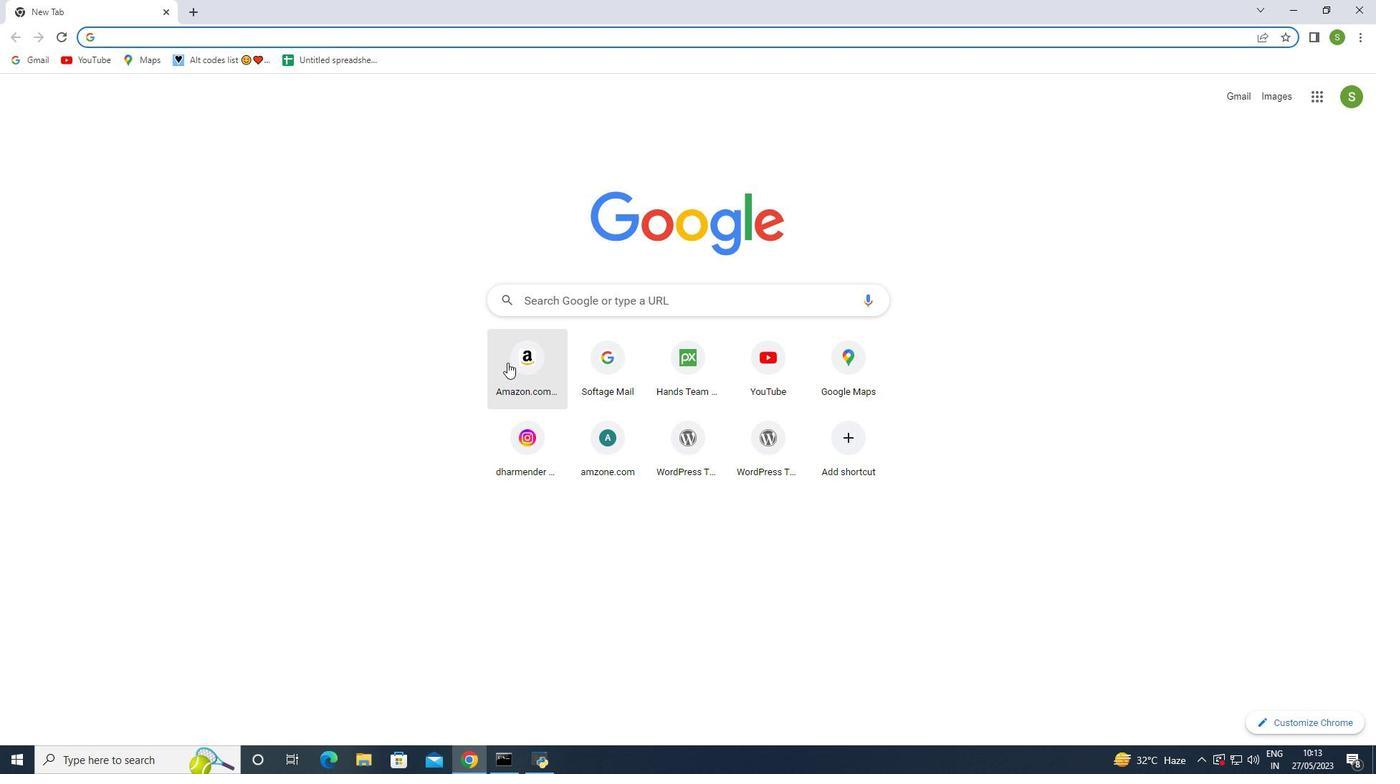 
Action: Mouse pressed left at (507, 362)
Screenshot: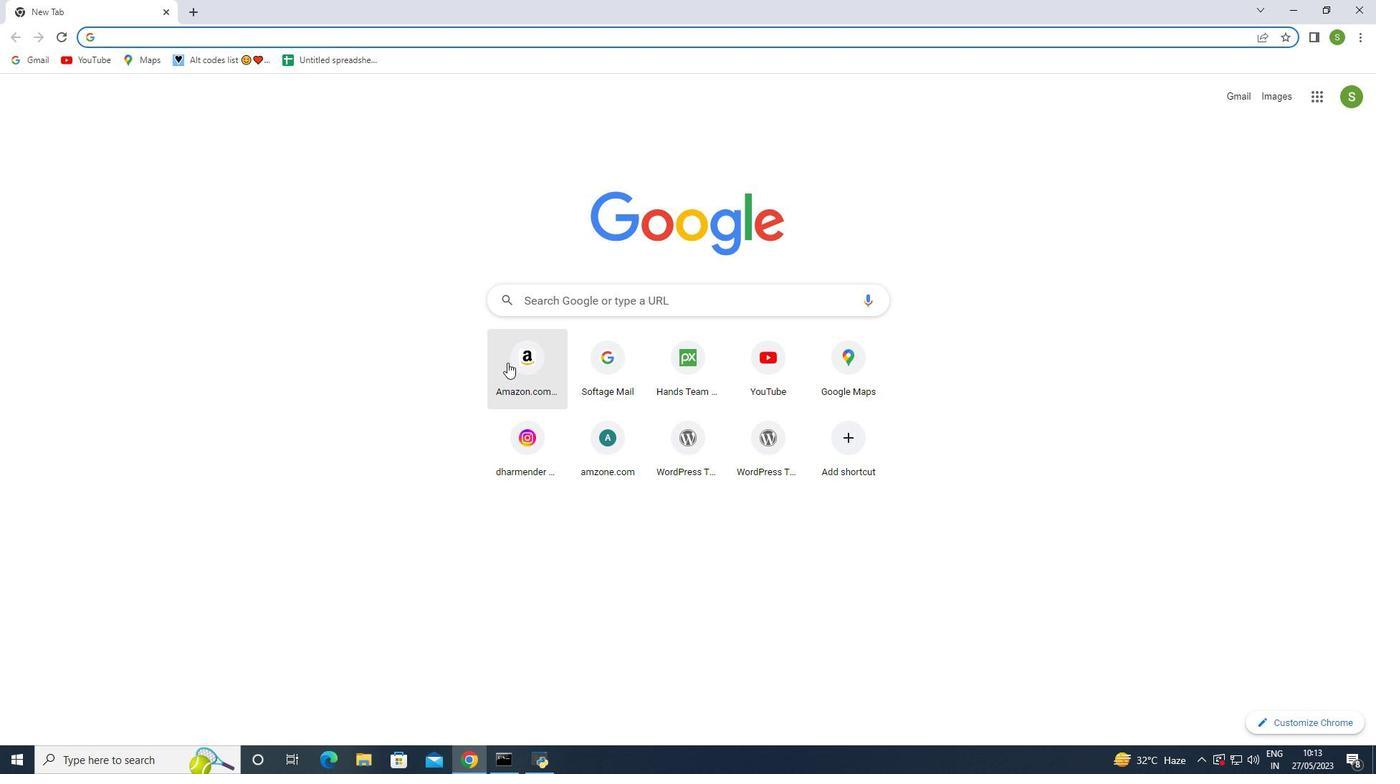 
Action: Mouse moved to (148, 97)
Screenshot: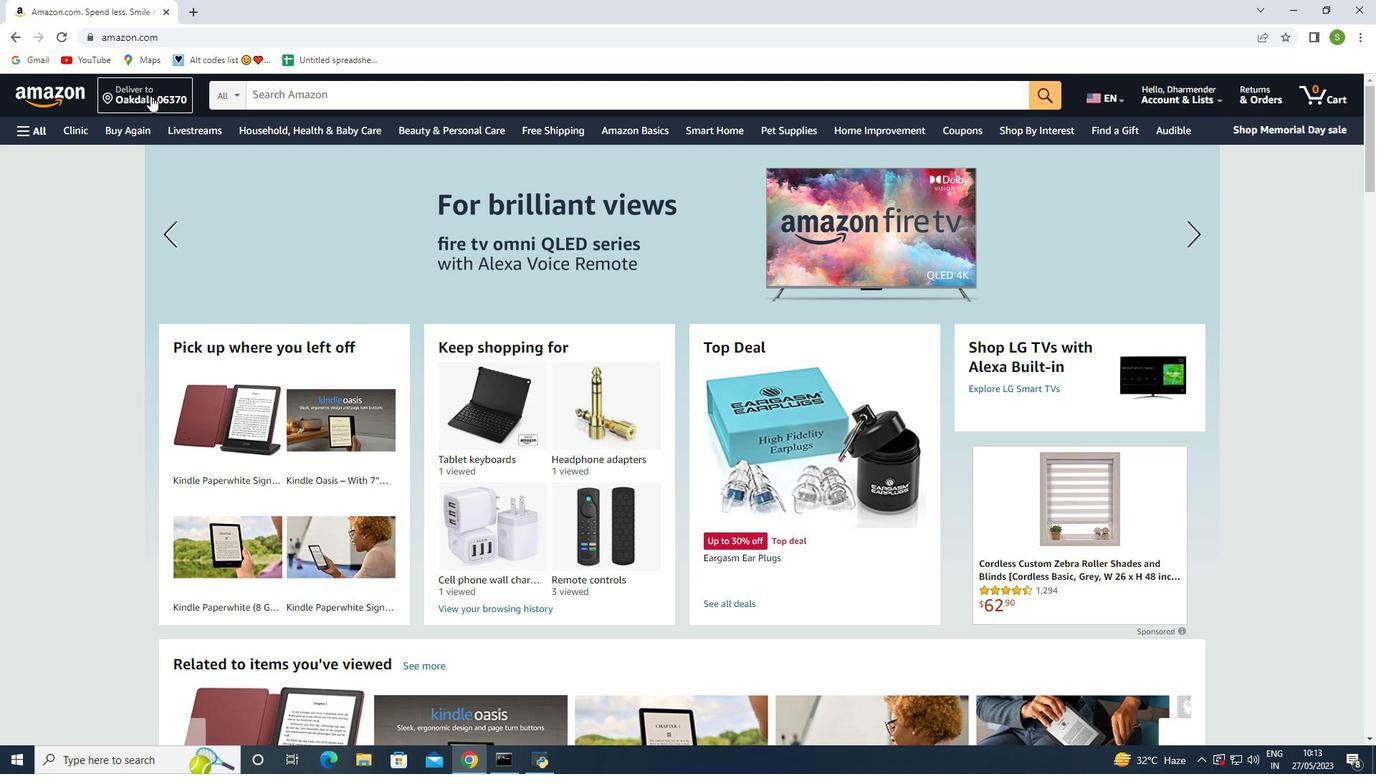 
Action: Mouse pressed left at (148, 97)
Screenshot: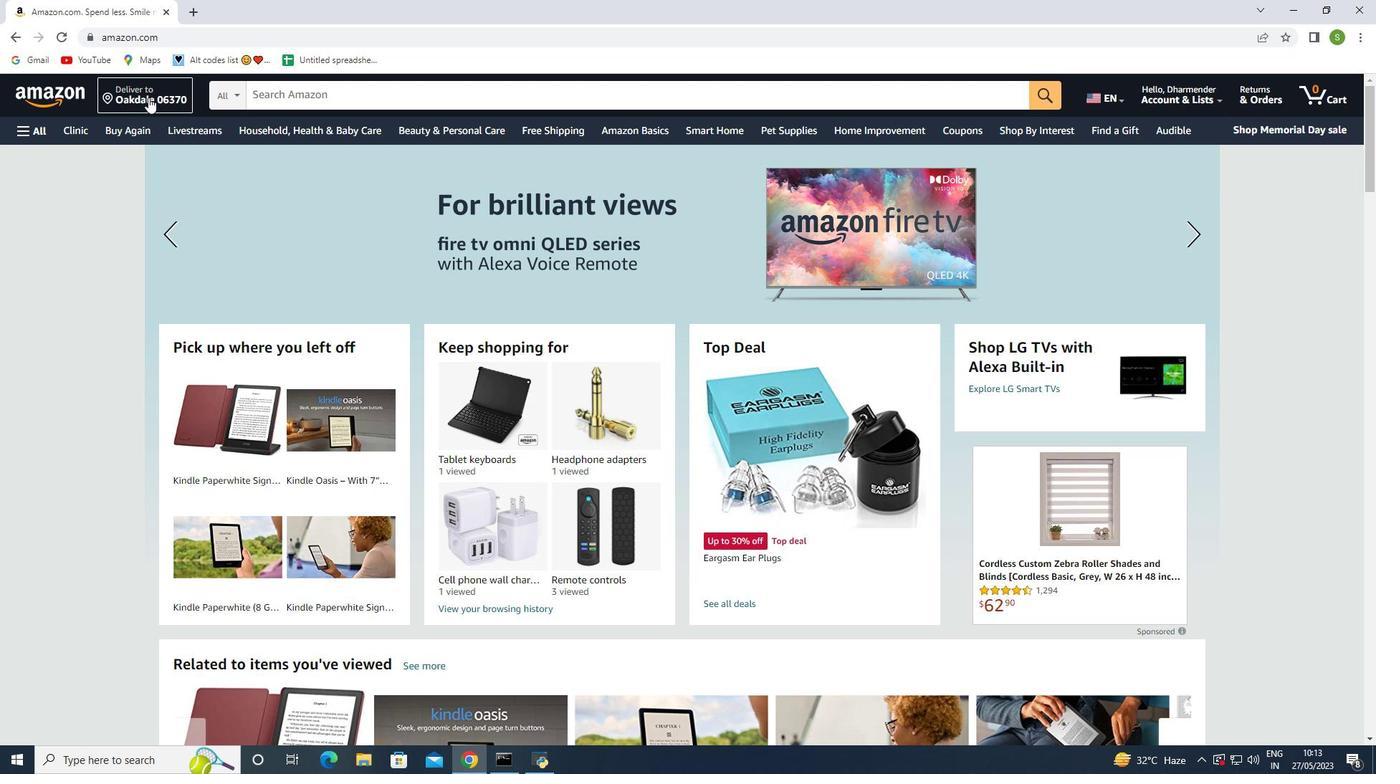 
Action: Mouse moved to (685, 505)
Screenshot: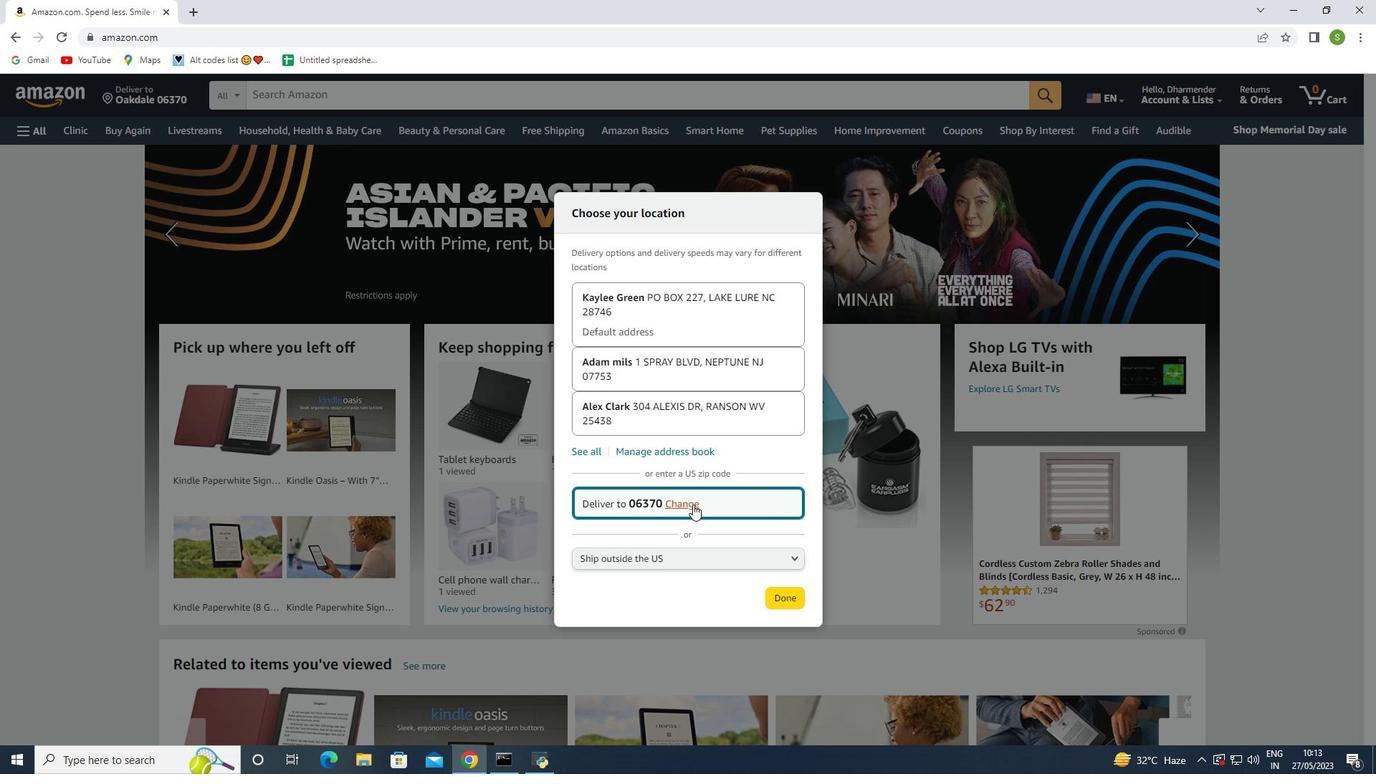 
Action: Mouse pressed left at (685, 505)
Screenshot: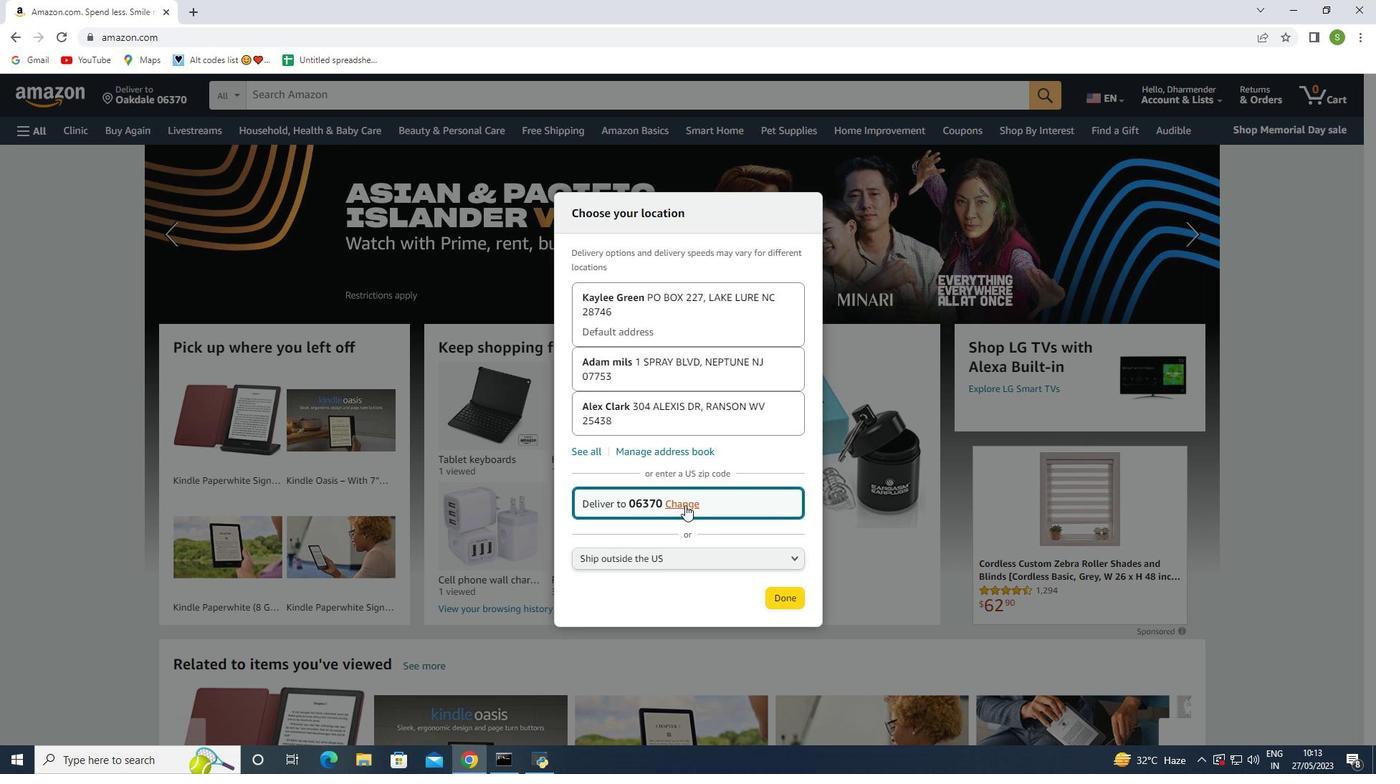 
Action: Mouse moved to (672, 499)
Screenshot: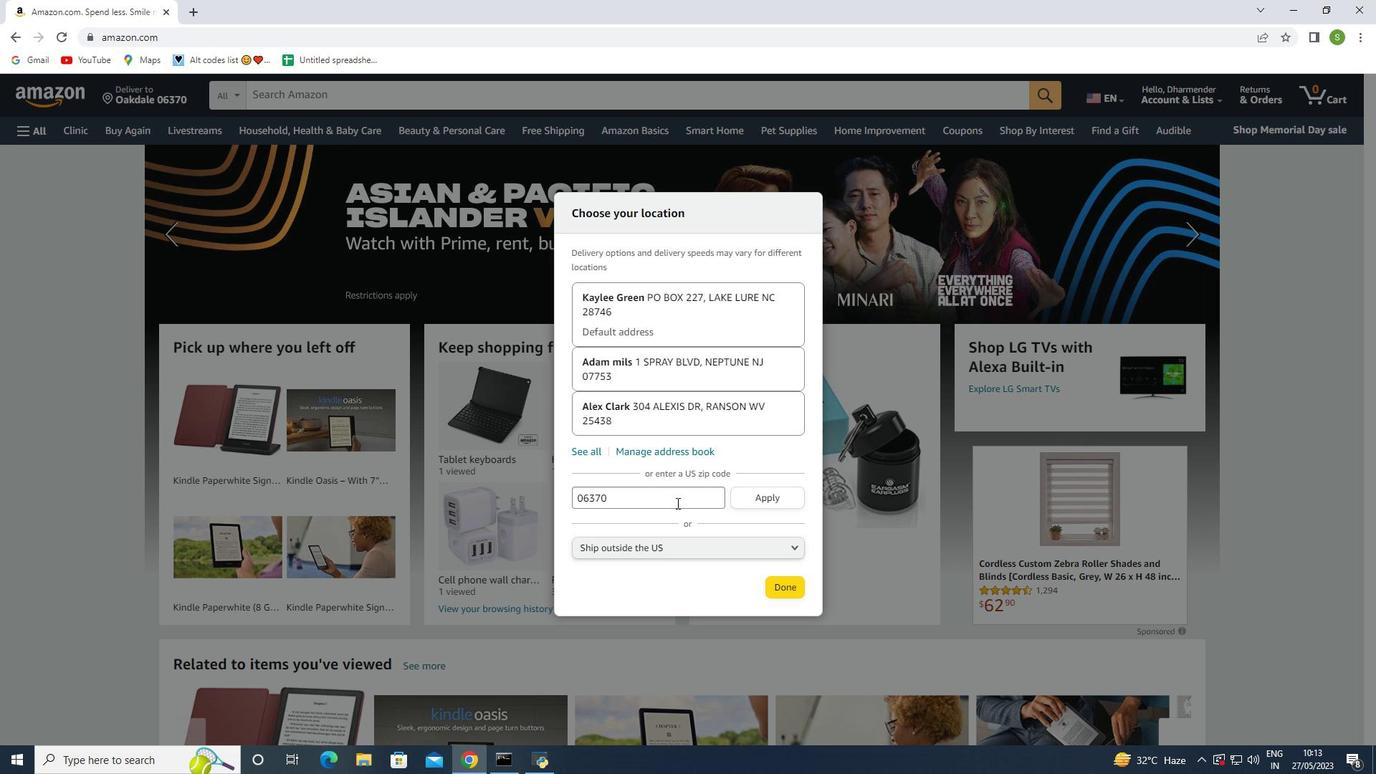 
Action: Mouse pressed left at (672, 499)
Screenshot: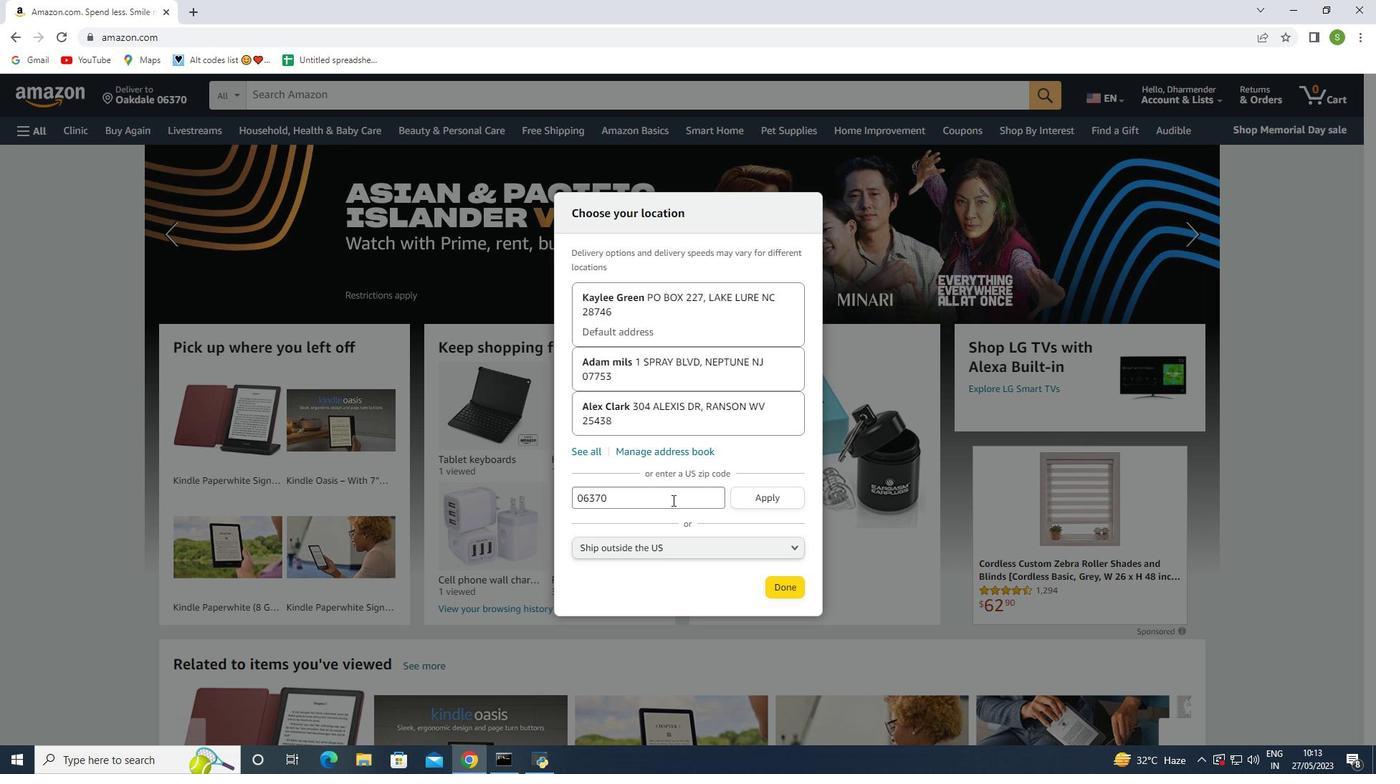 
Action: Key pressed <Key.backspace><Key.backspace><Key.backspace><Key.backspace><Key.backspace><Key.backspace><Key.backspace><Key.backspace>06370
Screenshot: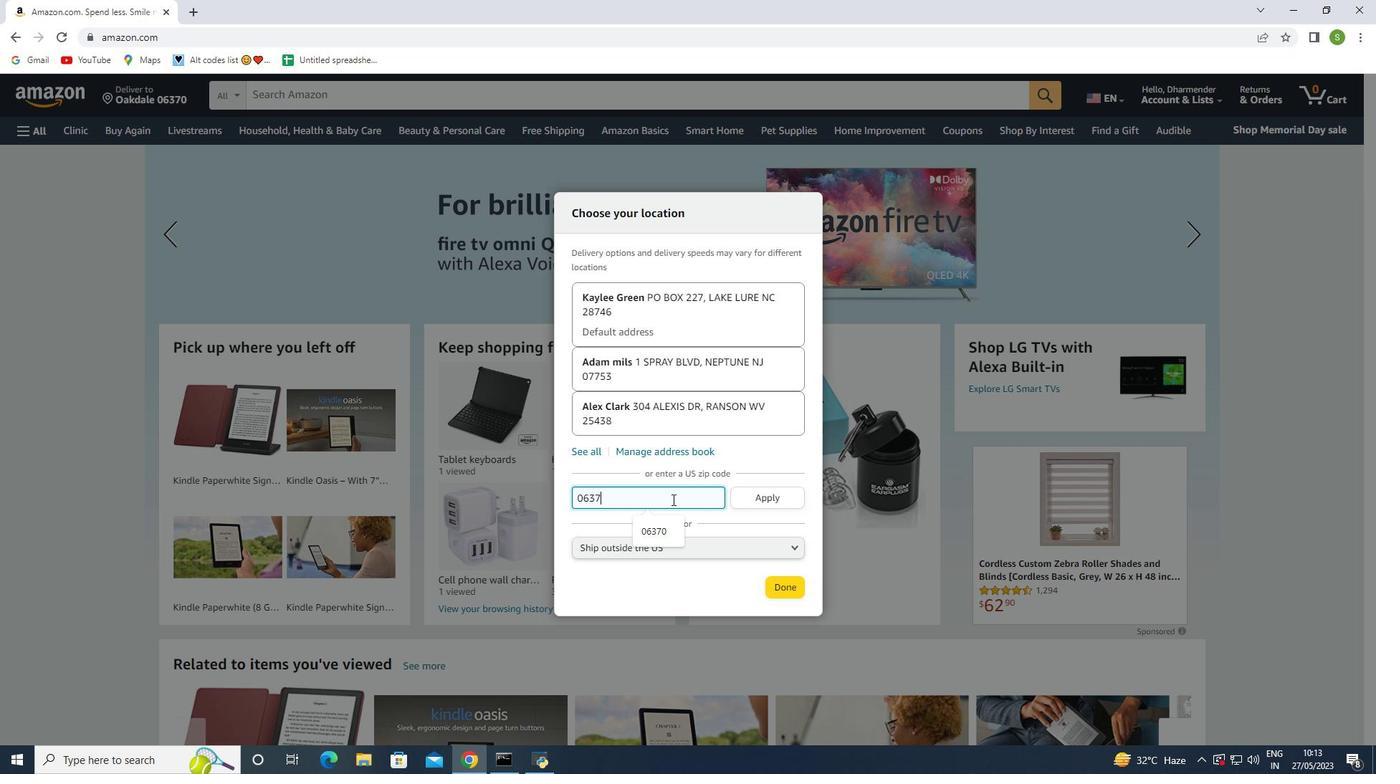 
Action: Mouse moved to (762, 490)
Screenshot: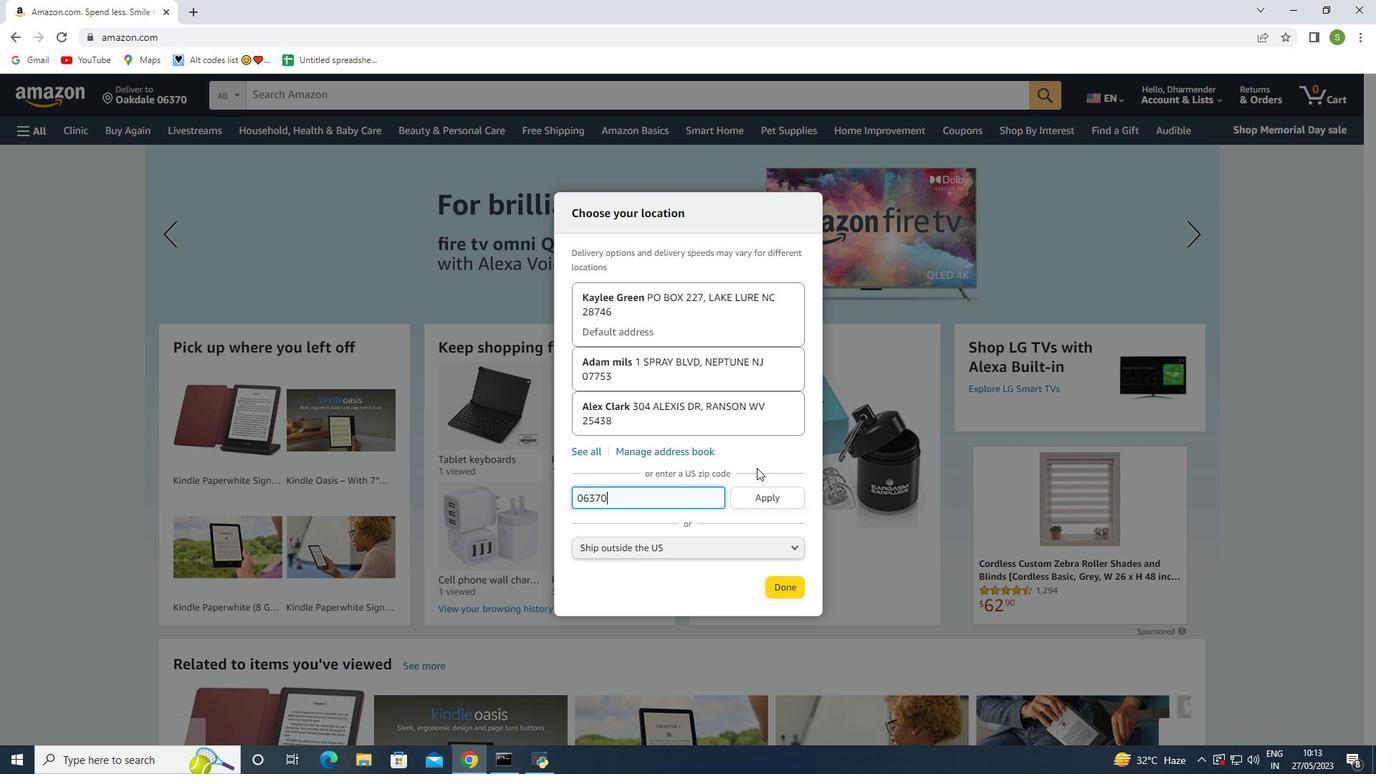
Action: Mouse pressed left at (762, 490)
Screenshot: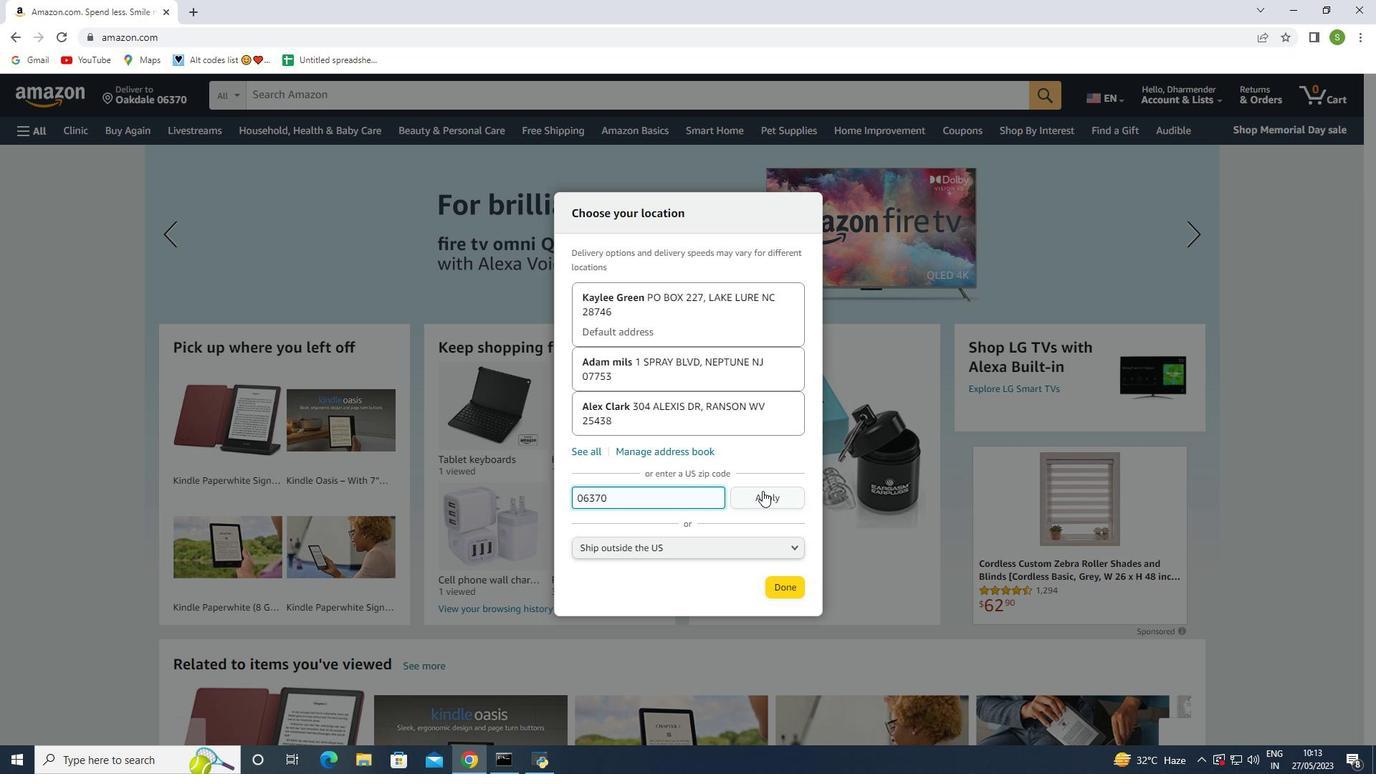 
Action: Mouse moved to (778, 603)
Screenshot: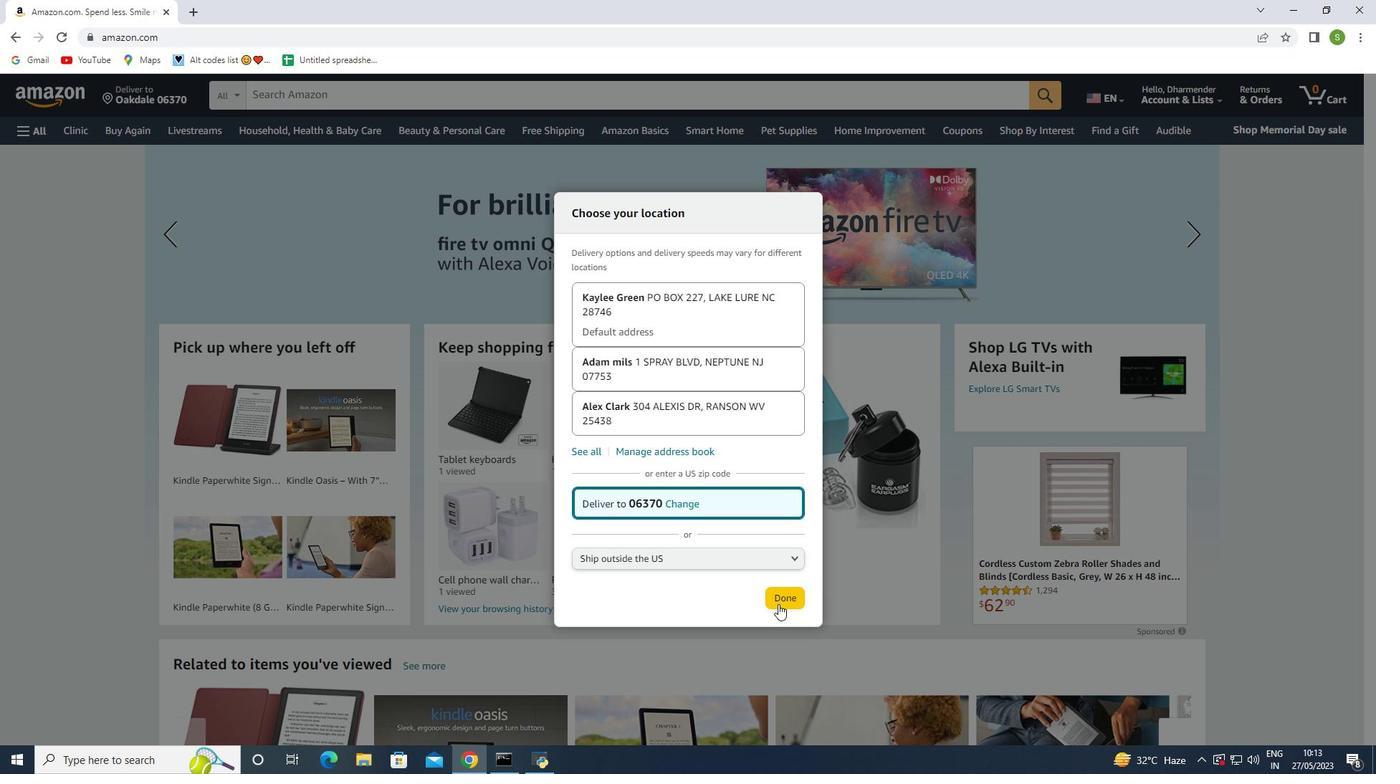 
Action: Mouse pressed left at (778, 603)
Screenshot: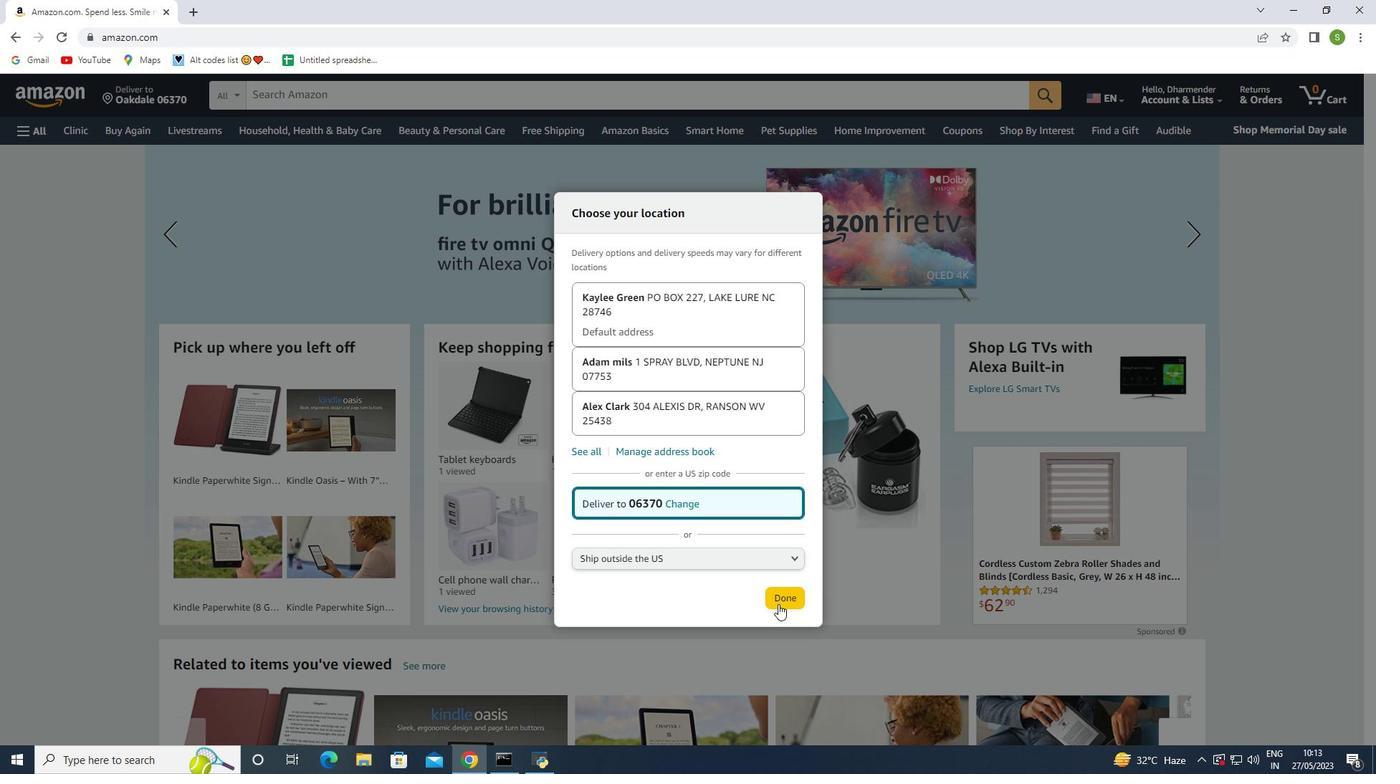 
Action: Mouse moved to (37, 132)
Screenshot: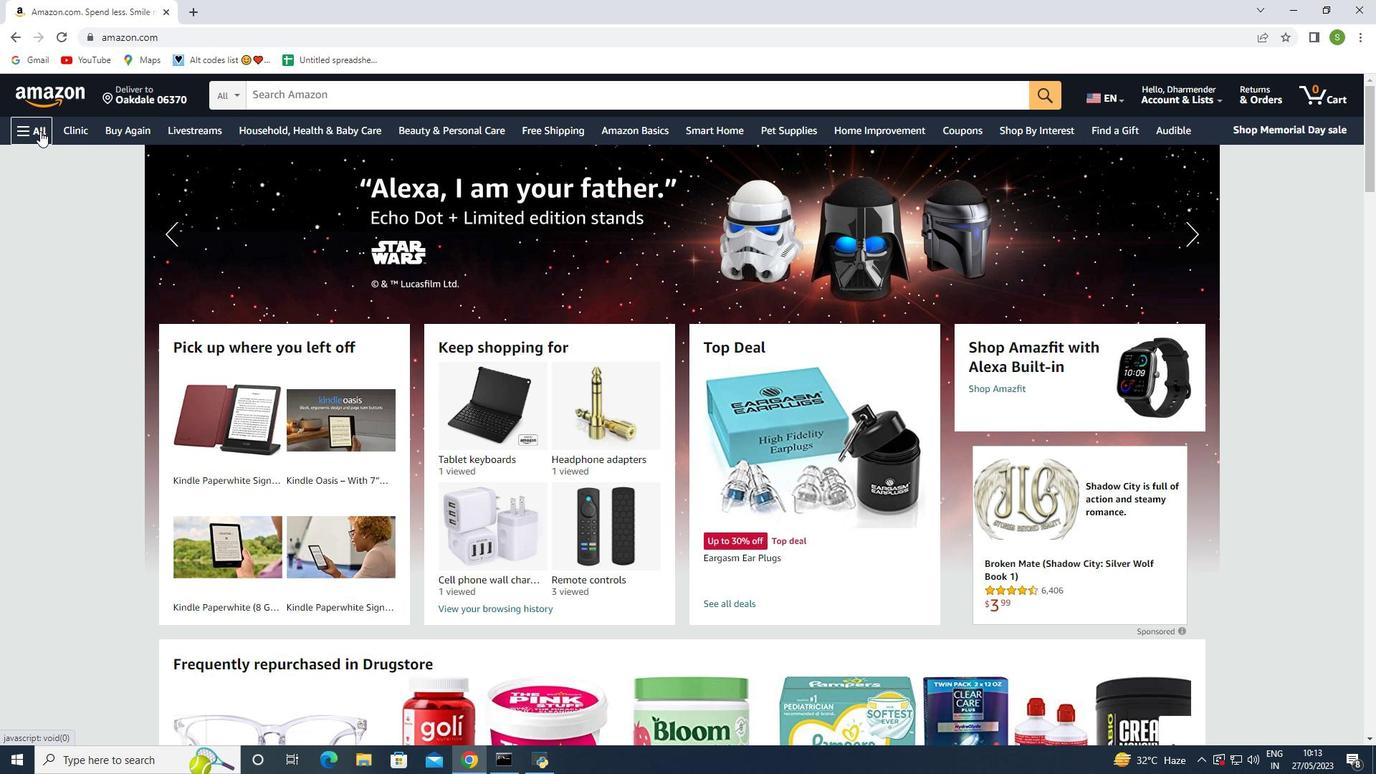 
Action: Mouse pressed left at (37, 132)
Screenshot: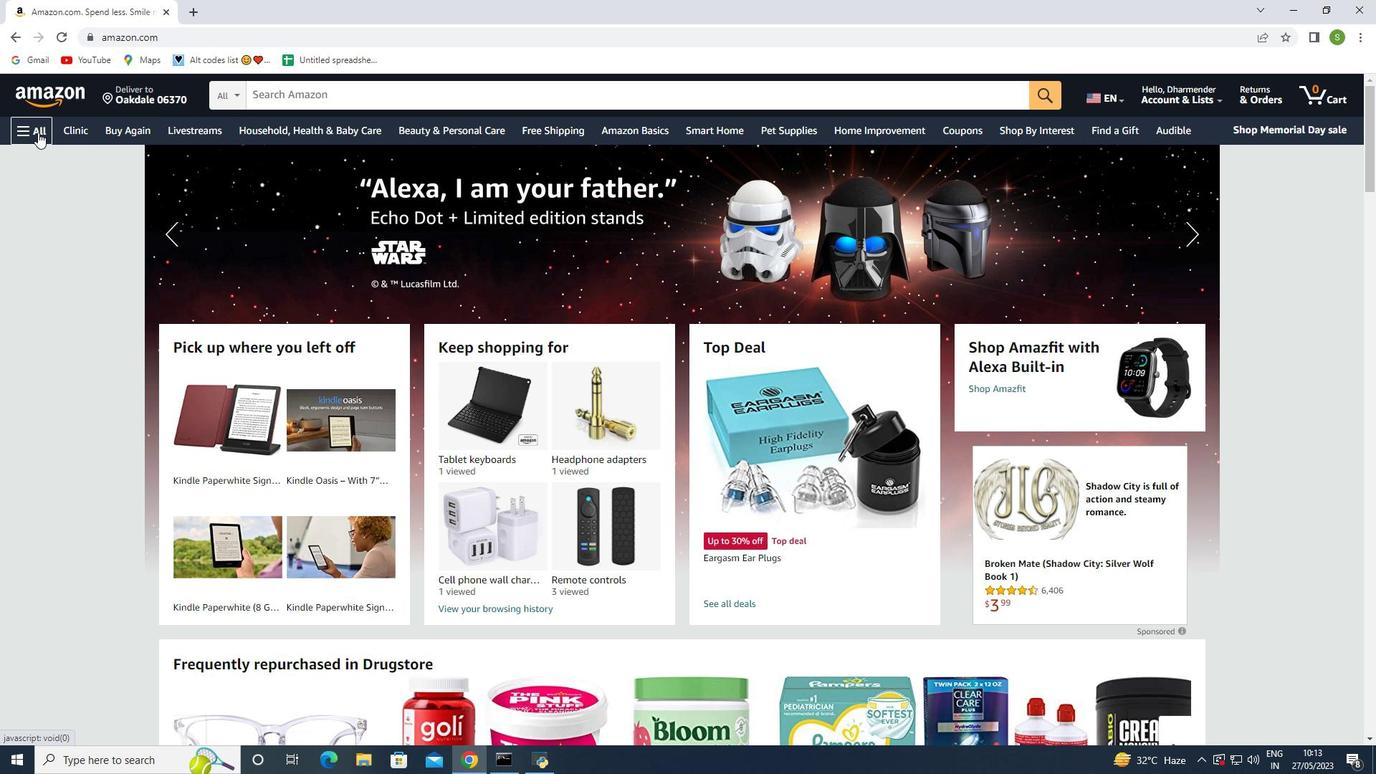 
Action: Mouse moved to (70, 489)
Screenshot: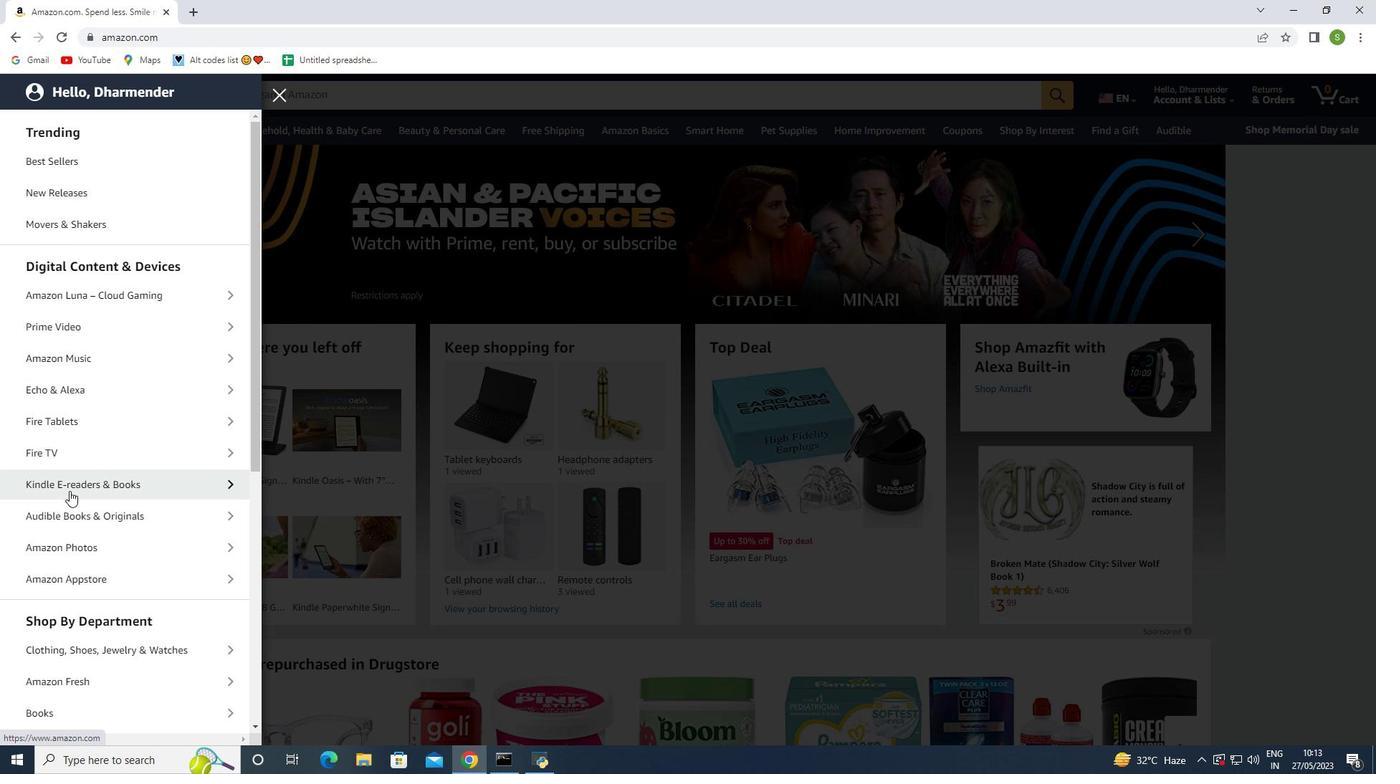 
Action: Mouse pressed left at (70, 489)
Screenshot: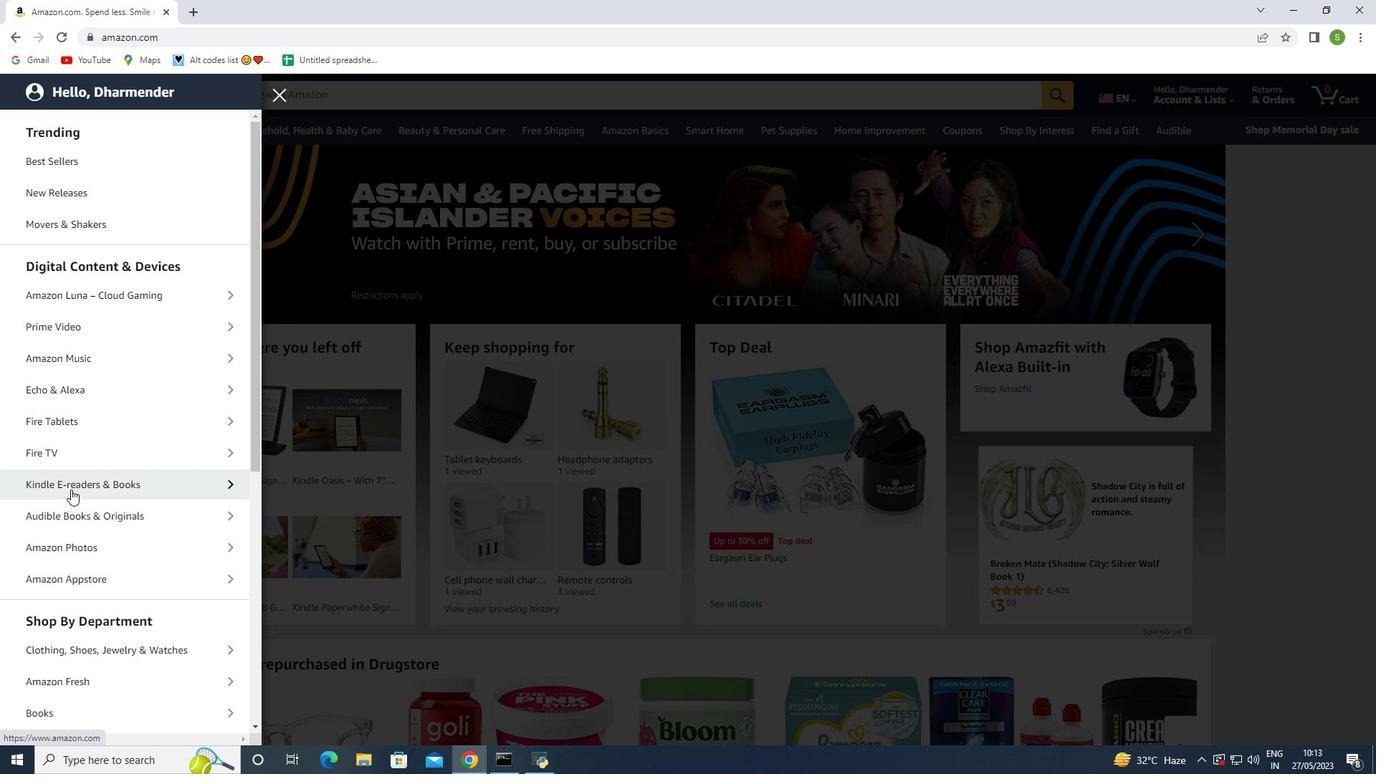 
Action: Mouse moved to (113, 381)
Screenshot: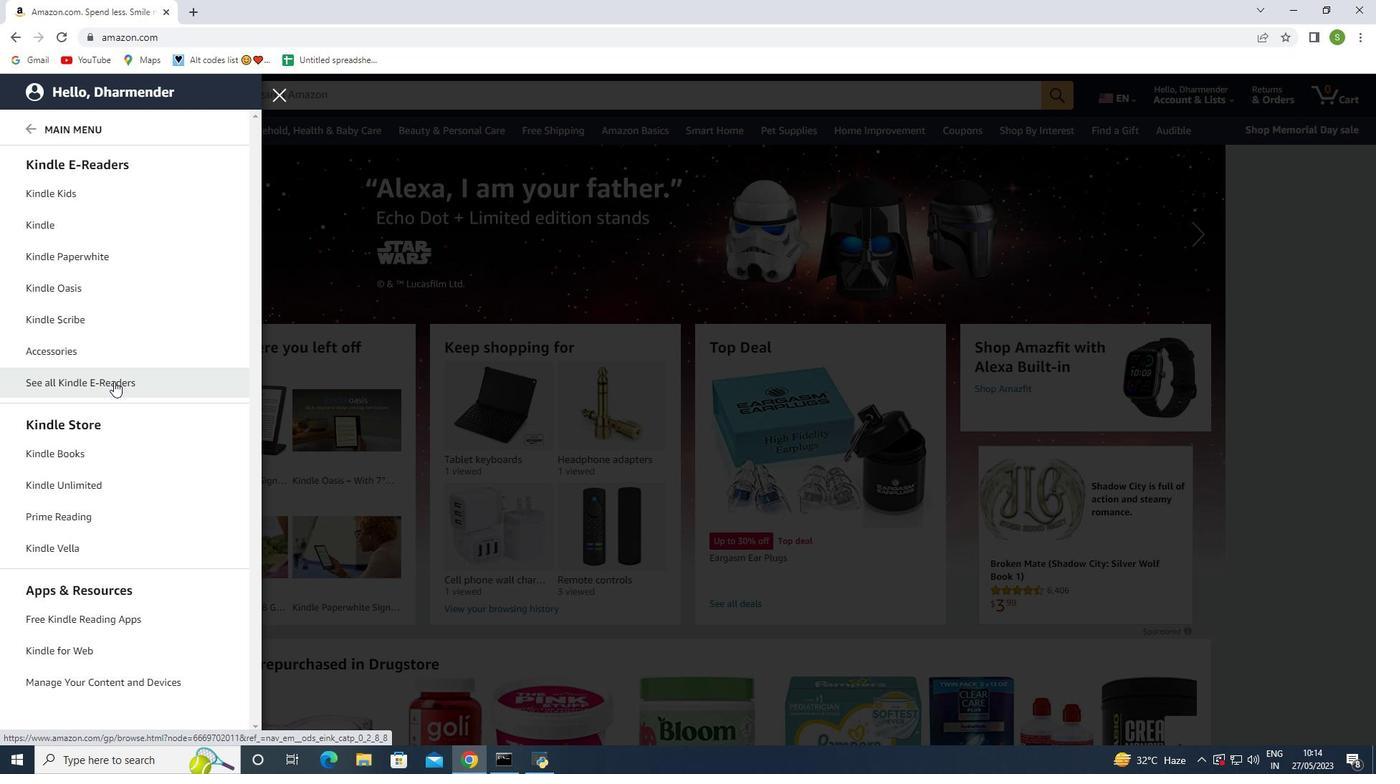 
Action: Mouse pressed left at (113, 381)
Screenshot: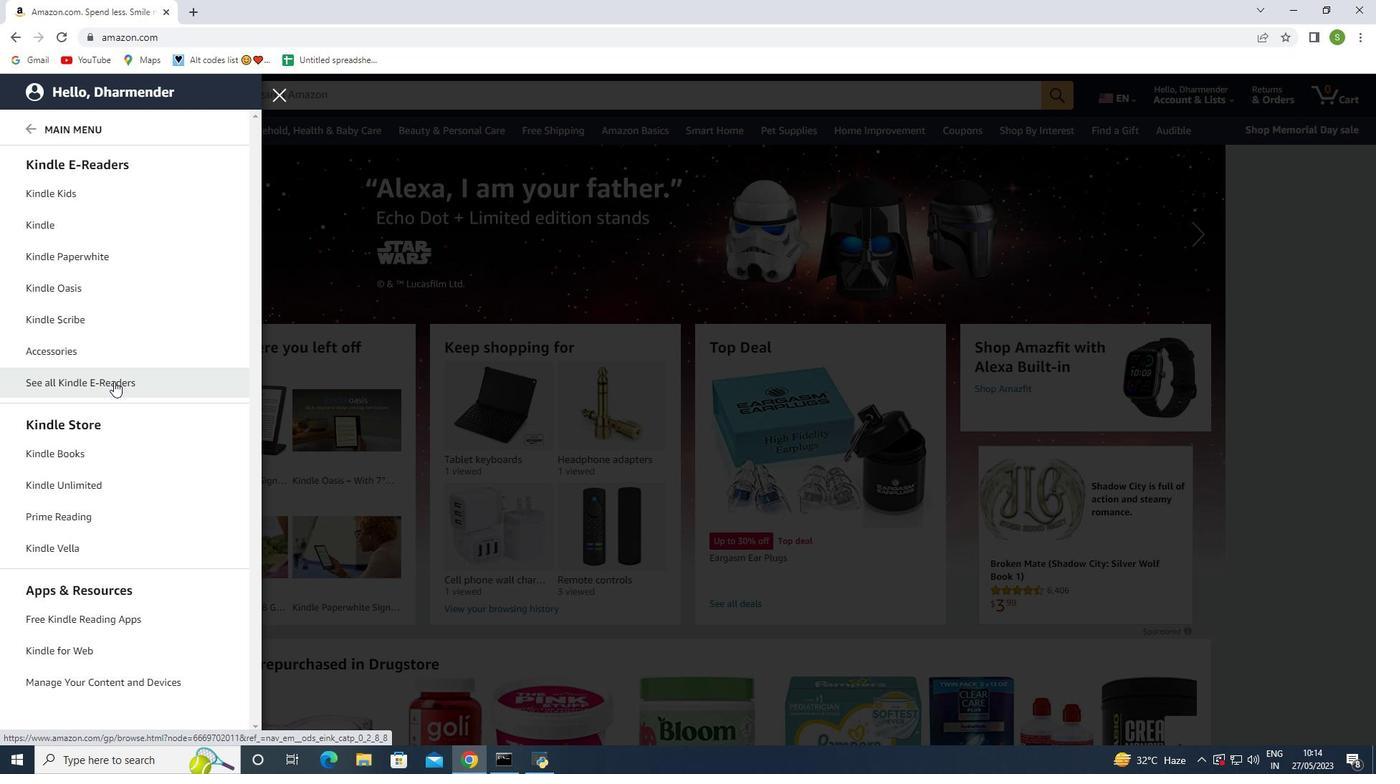 
Action: Mouse moved to (447, 98)
Screenshot: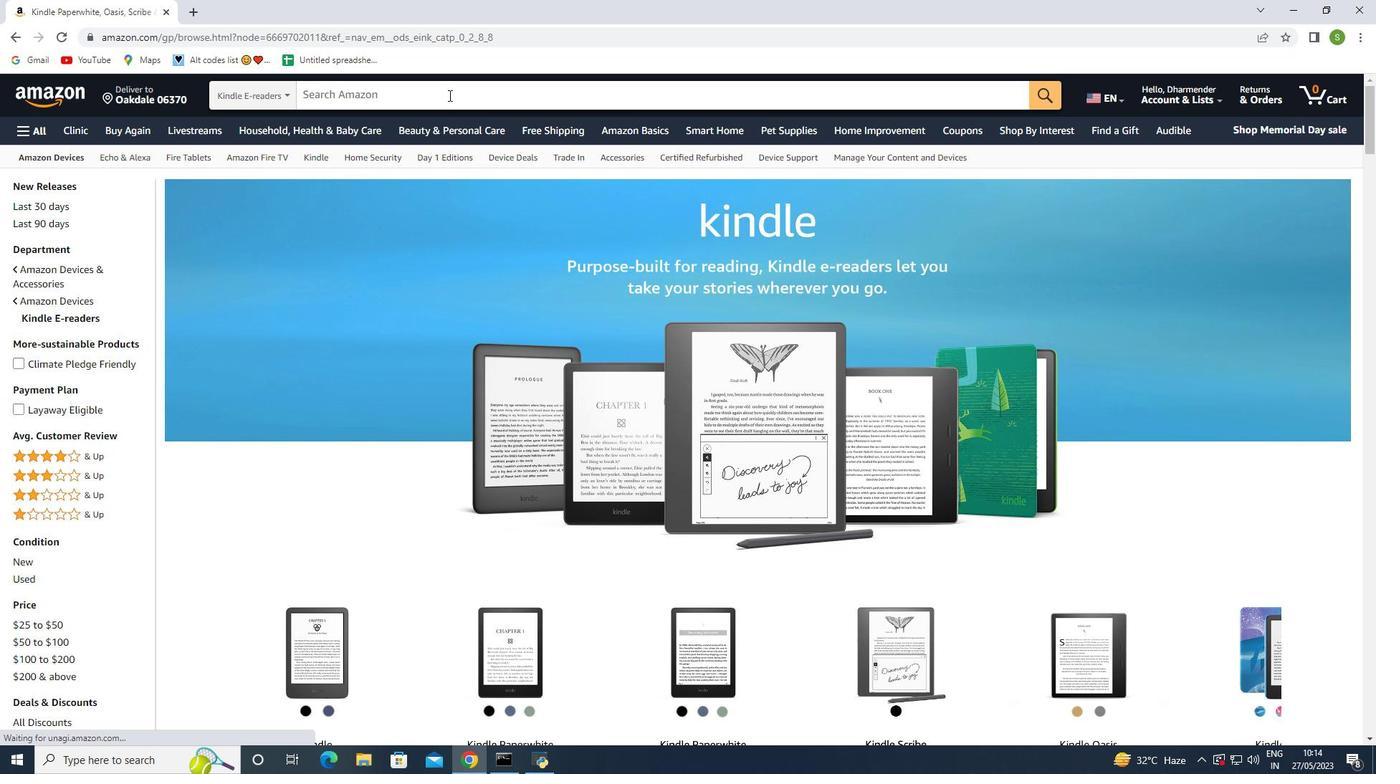 
Action: Mouse pressed left at (447, 98)
Screenshot: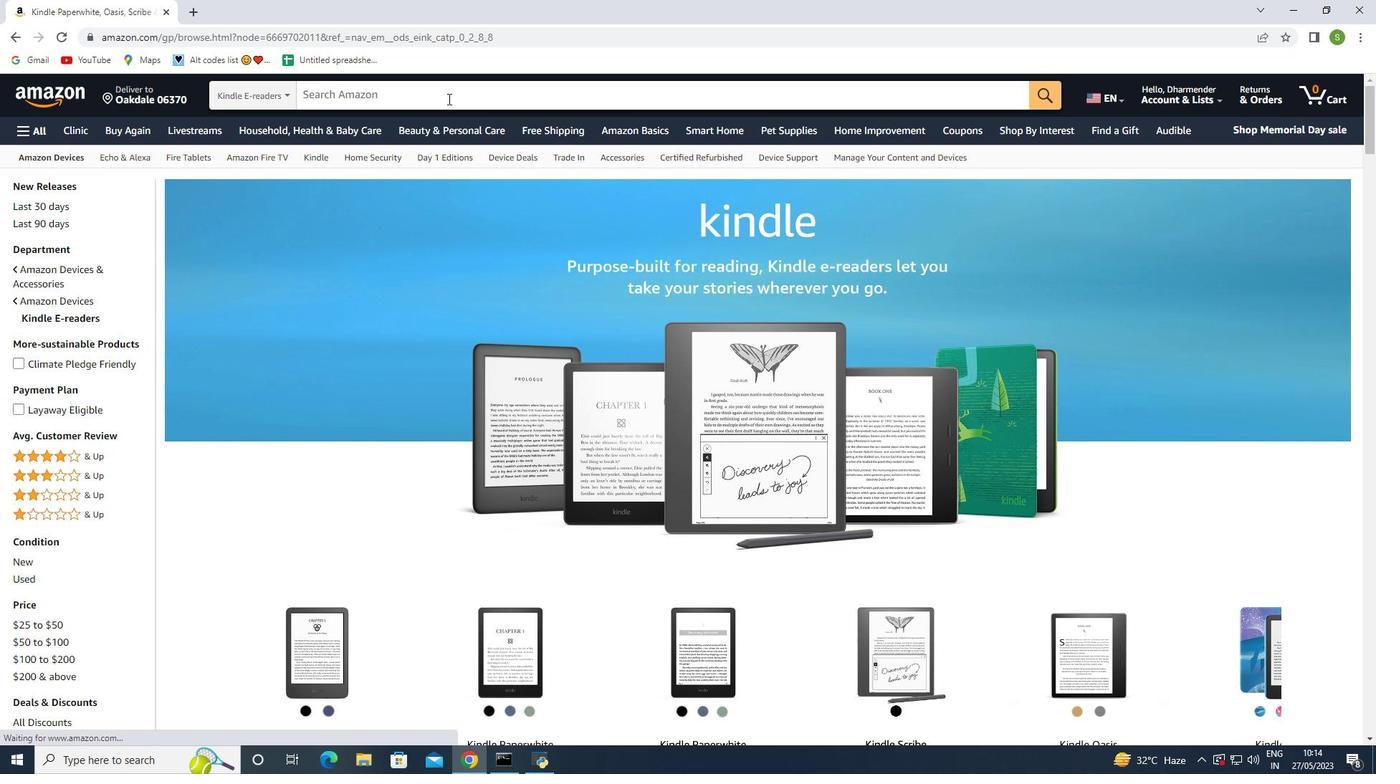 
Action: Key pressed <Key.shift>Fi<Key.backspace><Key.backspace><Key.backspace><Key.backspace><Key.shift>Kindle<Key.space><Key.shift>Fire<Key.space><Key.shift>Hd<Key.space>8<Key.space><Key.shift><Key.shift><Key.shift><Key.shift><Key.shift><Key.shift><Key.shift><Key.shift><Key.shift><Key.shift><Key.shift><Key.shift><Key.shift><Key.shift><Key.shift><Key.shift><Key.shift><Key.shift><Key.shift><Key.shift><Key.shift><Key.shift><Key.shift><Key.shift><Key.shift><Key.shift><Key.shift><Key.shift><Key.shift><Key.shift><Key.shift><Key.shift><Key.shift><Key.shift><Key.shift><Key.shift><Key.shift><Key.shift><Key.shift><Key.shift><Key.shift><Key.shift><Key.shift>Kids<Key.space><Key.shift>Edition<Key.enter>
Screenshot: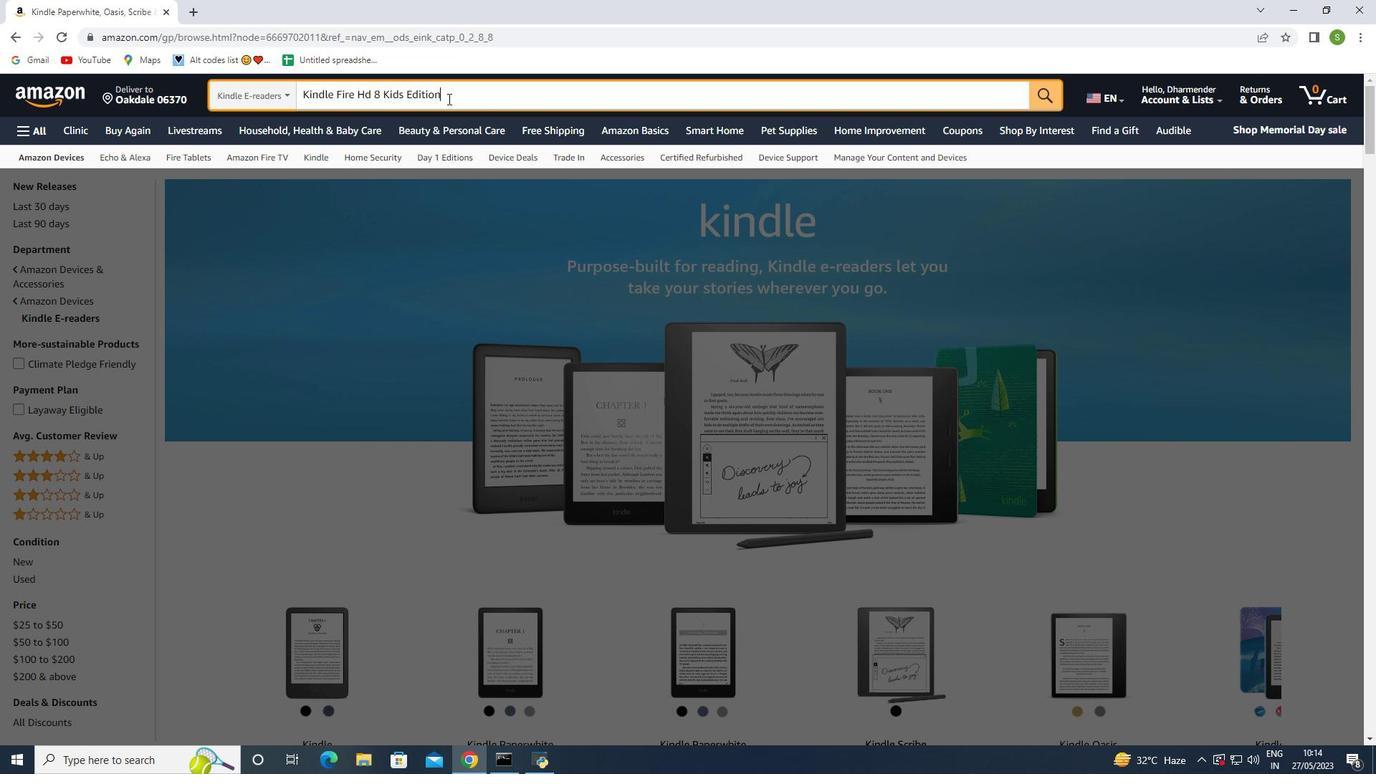 
Action: Mouse moved to (518, 396)
Screenshot: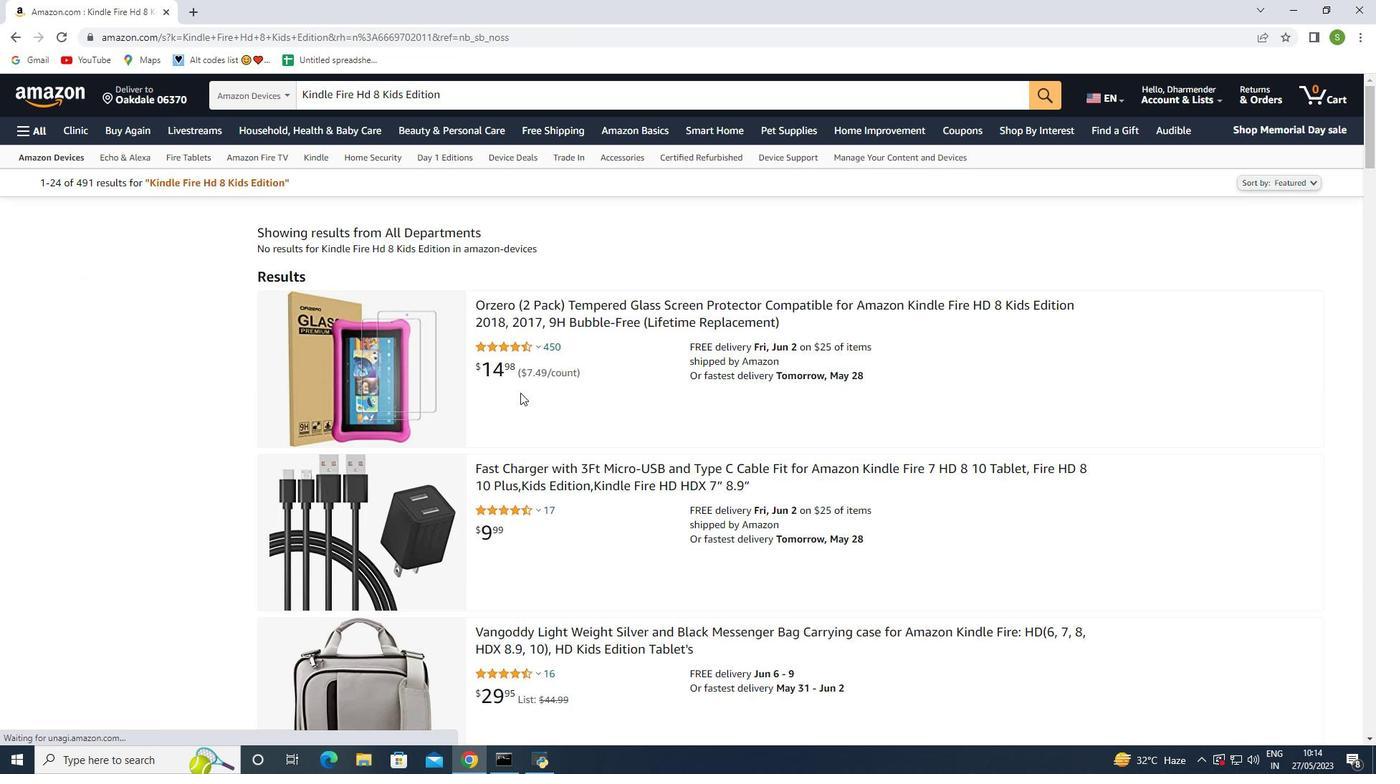 
Action: Mouse scrolled (518, 395) with delta (0, 0)
Screenshot: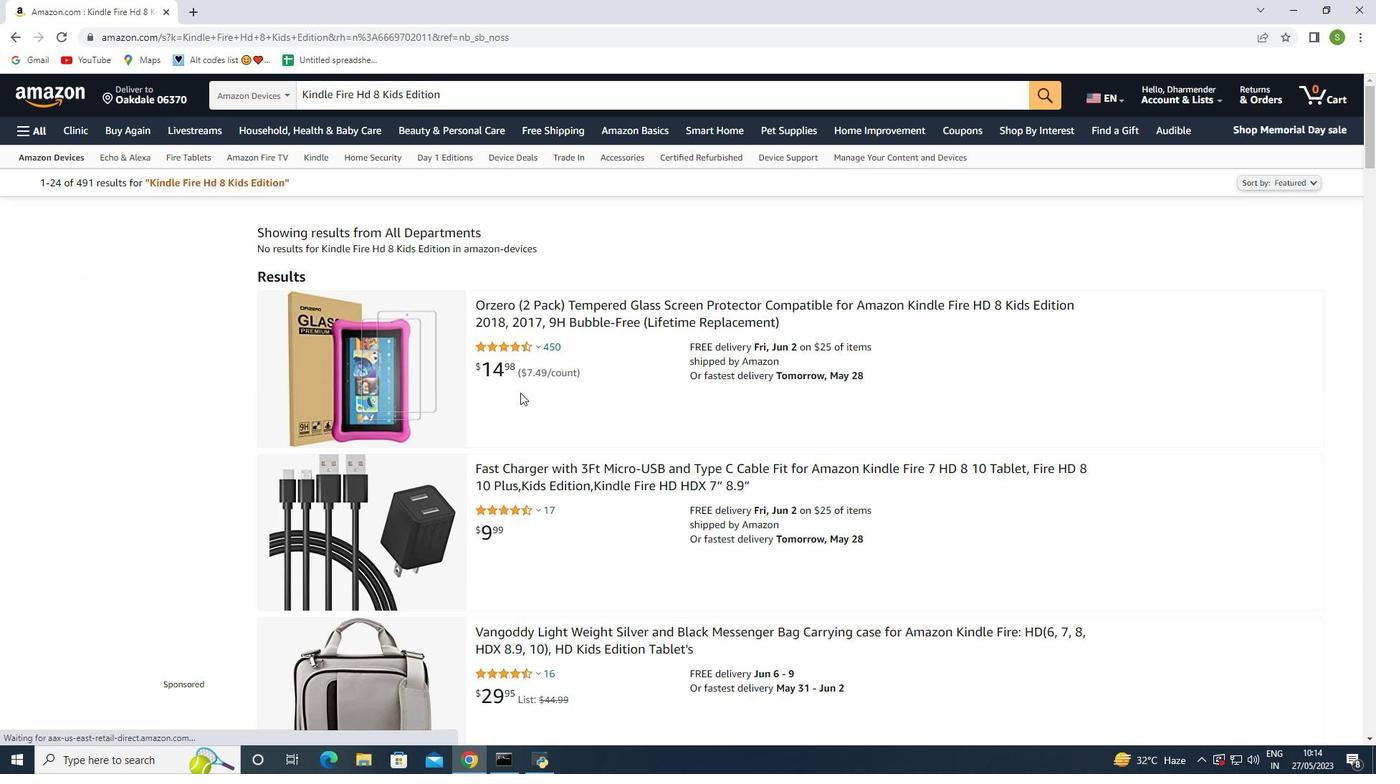 
Action: Mouse scrolled (518, 395) with delta (0, 0)
Screenshot: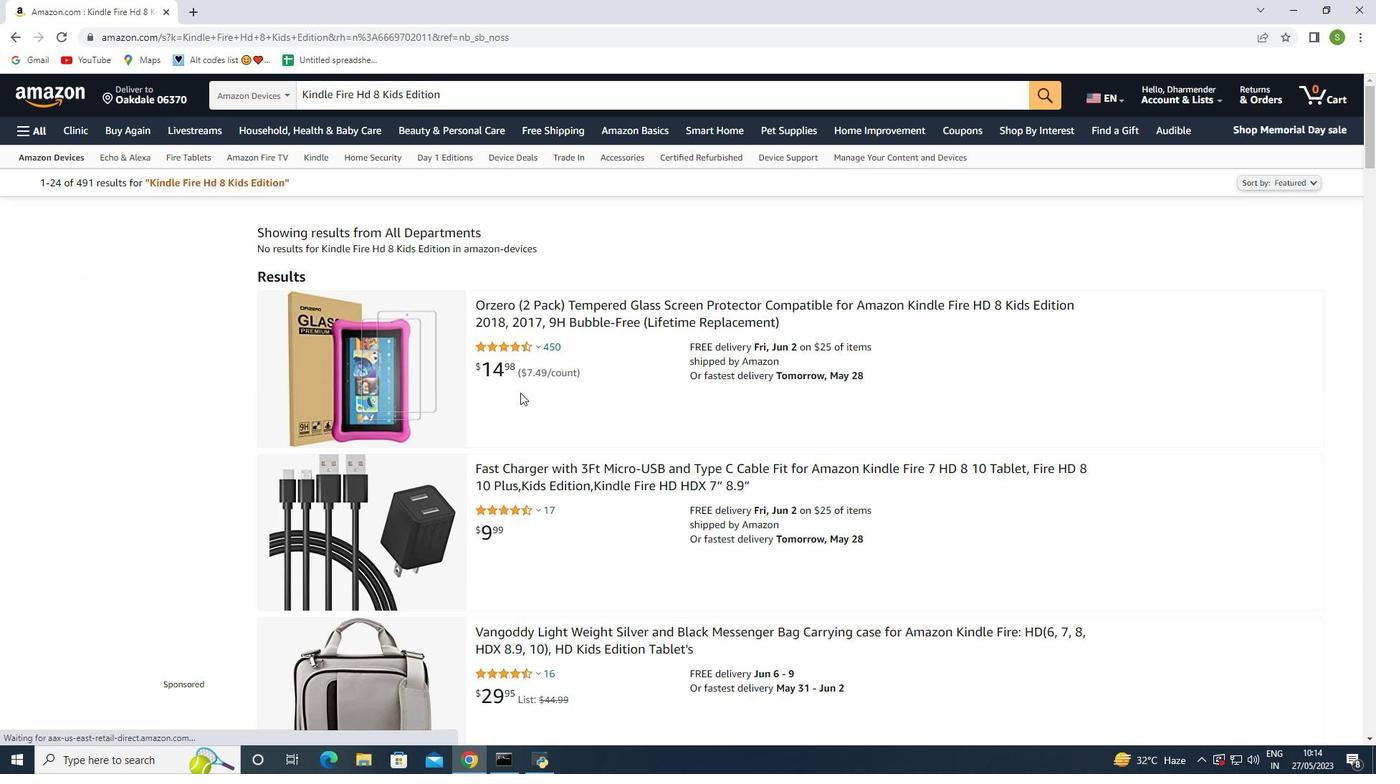 
Action: Mouse scrolled (518, 395) with delta (0, 0)
Screenshot: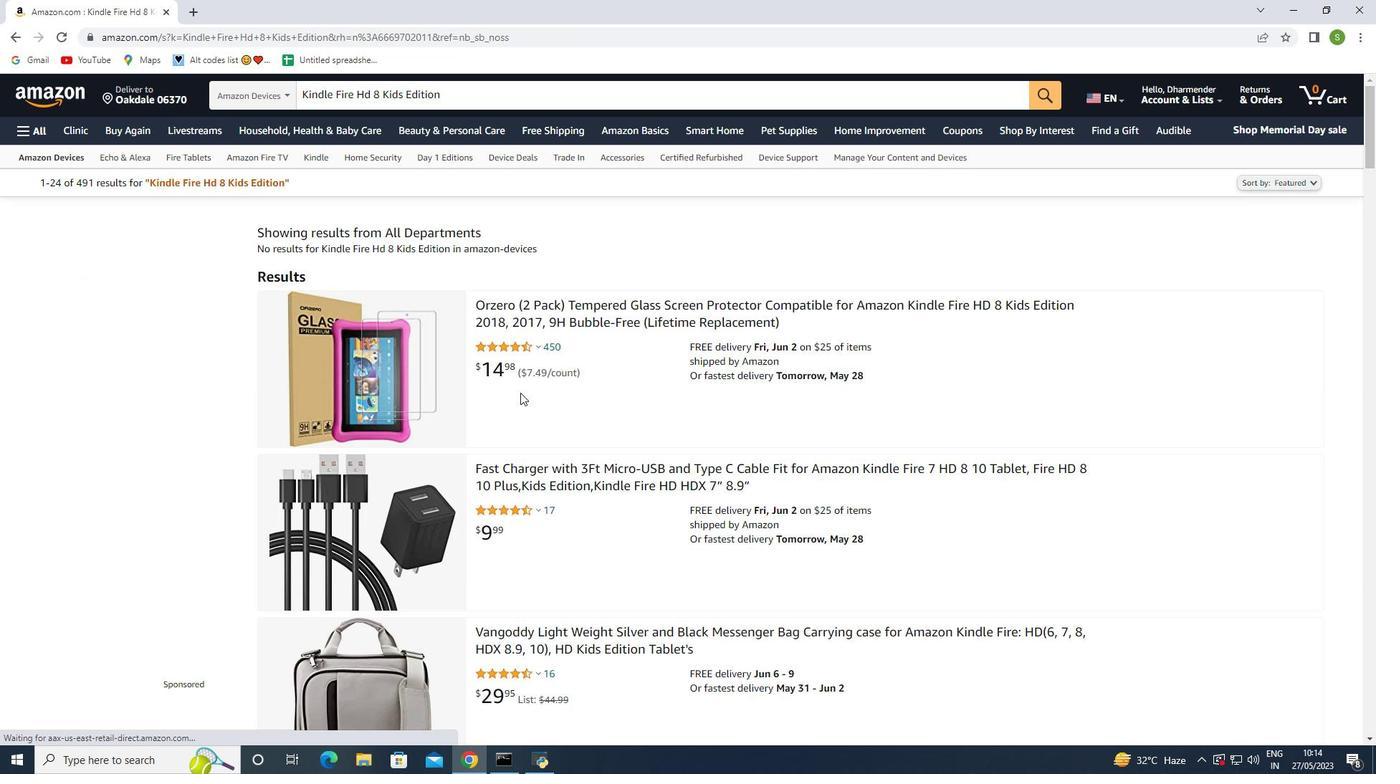 
Action: Mouse scrolled (518, 395) with delta (0, 0)
Screenshot: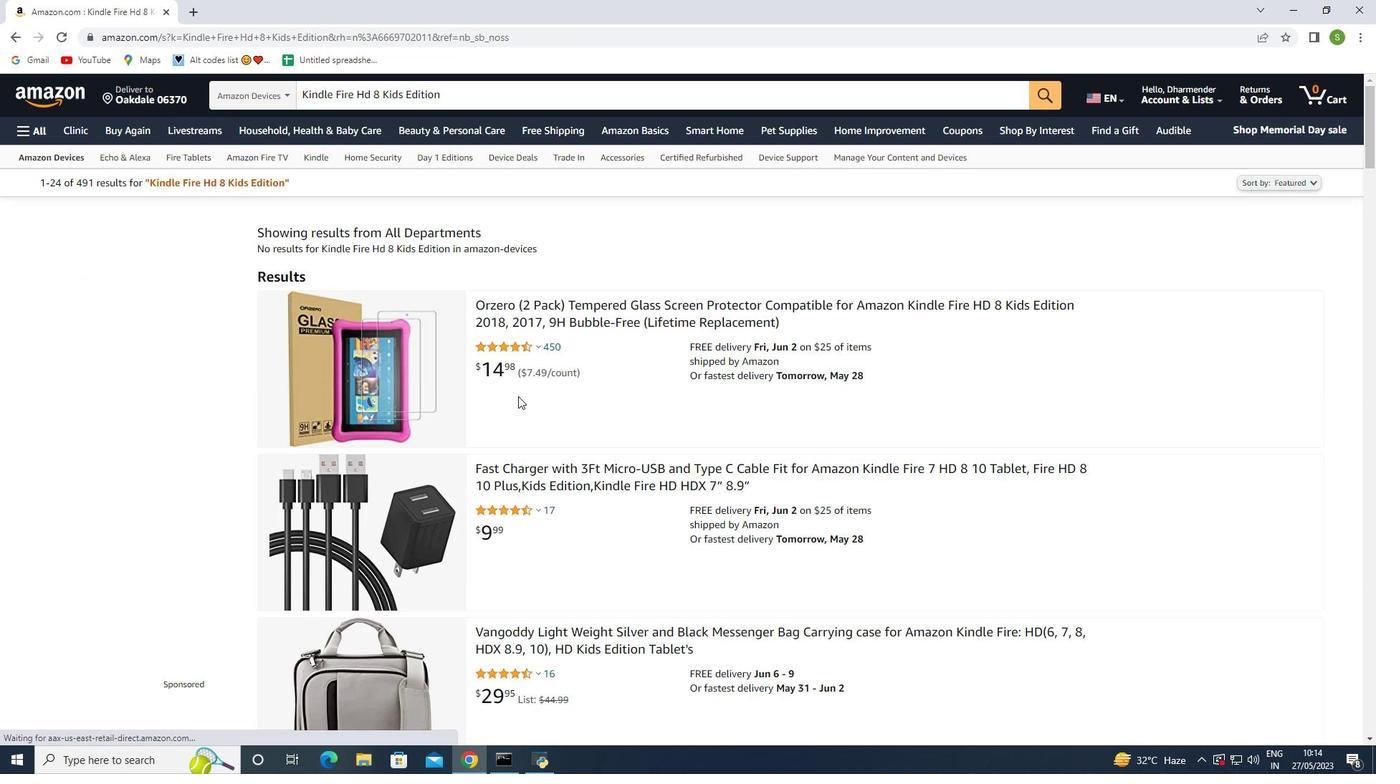 
Action: Mouse moved to (518, 396)
Screenshot: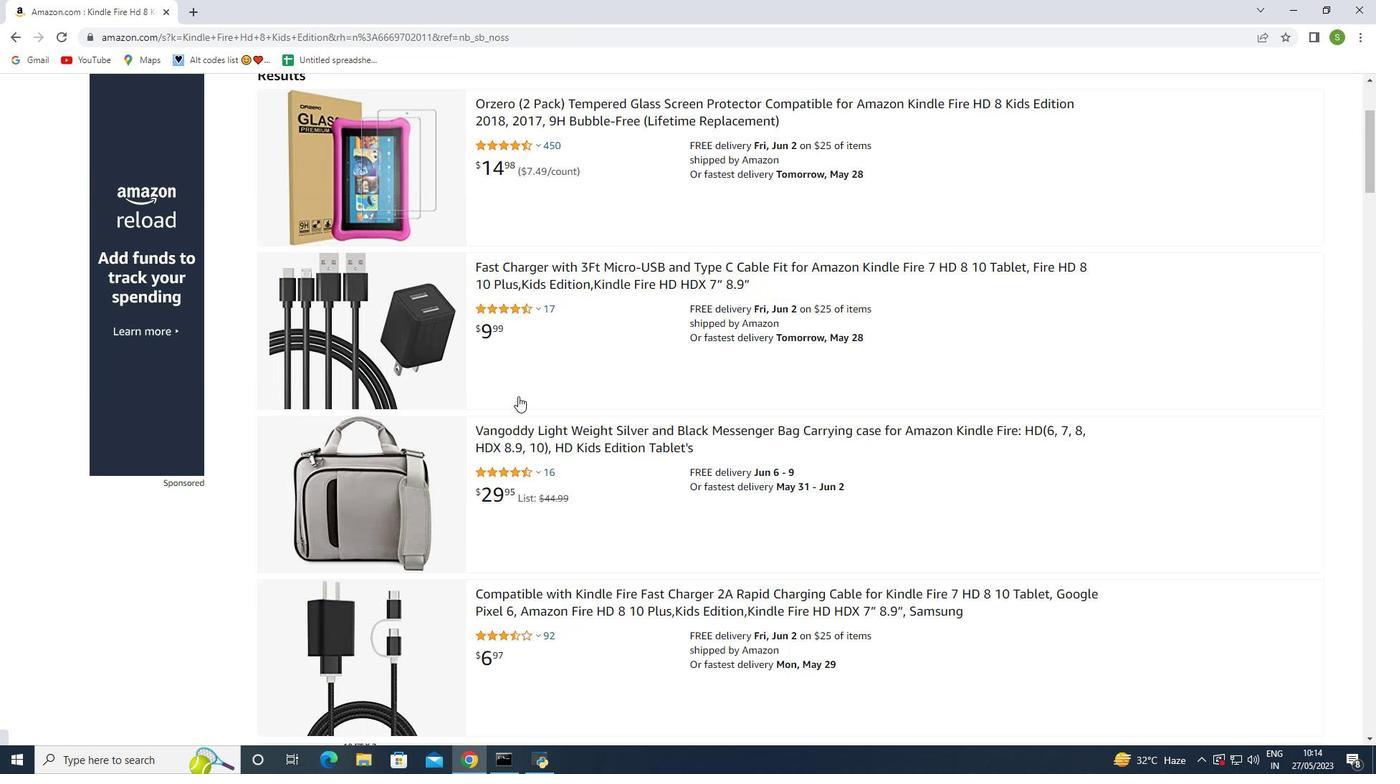 
Action: Mouse scrolled (518, 395) with delta (0, 0)
Screenshot: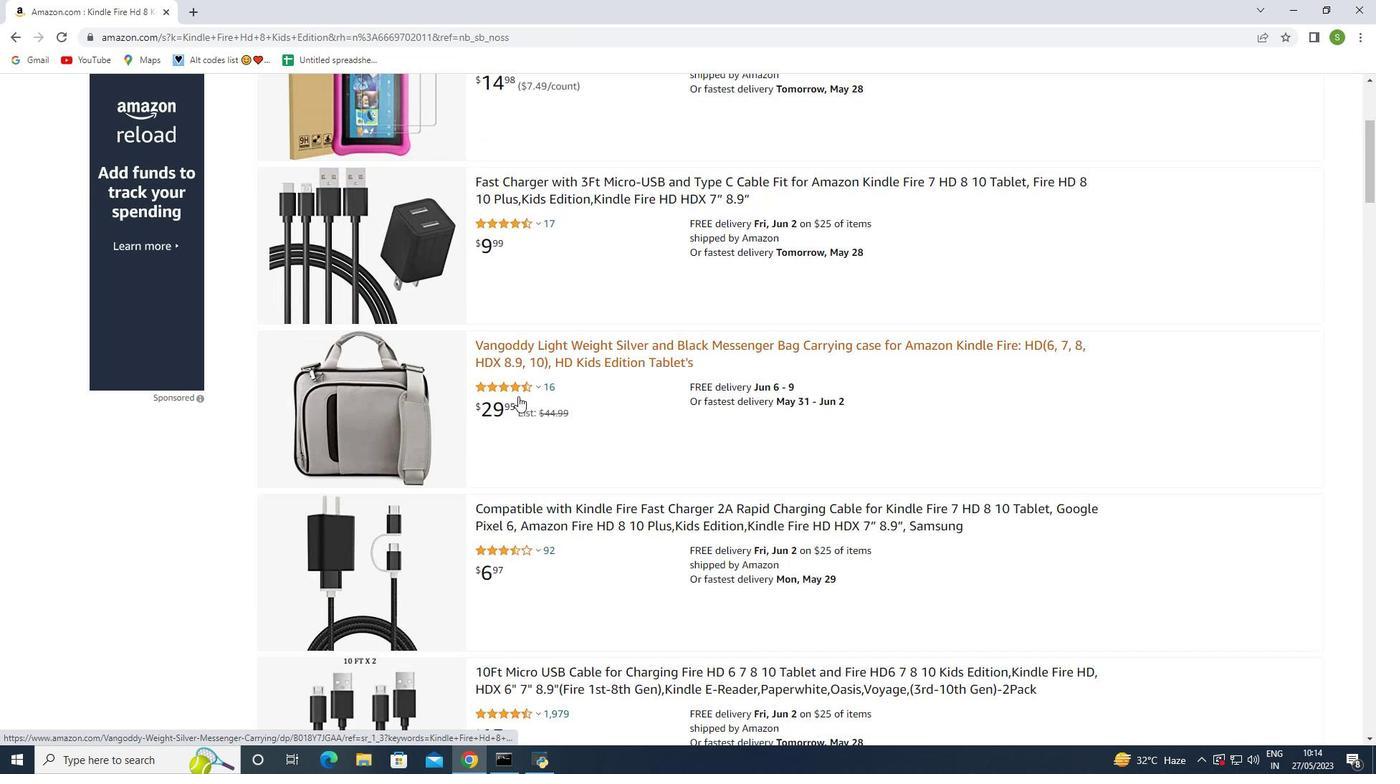 
Action: Mouse scrolled (518, 395) with delta (0, 0)
Screenshot: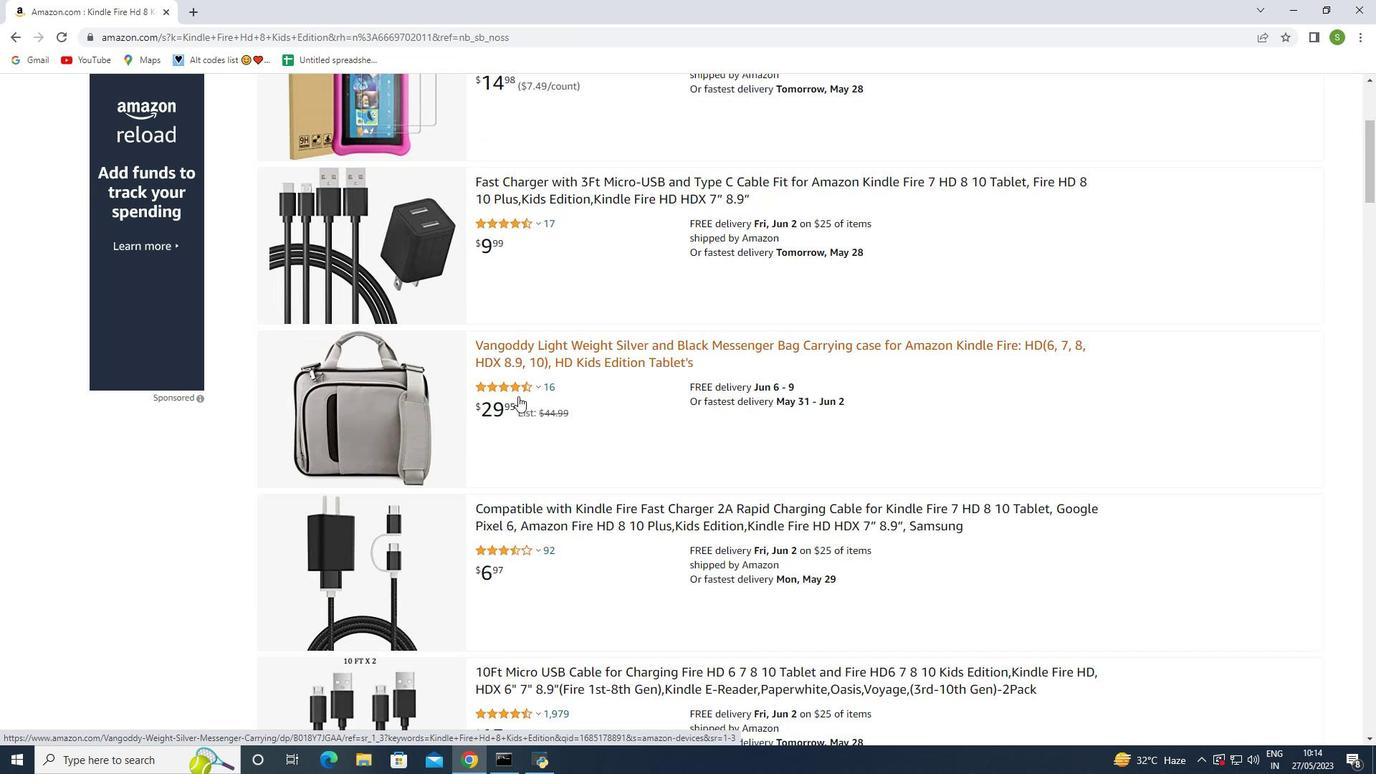 
Action: Mouse scrolled (518, 395) with delta (0, 0)
Screenshot: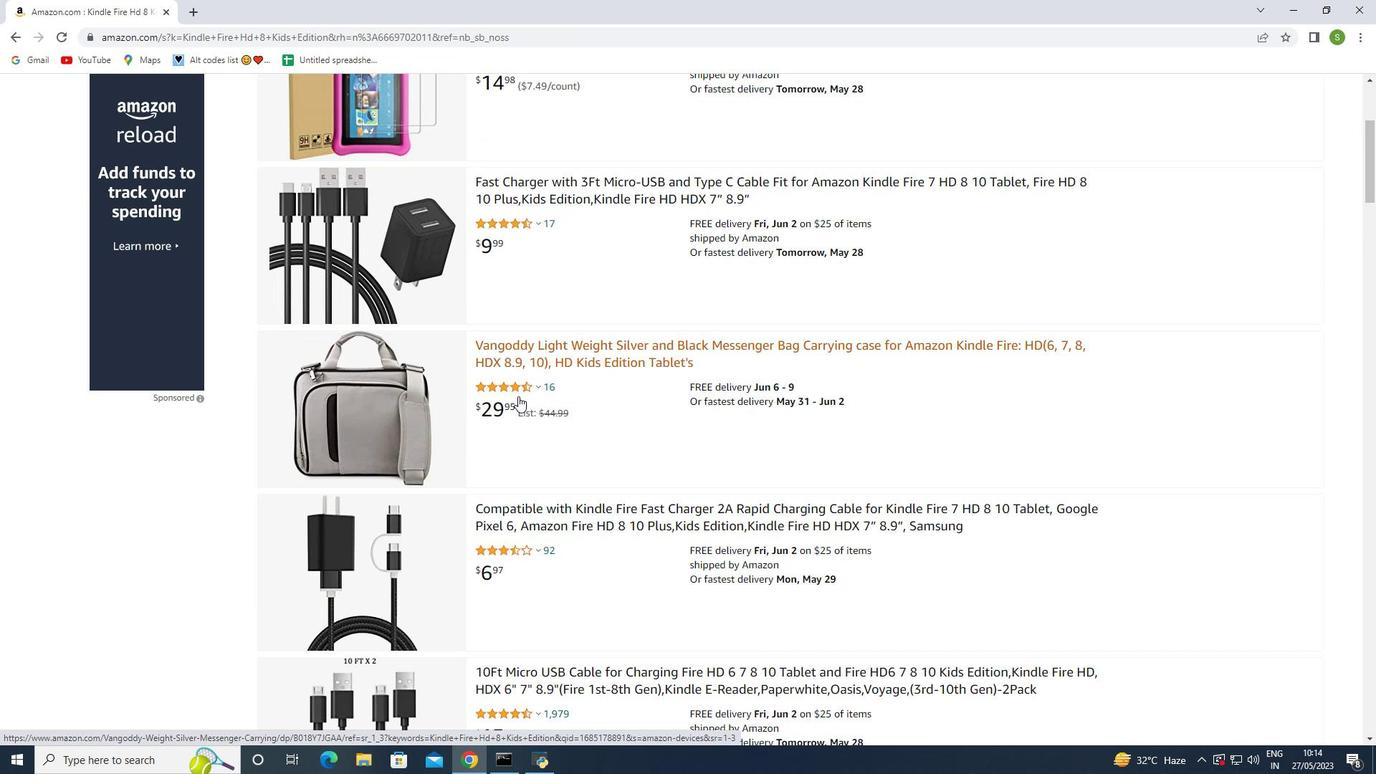 
Action: Mouse scrolled (518, 395) with delta (0, 0)
Screenshot: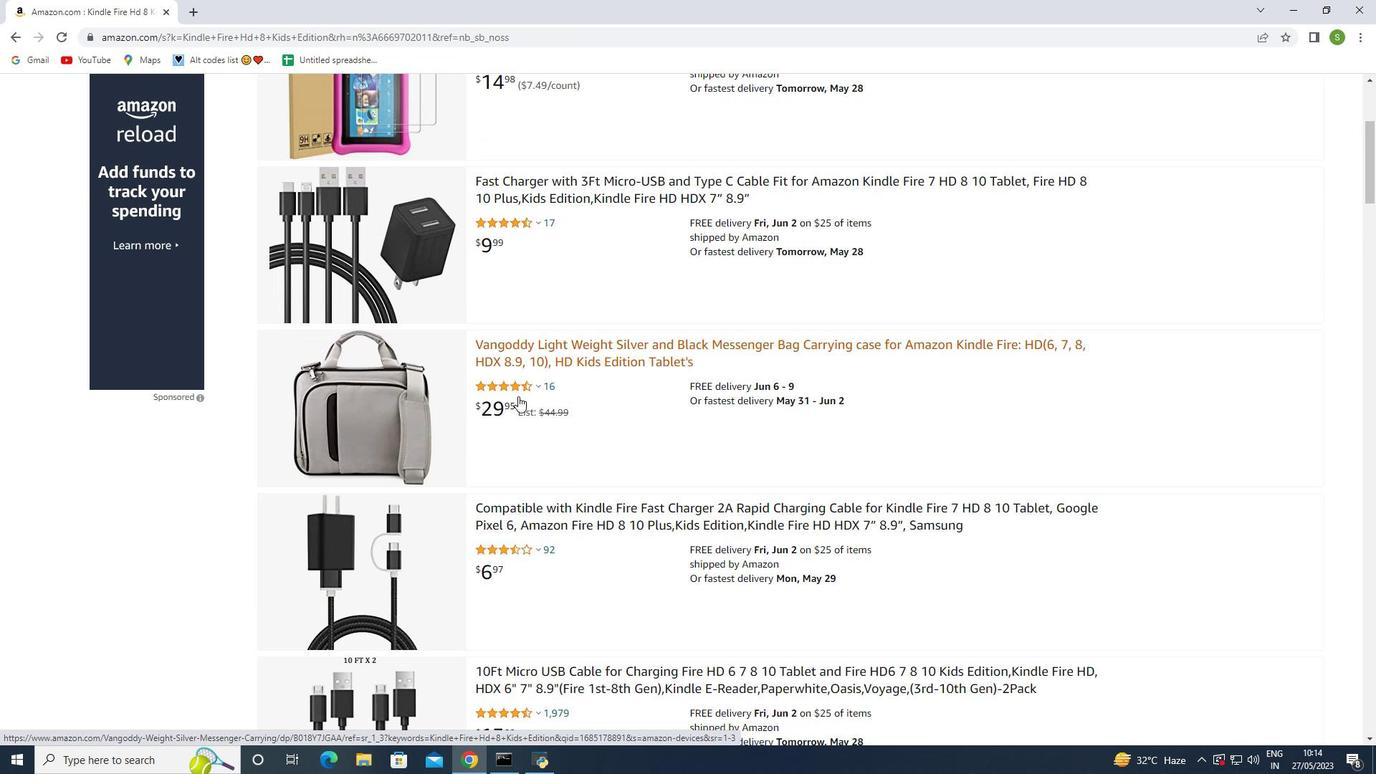 
Action: Mouse moved to (516, 396)
Screenshot: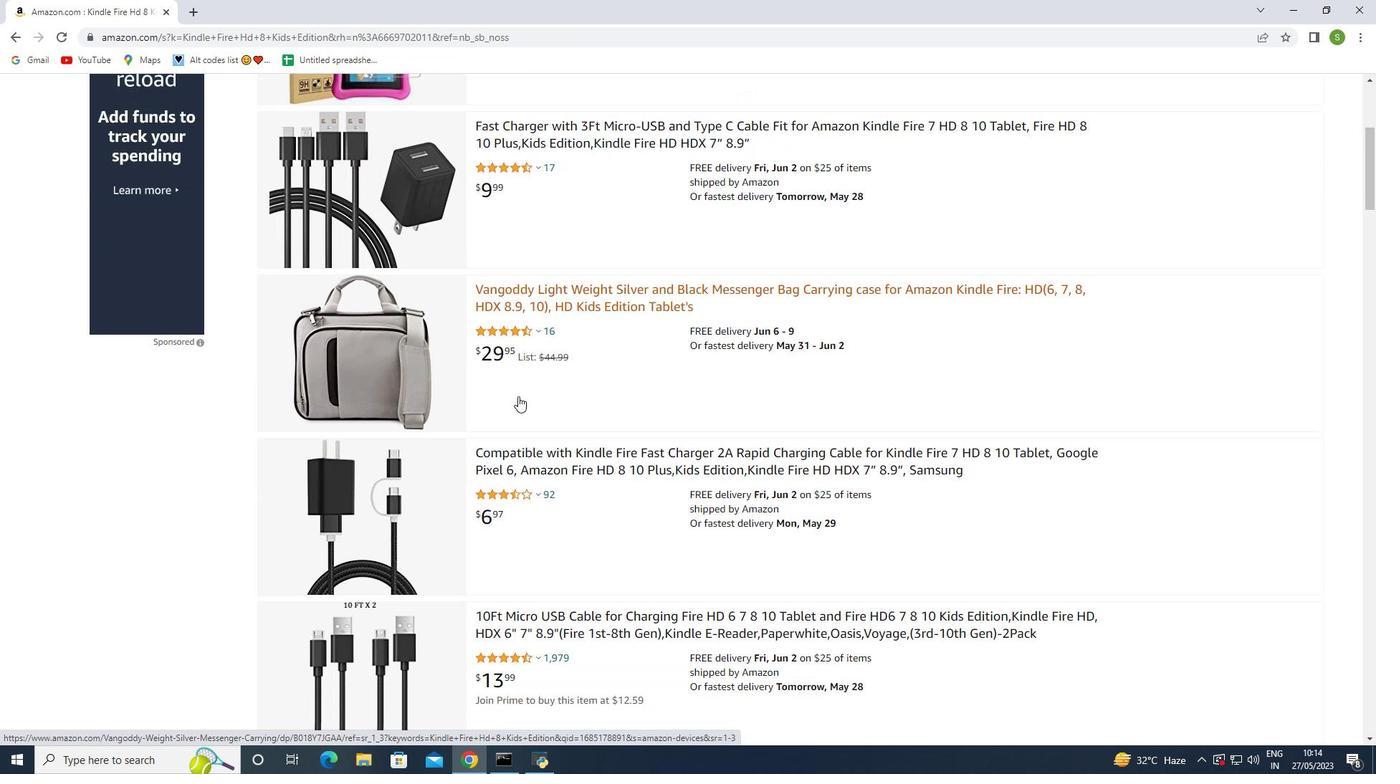 
Action: Mouse scrolled (516, 395) with delta (0, 0)
Screenshot: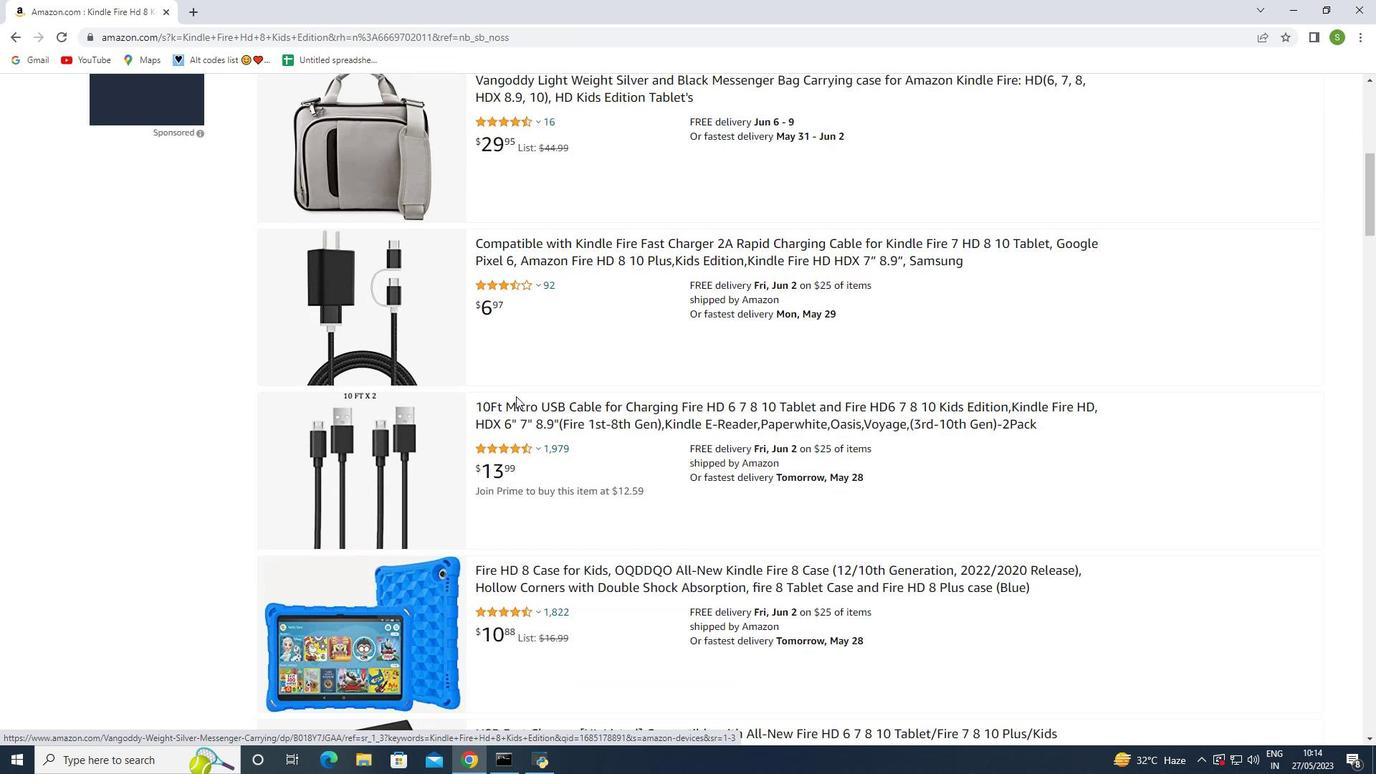 
Action: Mouse moved to (516, 396)
Screenshot: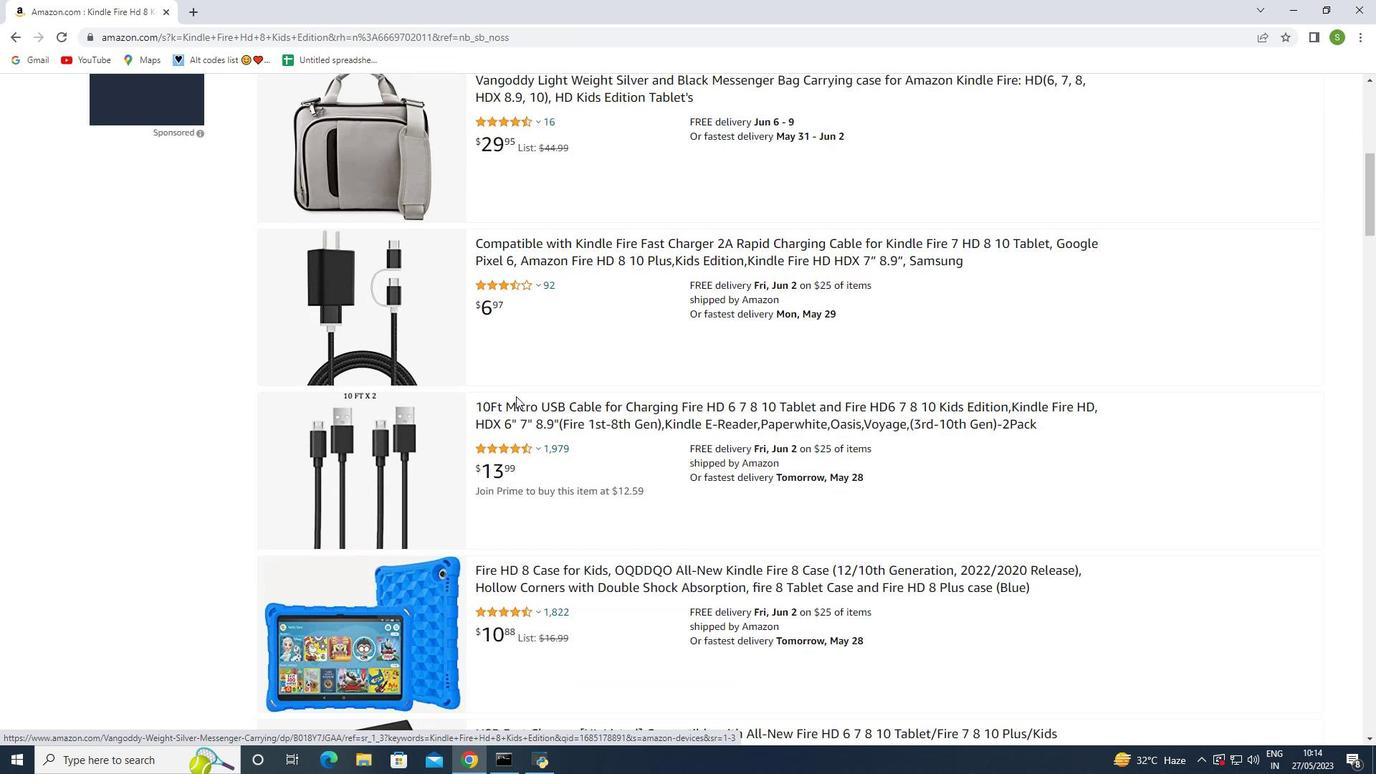 
Action: Mouse scrolled (516, 395) with delta (0, 0)
Screenshot: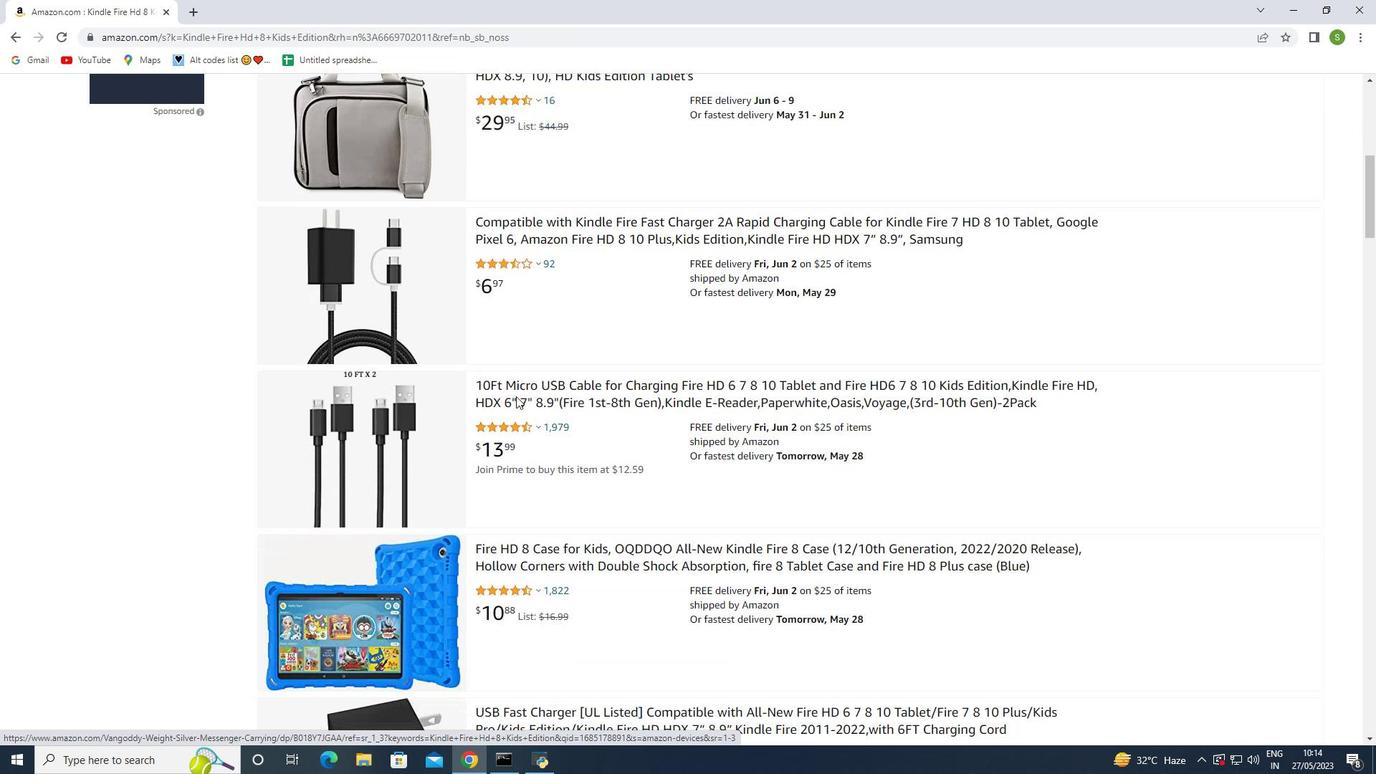 
Action: Mouse scrolled (516, 395) with delta (0, 0)
Screenshot: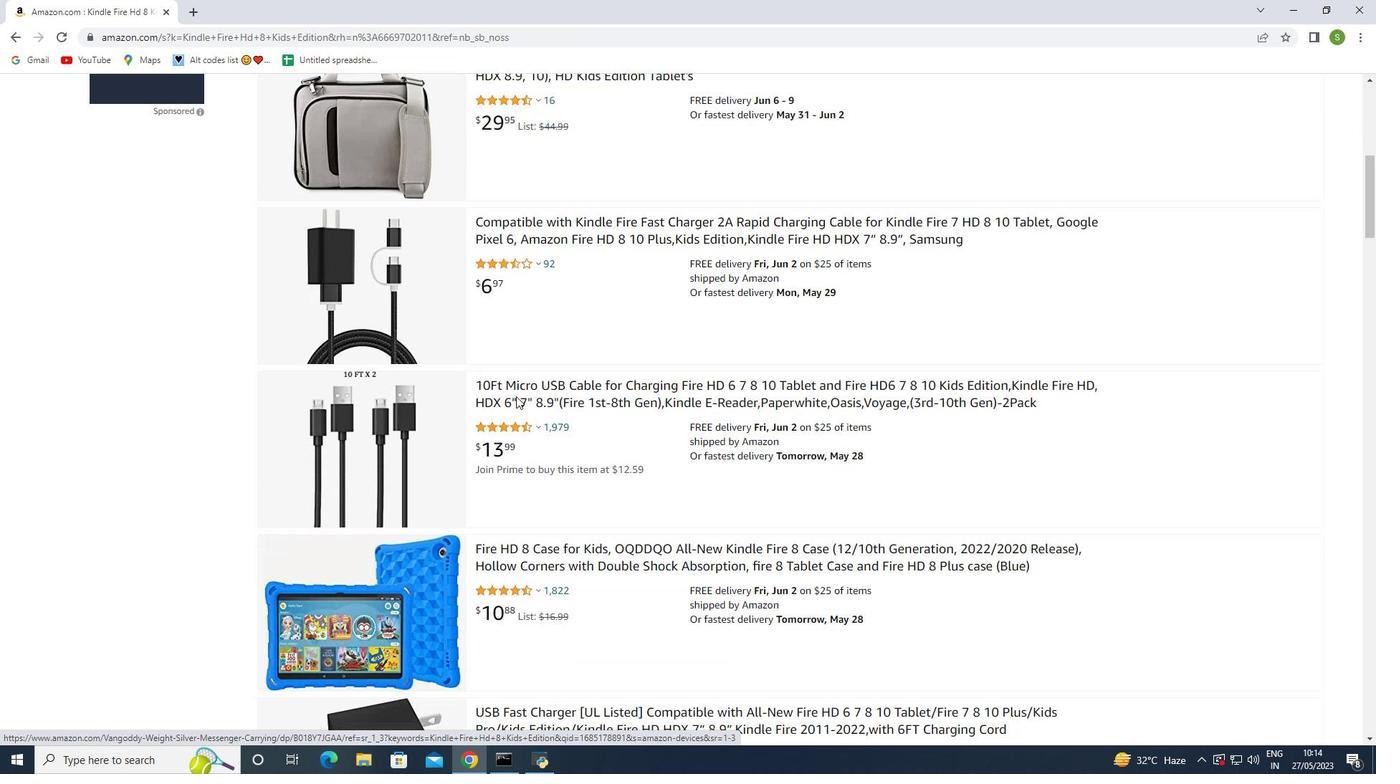 
Action: Mouse moved to (629, 361)
Screenshot: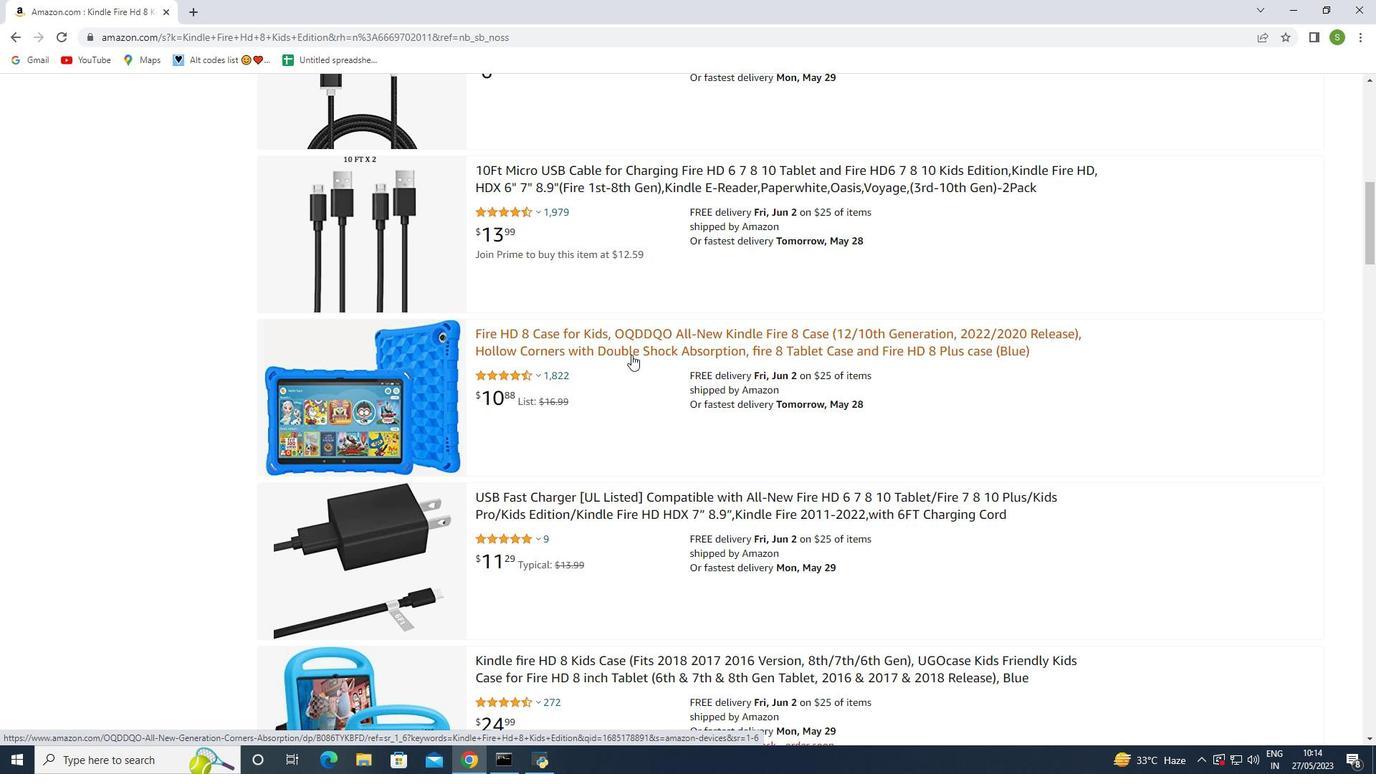 
Action: Mouse scrolled (629, 360) with delta (0, 0)
Screenshot: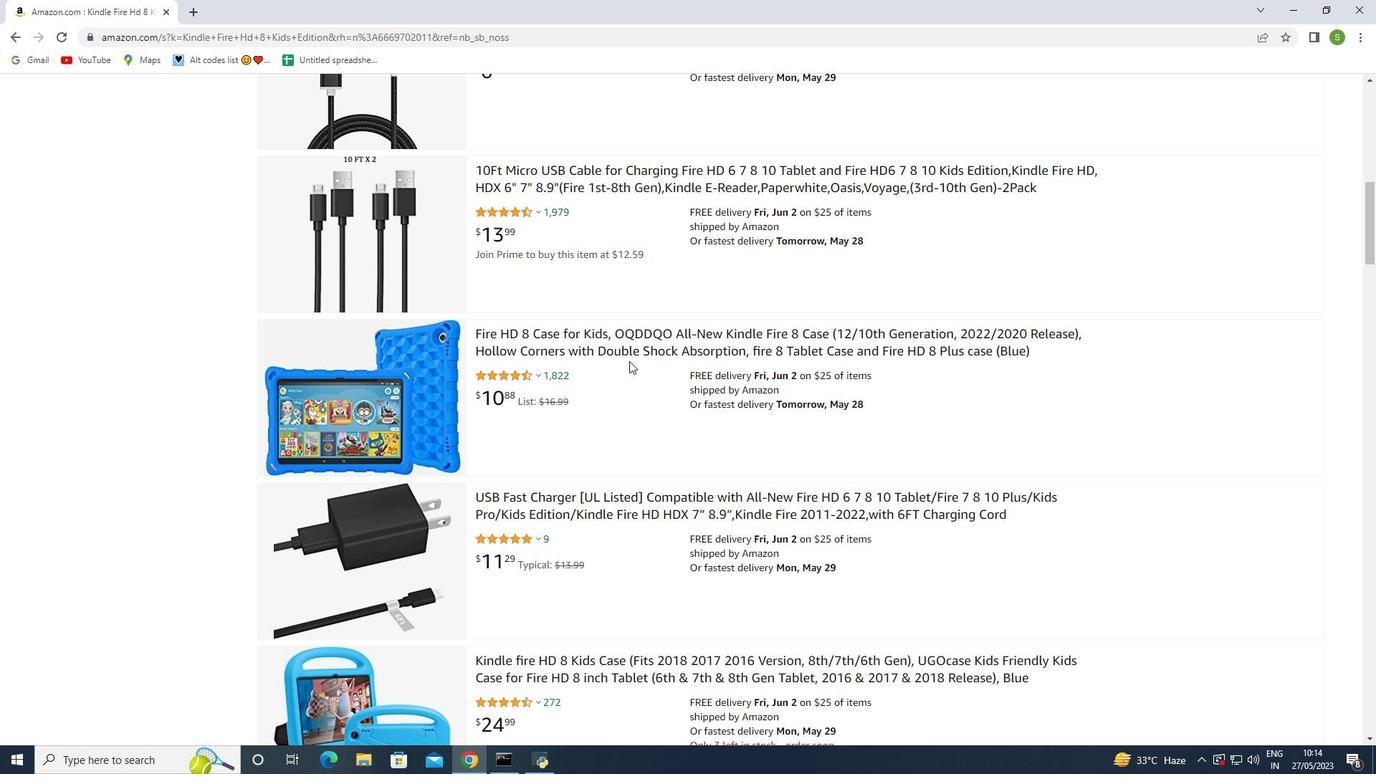 
Action: Mouse scrolled (629, 360) with delta (0, 0)
Screenshot: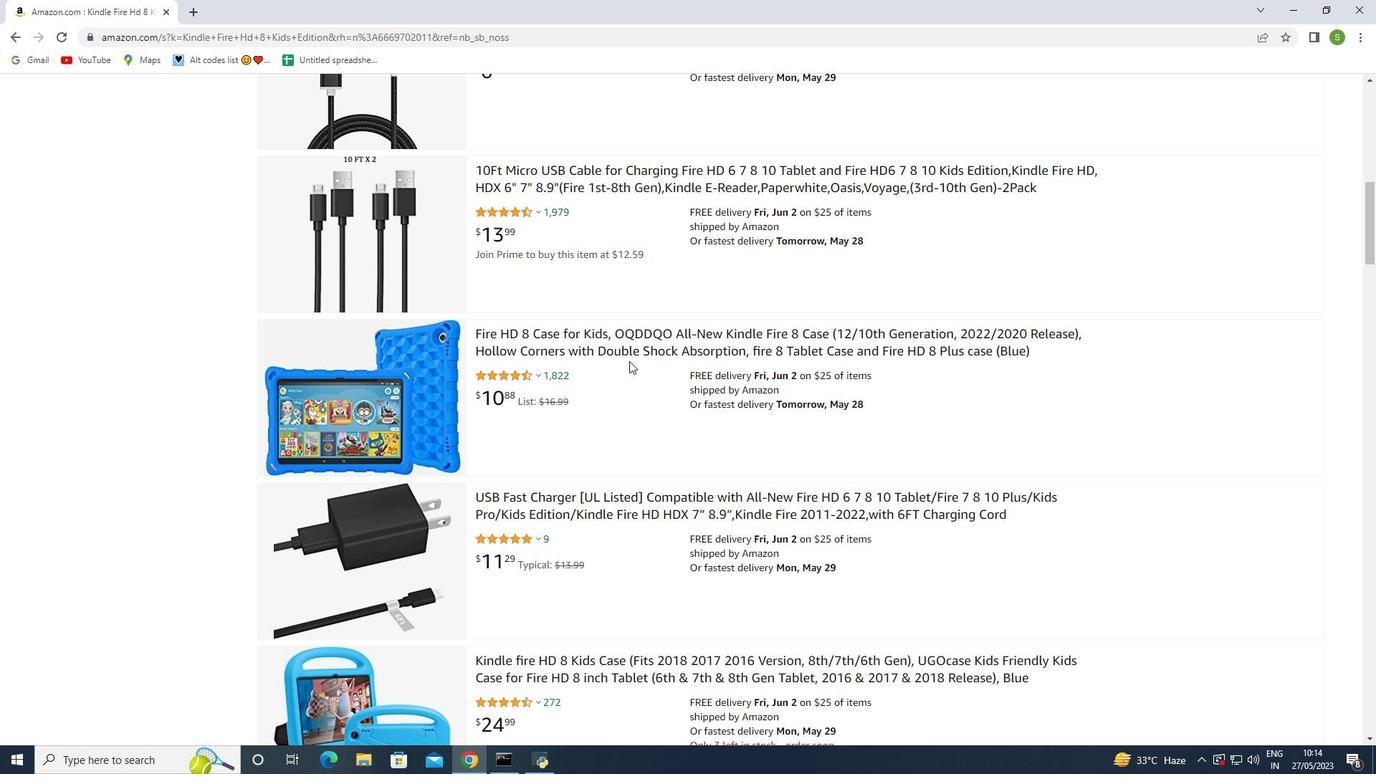 
Action: Mouse moved to (628, 362)
Screenshot: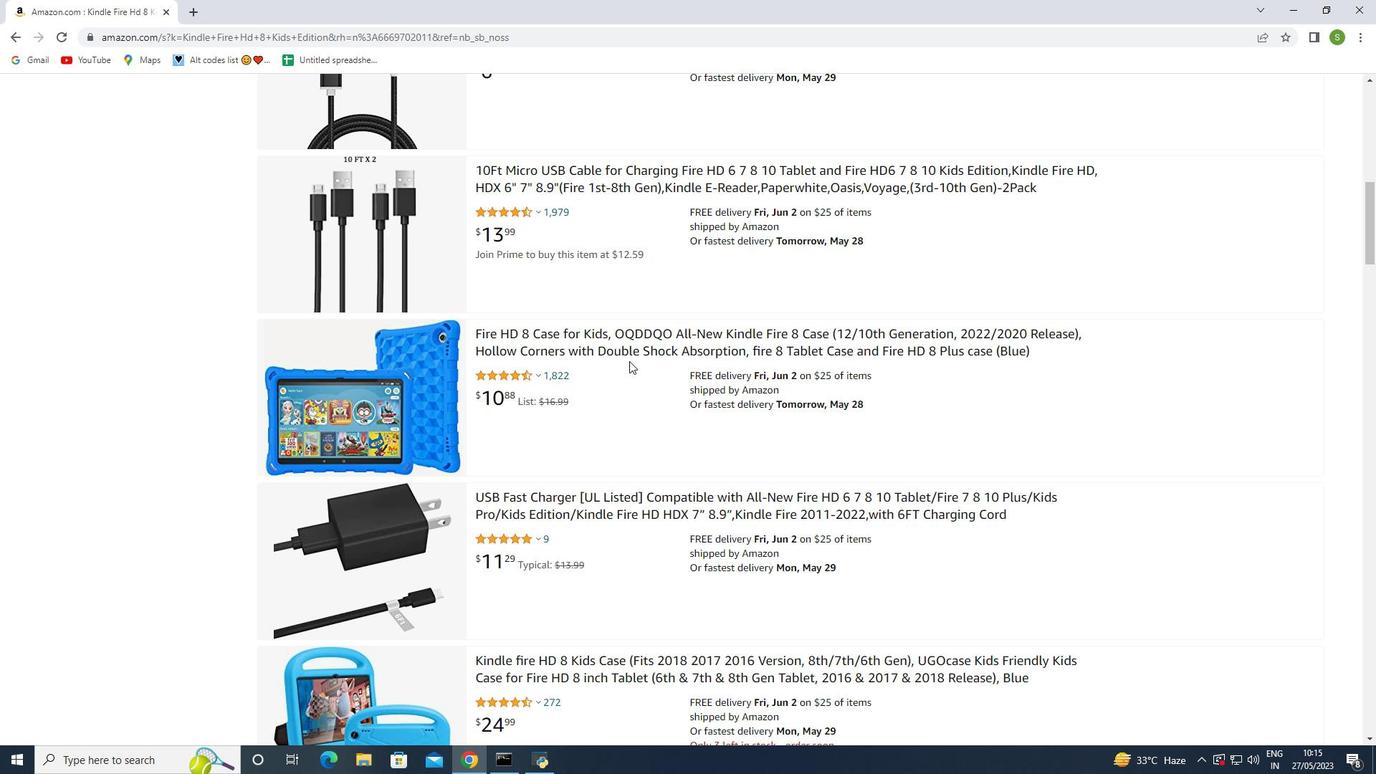 
Action: Mouse scrolled (628, 361) with delta (0, 0)
Screenshot: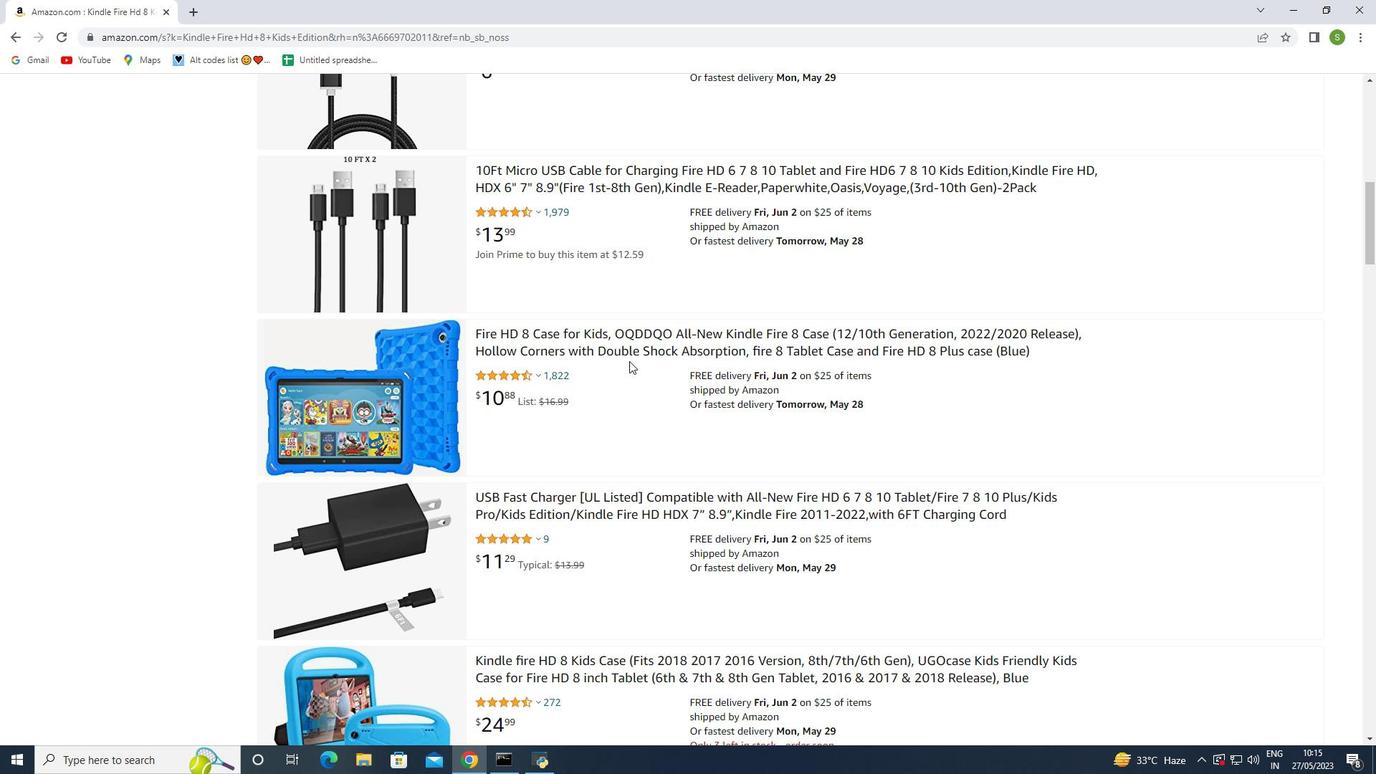 
Action: Mouse moved to (580, 447)
Screenshot: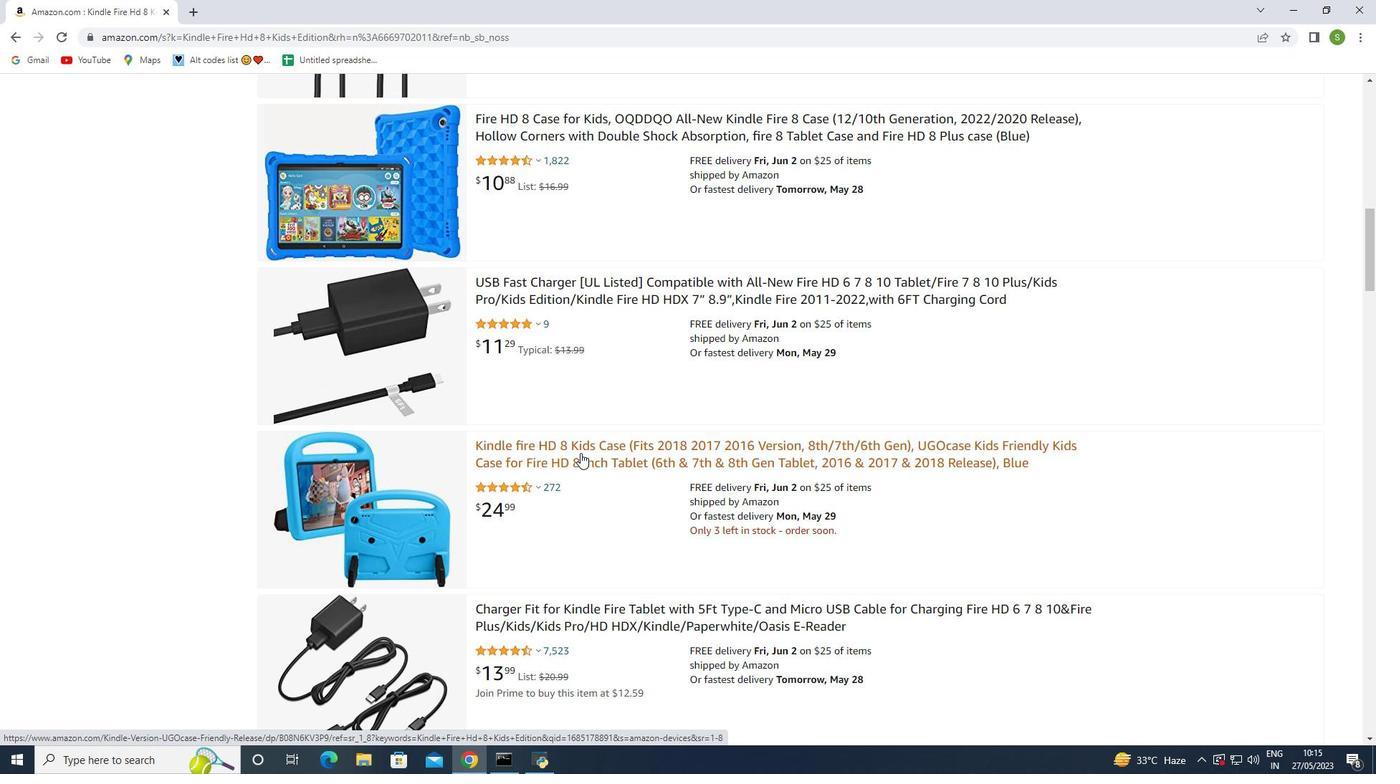 
Action: Mouse scrolled (580, 447) with delta (0, 0)
Screenshot: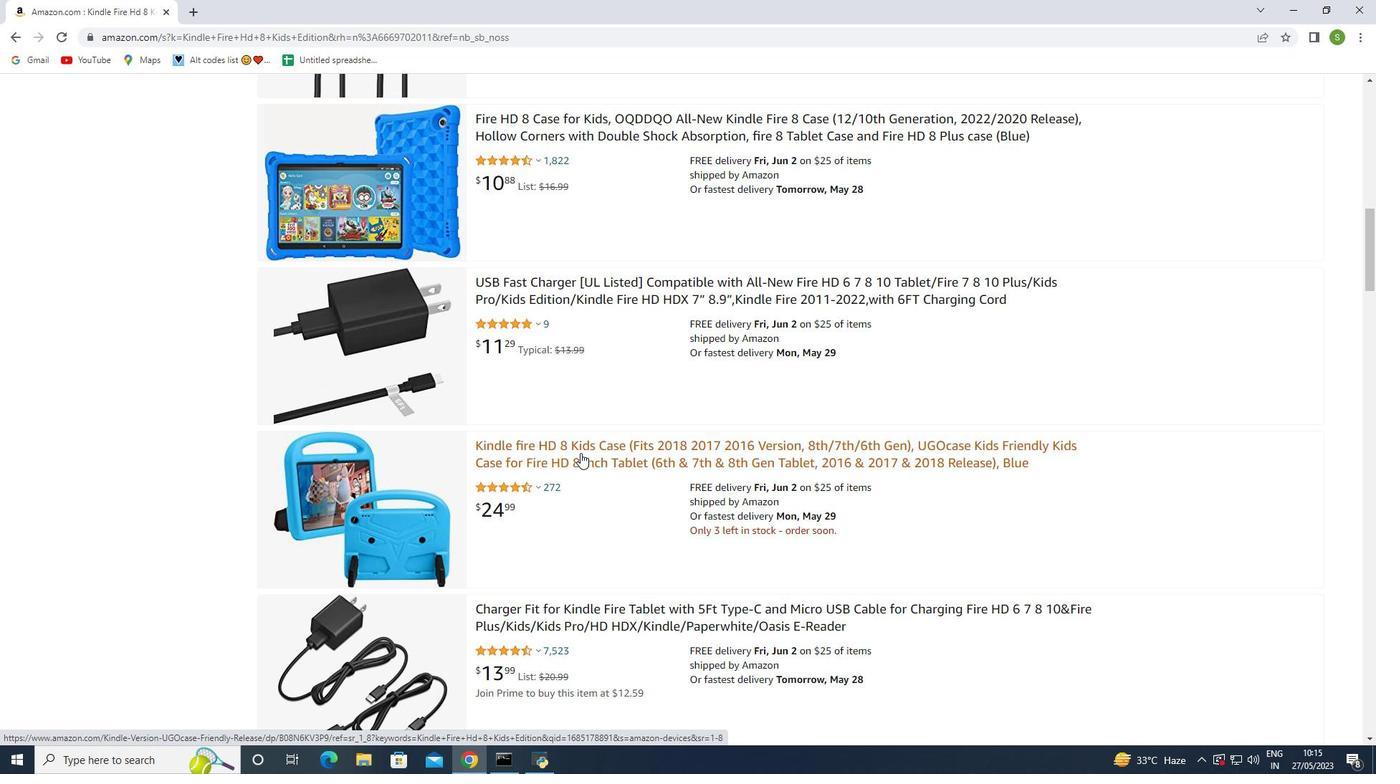 
Action: Mouse scrolled (580, 447) with delta (0, 0)
Screenshot: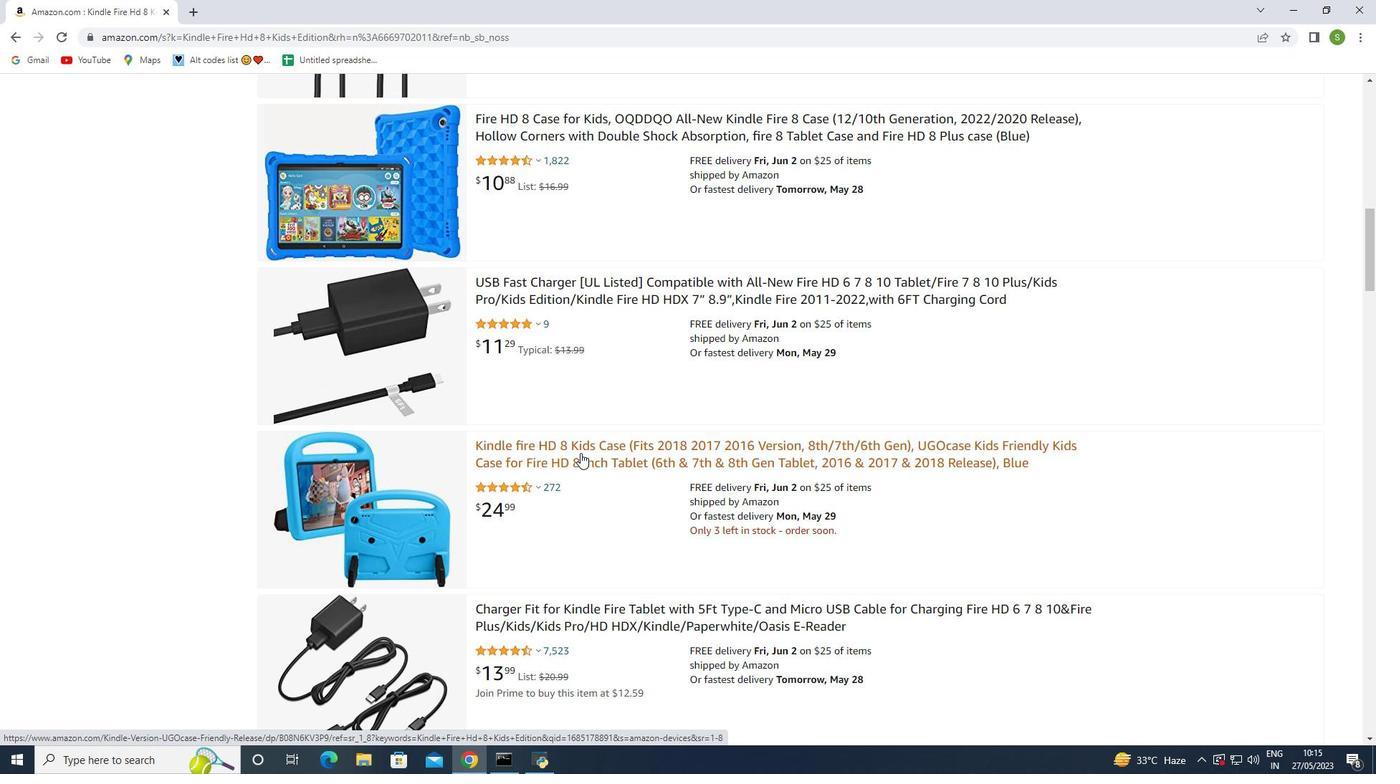 
Action: Mouse scrolled (580, 447) with delta (0, 0)
Screenshot: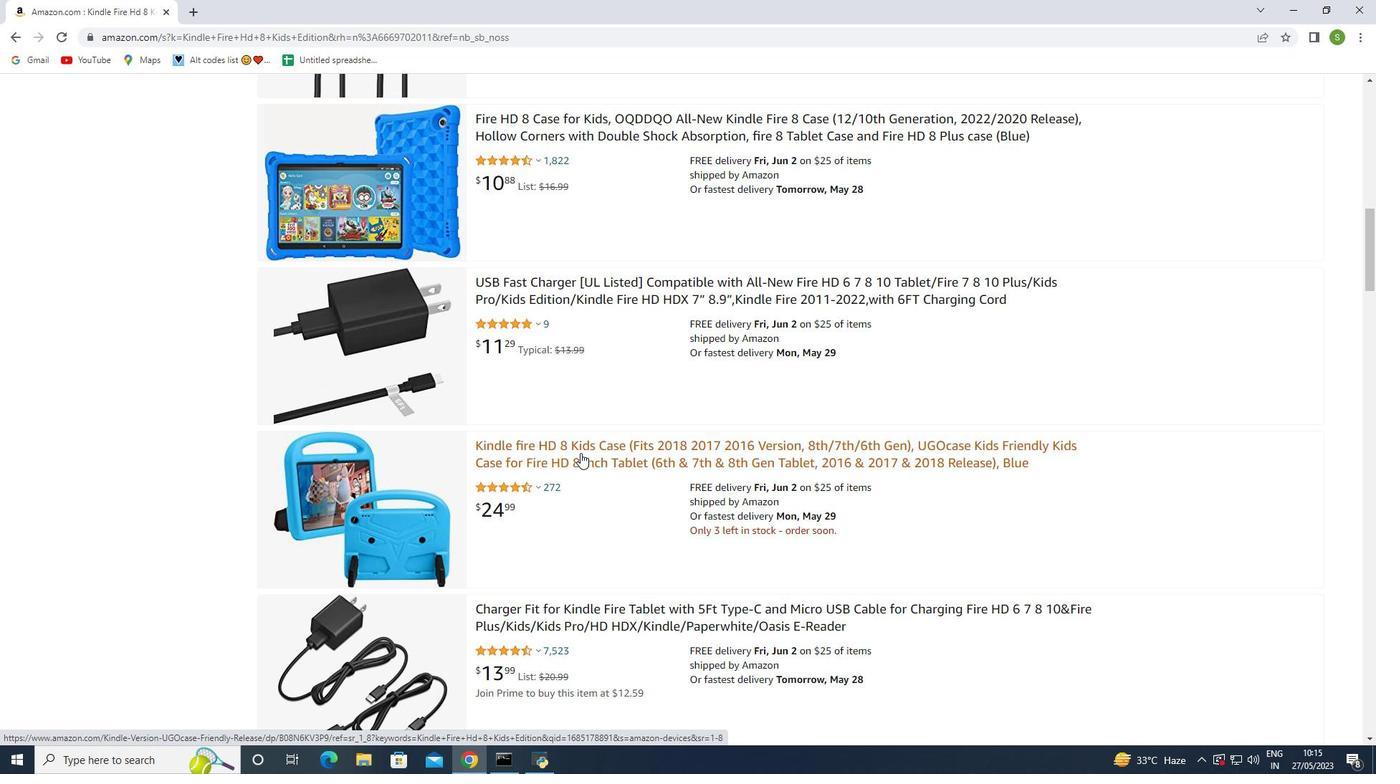 
Action: Mouse scrolled (580, 447) with delta (0, 0)
Screenshot: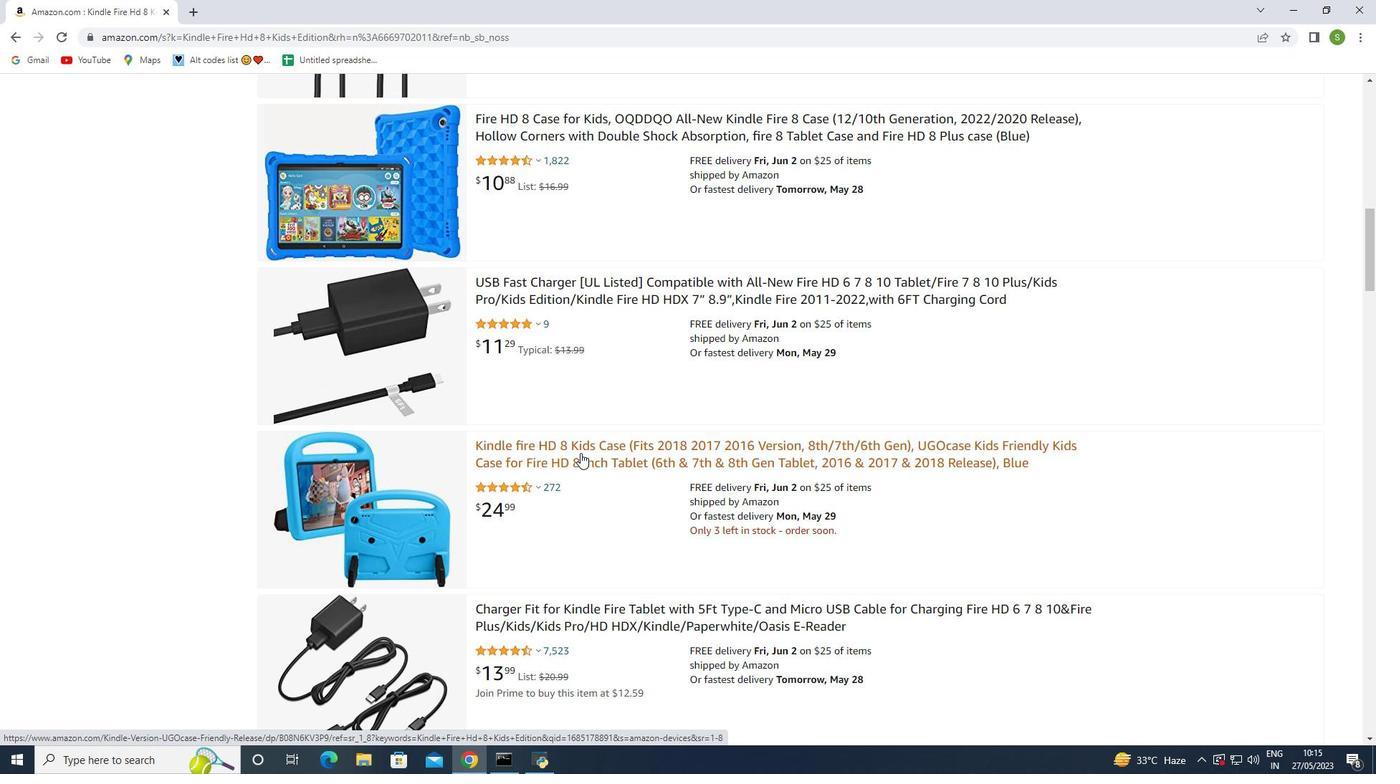 
Action: Mouse scrolled (580, 447) with delta (0, 0)
Screenshot: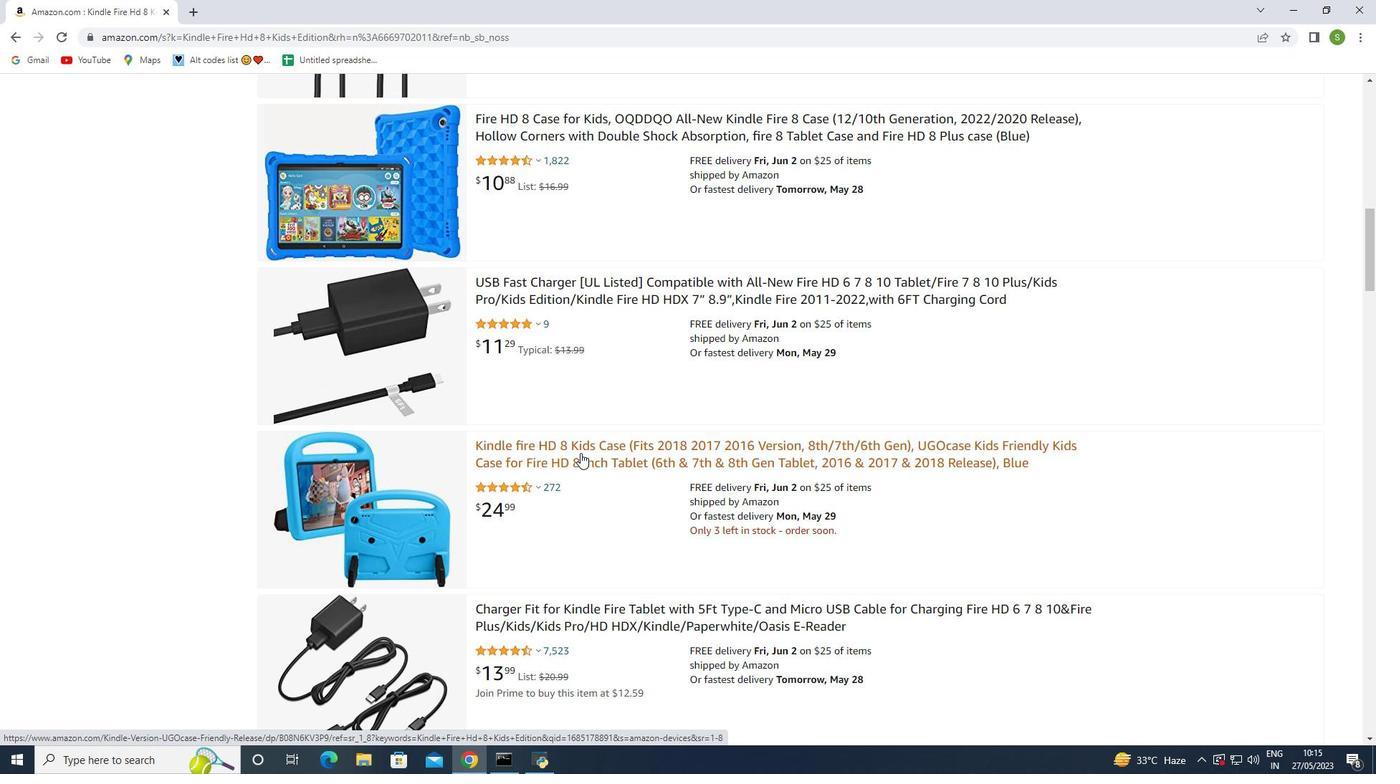 
Action: Mouse moved to (563, 379)
Screenshot: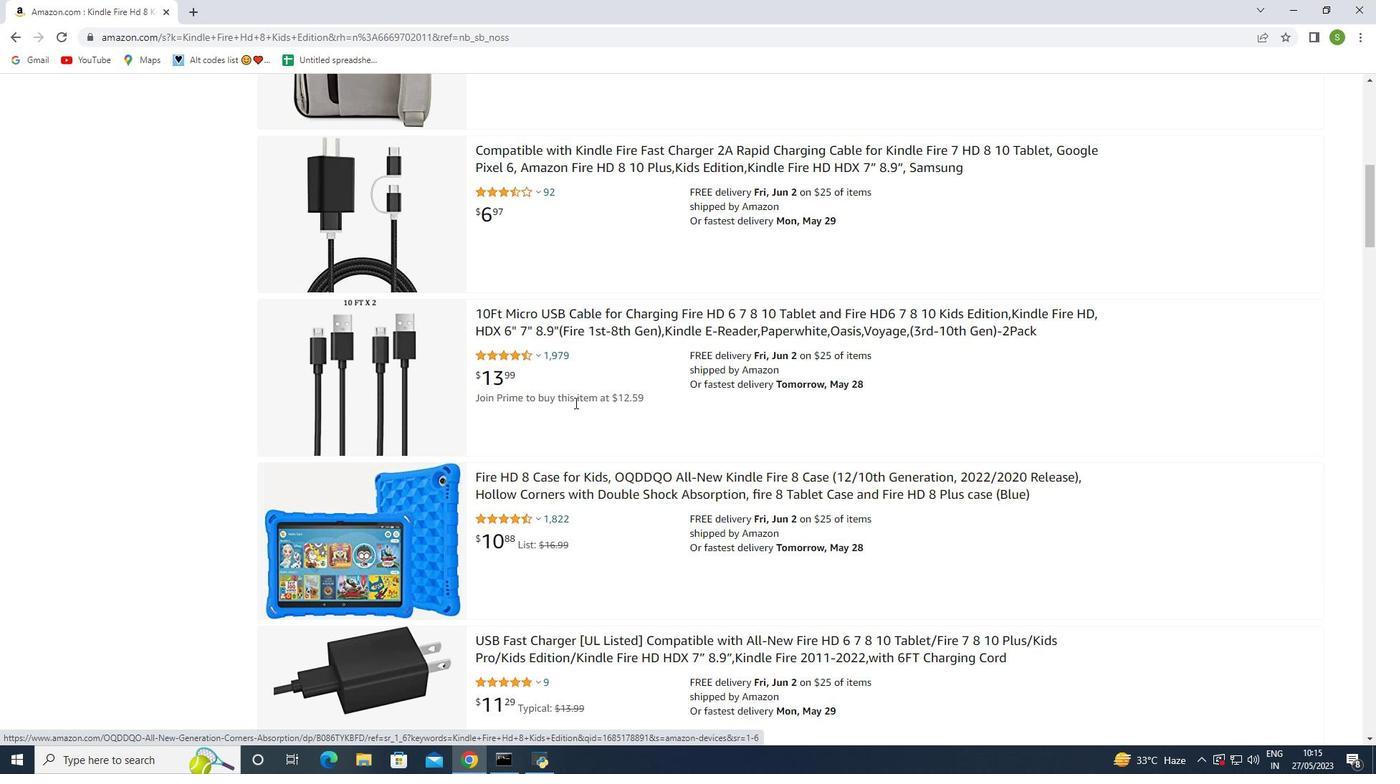 
Action: Mouse scrolled (563, 379) with delta (0, 0)
Screenshot: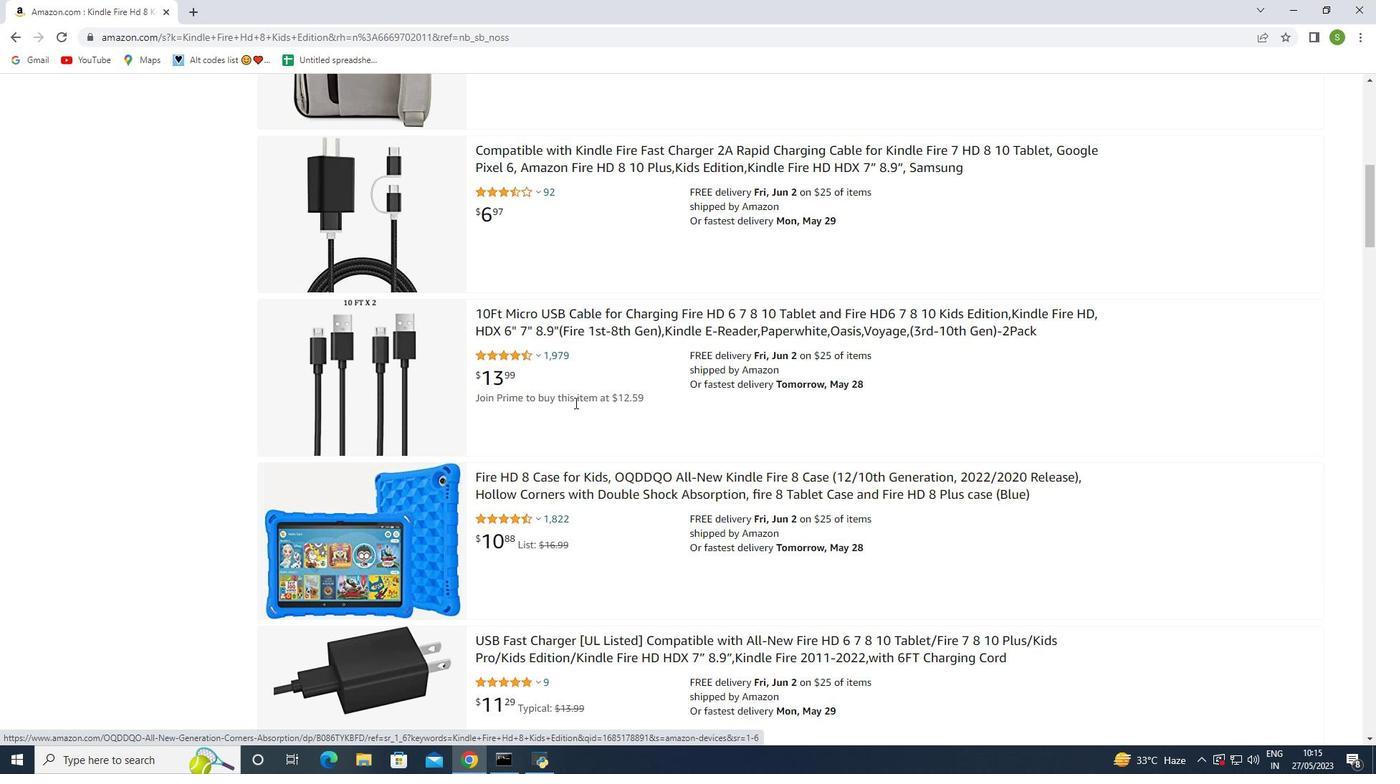 
Action: Mouse moved to (563, 379)
Screenshot: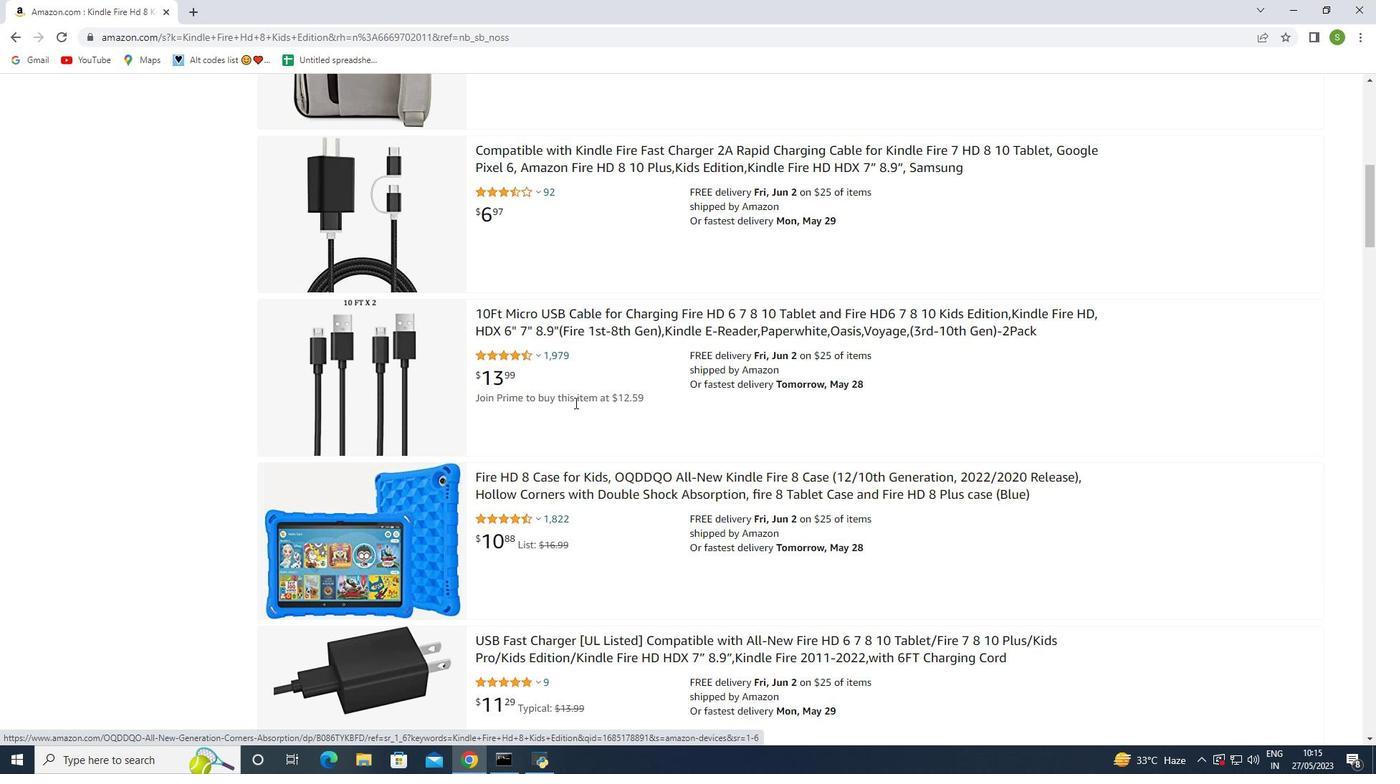 
Action: Mouse scrolled (563, 379) with delta (0, 0)
Screenshot: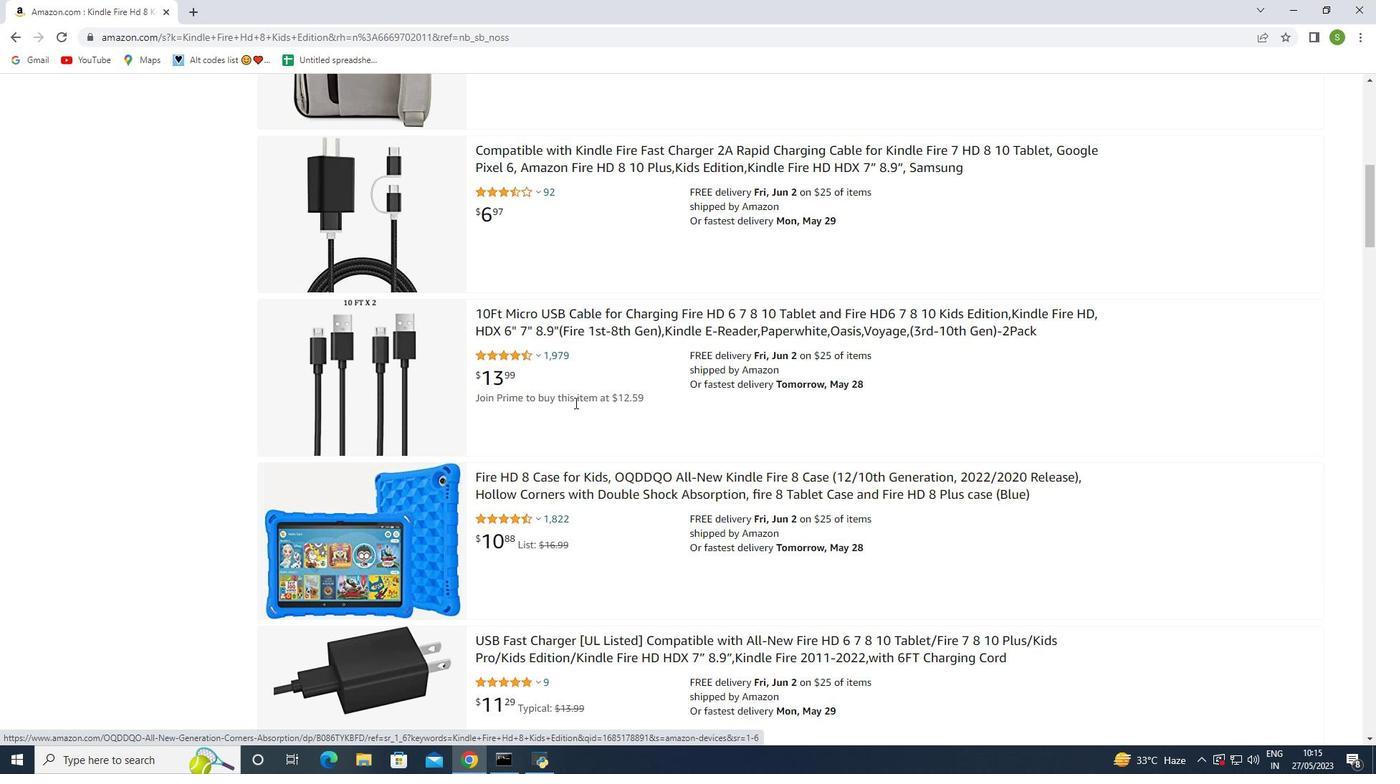 
Action: Mouse moved to (563, 378)
Screenshot: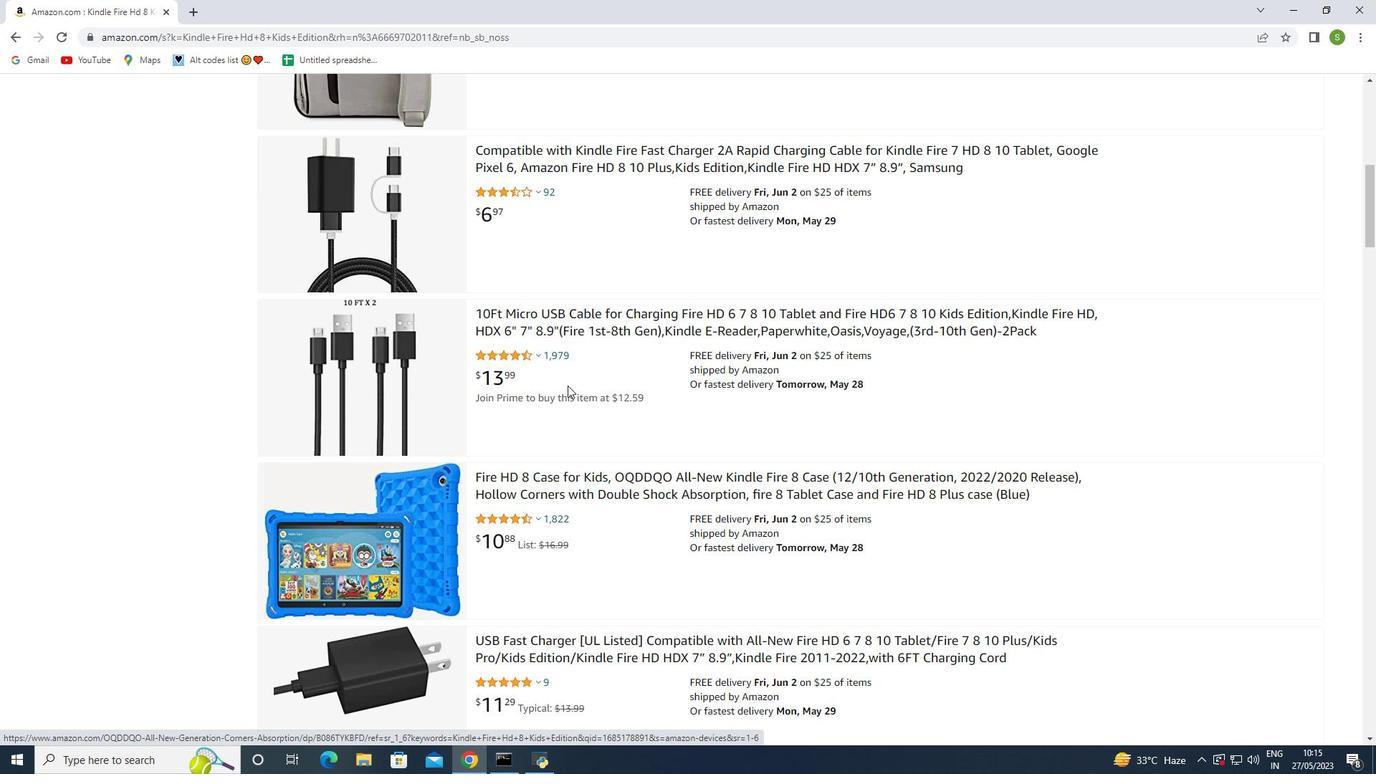 
Action: Mouse scrolled (563, 379) with delta (0, 0)
Screenshot: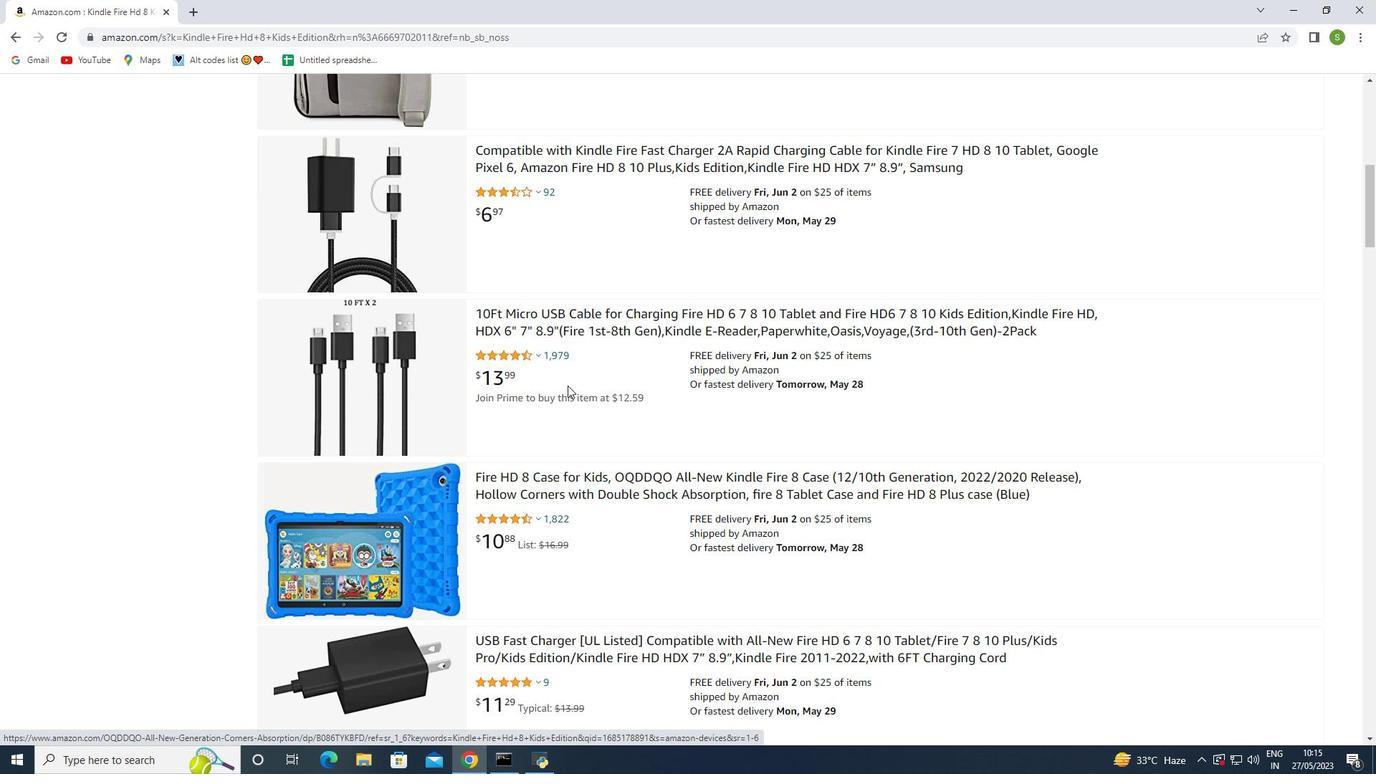 
Action: Mouse moved to (562, 378)
Screenshot: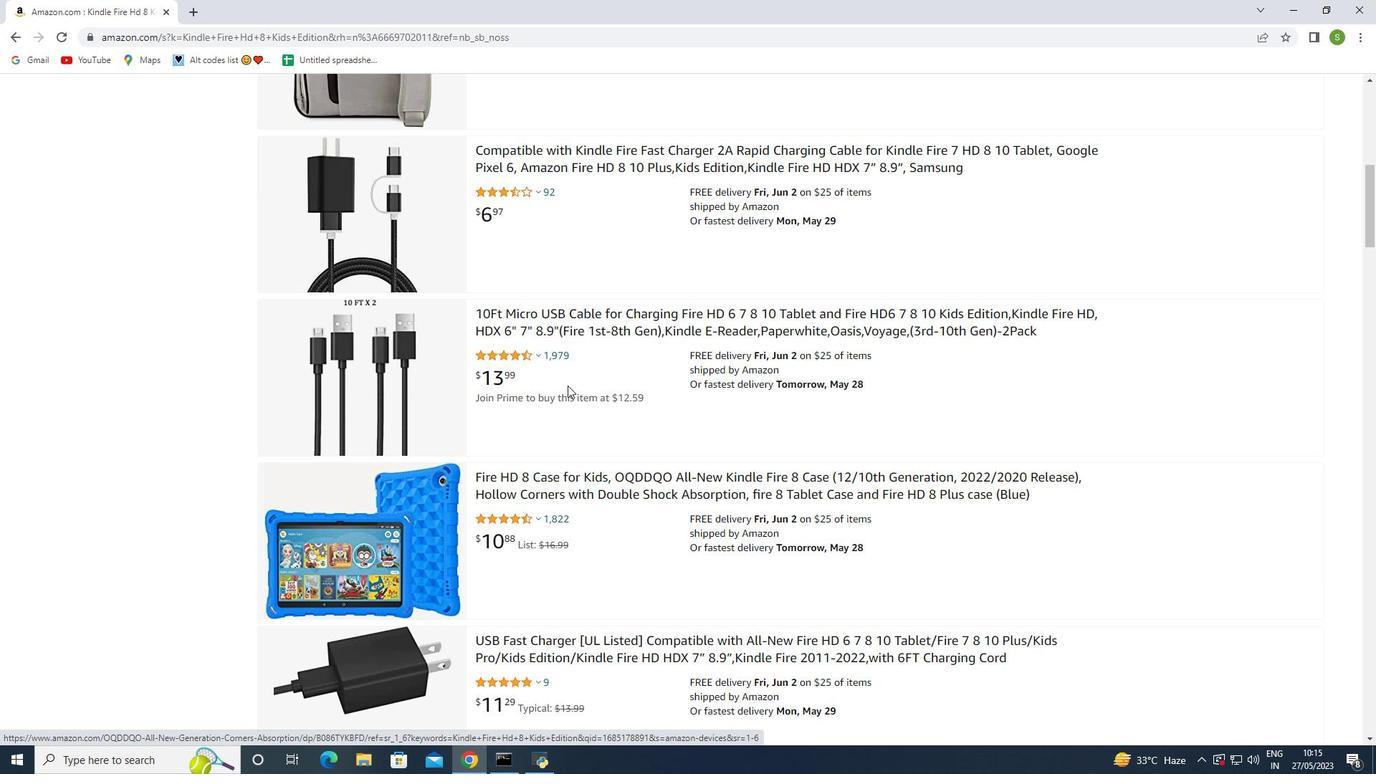 
Action: Mouse scrolled (562, 379) with delta (0, 0)
Screenshot: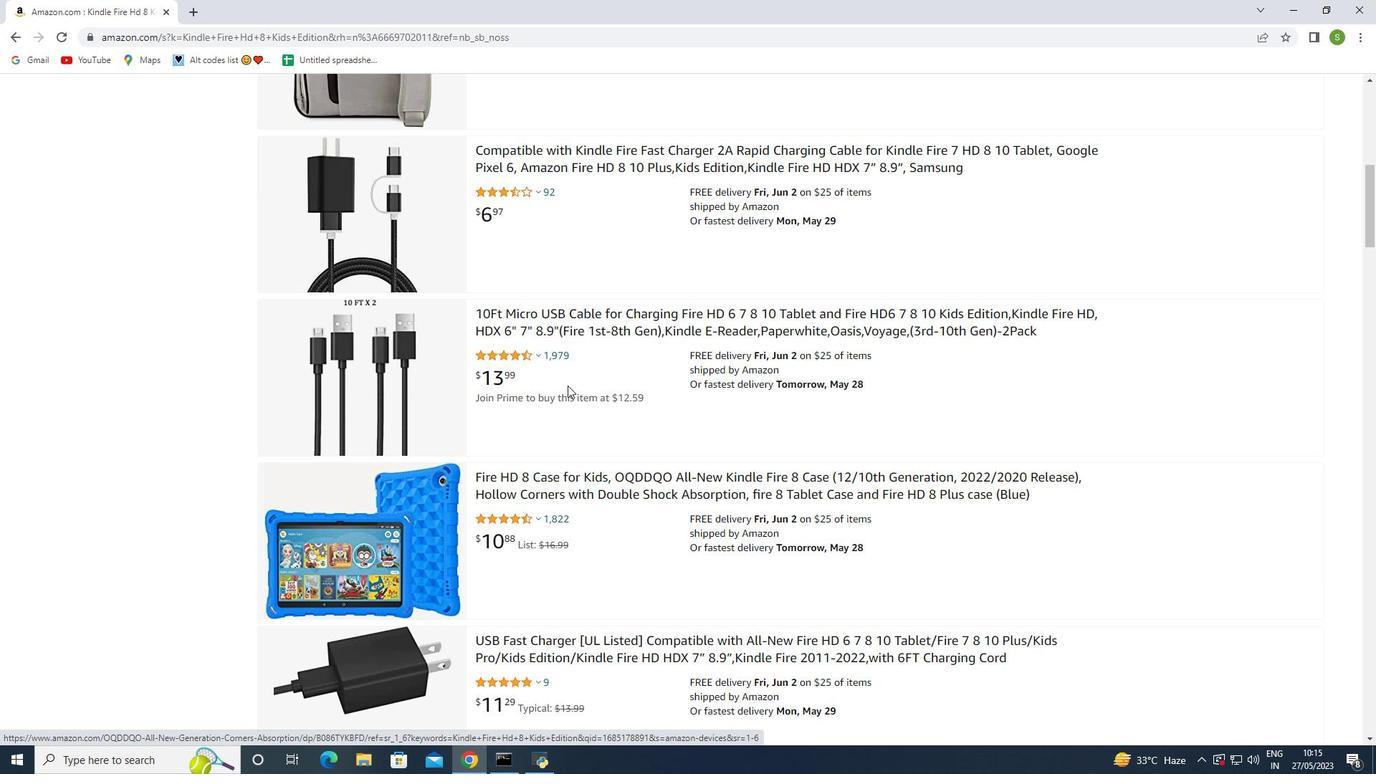 
Action: Mouse moved to (554, 375)
Screenshot: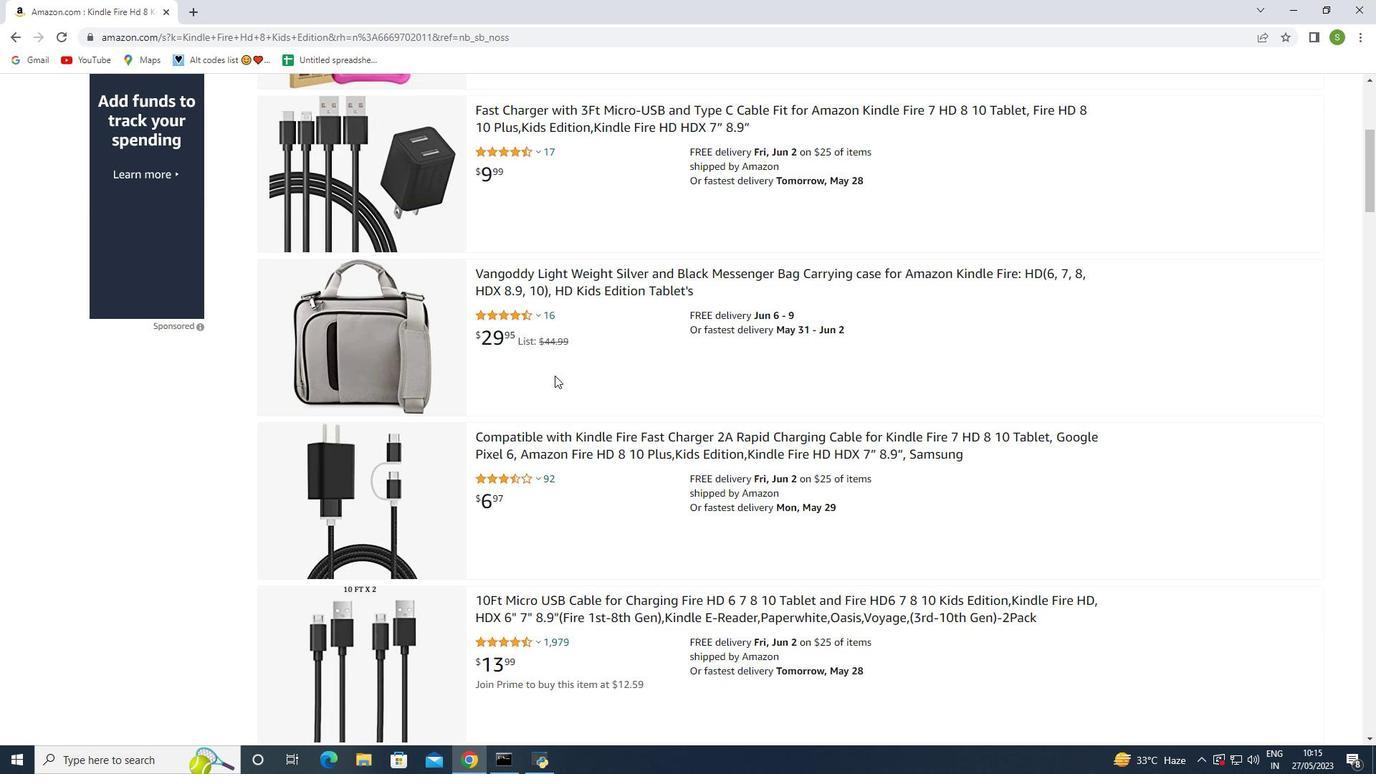 
Action: Mouse scrolled (554, 374) with delta (0, 0)
Screenshot: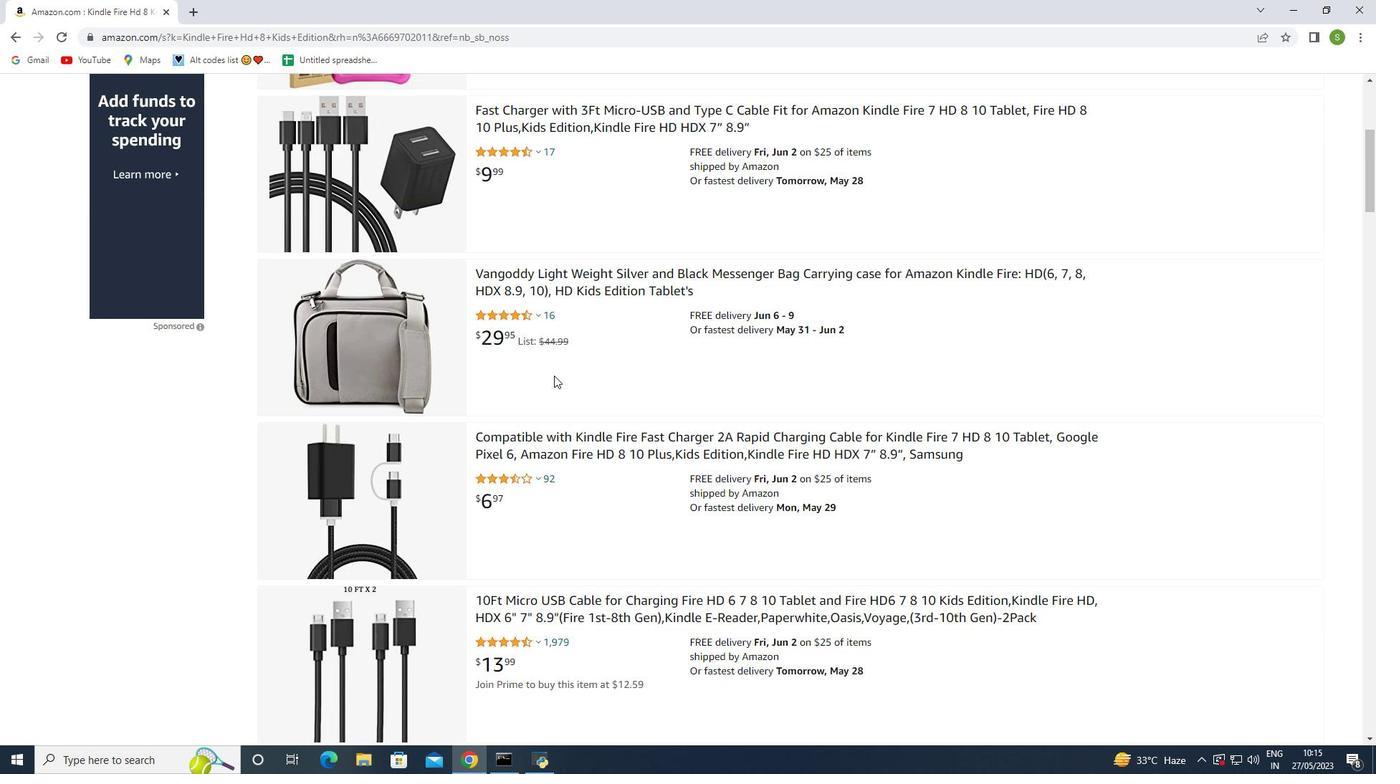 
Action: Mouse moved to (552, 382)
Screenshot: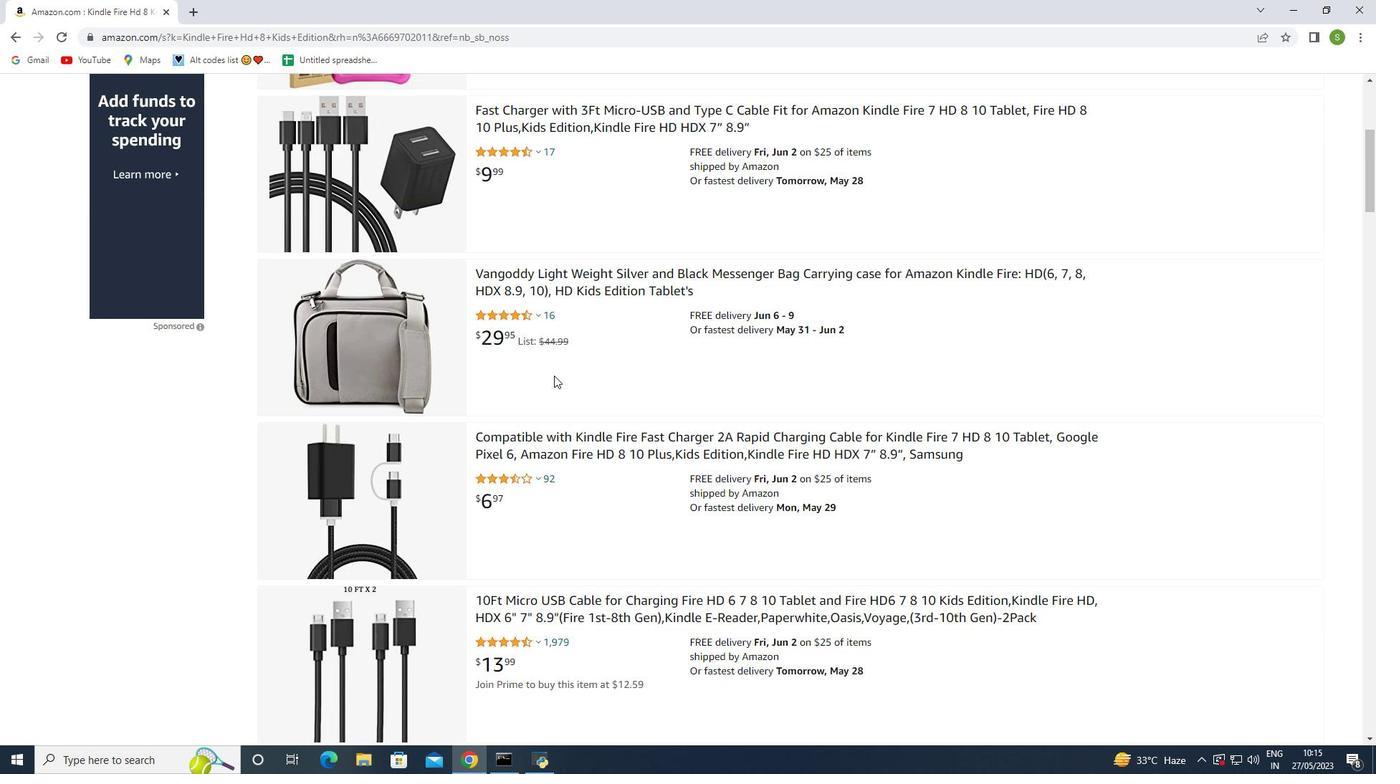 
Action: Mouse scrolled (554, 376) with delta (0, 0)
Screenshot: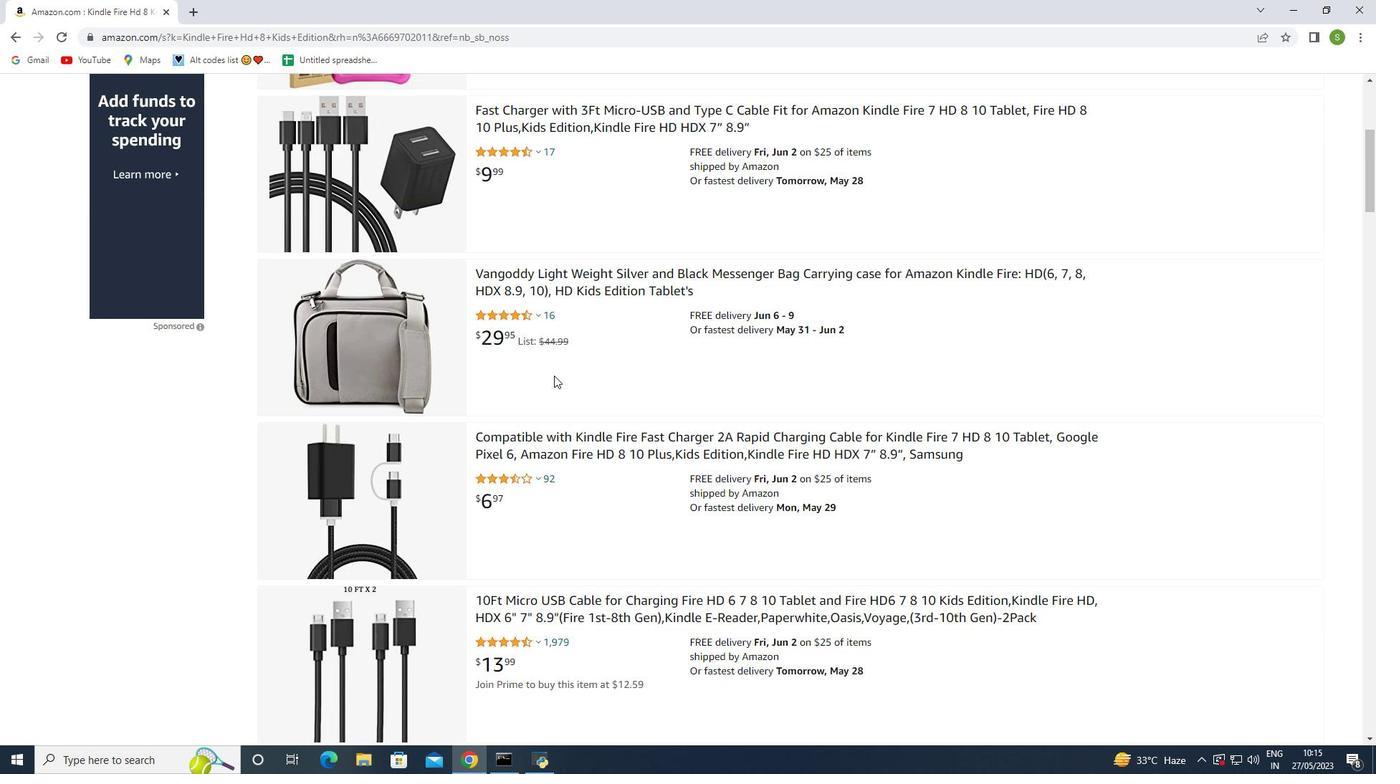 
Action: Mouse moved to (552, 382)
Screenshot: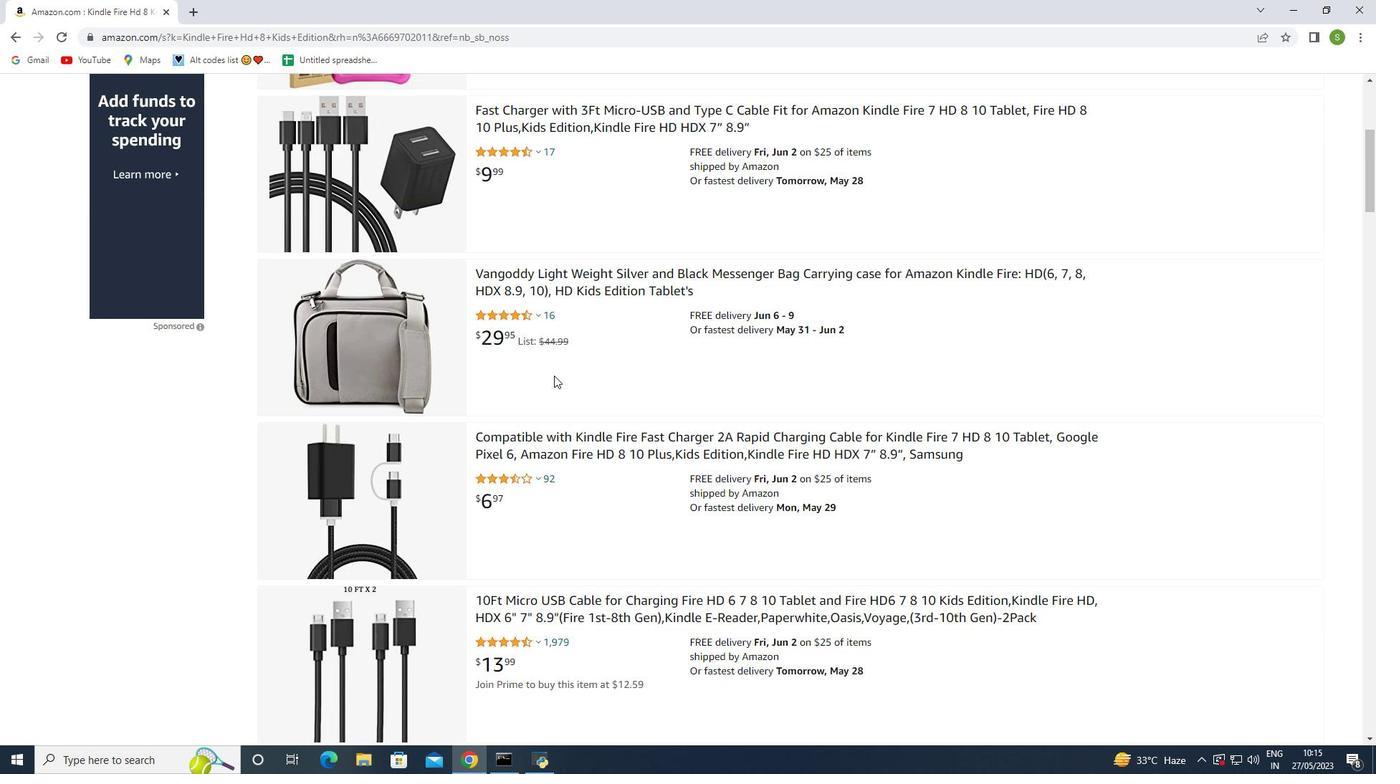 
Action: Mouse scrolled (554, 377) with delta (0, 0)
Screenshot: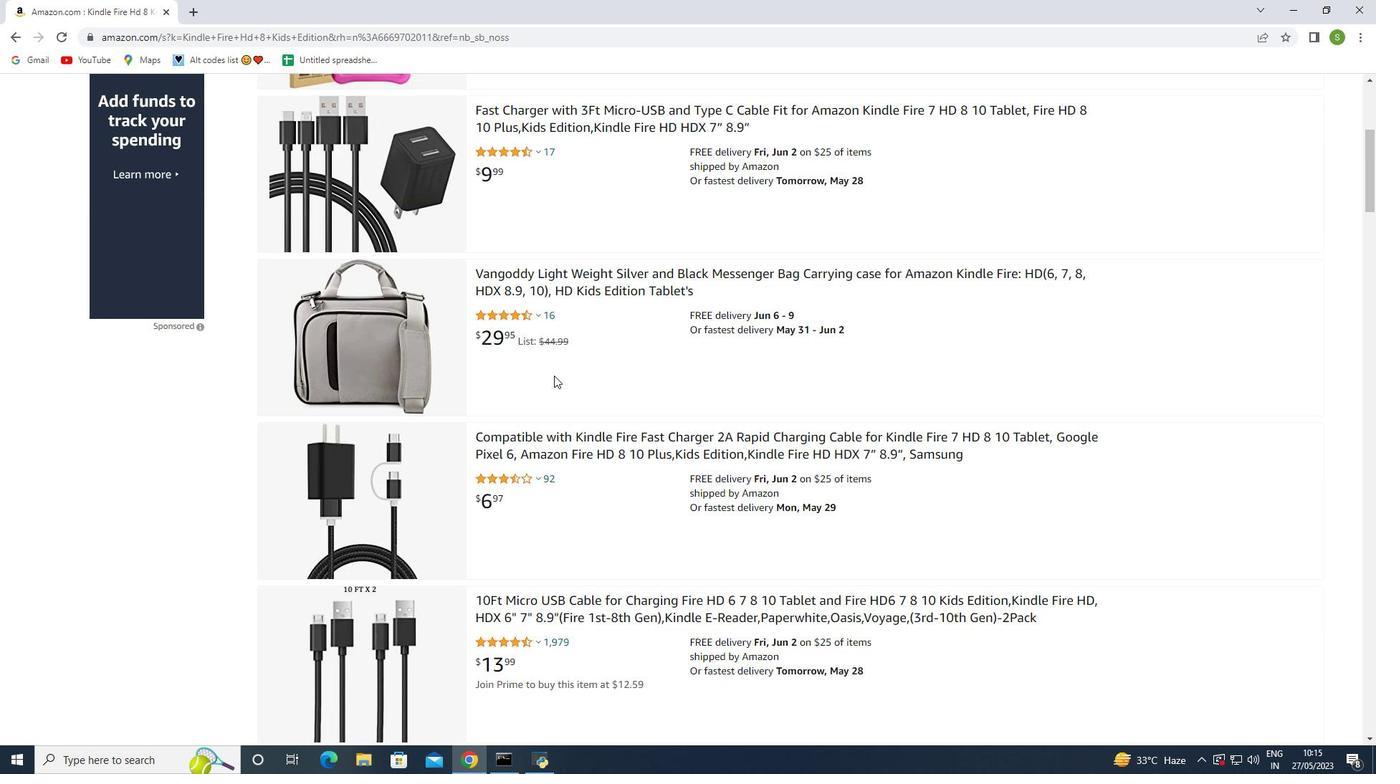 
Action: Mouse moved to (551, 386)
Screenshot: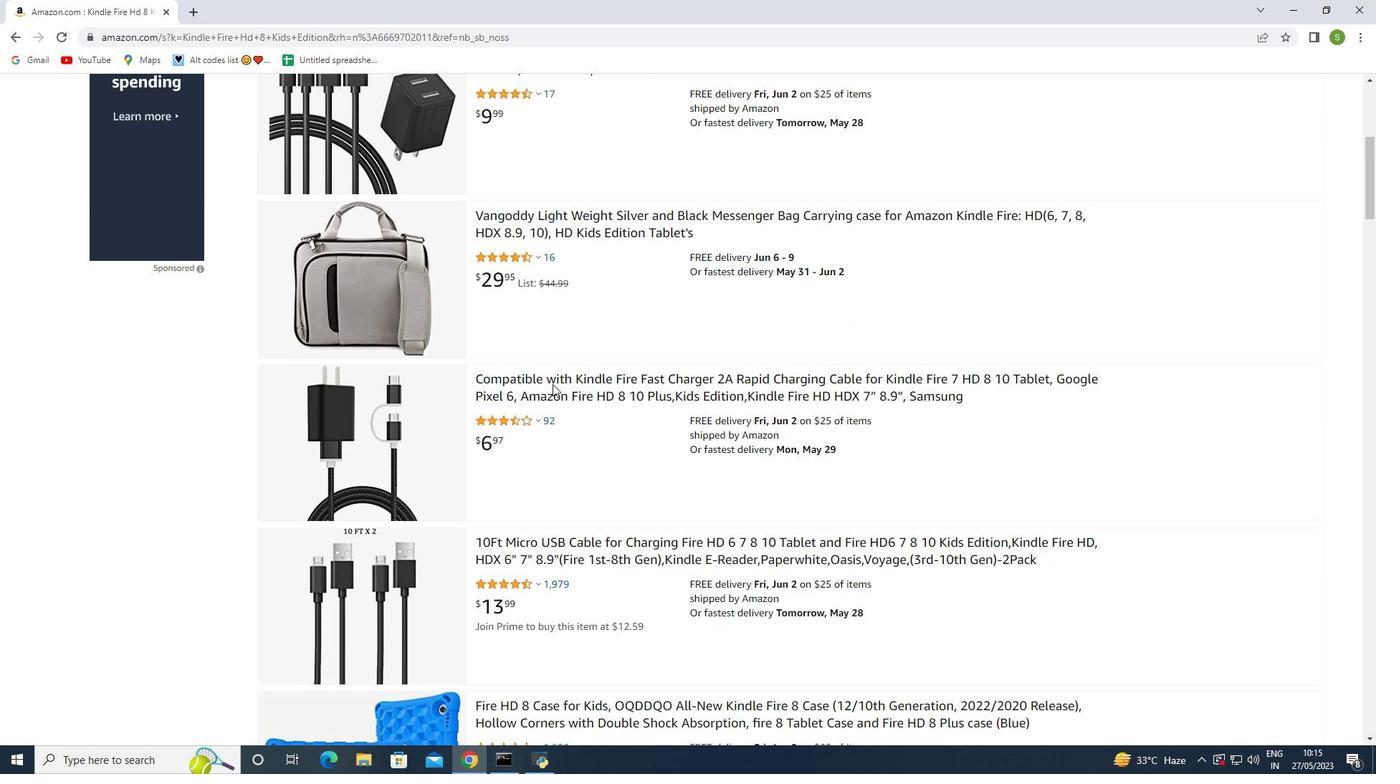 
Action: Mouse scrolled (551, 387) with delta (0, 0)
Screenshot: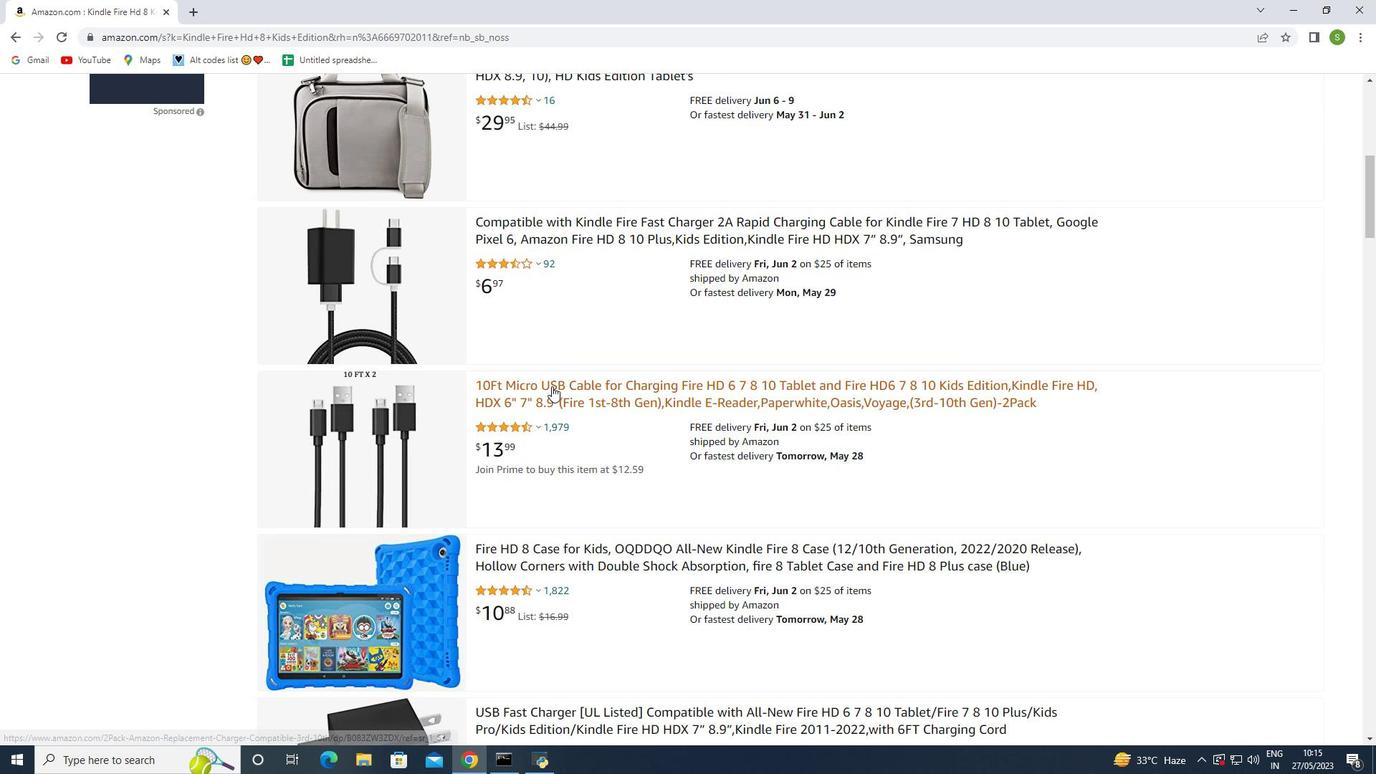 
Action: Mouse scrolled (551, 387) with delta (0, 0)
Screenshot: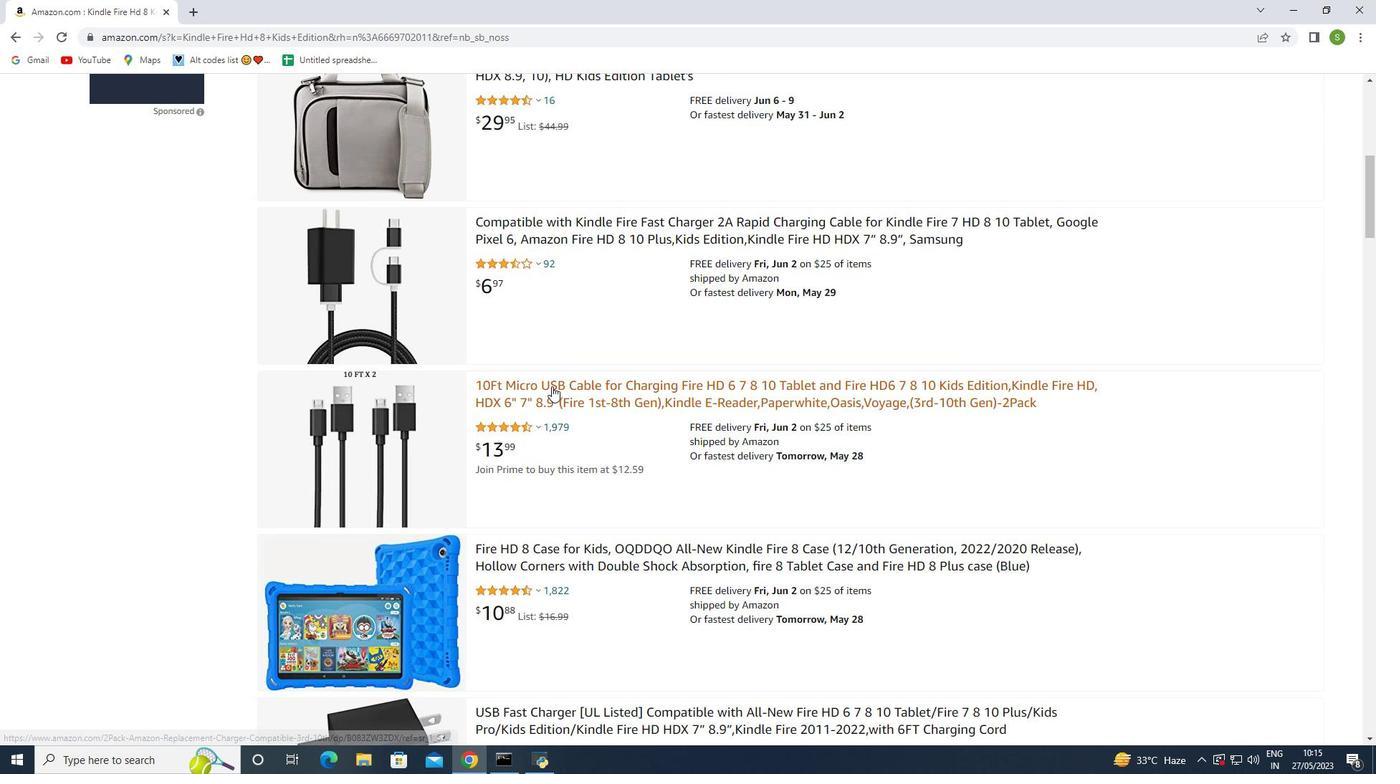 
Action: Mouse scrolled (551, 387) with delta (0, 0)
Screenshot: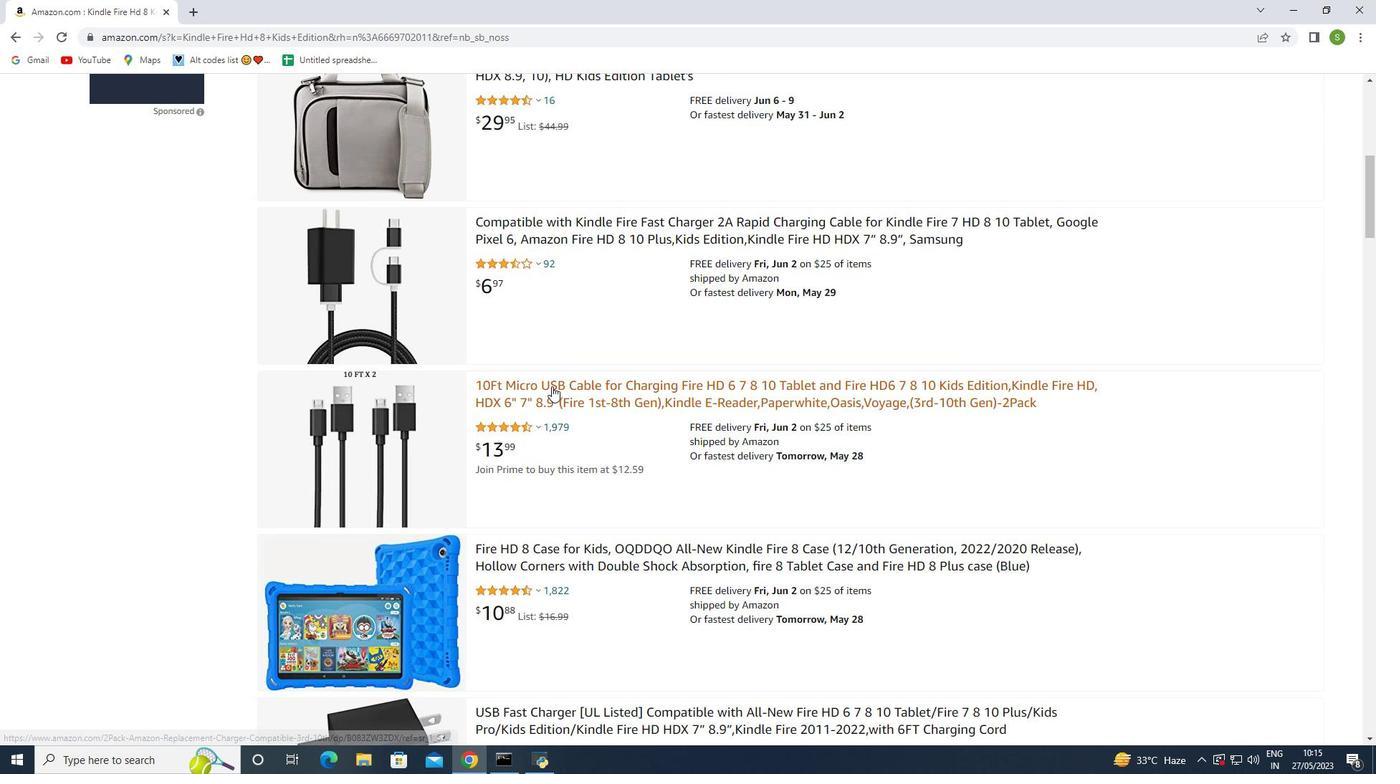 
Action: Mouse scrolled (551, 387) with delta (0, 0)
Screenshot: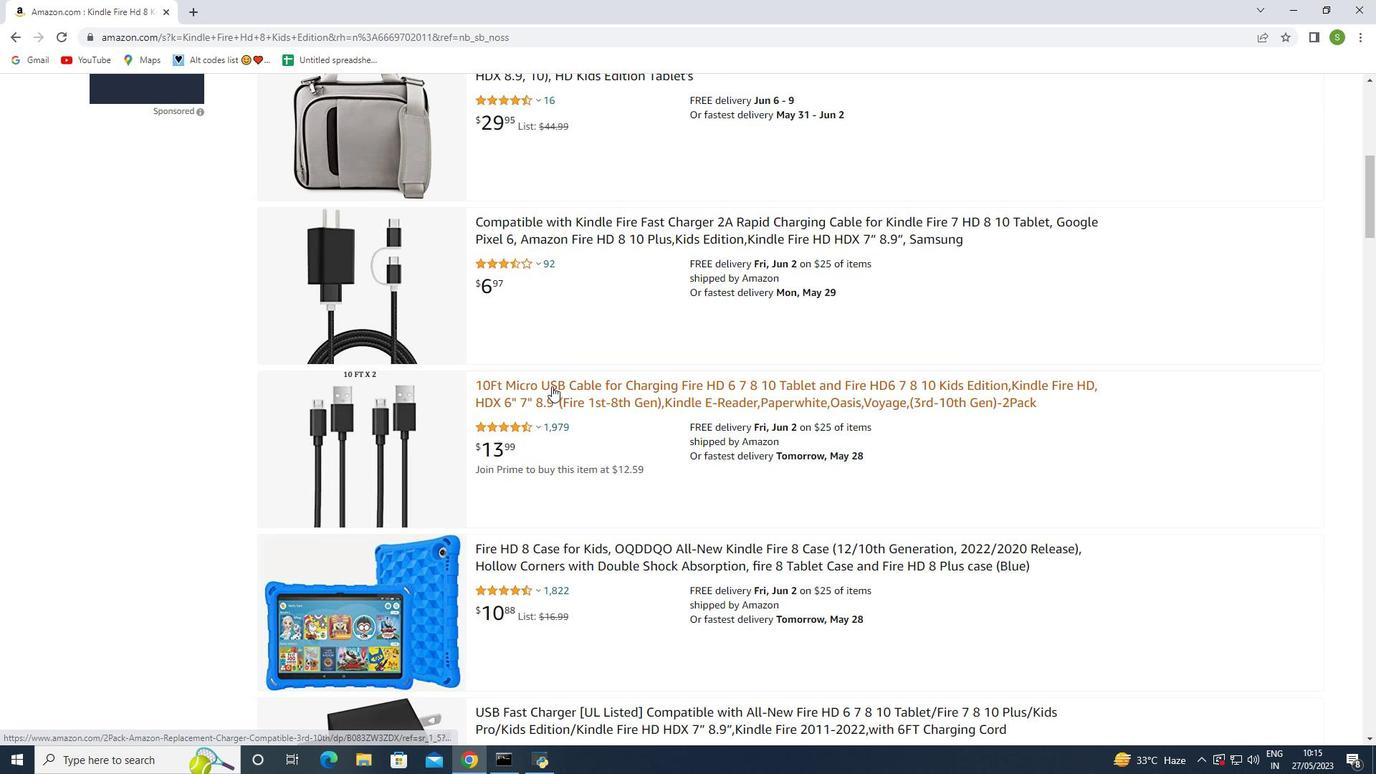 
Action: Mouse scrolled (551, 387) with delta (0, 0)
Screenshot: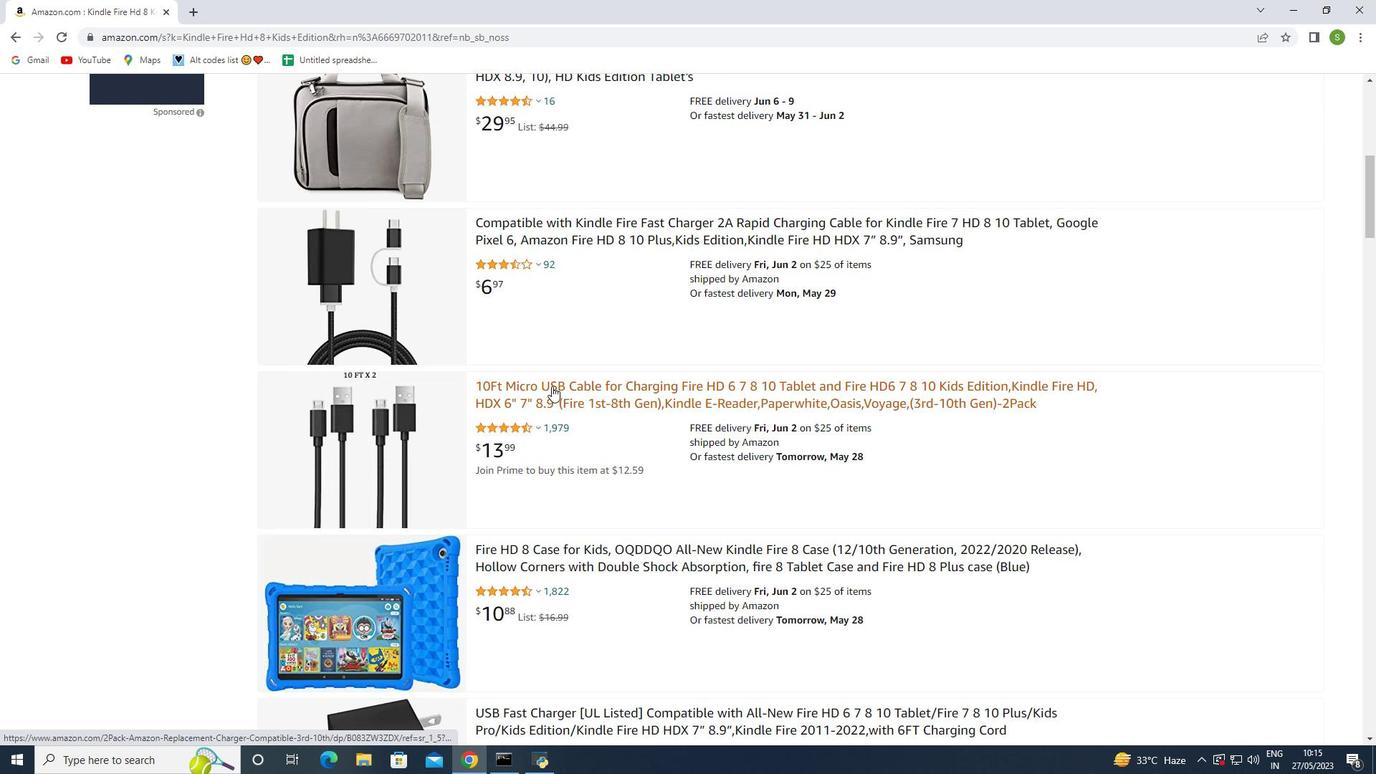 
Action: Mouse scrolled (551, 387) with delta (0, 0)
Screenshot: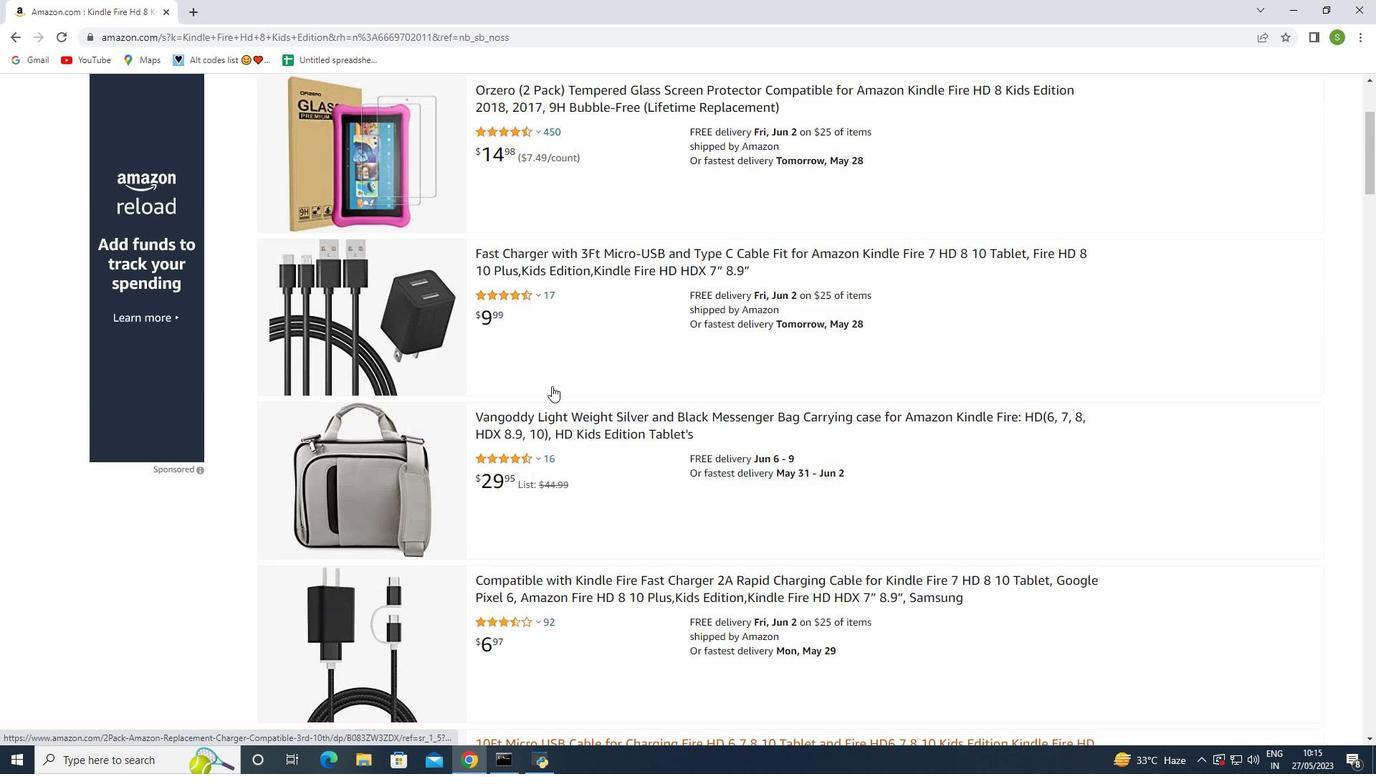 
Action: Mouse scrolled (551, 387) with delta (0, 0)
Screenshot: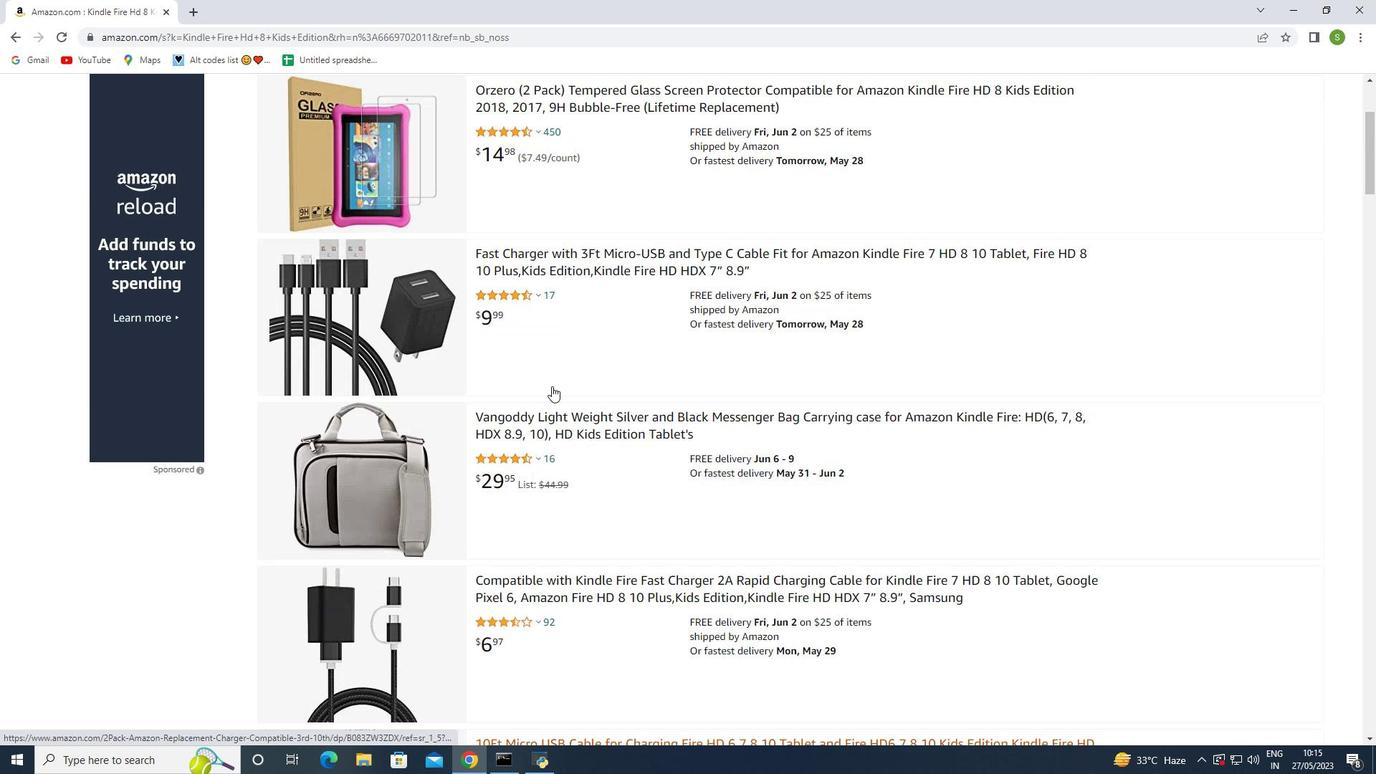 
Action: Mouse scrolled (551, 387) with delta (0, 0)
Screenshot: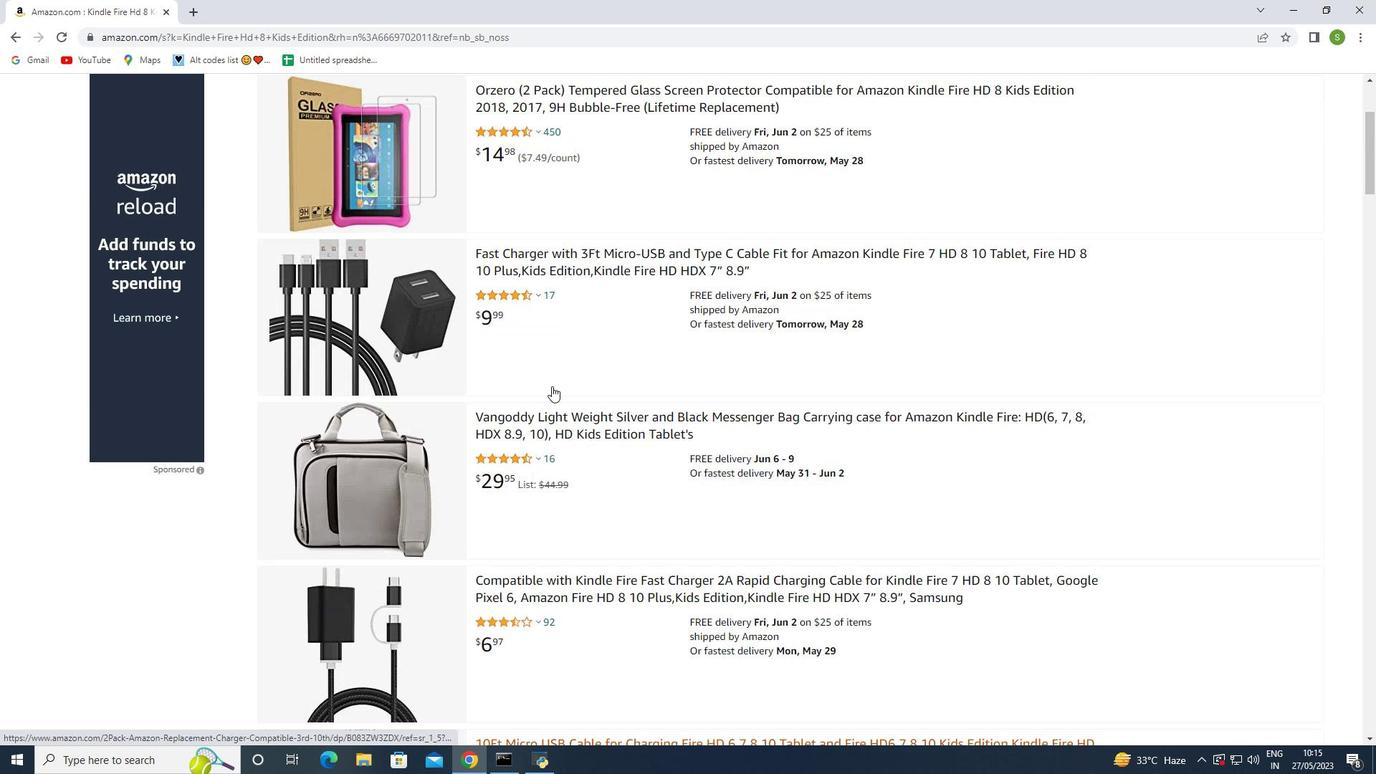 
Action: Mouse scrolled (551, 387) with delta (0, 0)
Screenshot: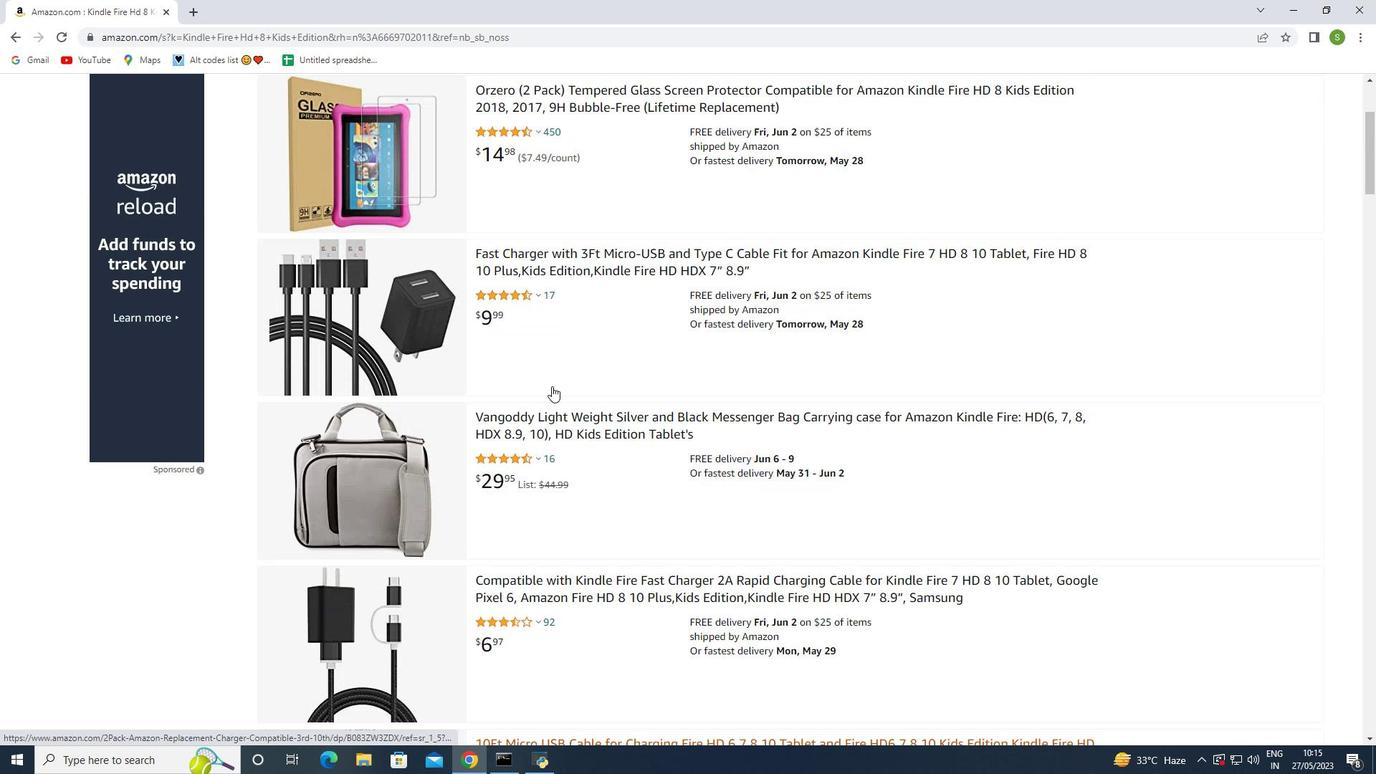 
Action: Mouse scrolled (551, 387) with delta (0, 0)
Screenshot: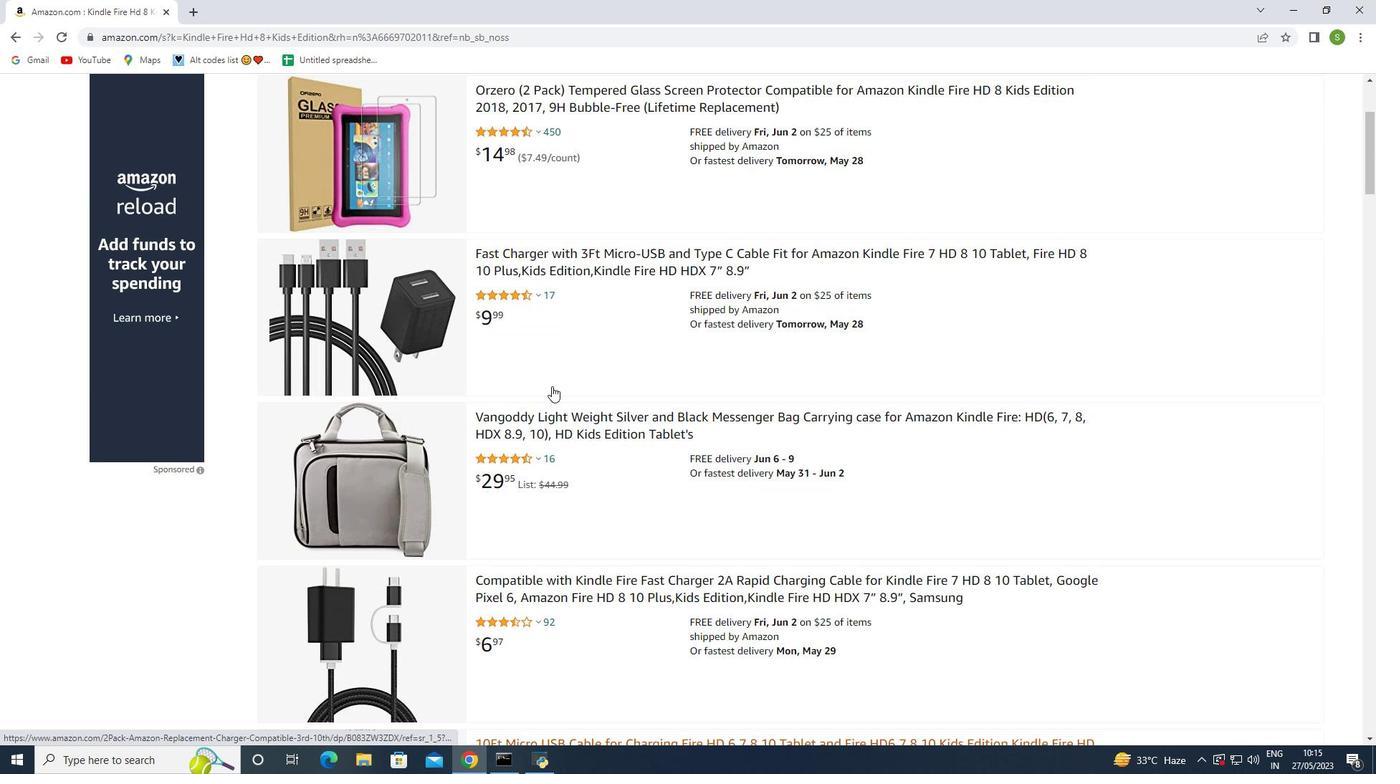 
Action: Mouse moved to (572, 323)
Screenshot: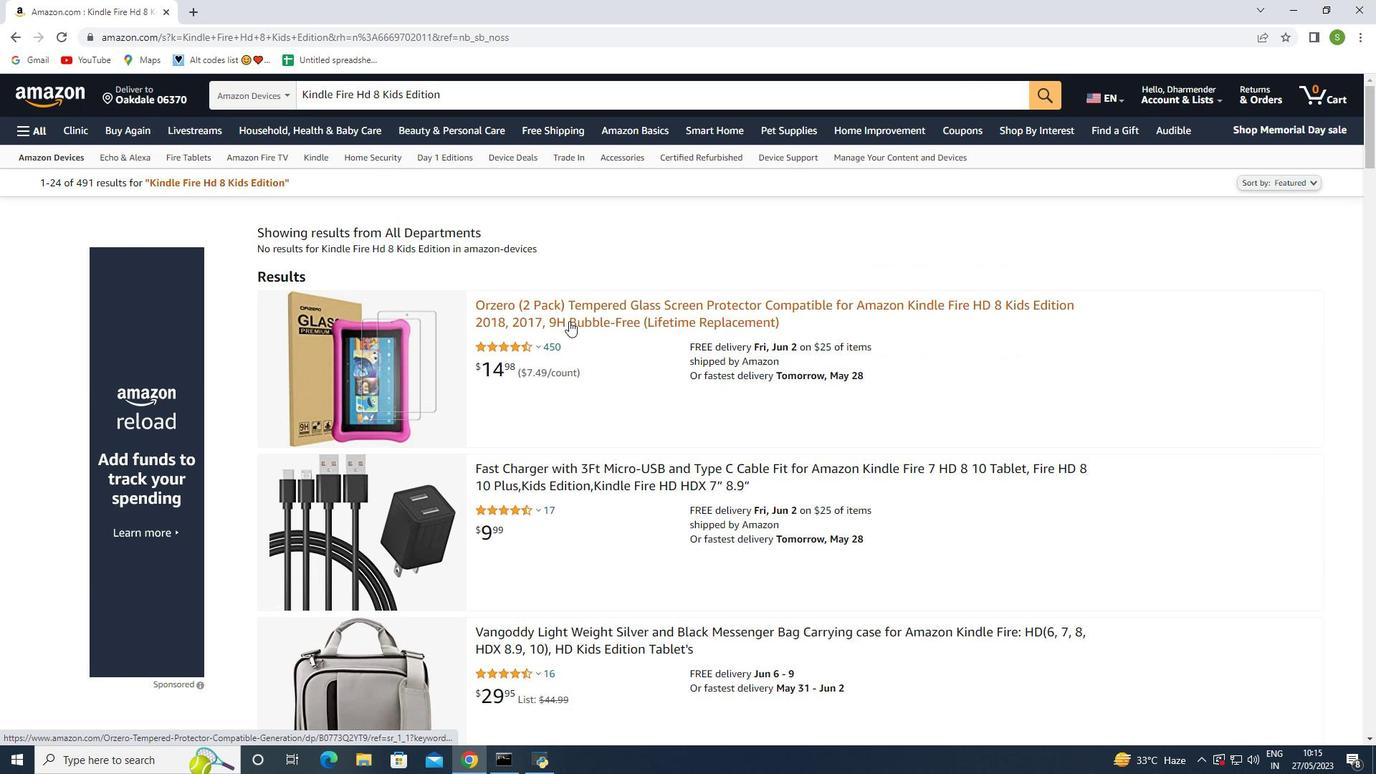 
Action: Mouse scrolled (572, 324) with delta (0, 0)
Screenshot: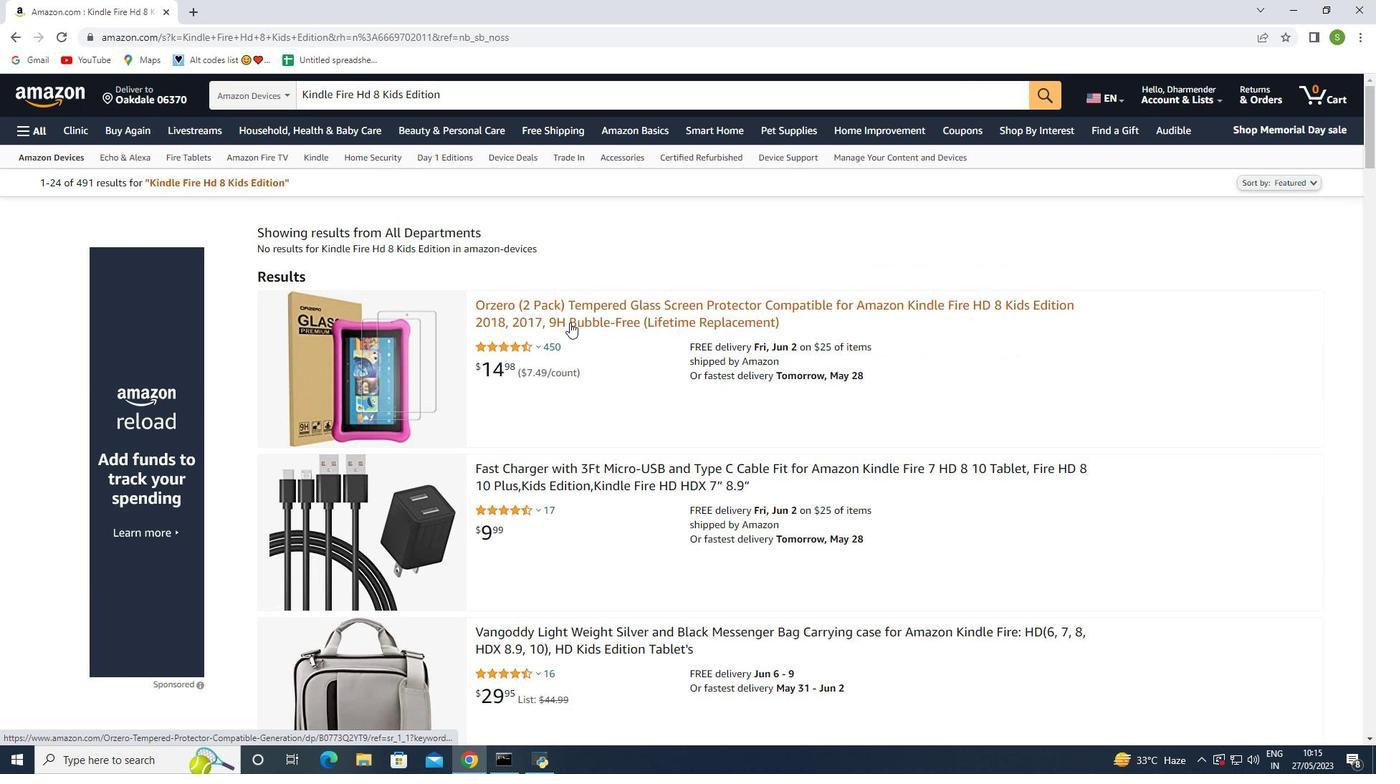 
Action: Mouse scrolled (572, 324) with delta (0, 0)
Screenshot: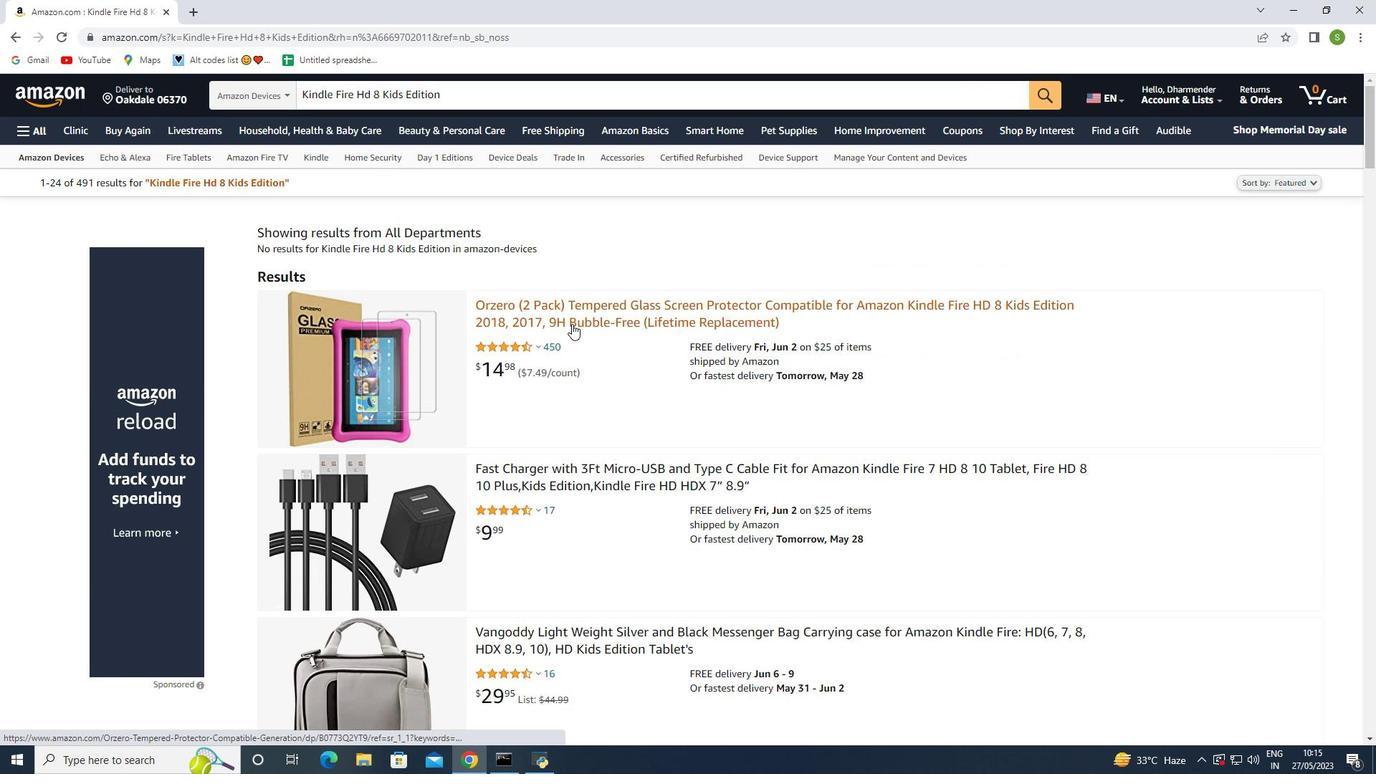 
Action: Mouse moved to (569, 382)
Screenshot: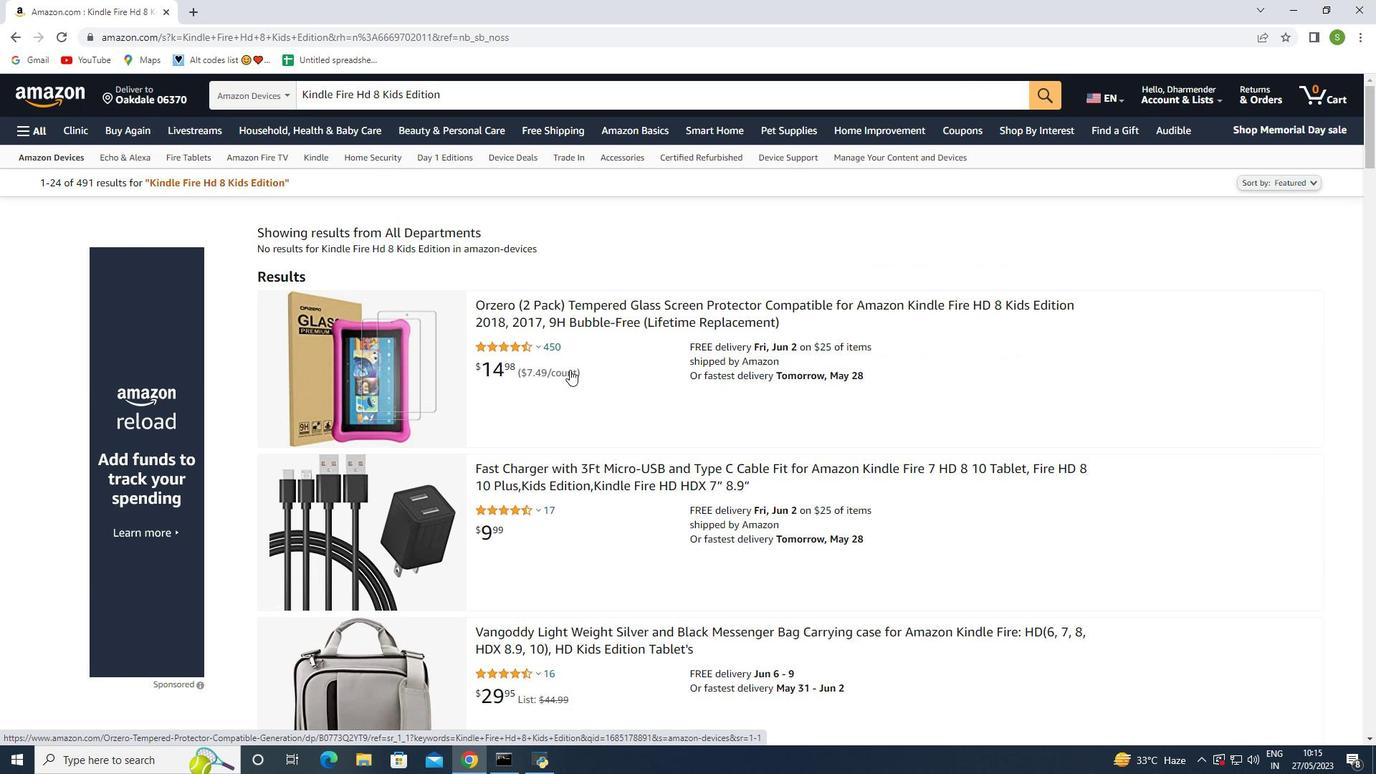 
Action: Mouse scrolled (569, 382) with delta (0, 0)
Screenshot: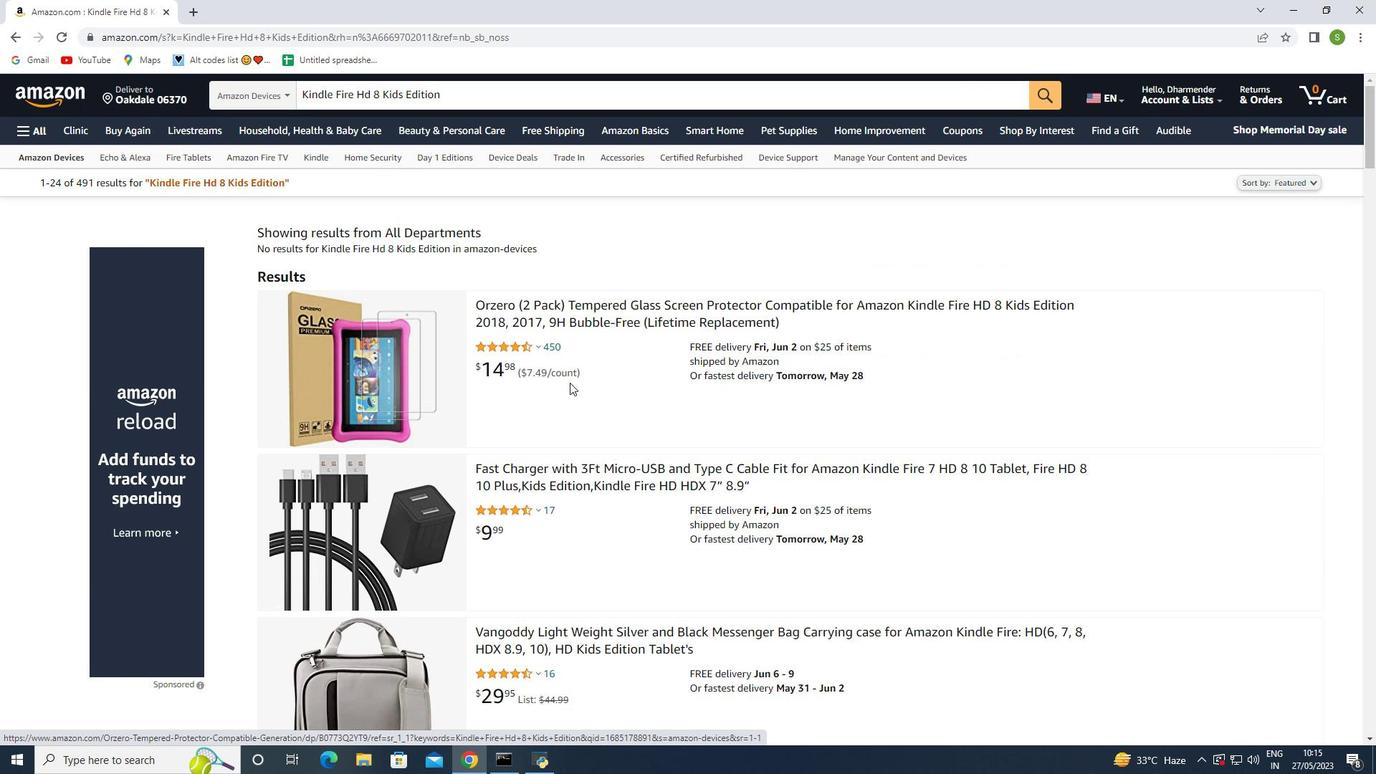 
Action: Mouse scrolled (569, 382) with delta (0, 0)
Screenshot: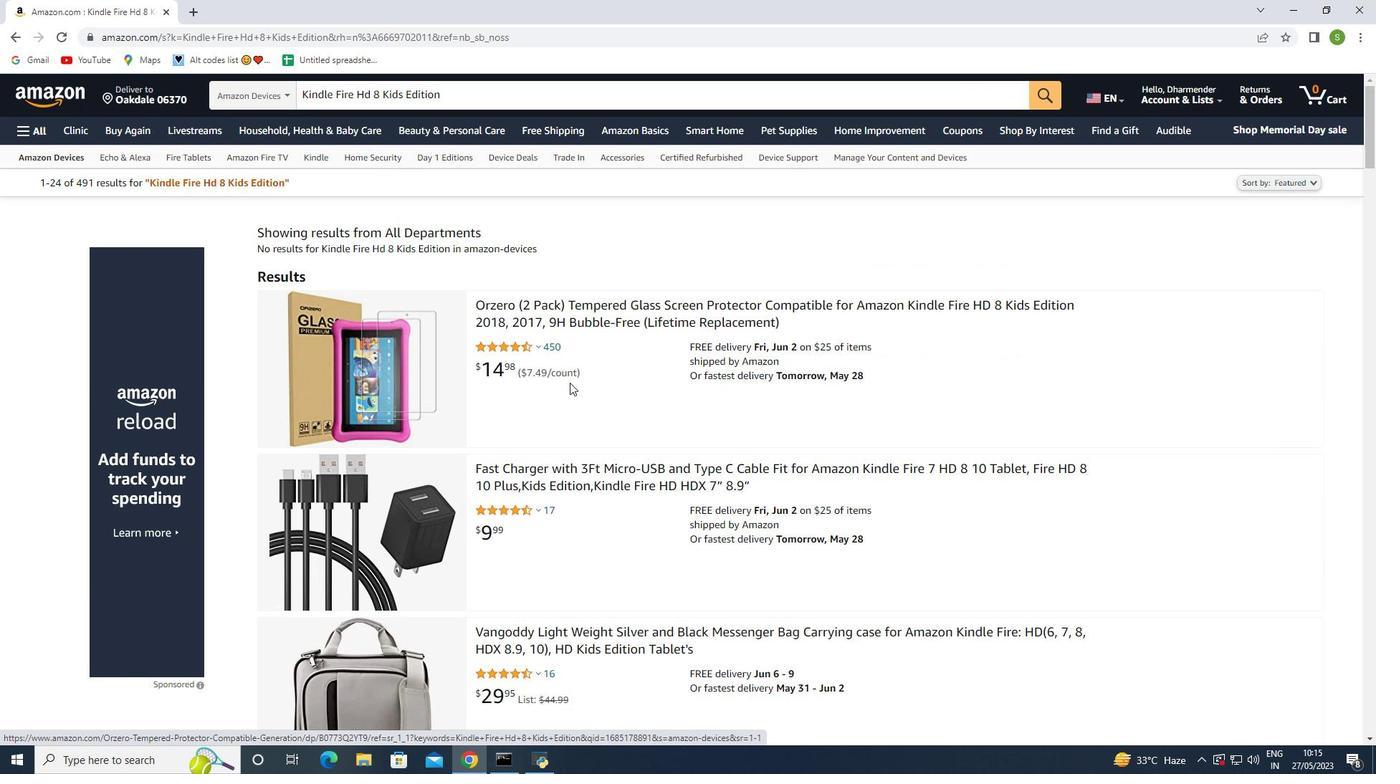 
Action: Mouse scrolled (569, 382) with delta (0, 0)
Screenshot: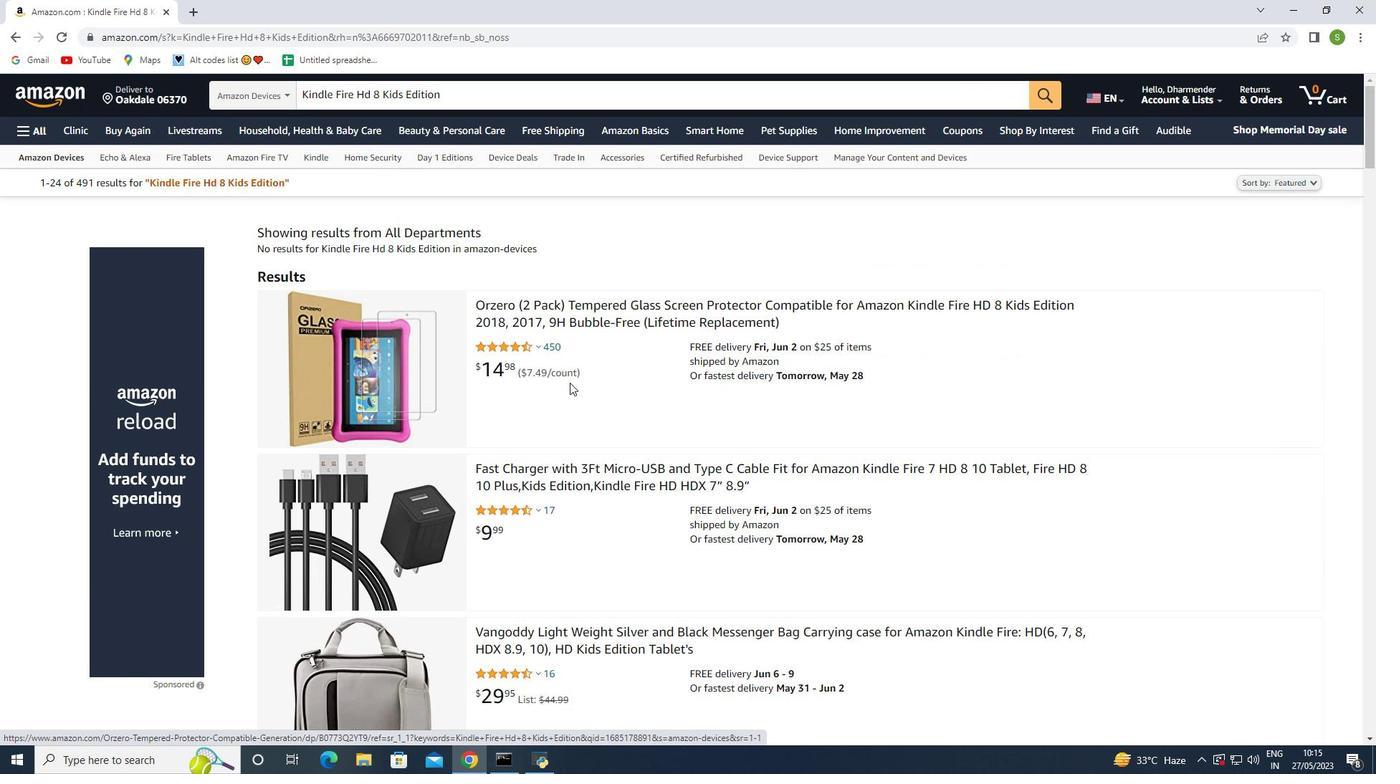 
Action: Mouse scrolled (569, 382) with delta (0, 0)
Screenshot: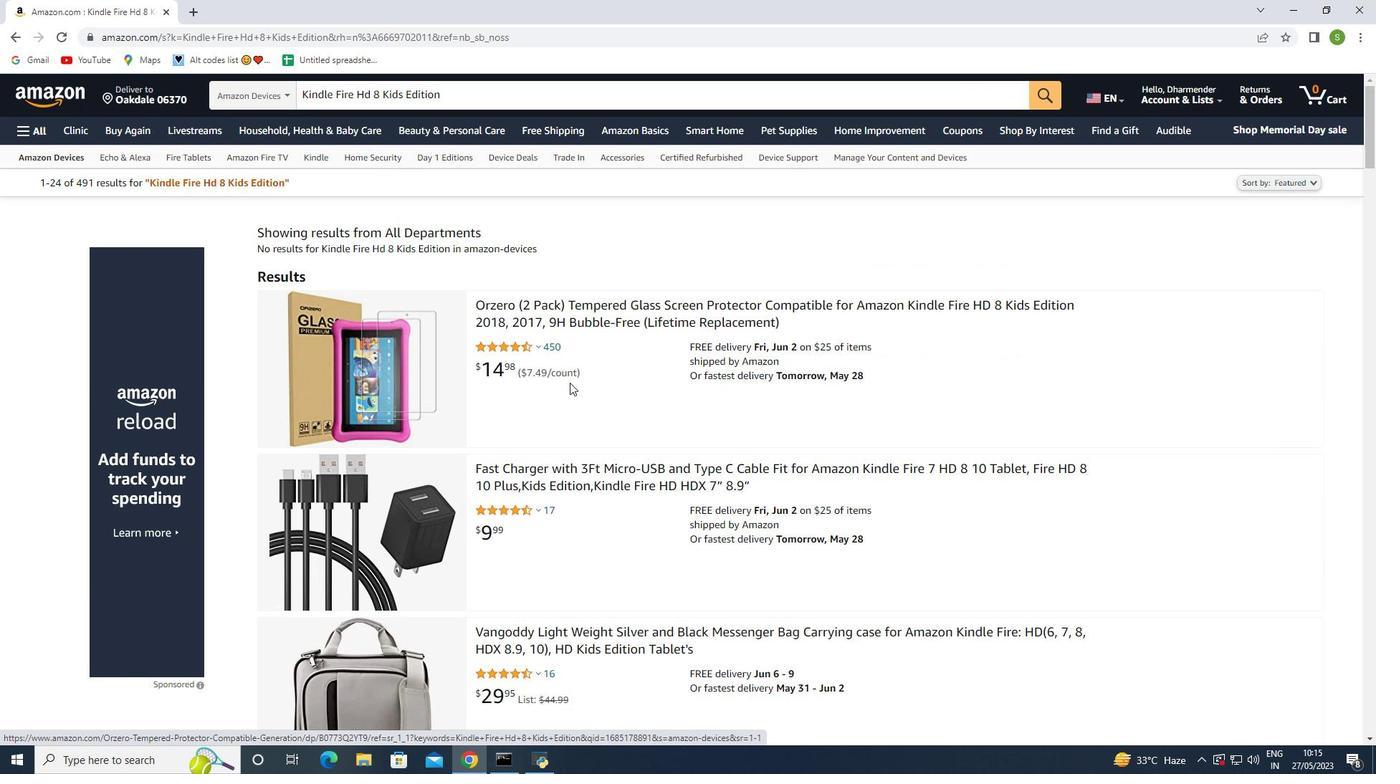 
Action: Mouse moved to (569, 382)
Screenshot: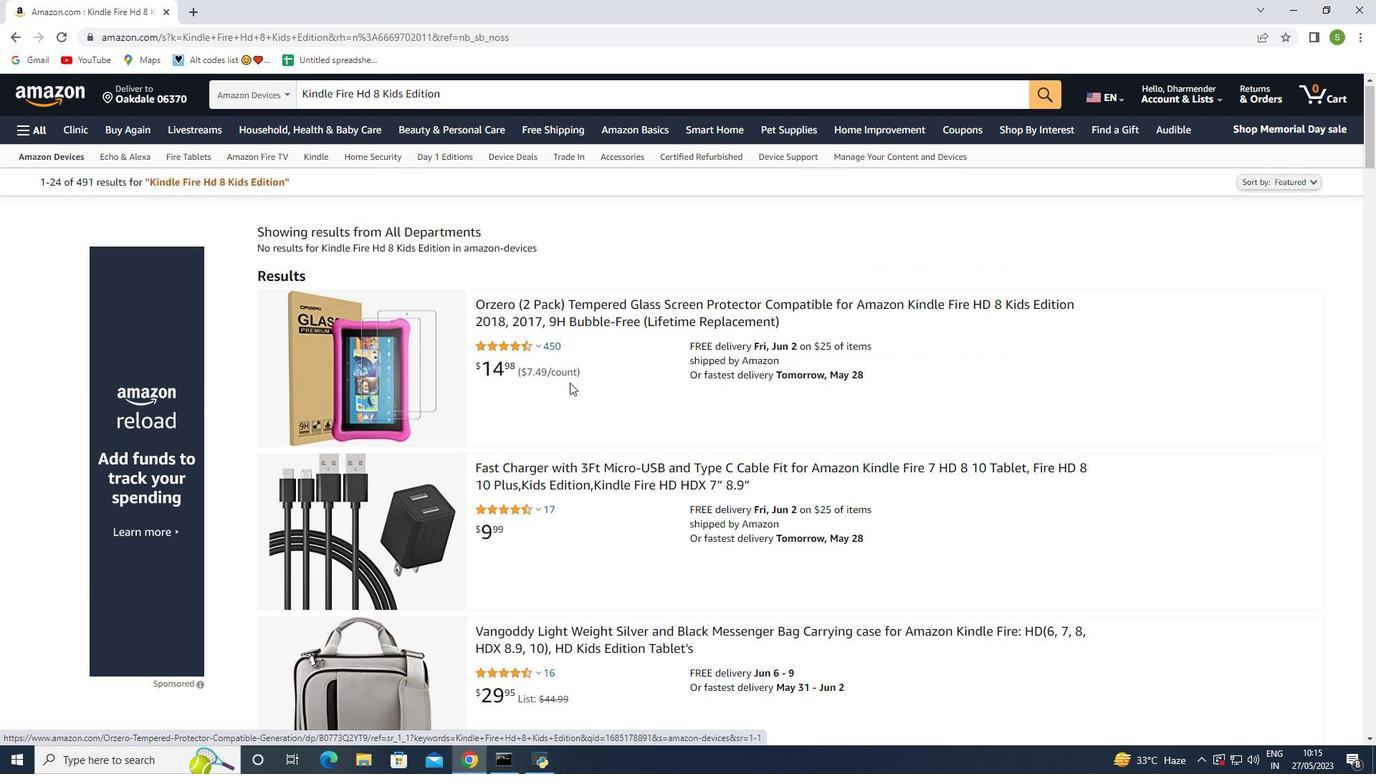 
Action: Mouse scrolled (569, 382) with delta (0, 0)
Screenshot: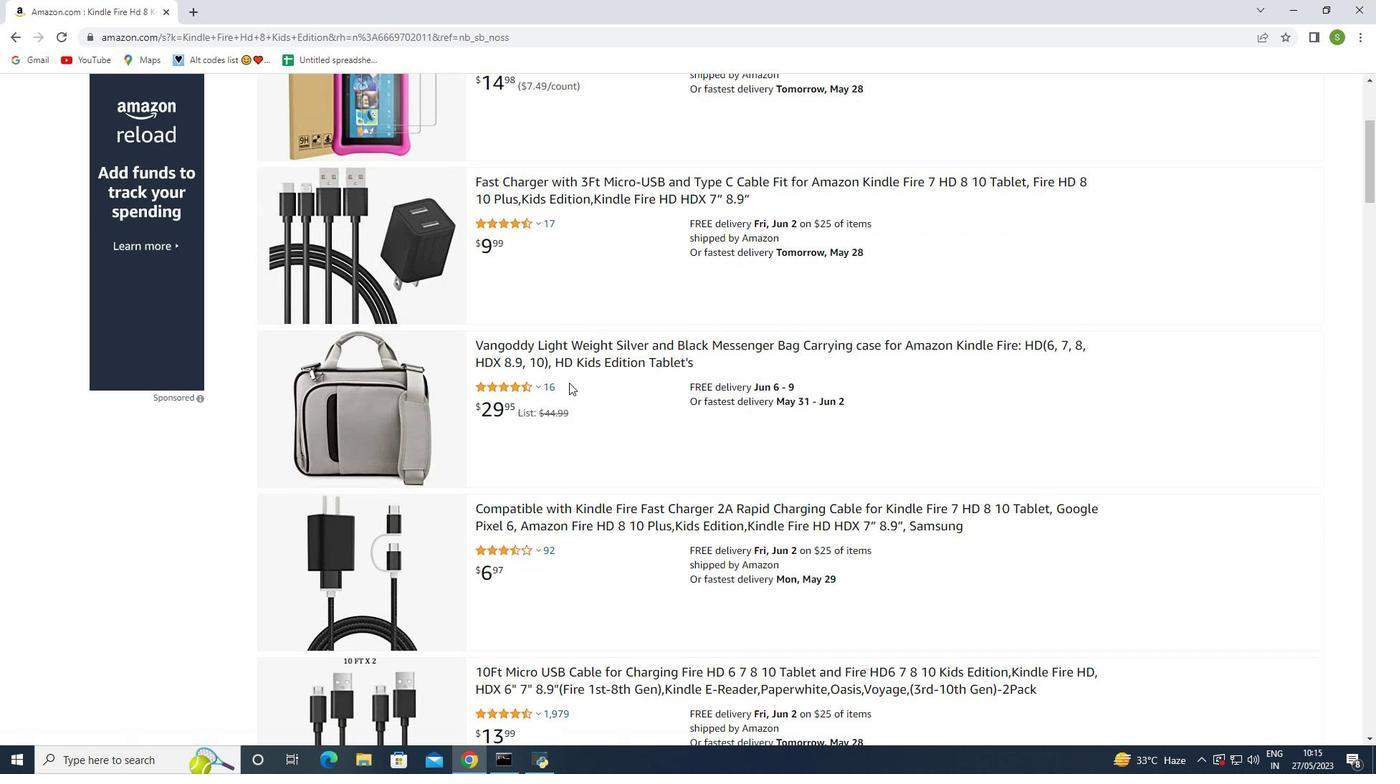 
Action: Mouse scrolled (569, 382) with delta (0, 0)
Screenshot: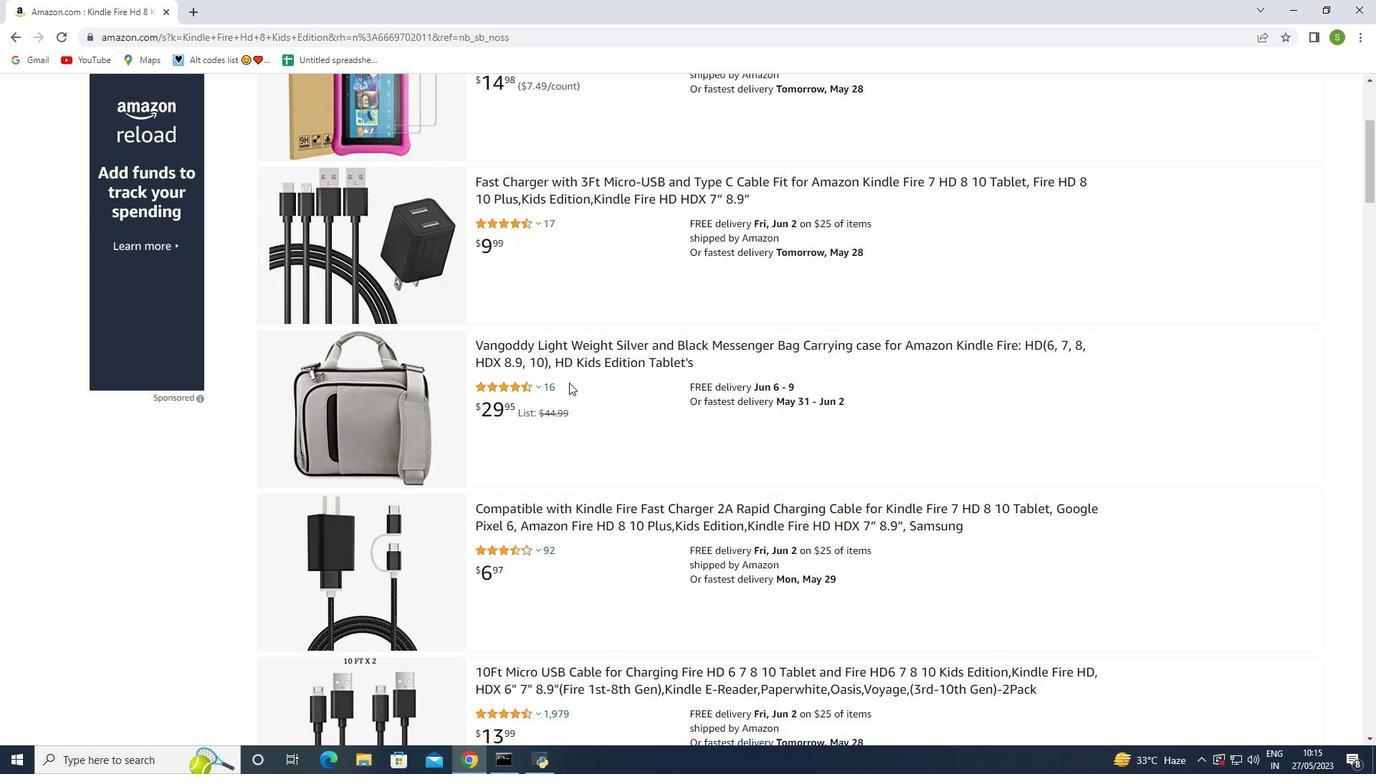 
Action: Mouse scrolled (569, 382) with delta (0, 0)
Screenshot: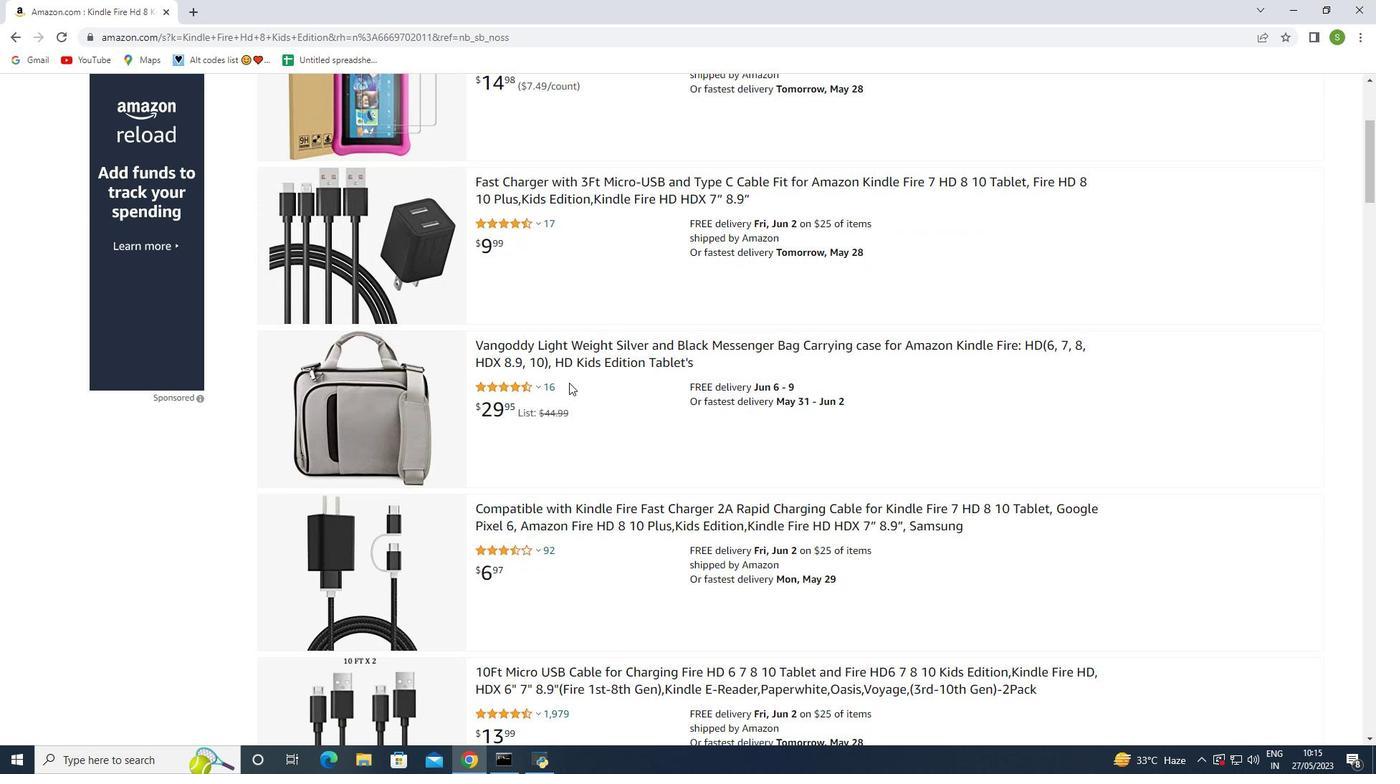 
Action: Mouse scrolled (569, 382) with delta (0, 0)
Screenshot: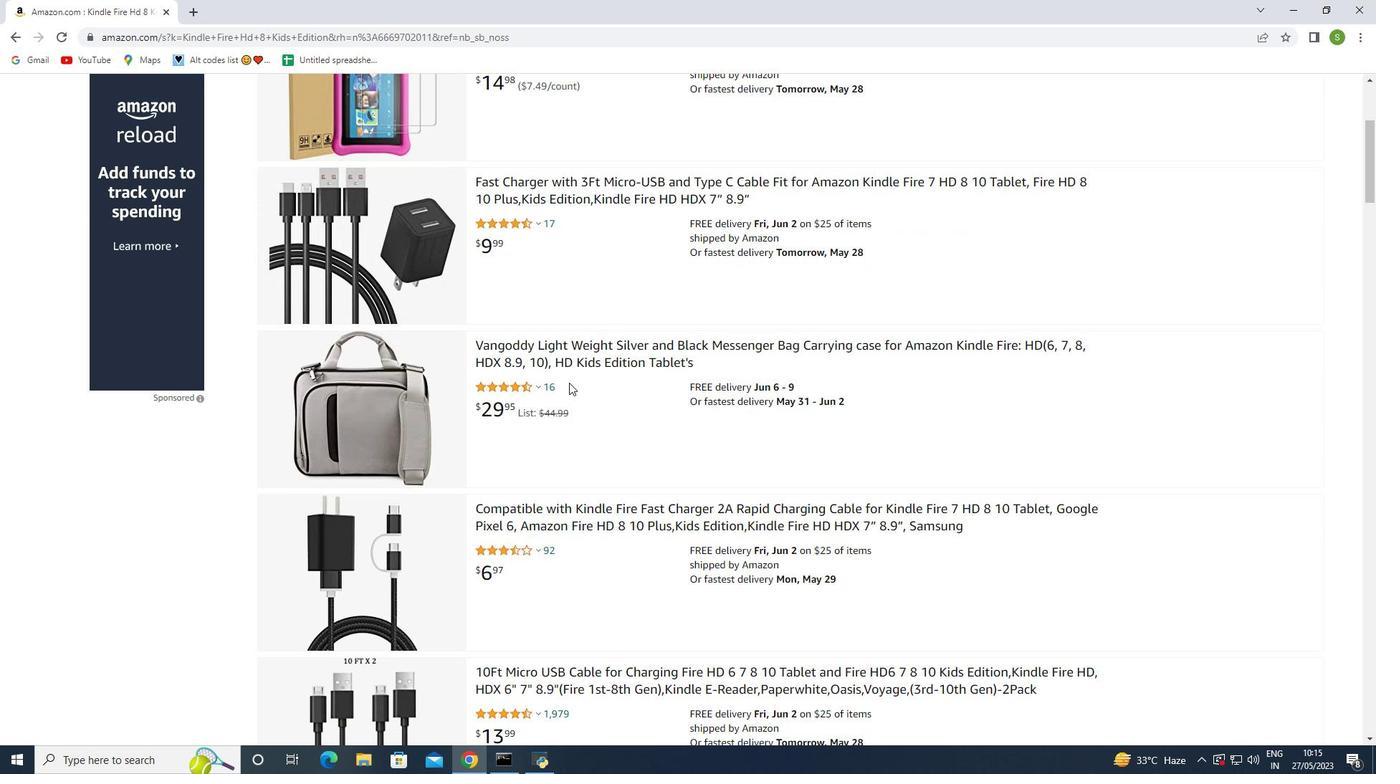 
Action: Mouse scrolled (569, 382) with delta (0, 0)
Screenshot: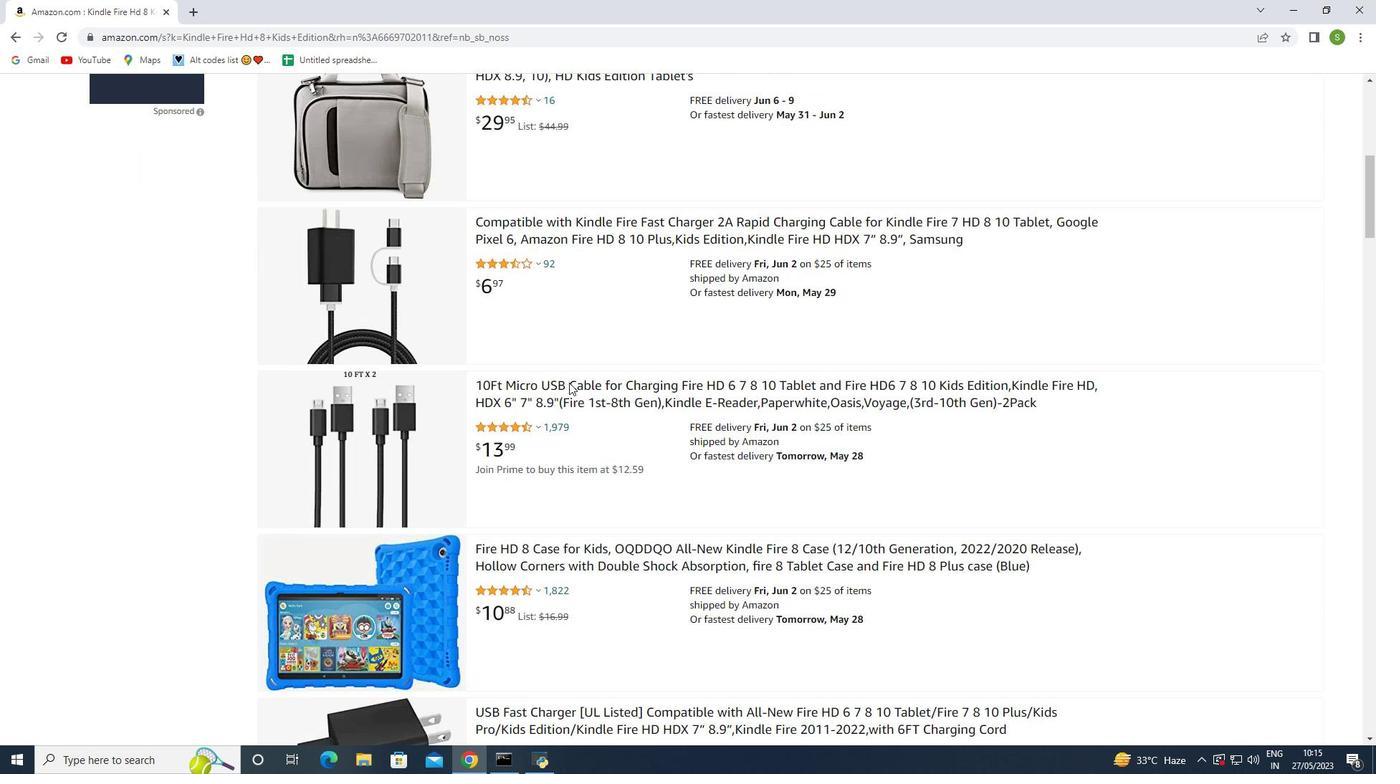 
Action: Mouse scrolled (569, 382) with delta (0, 0)
Screenshot: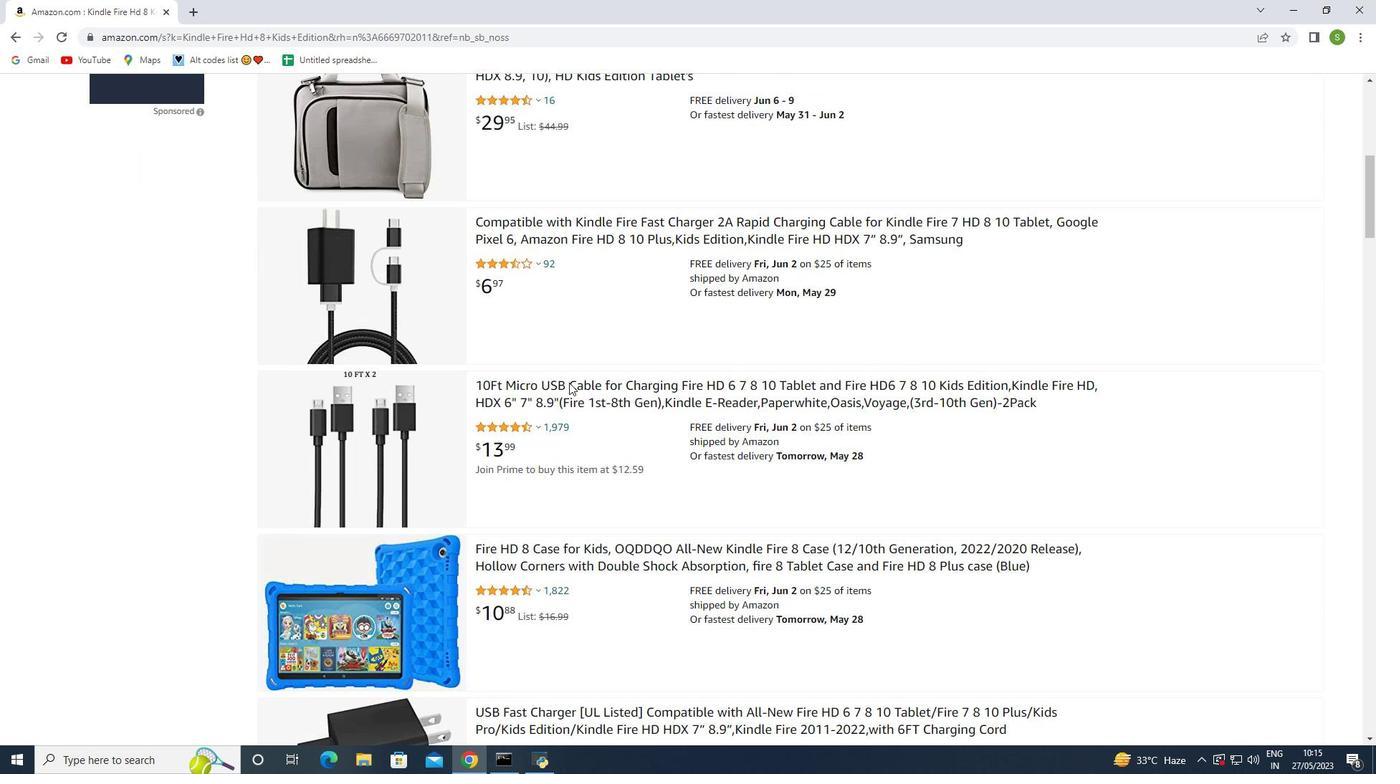 
Action: Mouse scrolled (569, 382) with delta (0, 0)
Screenshot: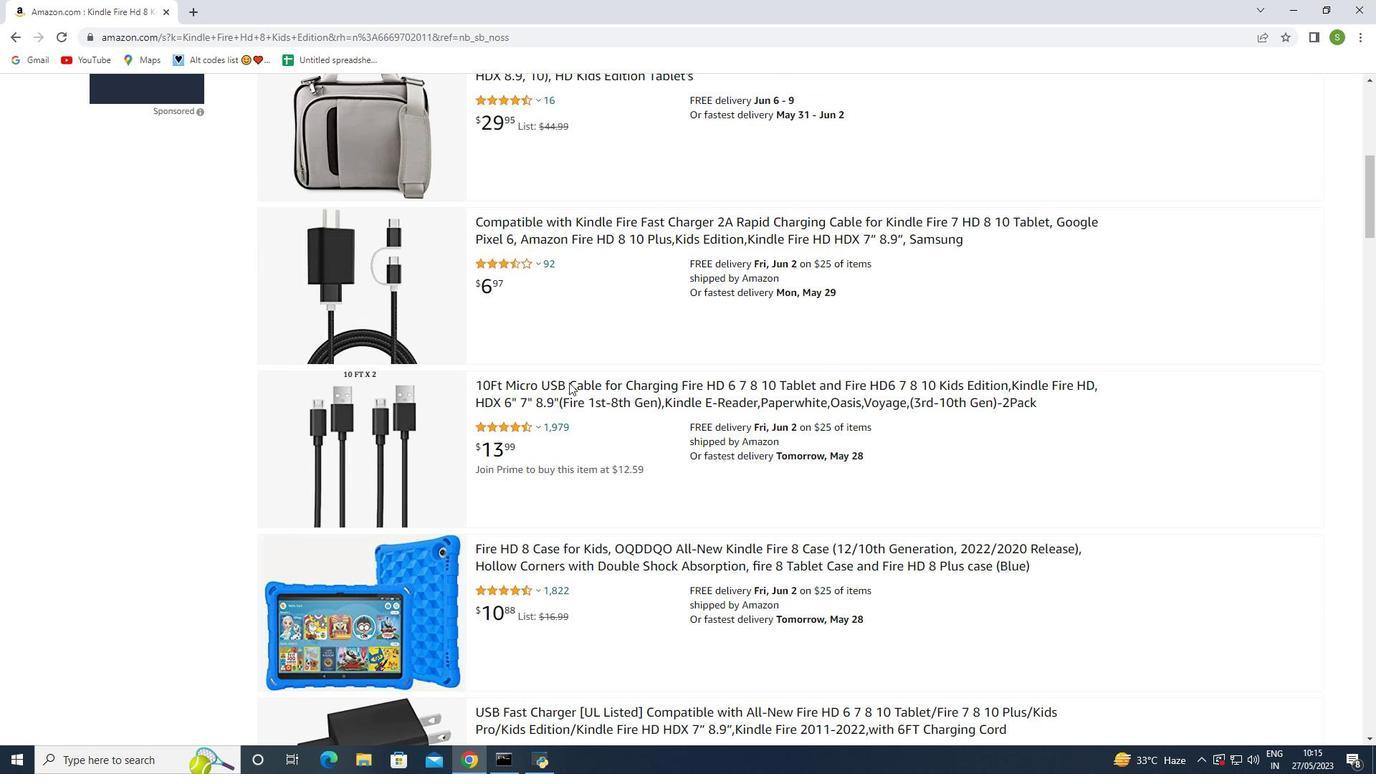 
Action: Mouse scrolled (569, 382) with delta (0, 0)
Screenshot: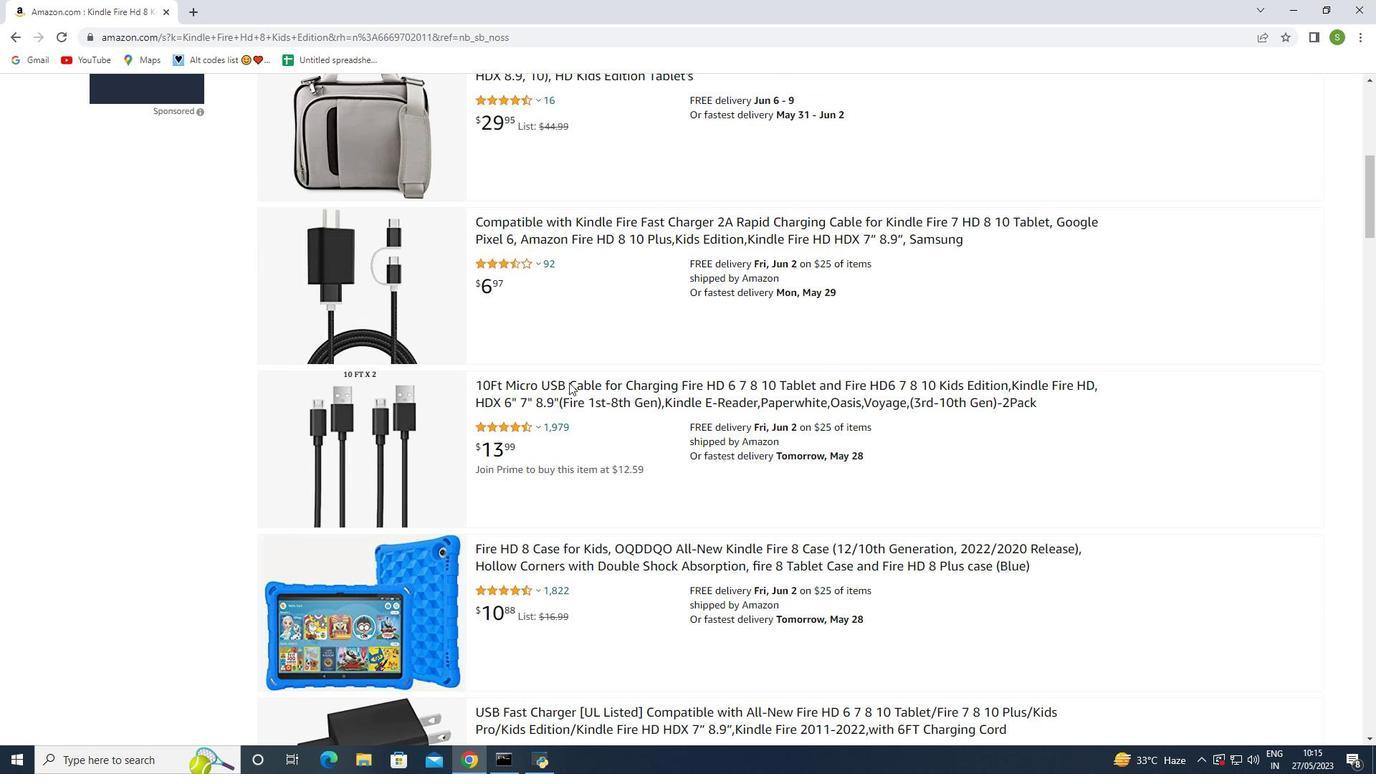 
Action: Mouse scrolled (569, 382) with delta (0, 0)
Screenshot: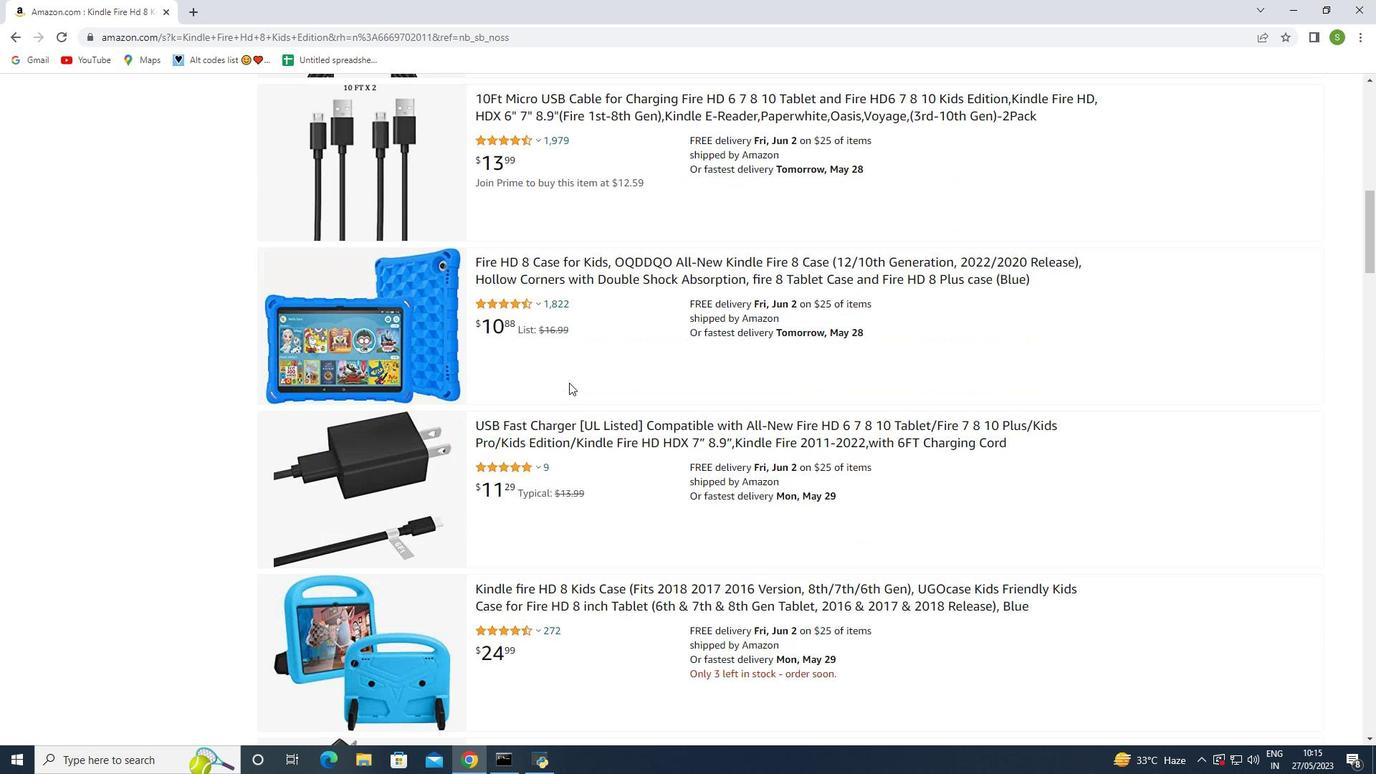 
Action: Mouse scrolled (569, 382) with delta (0, 0)
Screenshot: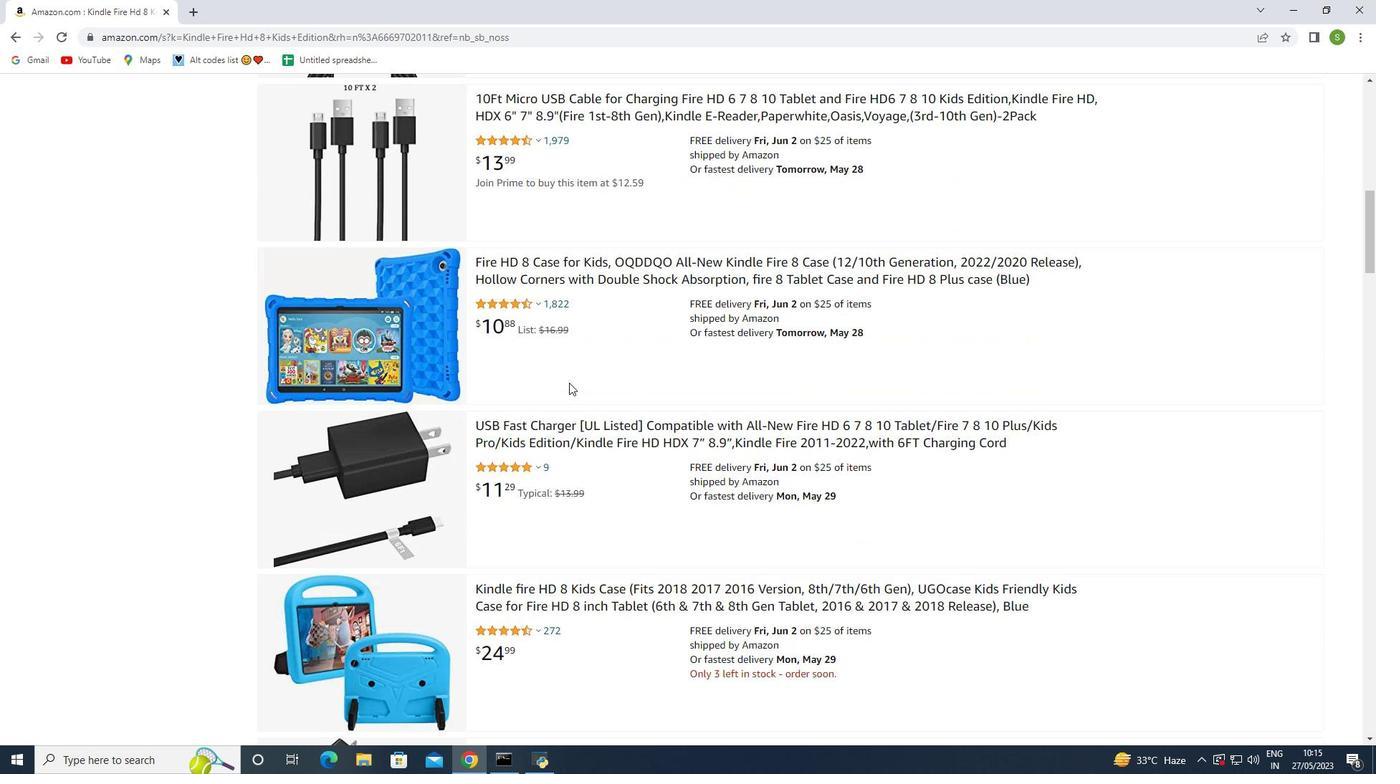 
Action: Mouse scrolled (569, 382) with delta (0, 0)
Screenshot: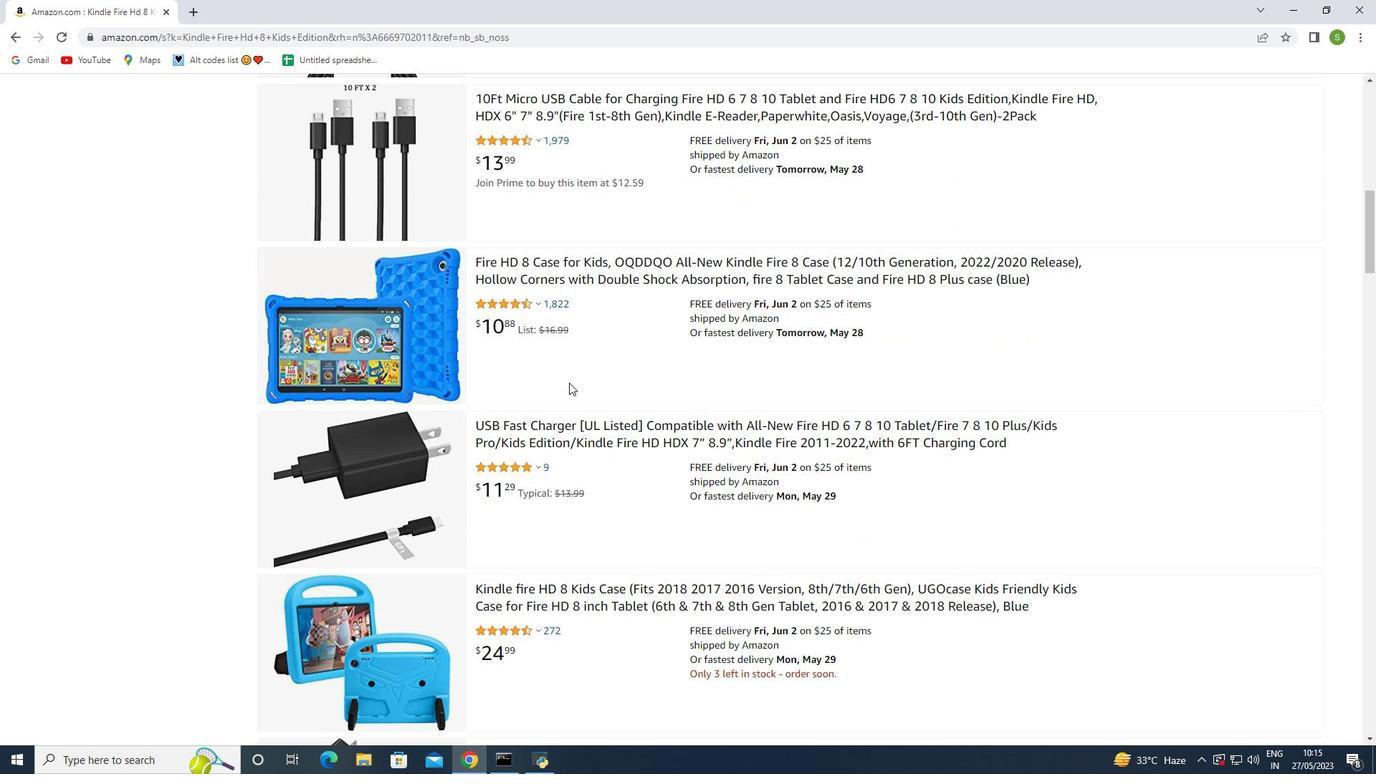 
Action: Mouse scrolled (569, 382) with delta (0, 0)
Screenshot: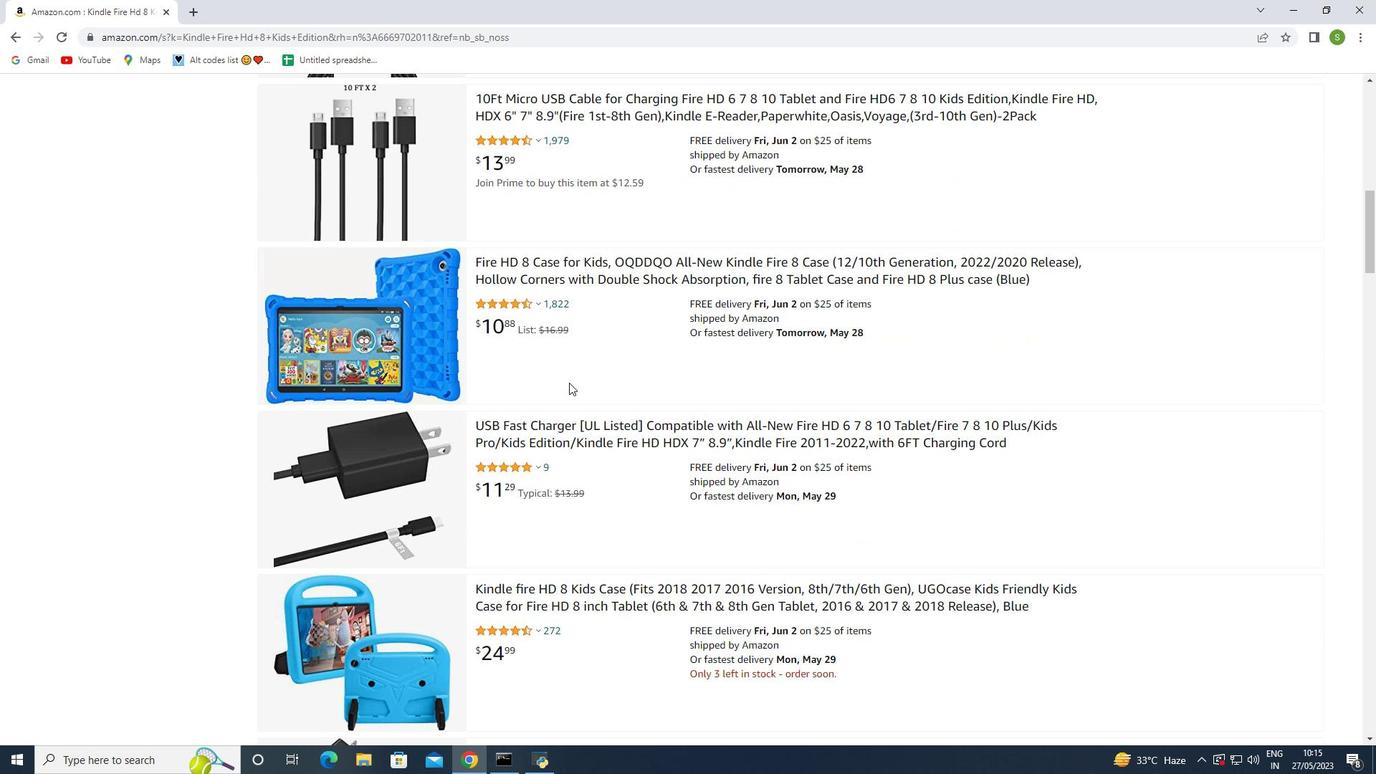 
Action: Mouse scrolled (569, 382) with delta (0, 0)
Screenshot: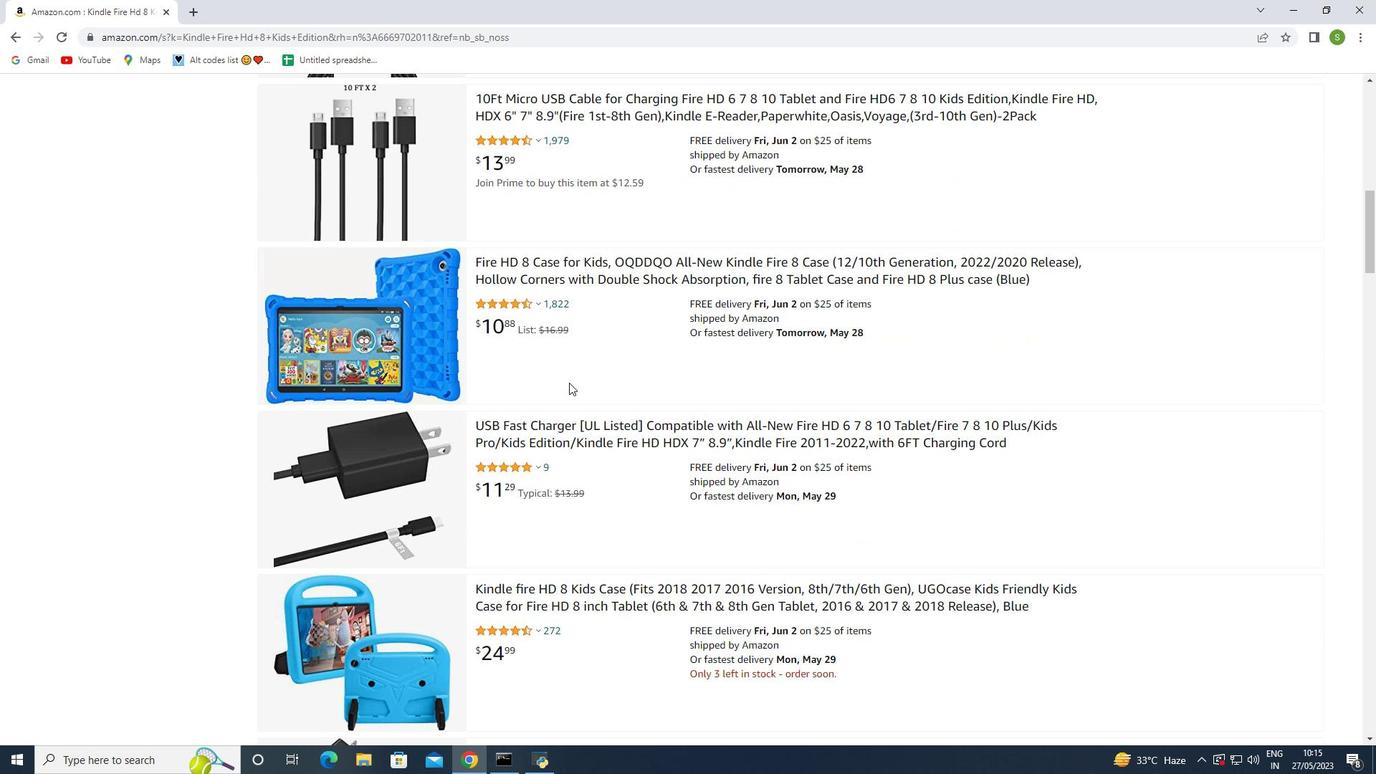 
Action: Mouse scrolled (569, 382) with delta (0, 0)
Screenshot: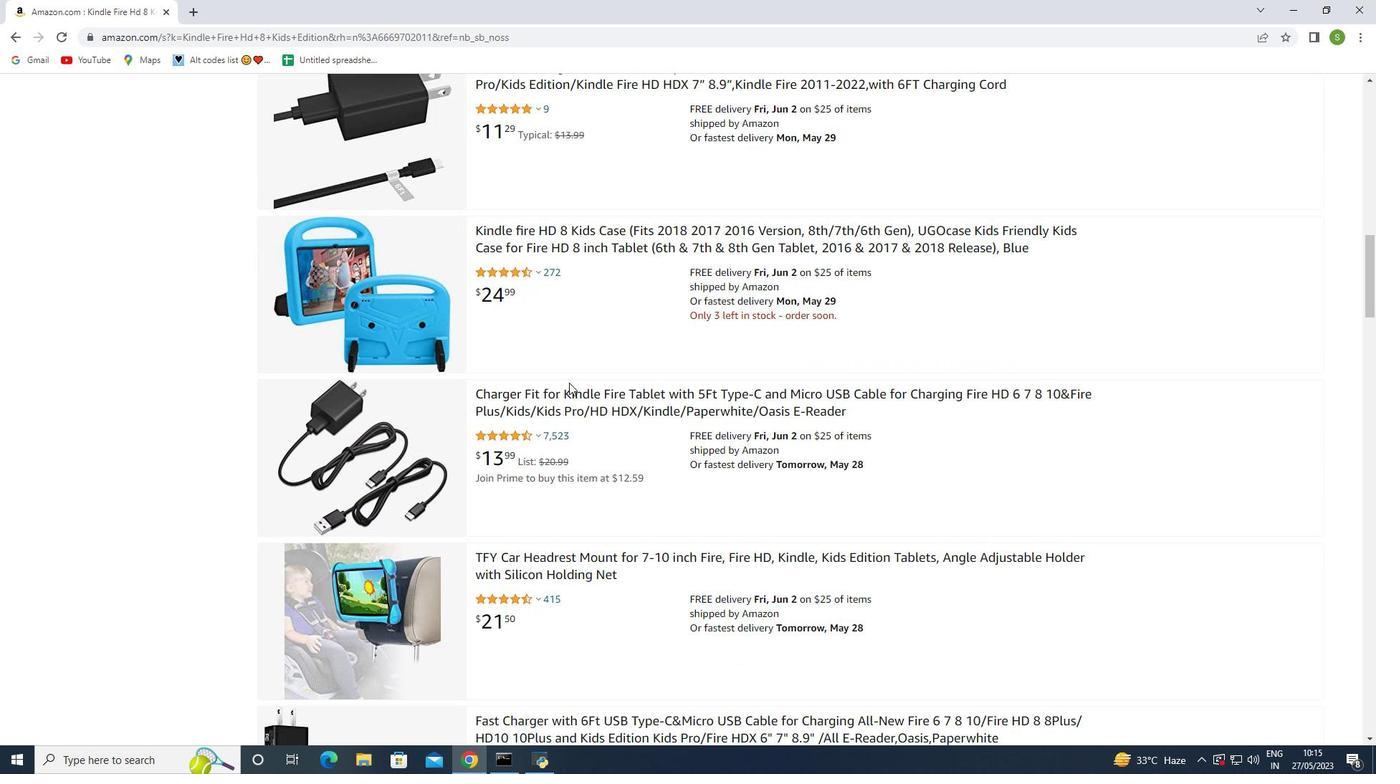 
Action: Mouse scrolled (569, 382) with delta (0, 0)
Screenshot: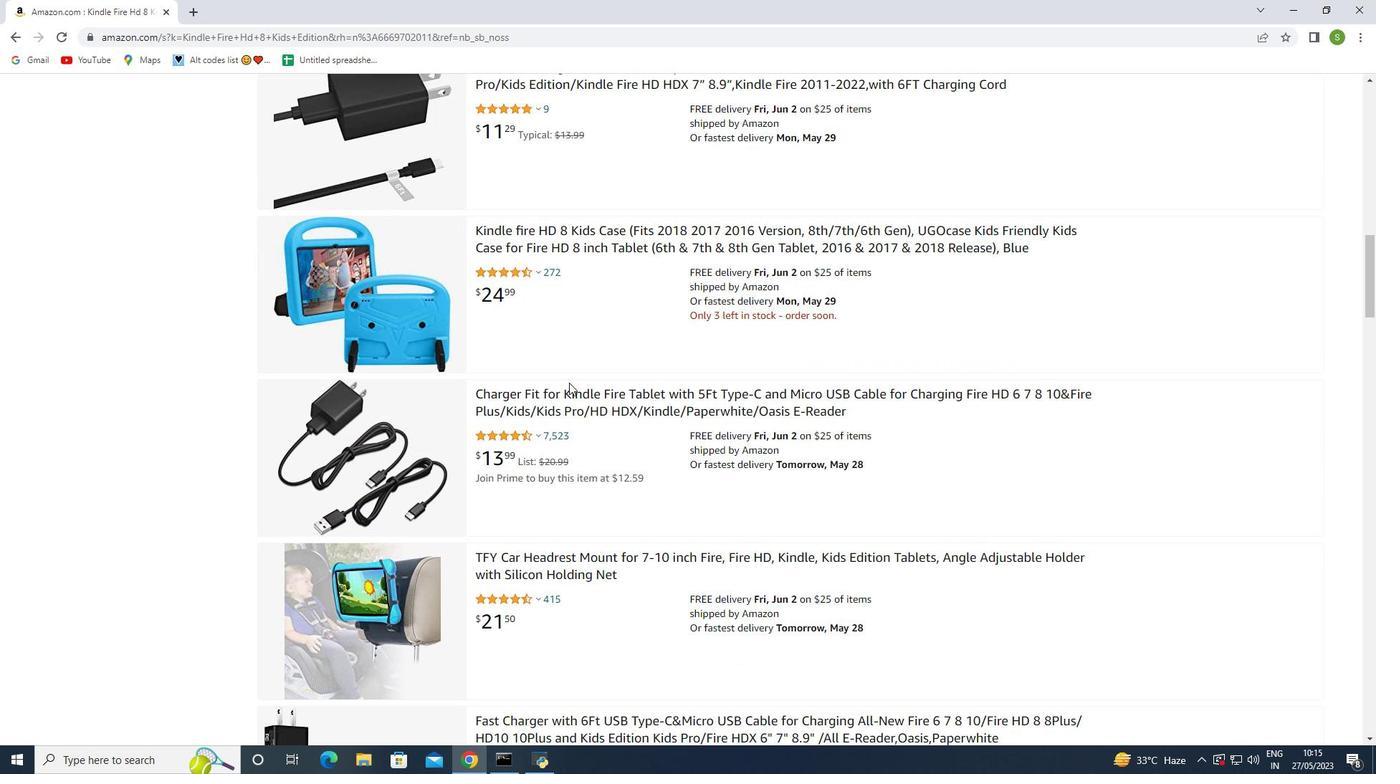 
Action: Mouse scrolled (569, 382) with delta (0, 0)
Screenshot: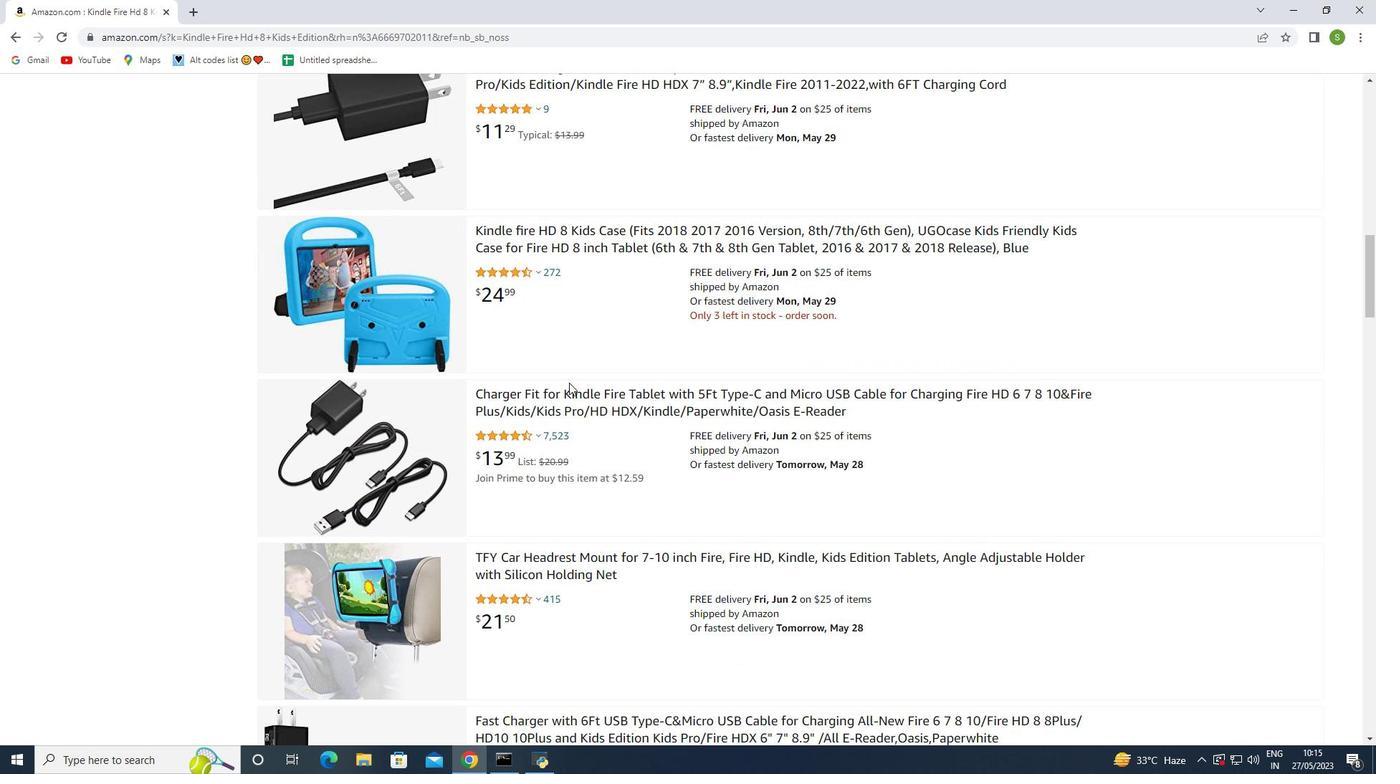 
Action: Mouse scrolled (569, 382) with delta (0, 0)
Screenshot: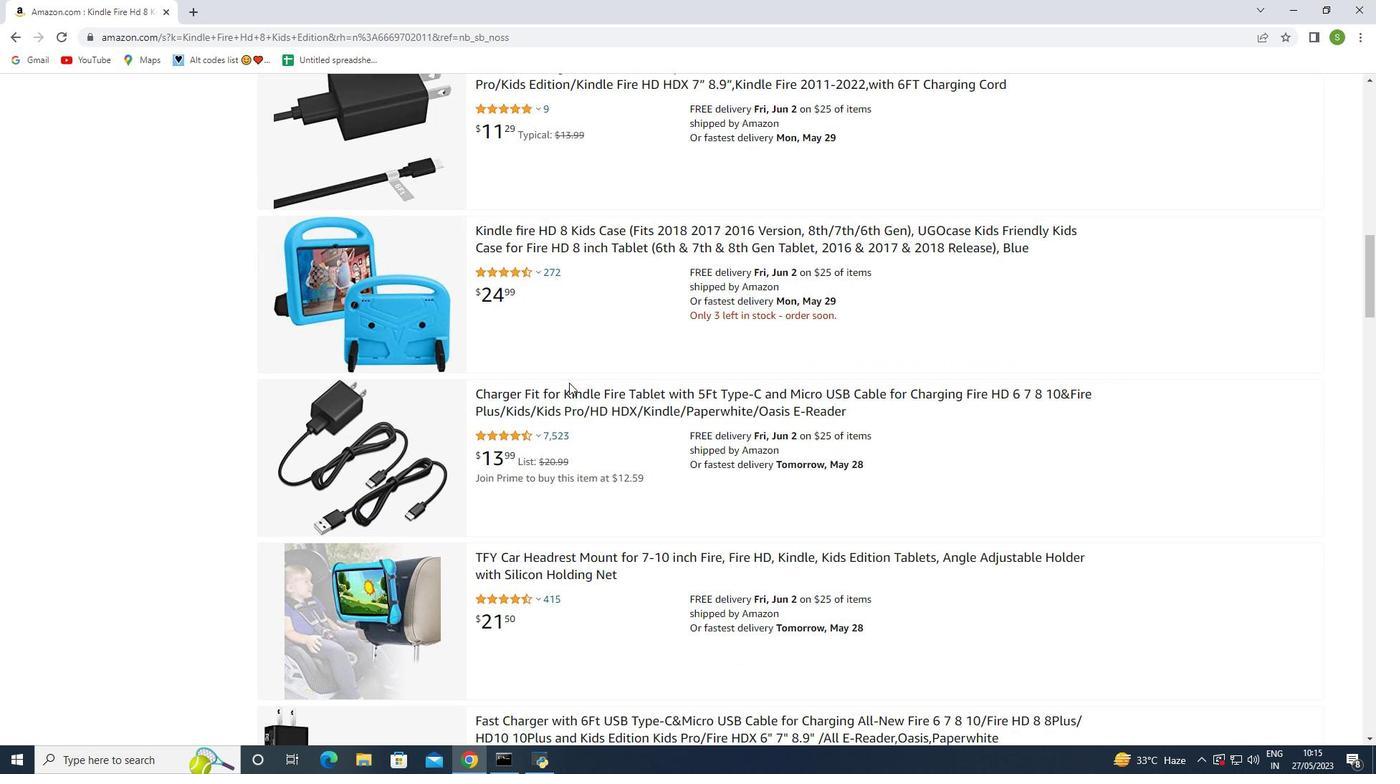 
Action: Mouse scrolled (569, 382) with delta (0, 0)
Screenshot: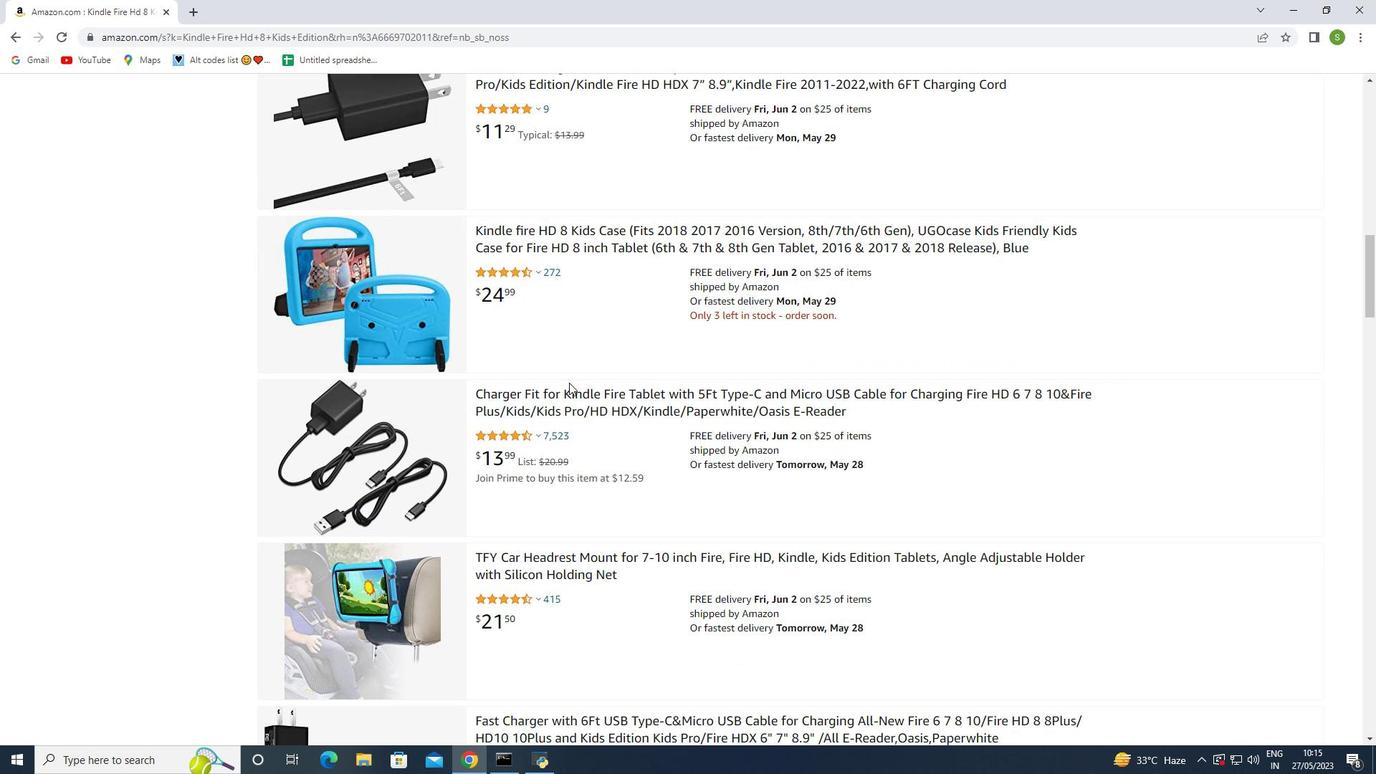 
Action: Mouse scrolled (569, 382) with delta (0, 0)
Screenshot: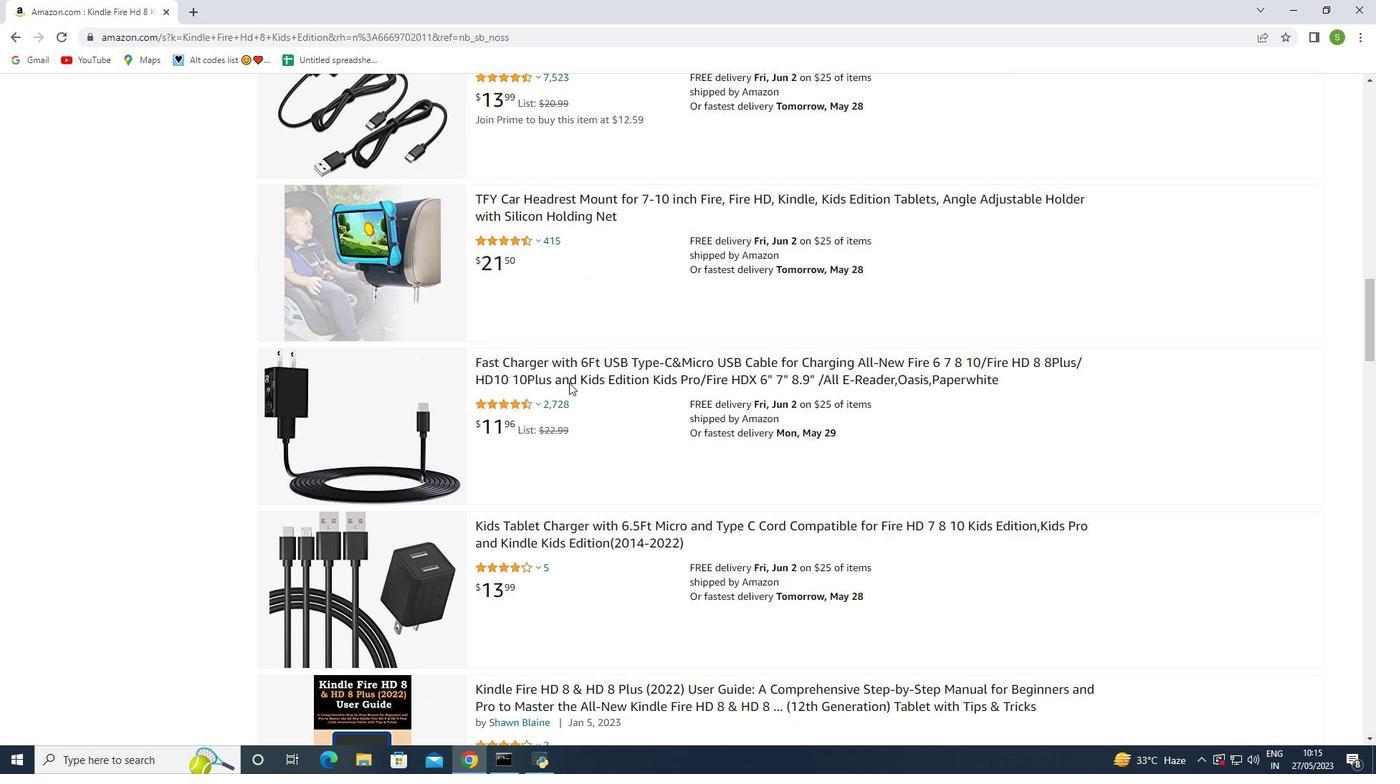 
Action: Mouse scrolled (569, 382) with delta (0, 0)
Screenshot: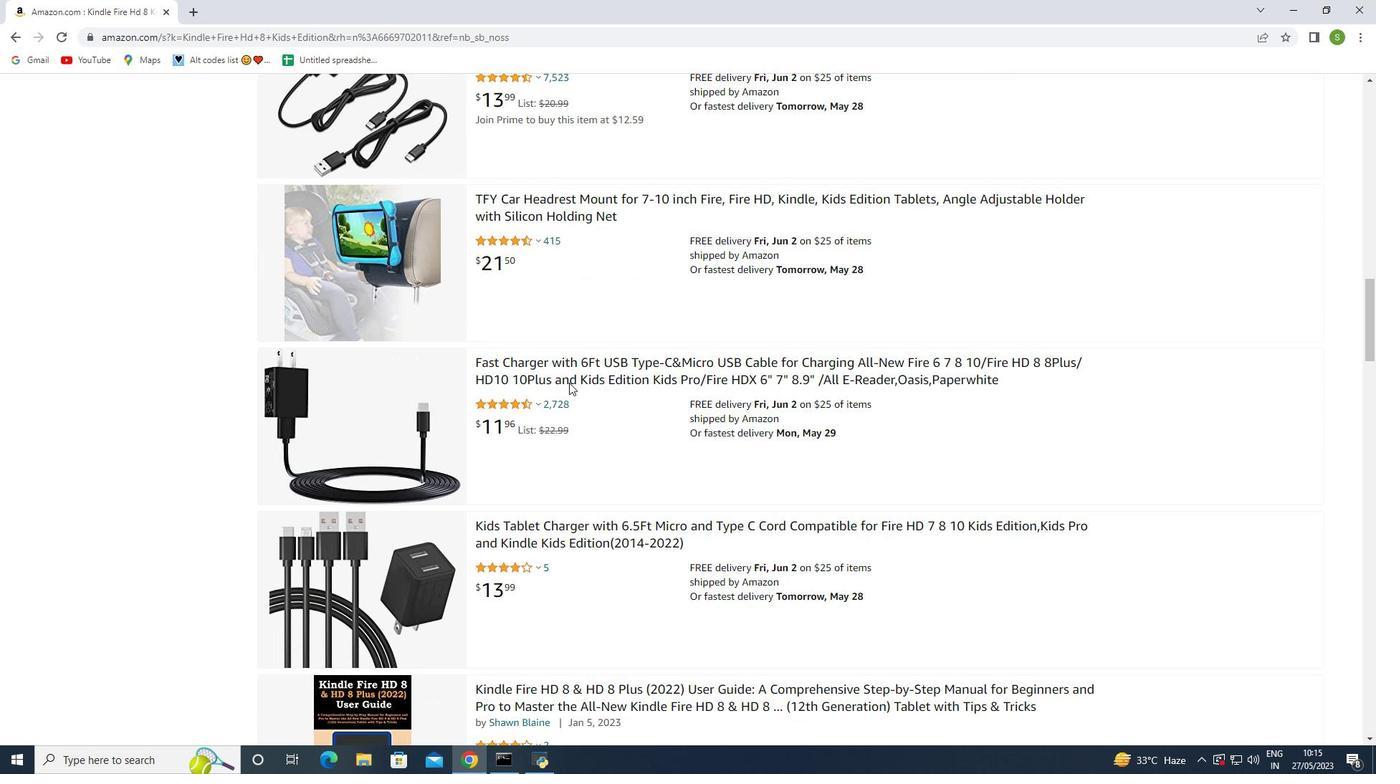 
Action: Mouse scrolled (569, 382) with delta (0, 0)
Screenshot: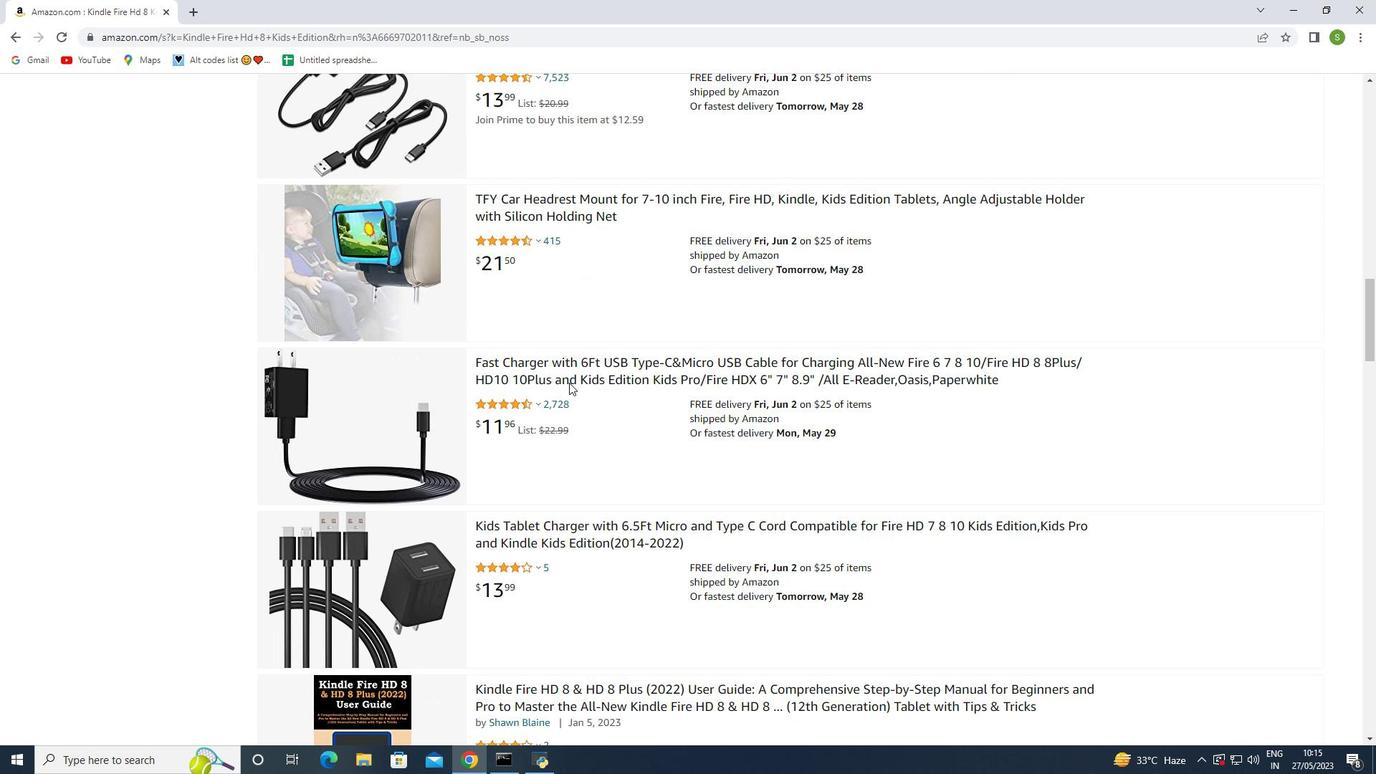
Action: Mouse scrolled (569, 382) with delta (0, 0)
Screenshot: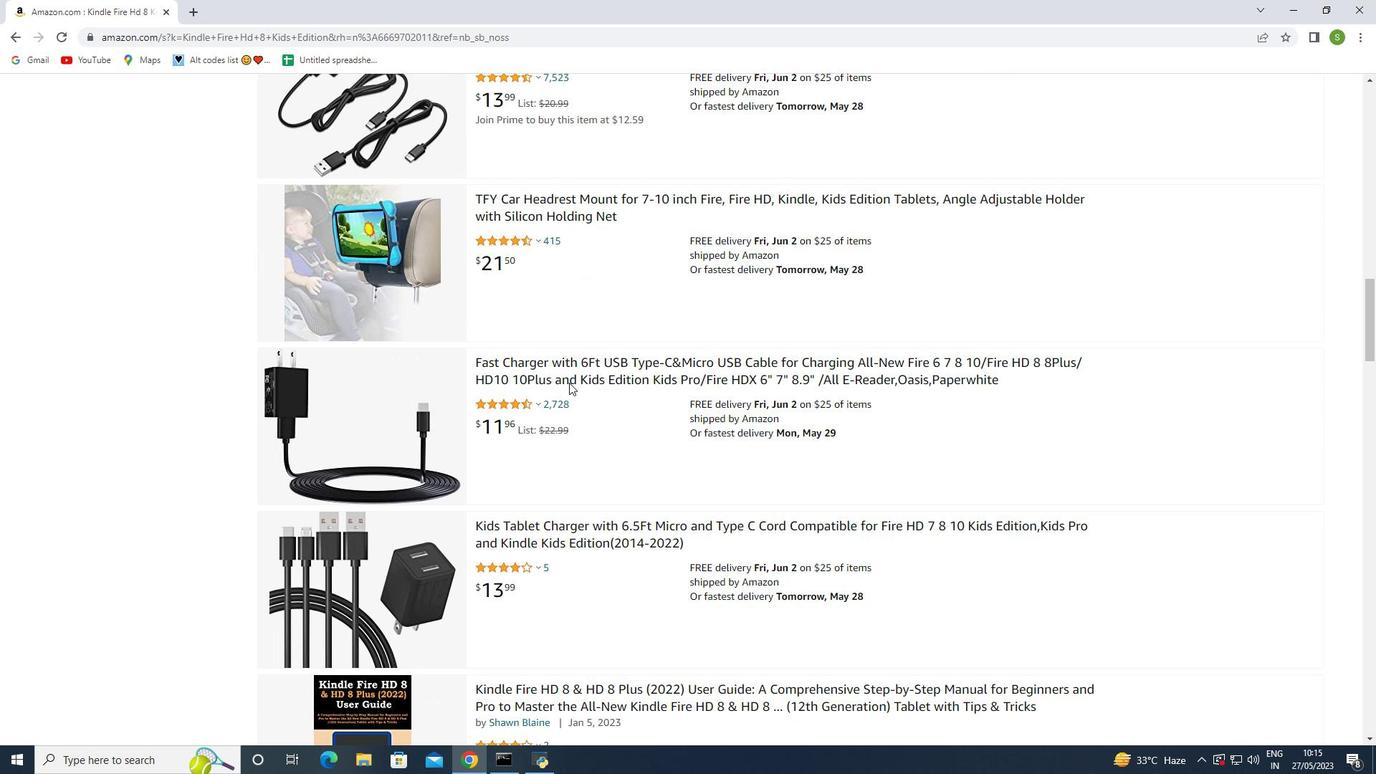 
Action: Mouse scrolled (569, 382) with delta (0, 0)
Screenshot: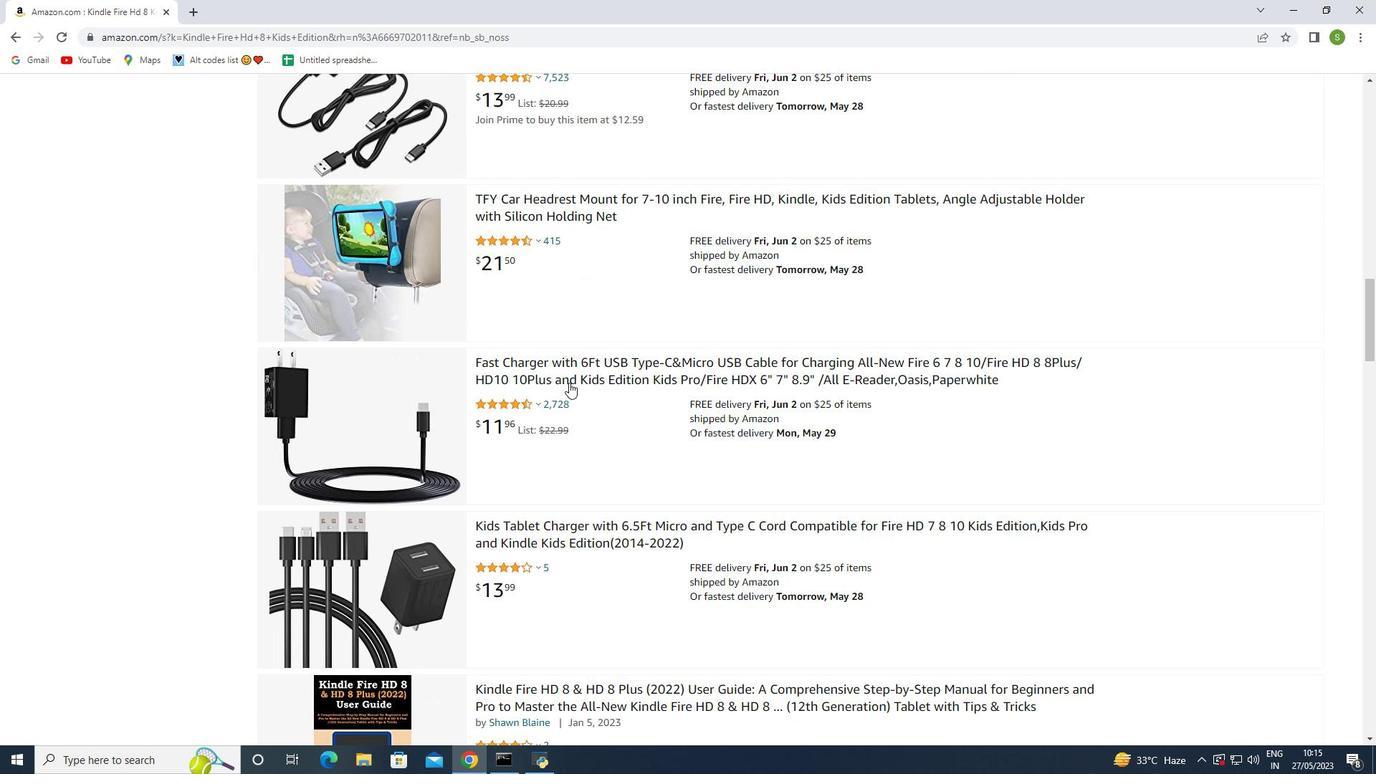 
Action: Mouse scrolled (569, 382) with delta (0, 0)
Screenshot: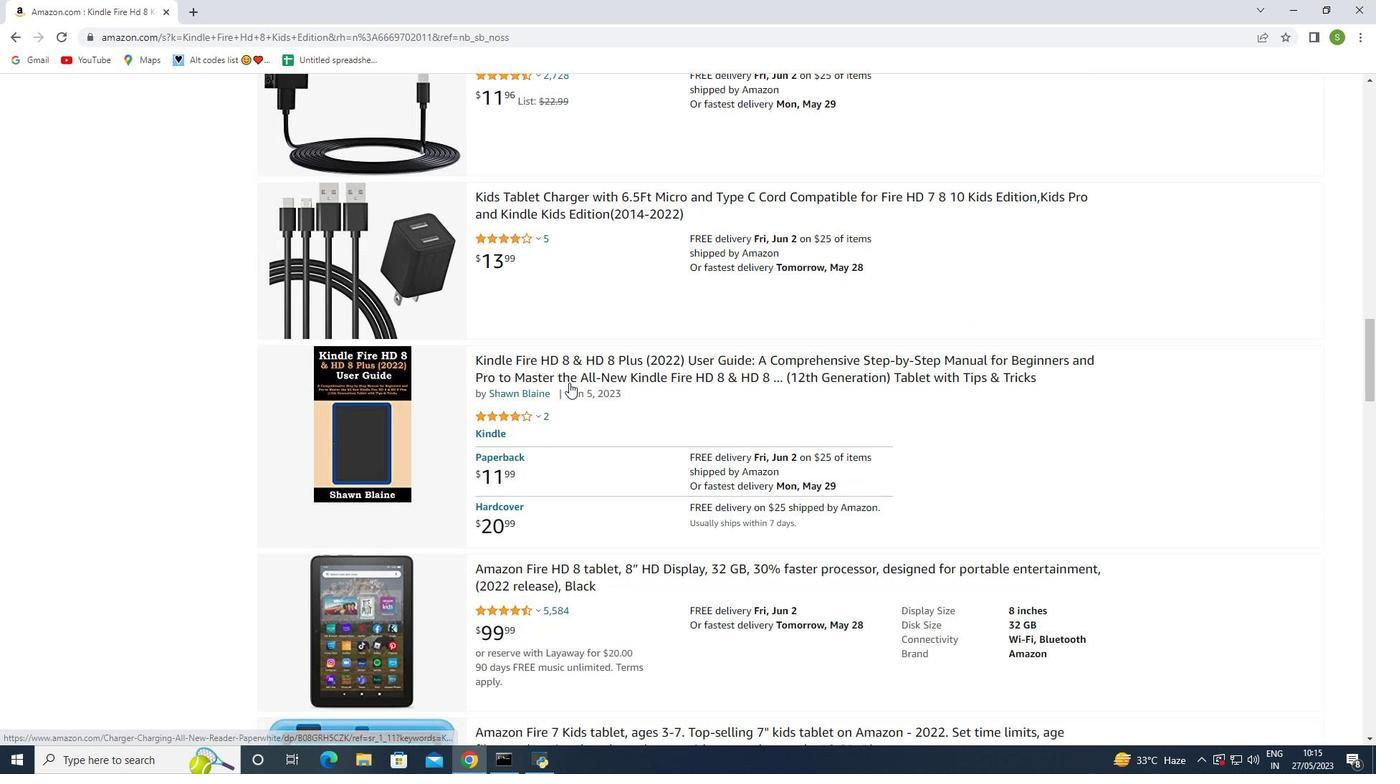
Action: Mouse moved to (569, 383)
Screenshot: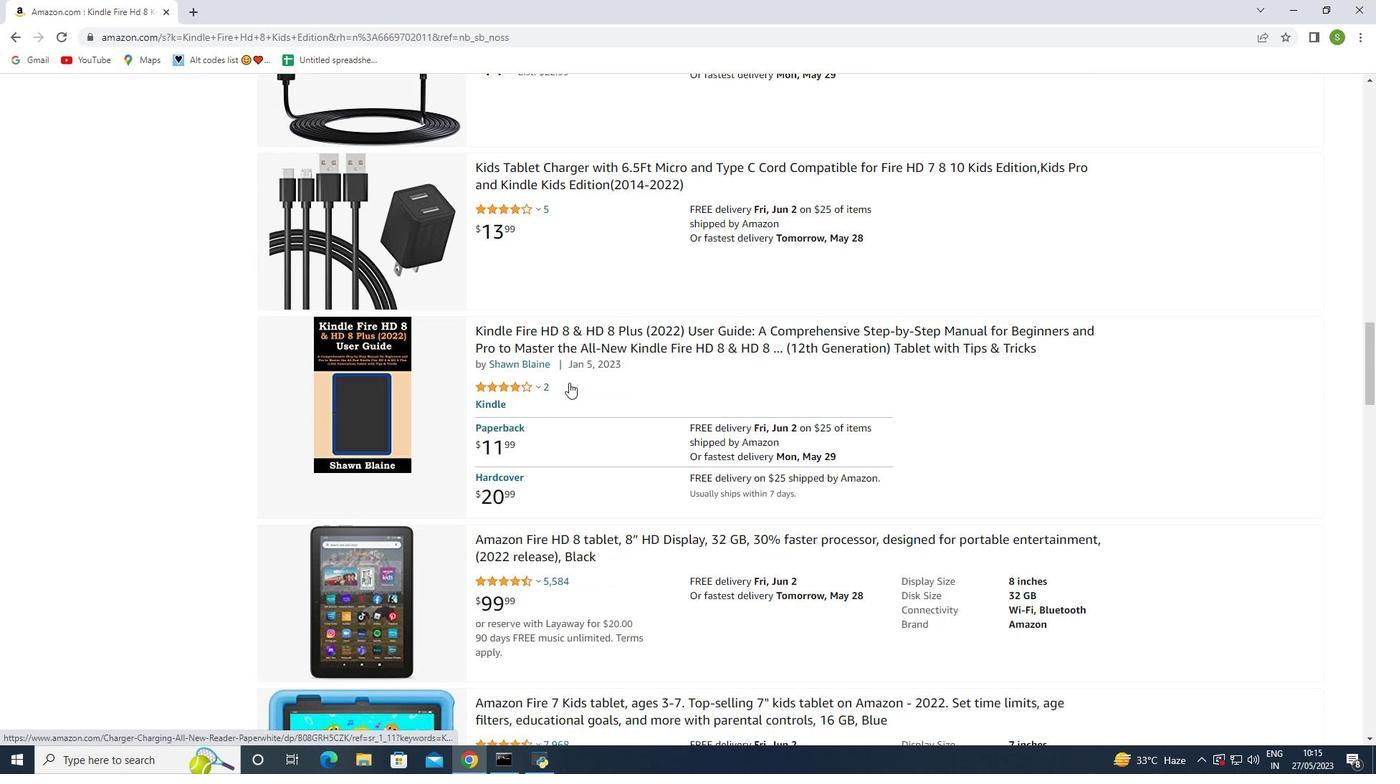 
Action: Mouse scrolled (569, 382) with delta (0, 0)
Screenshot: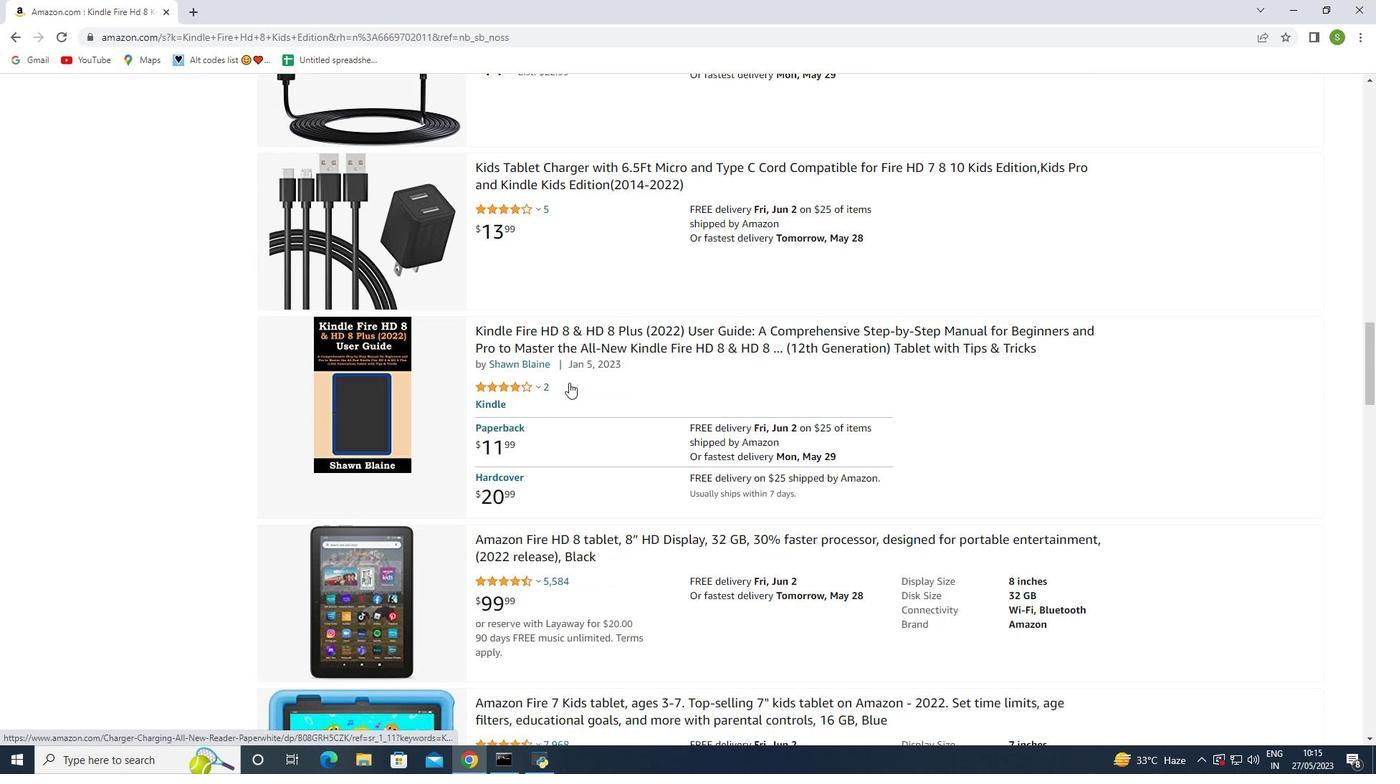 
Action: Mouse moved to (569, 383)
Screenshot: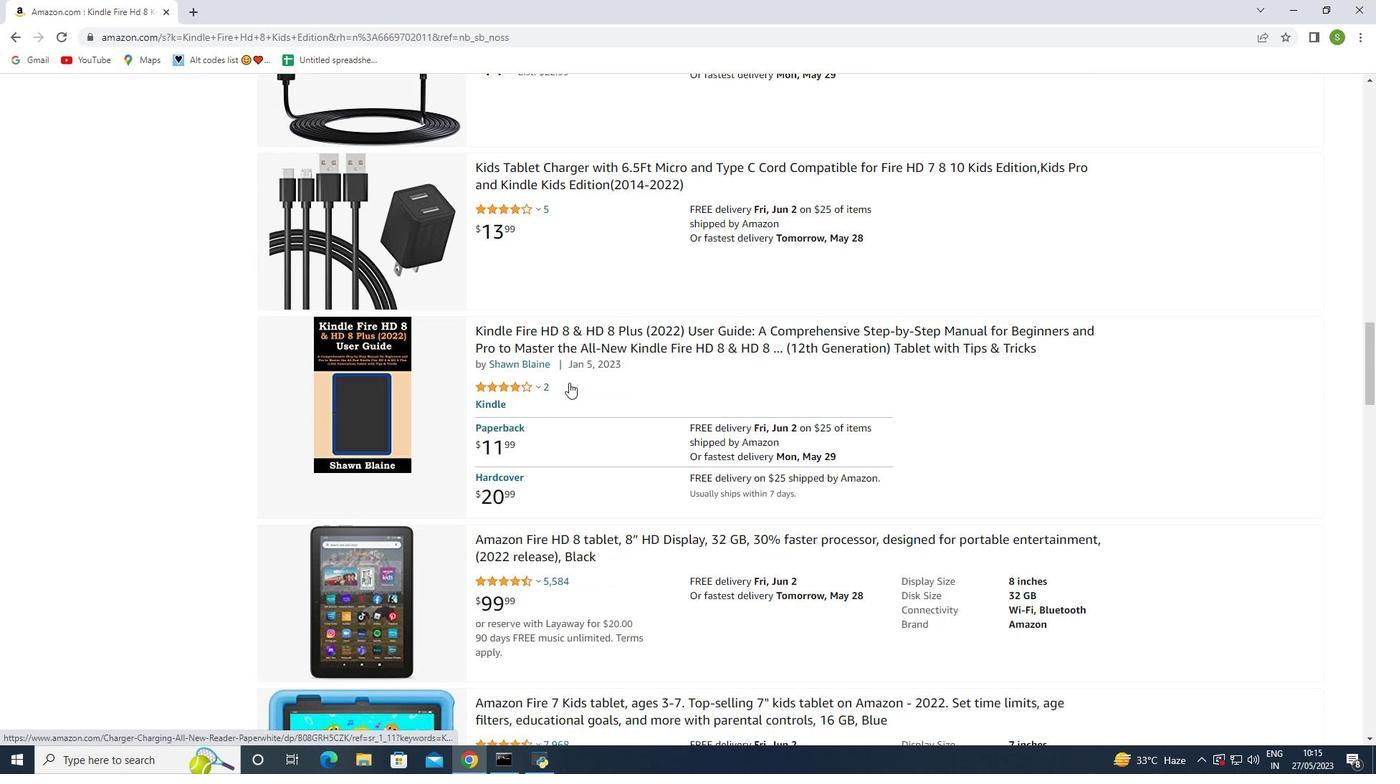 
Action: Mouse scrolled (569, 382) with delta (0, 0)
Screenshot: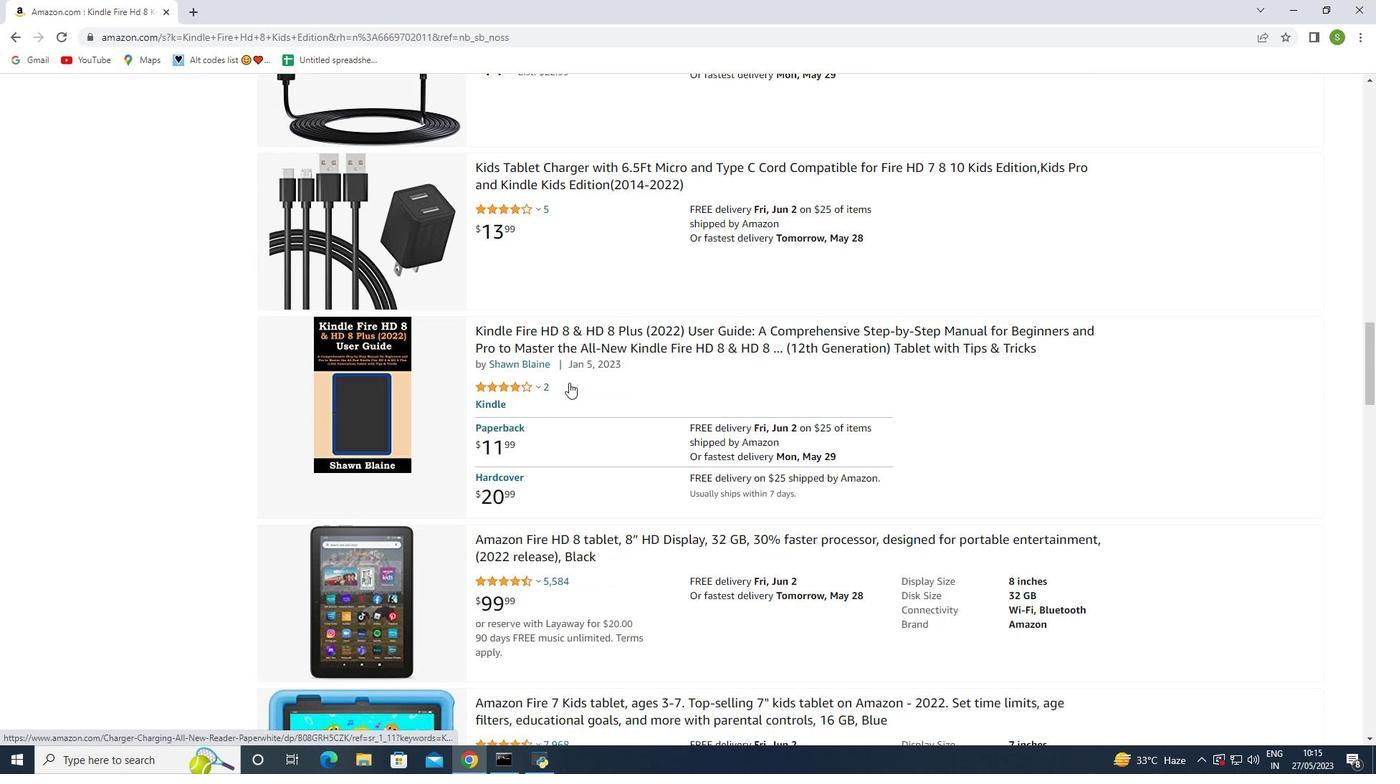 
Action: Mouse scrolled (569, 382) with delta (0, 0)
Screenshot: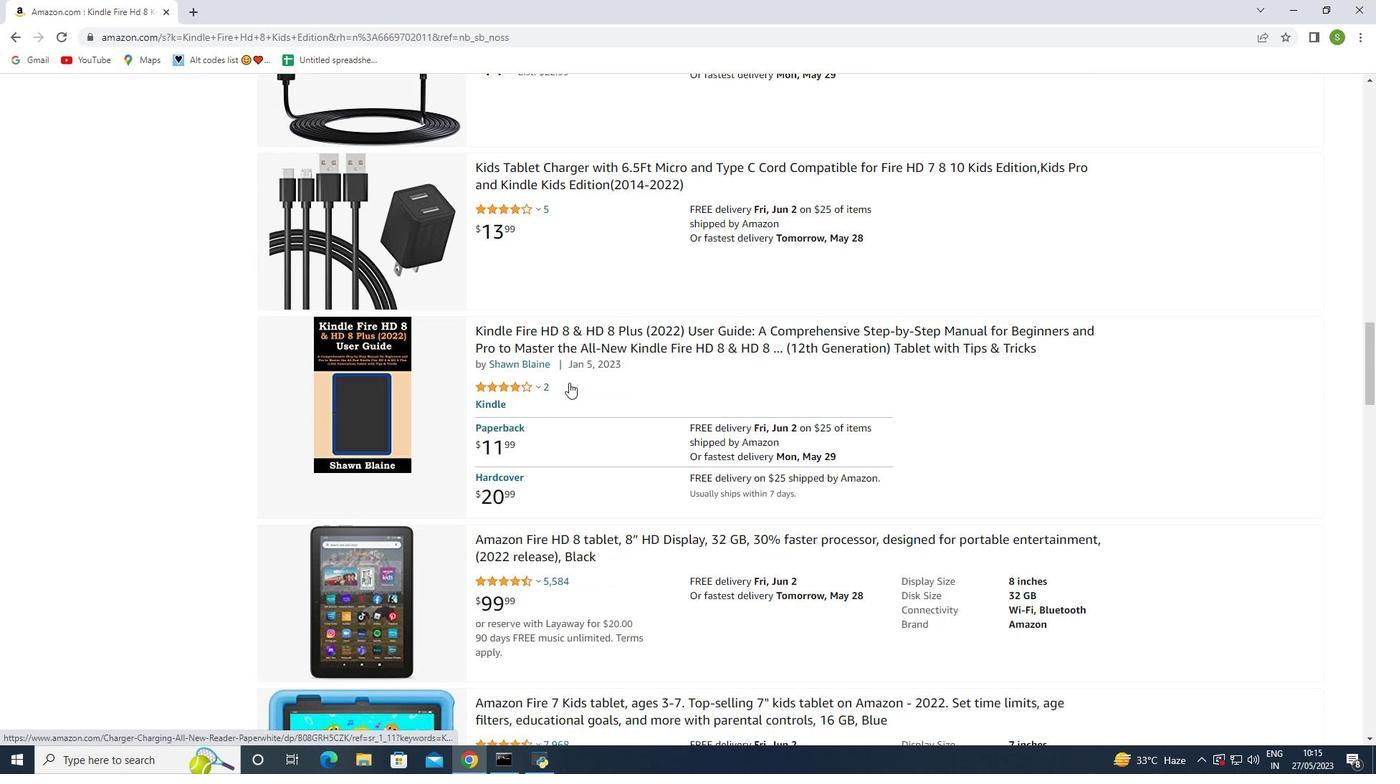 
Action: Mouse moved to (569, 379)
Screenshot: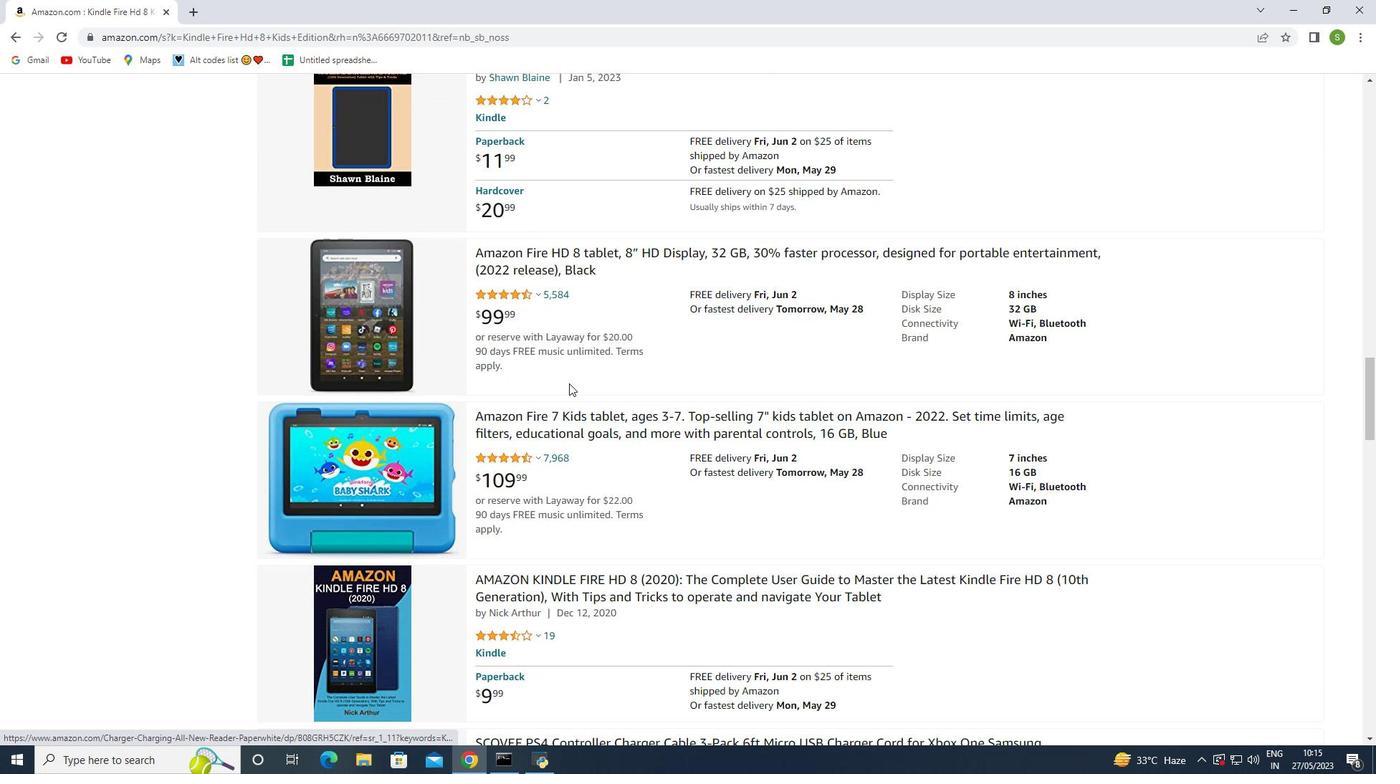 
Action: Mouse scrolled (569, 379) with delta (0, 0)
Screenshot: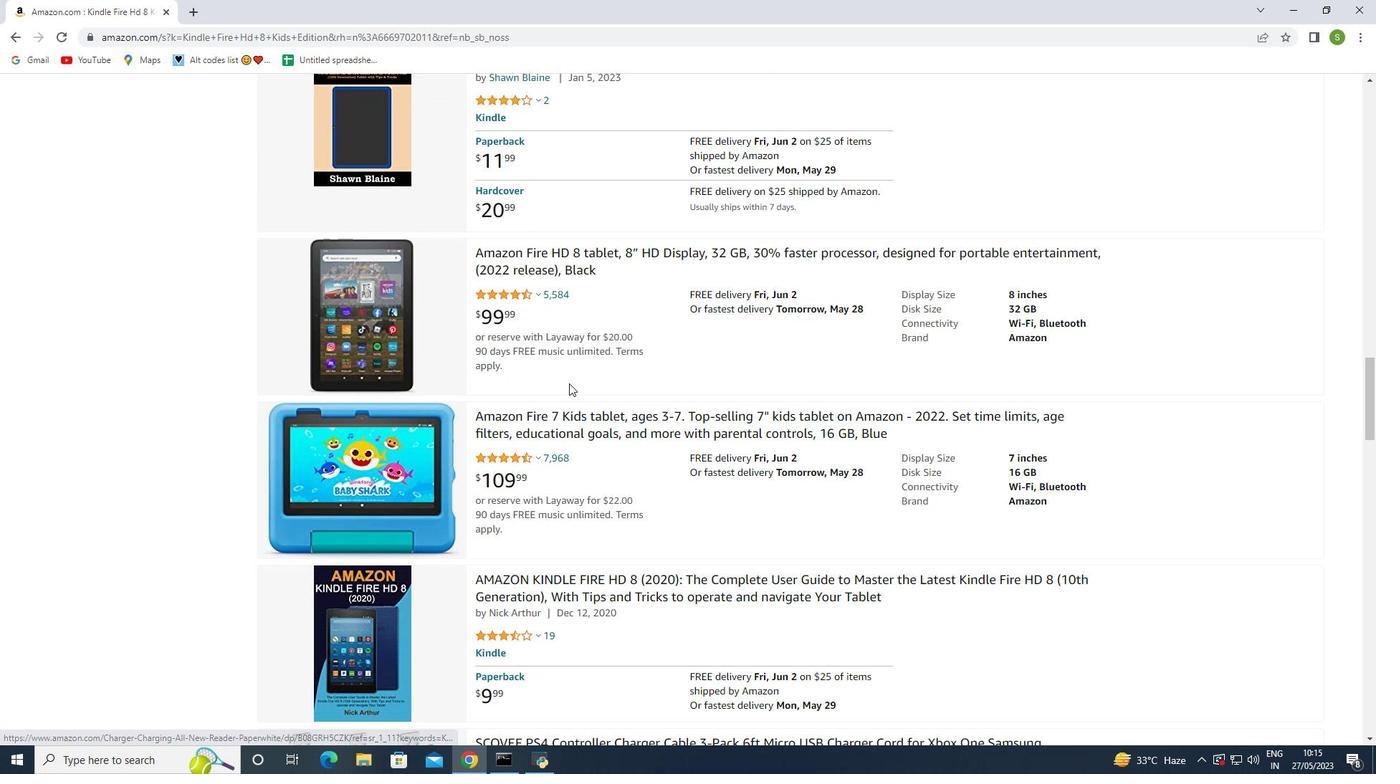 
Action: Mouse scrolled (569, 379) with delta (0, 0)
Screenshot: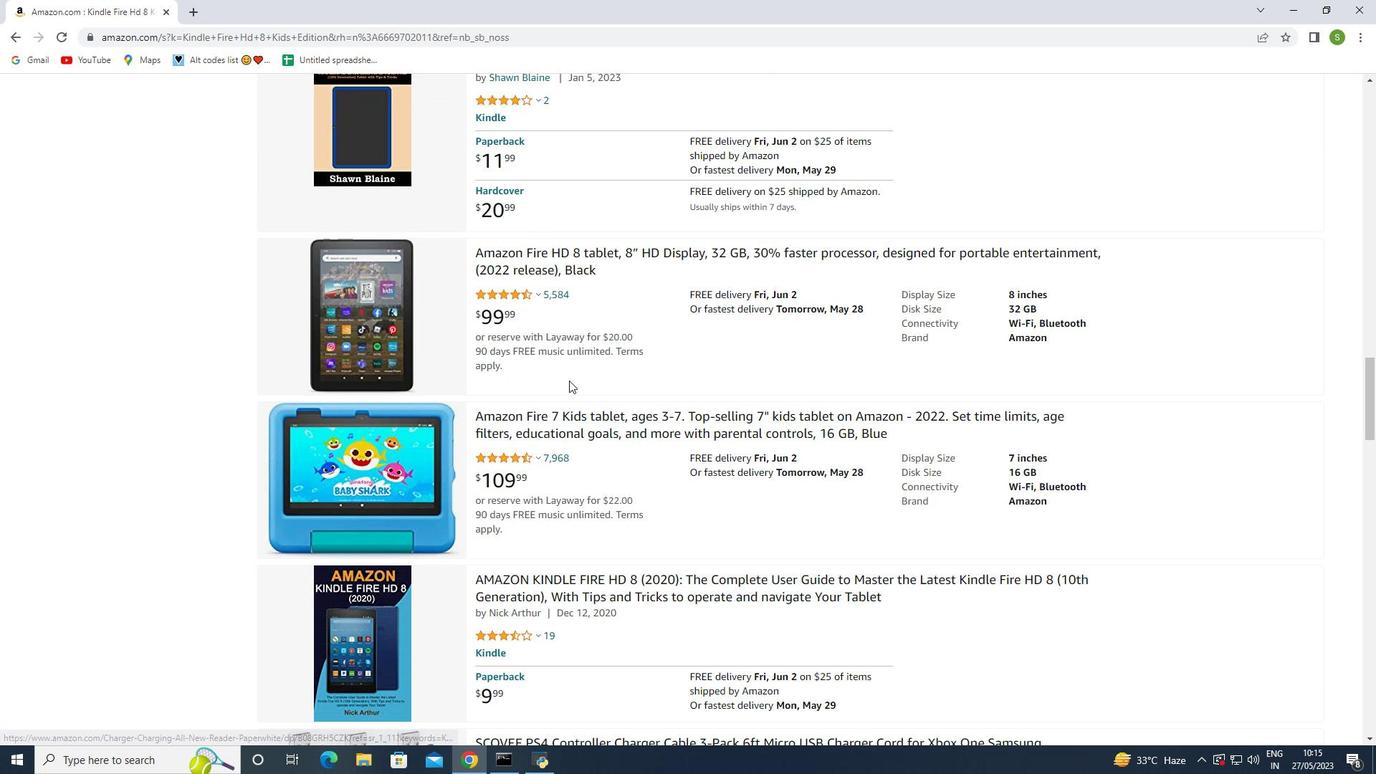 
Action: Mouse scrolled (569, 379) with delta (0, 0)
